 Task: Buy 5 Tank Tops of size Medium for Boys from Clothing section under best seller category for shipping address: Brooke Phillips, 425 Callison Lane, Wilmington, Delaware 19801, Cell Number 3024323748. Pay from credit card ending with 6759, CVV 506
Action: Mouse moved to (278, 67)
Screenshot: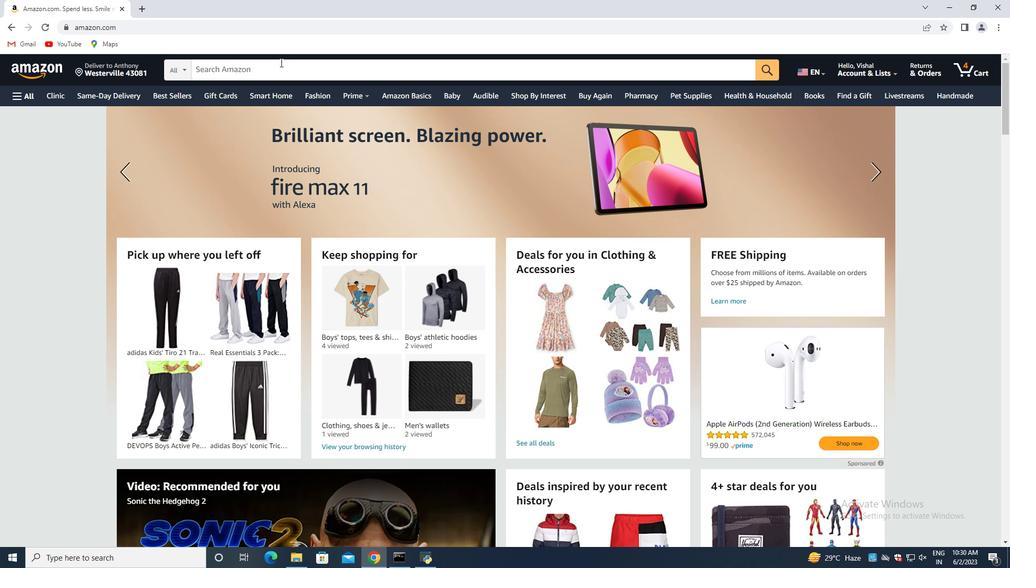 
Action: Mouse pressed left at (278, 67)
Screenshot: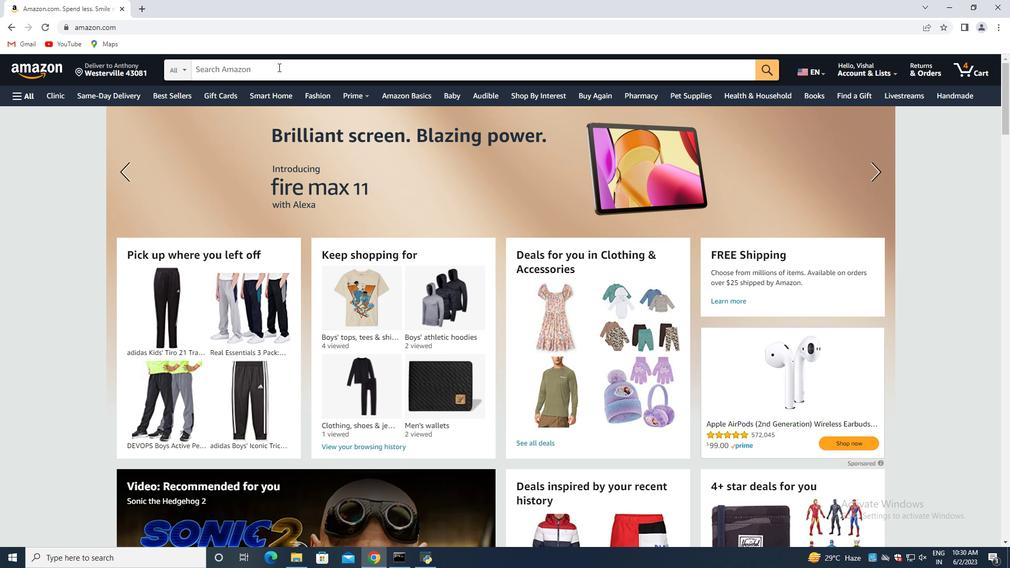 
Action: Key pressed <Key.shift>Tank<Key.space><Key.shift>Tops<Key.space>of<Key.space>size<Key.space><Key.shift>Medium<Key.space>for<Key.space><Key.shift>Boys<Key.enter>
Screenshot: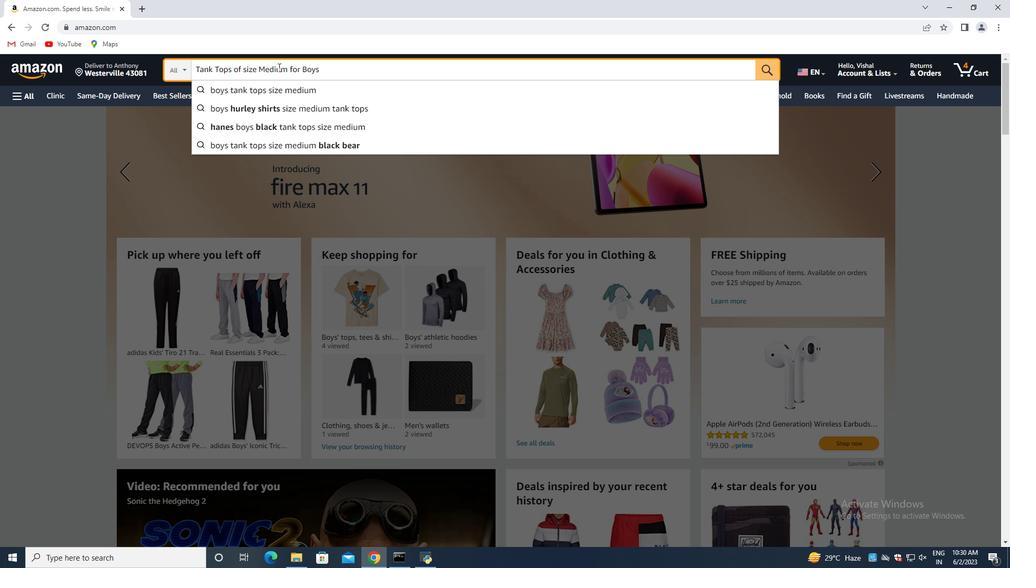 
Action: Mouse moved to (294, 112)
Screenshot: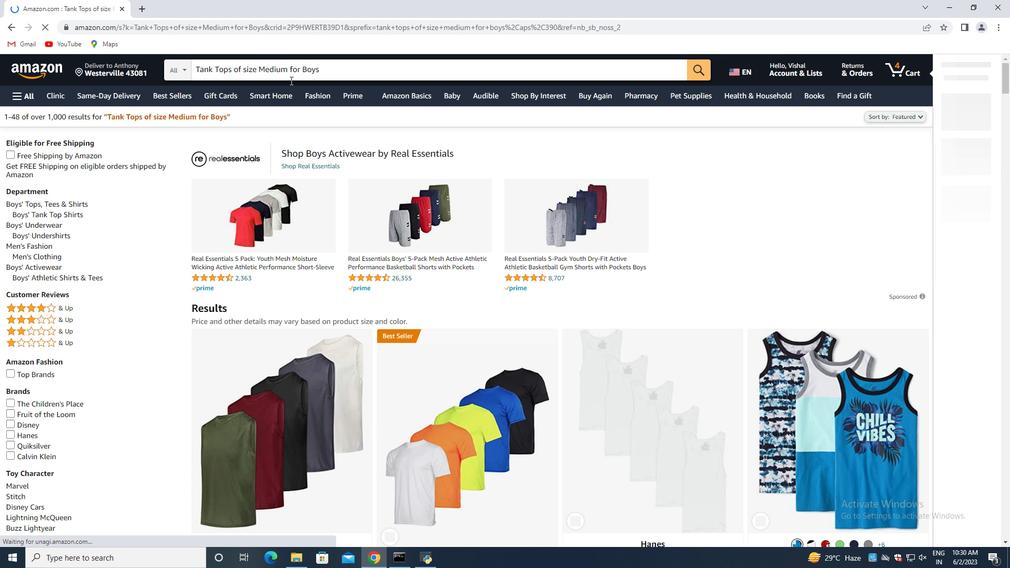
Action: Mouse scrolled (294, 112) with delta (0, 0)
Screenshot: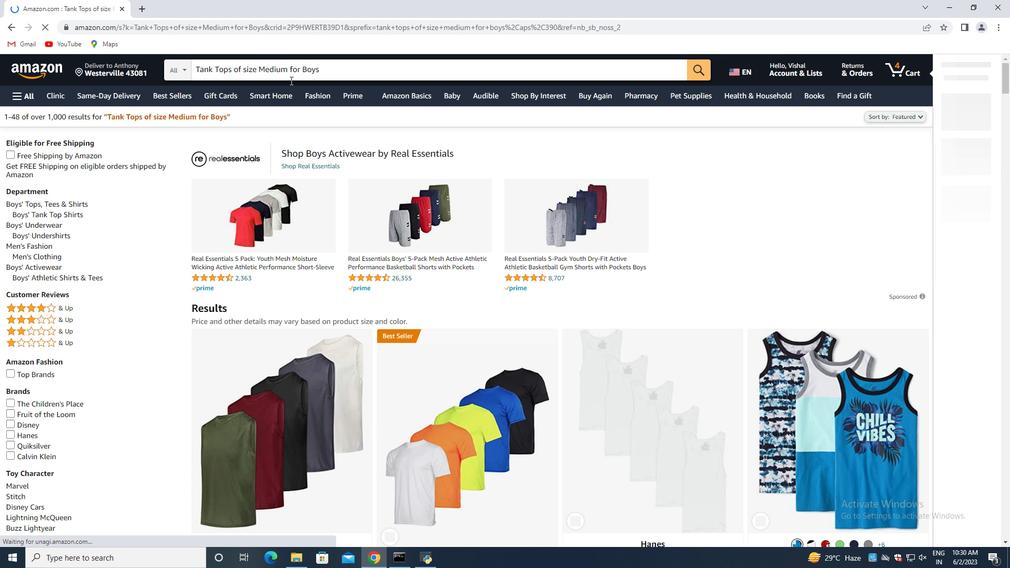 
Action: Mouse moved to (119, 155)
Screenshot: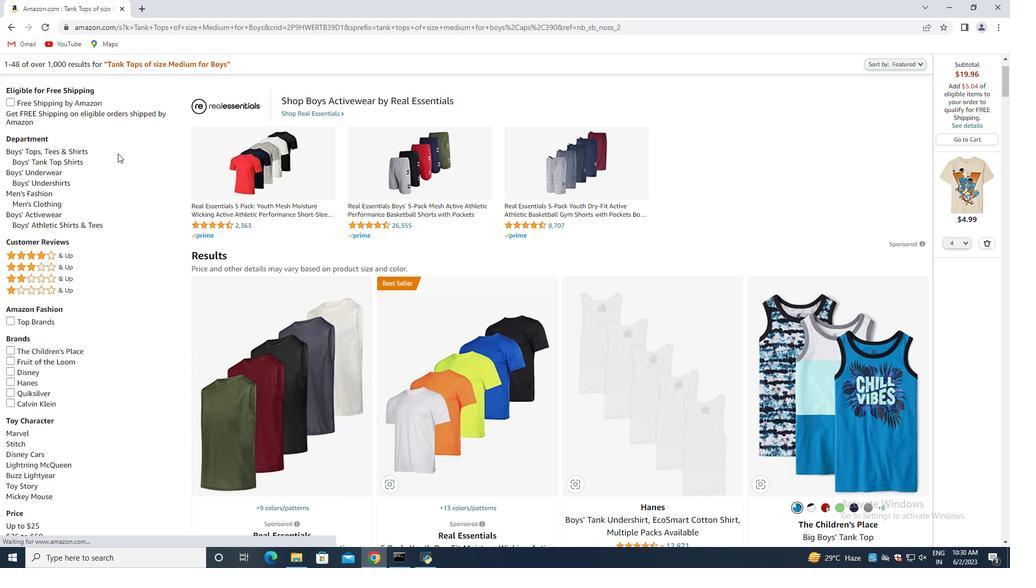
Action: Mouse scrolled (119, 155) with delta (0, 0)
Screenshot: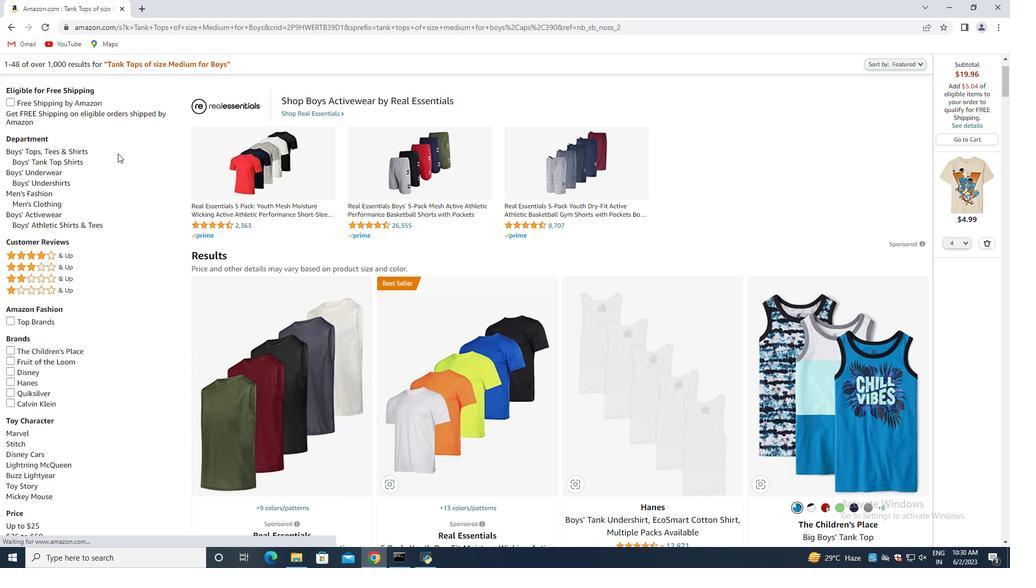
Action: Mouse moved to (121, 155)
Screenshot: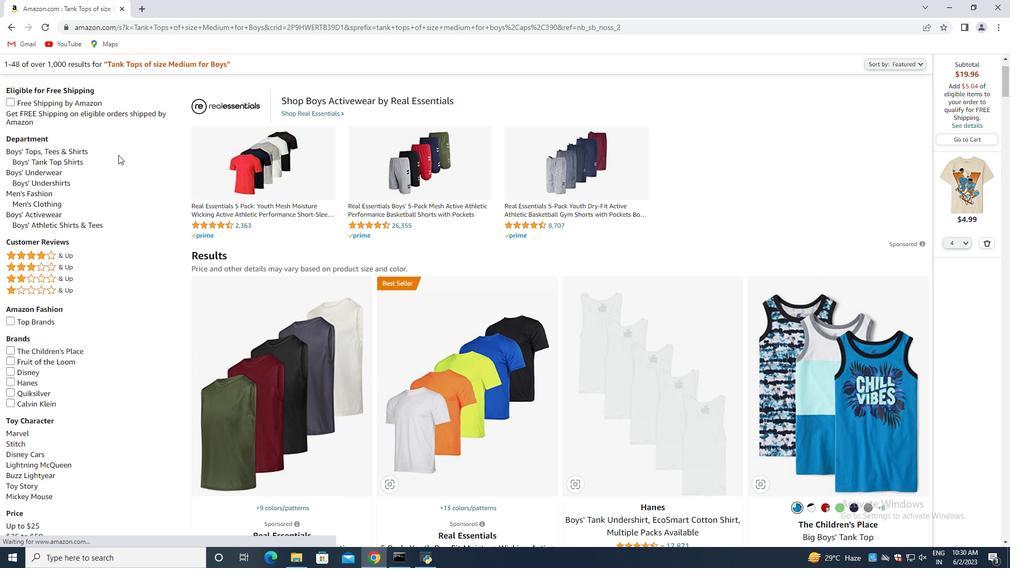 
Action: Mouse scrolled (121, 155) with delta (0, 0)
Screenshot: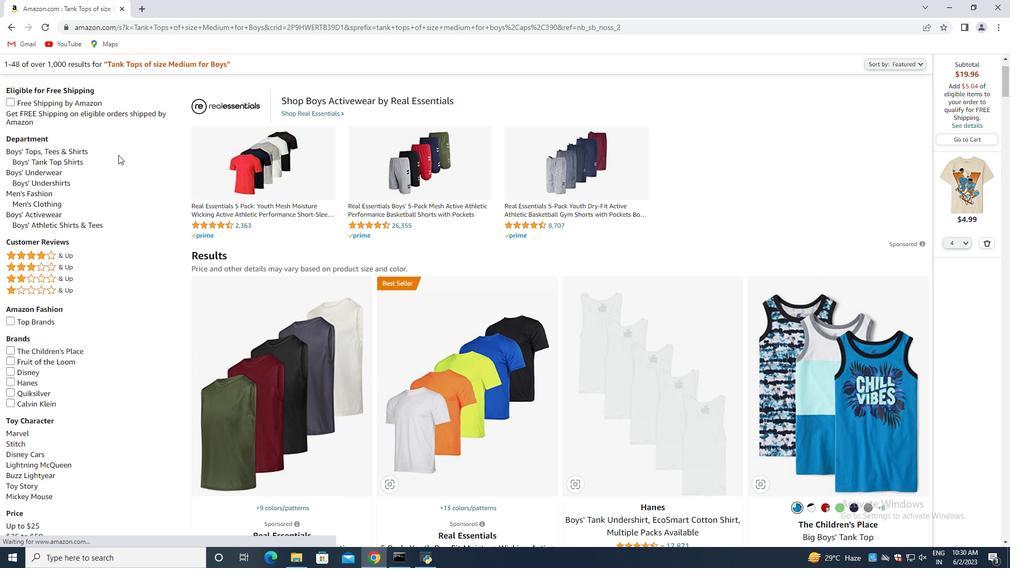 
Action: Mouse moved to (127, 193)
Screenshot: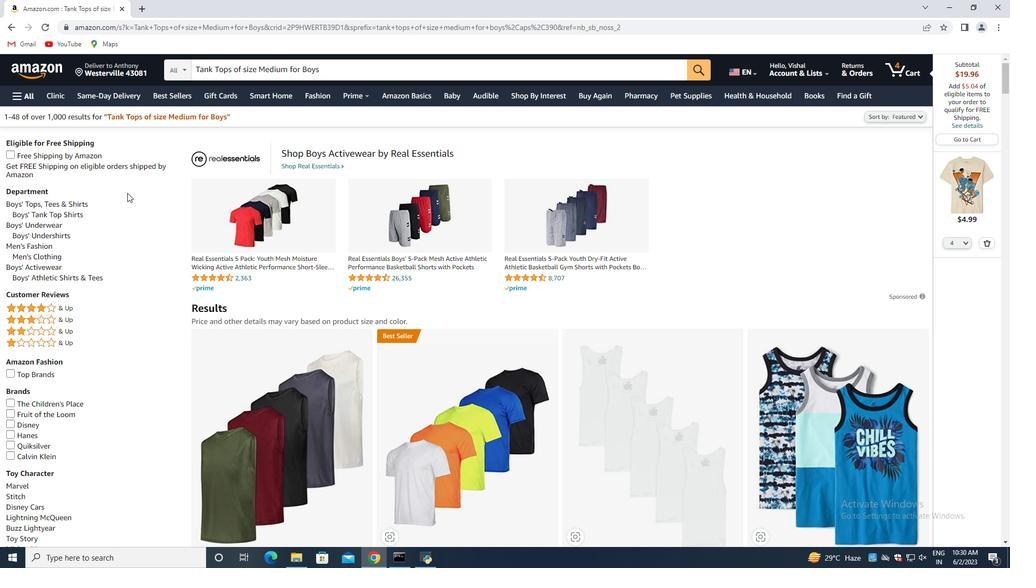 
Action: Mouse scrolled (127, 192) with delta (0, 0)
Screenshot: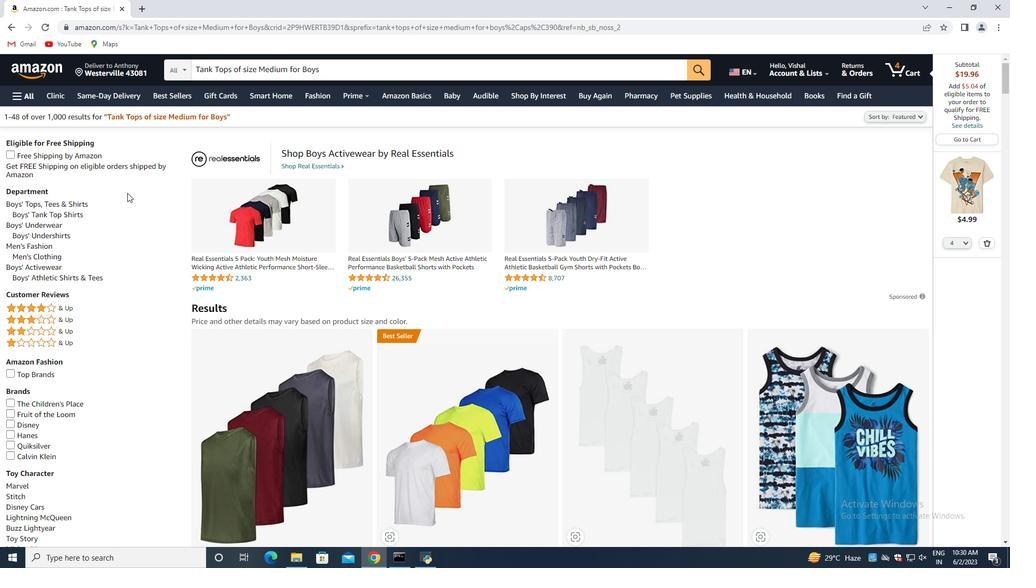 
Action: Mouse moved to (127, 193)
Screenshot: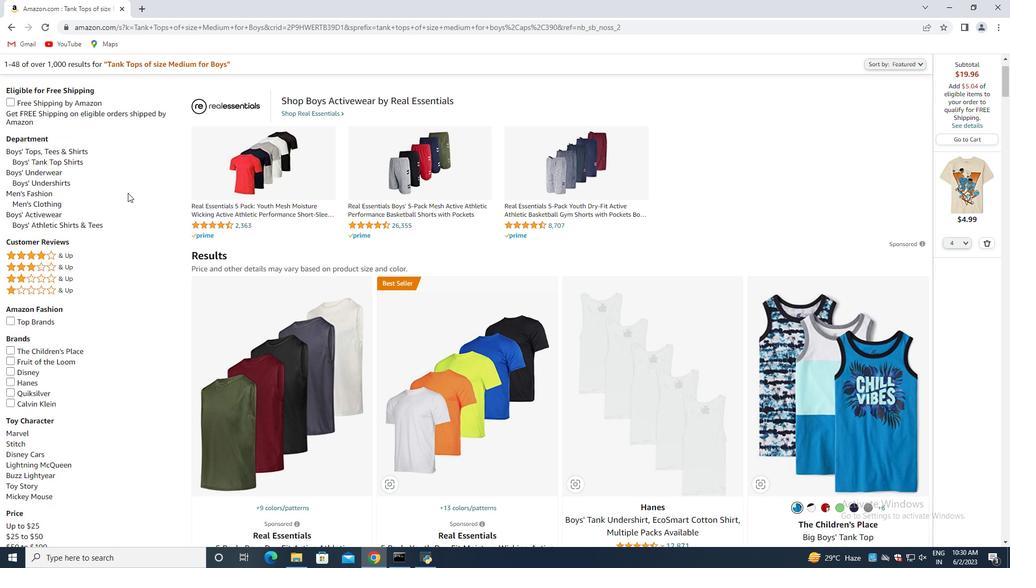 
Action: Mouse scrolled (127, 193) with delta (0, 0)
Screenshot: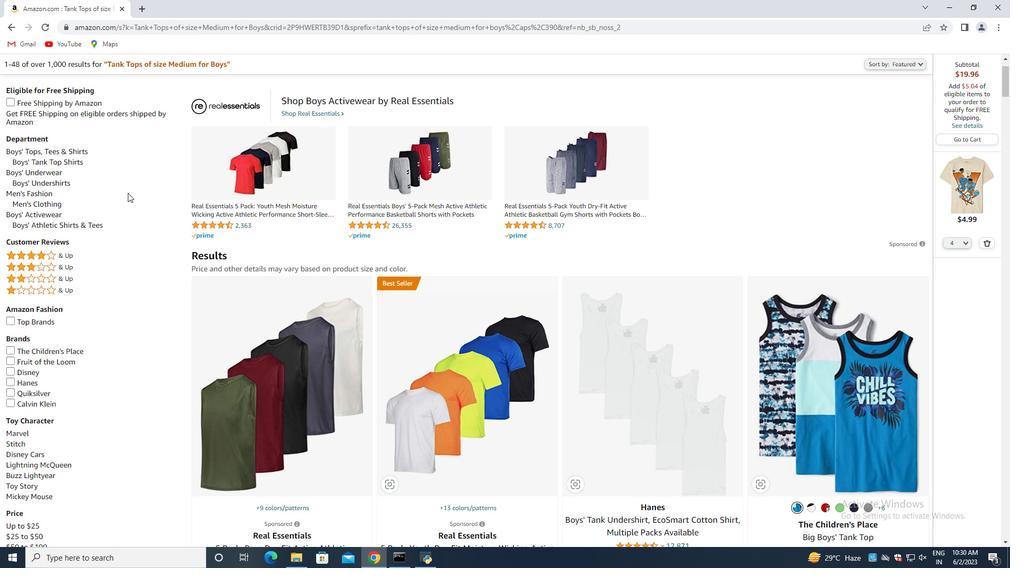
Action: Mouse moved to (127, 194)
Screenshot: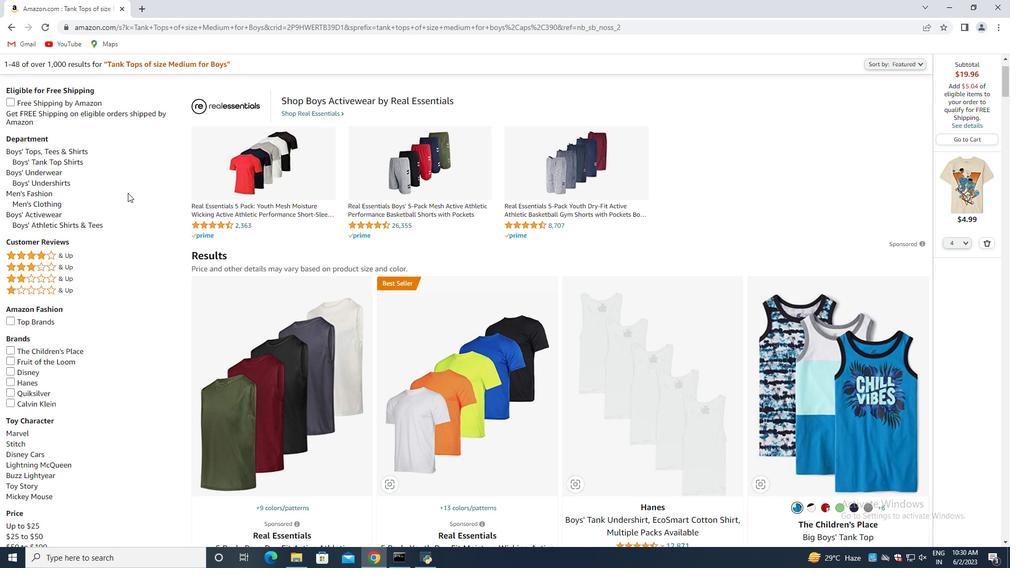 
Action: Mouse scrolled (127, 193) with delta (0, 0)
Screenshot: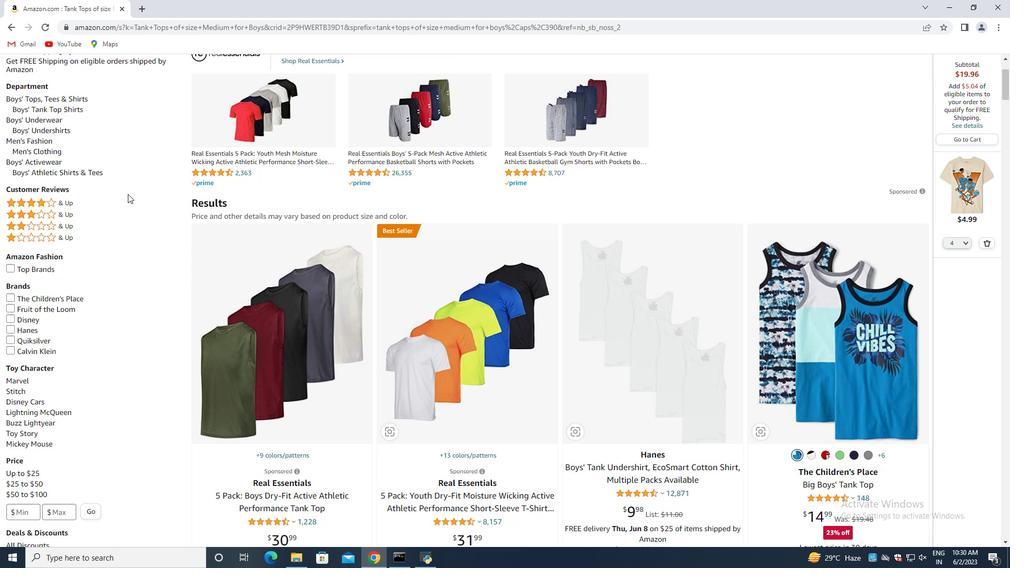 
Action: Mouse moved to (131, 196)
Screenshot: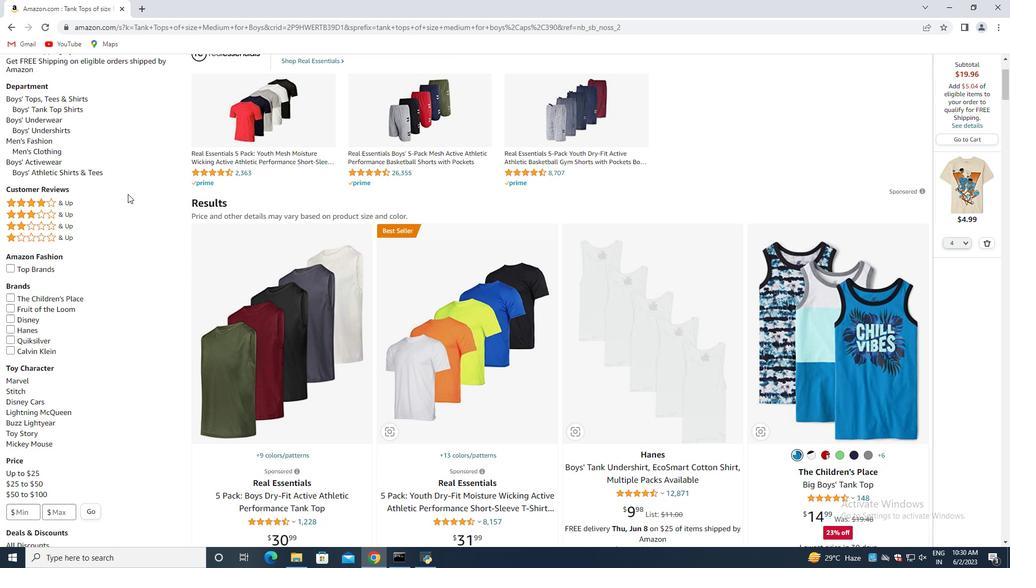 
Action: Mouse scrolled (131, 196) with delta (0, 0)
Screenshot: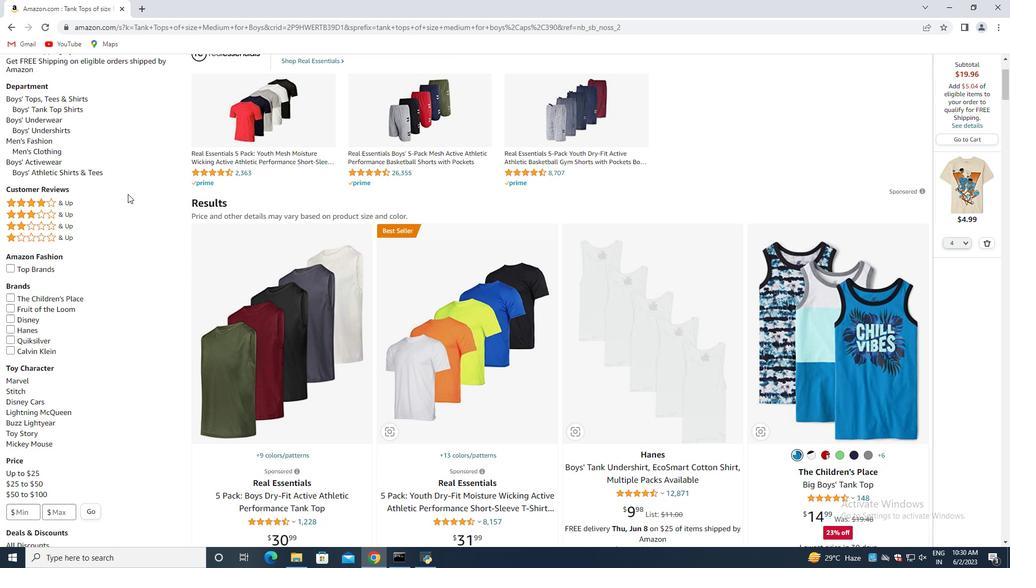 
Action: Mouse moved to (990, 241)
Screenshot: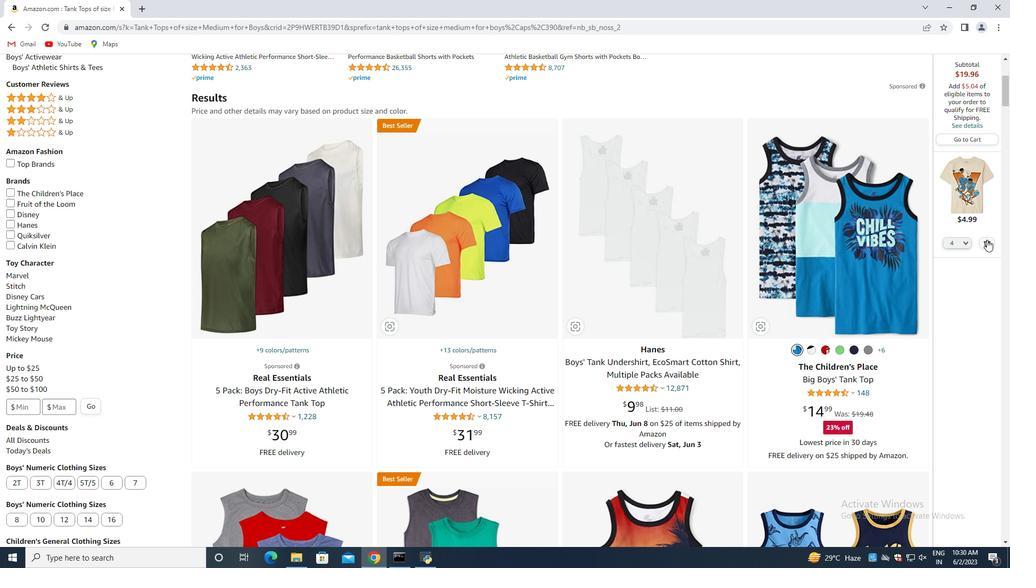 
Action: Mouse pressed left at (990, 241)
Screenshot: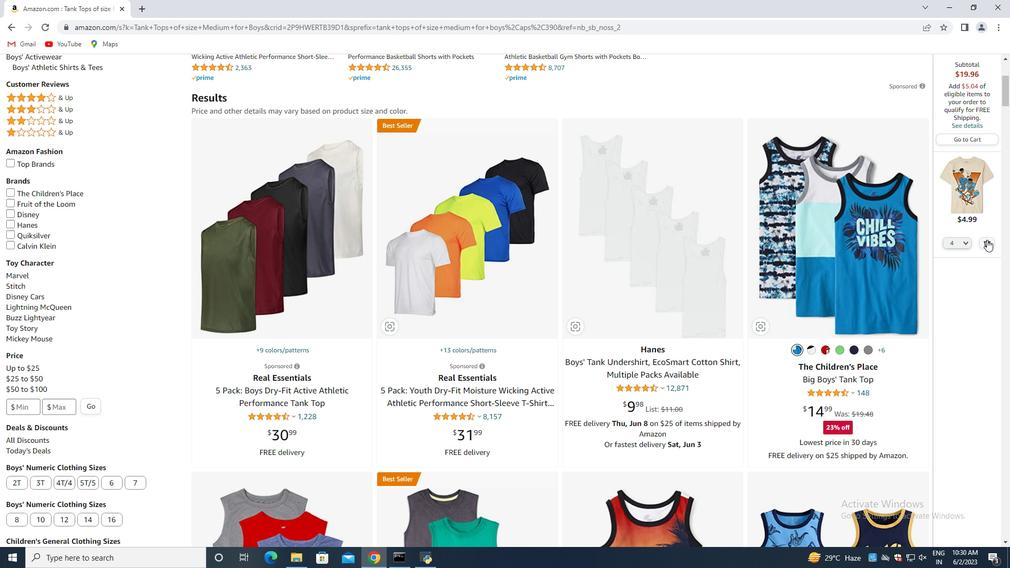 
Action: Mouse moved to (436, 274)
Screenshot: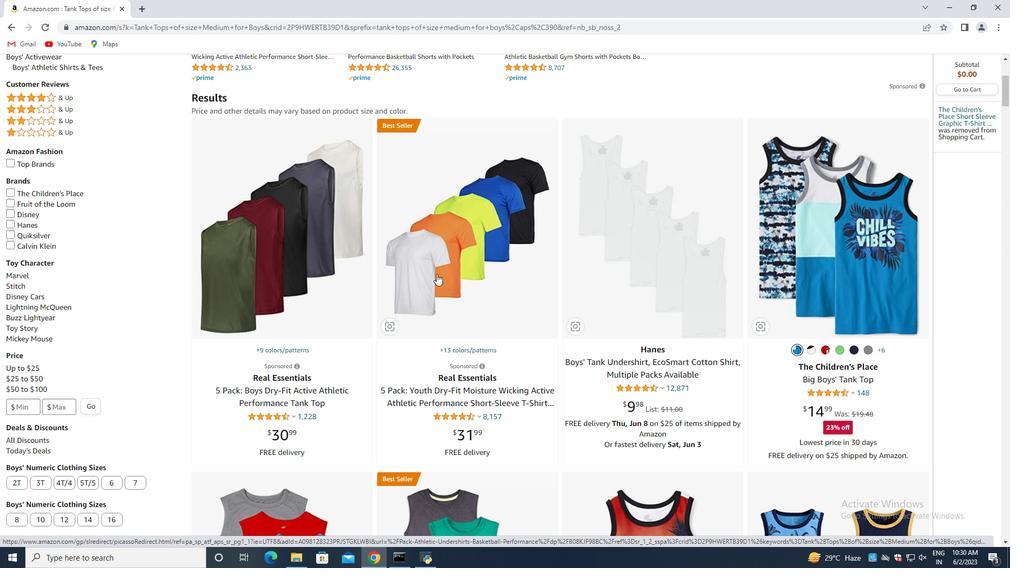 
Action: Mouse scrolled (436, 274) with delta (0, 0)
Screenshot: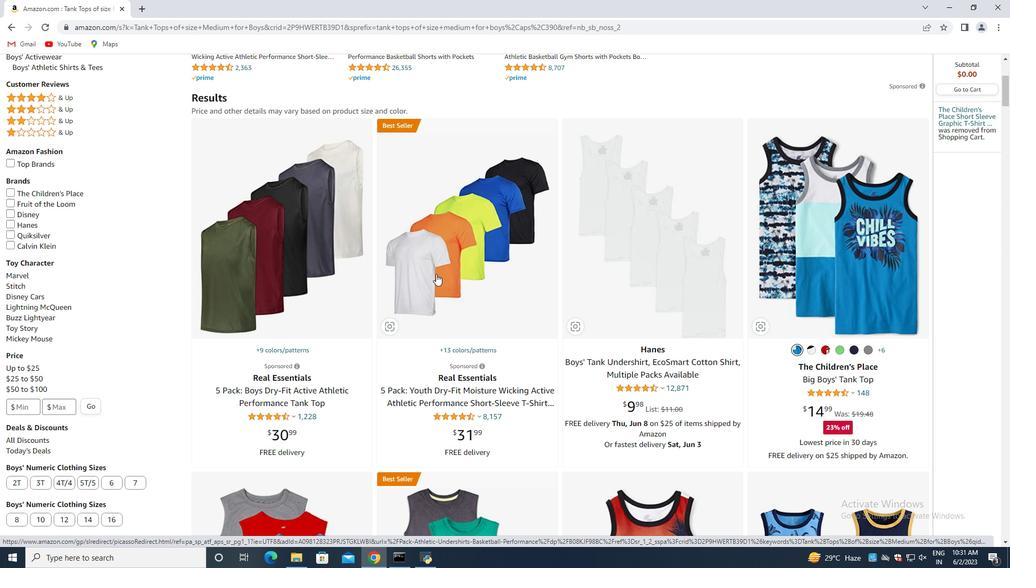 
Action: Mouse scrolled (436, 274) with delta (0, 0)
Screenshot: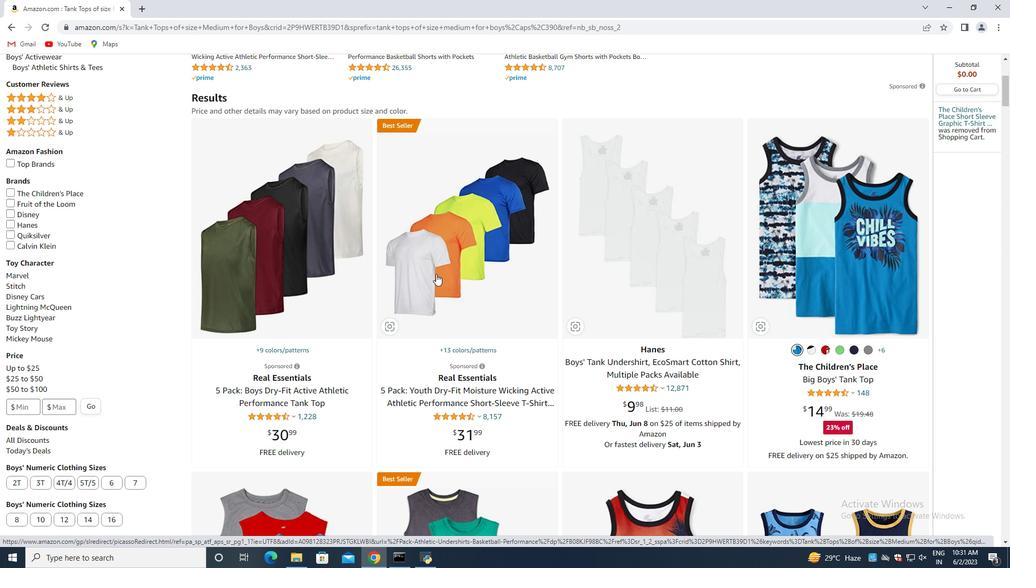 
Action: Mouse moved to (66, 107)
Screenshot: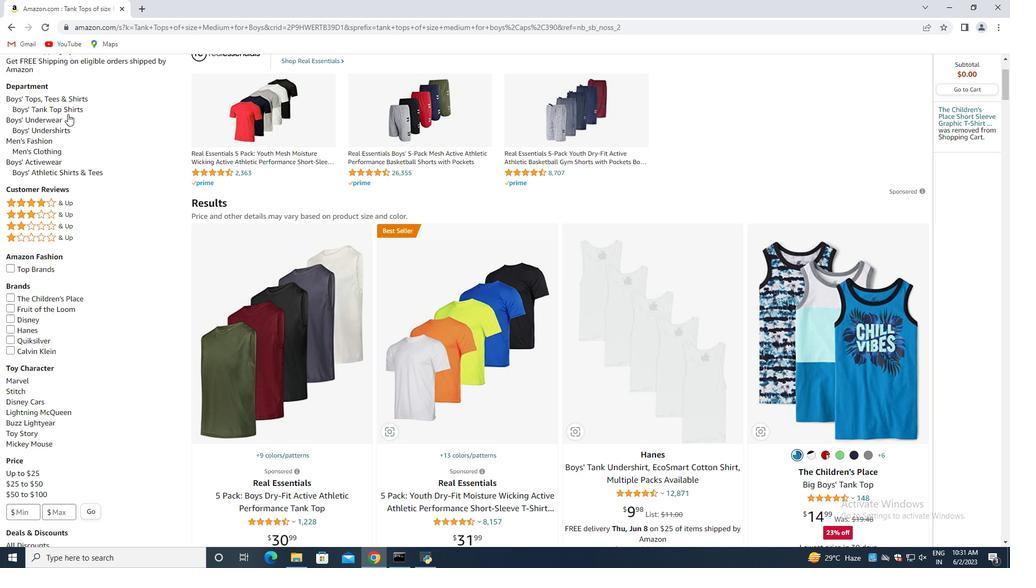 
Action: Mouse pressed left at (66, 107)
Screenshot: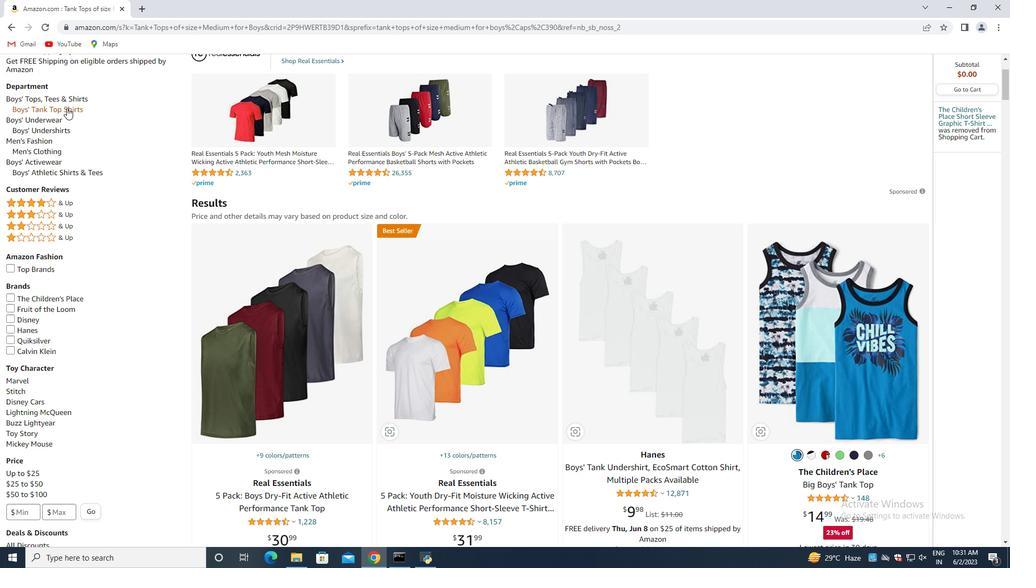 
Action: Mouse moved to (83, 123)
Screenshot: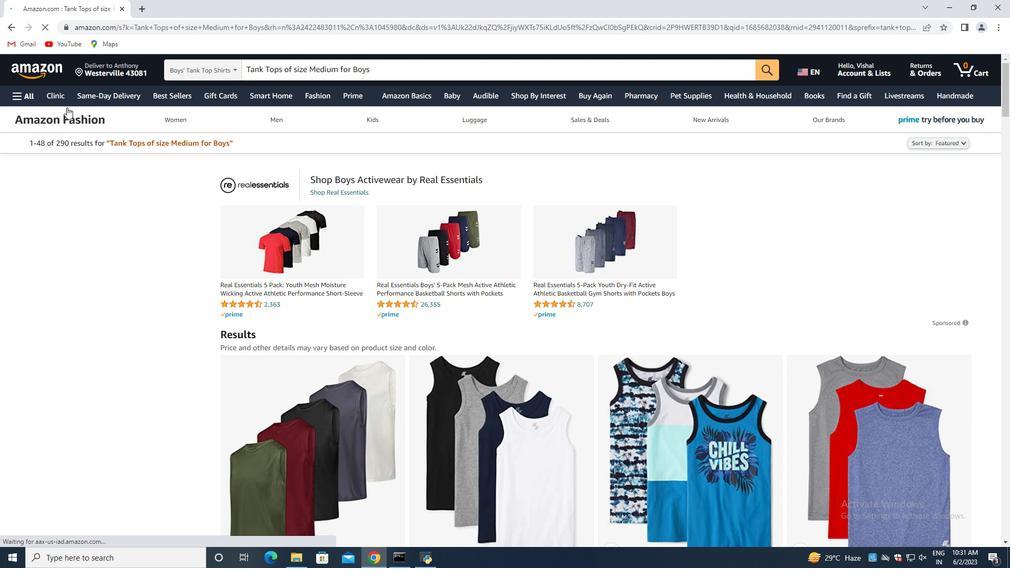 
Action: Mouse scrolled (83, 123) with delta (0, 0)
Screenshot: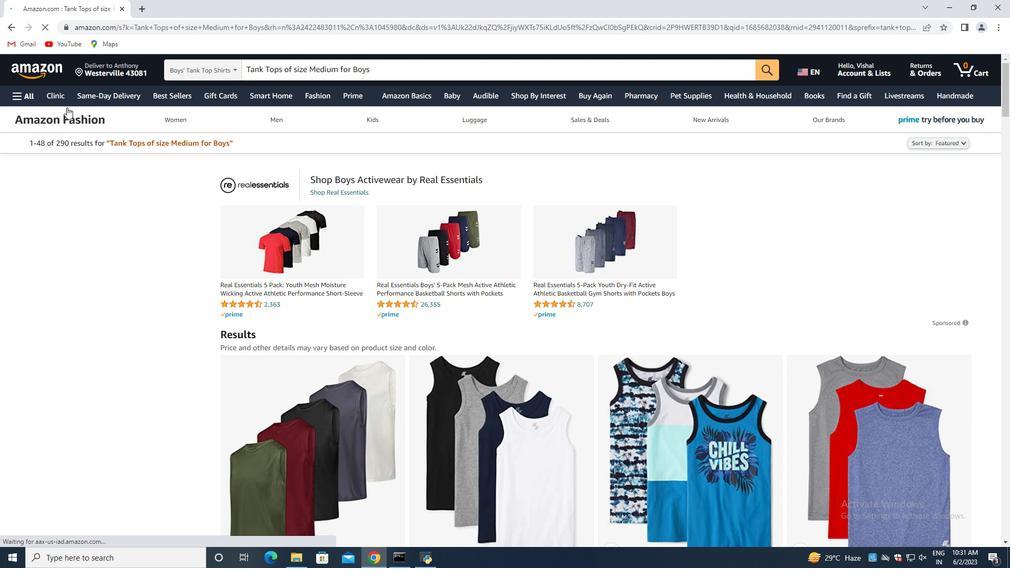 
Action: Mouse moved to (93, 135)
Screenshot: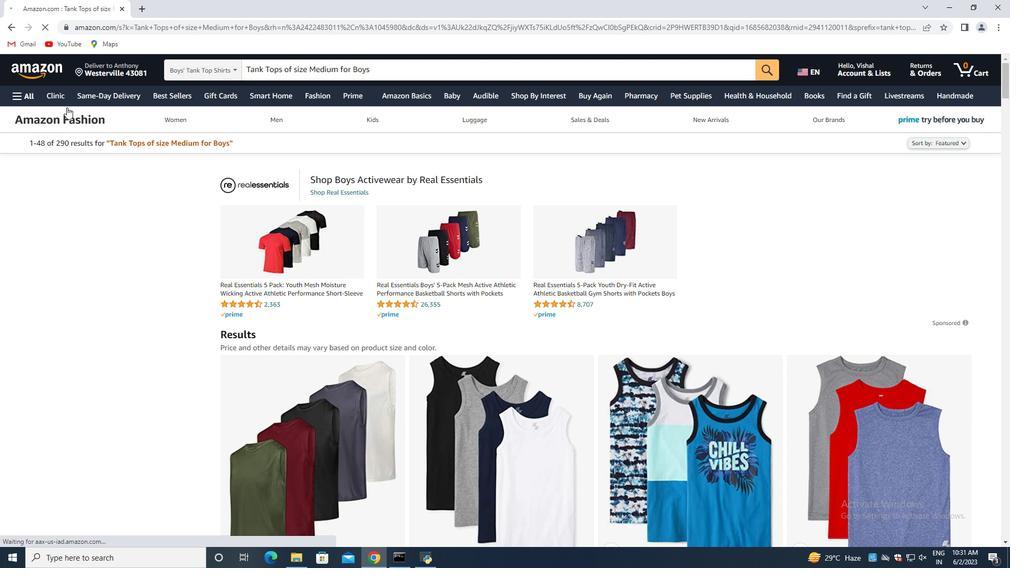 
Action: Mouse scrolled (93, 135) with delta (0, 0)
Screenshot: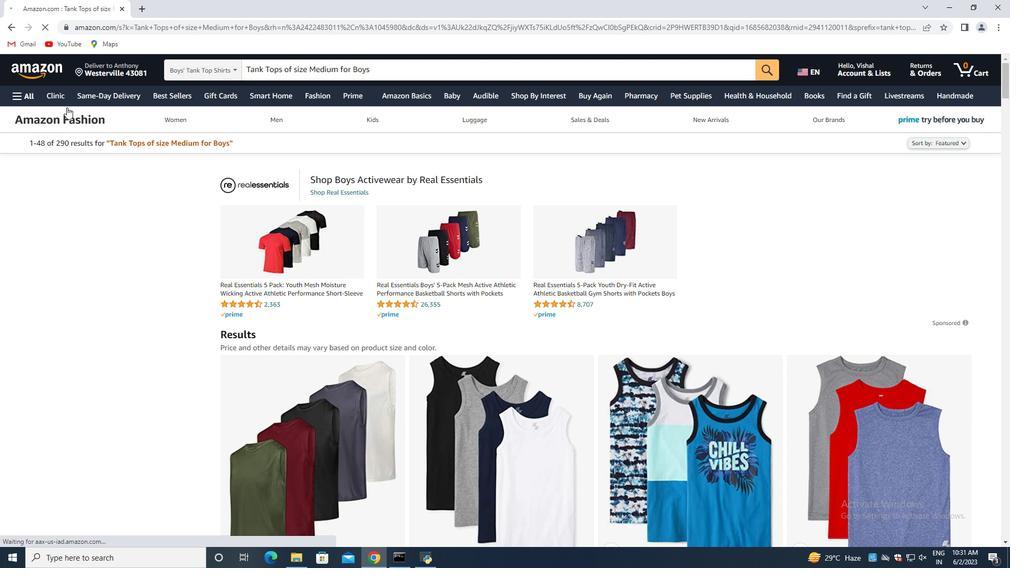 
Action: Mouse moved to (116, 153)
Screenshot: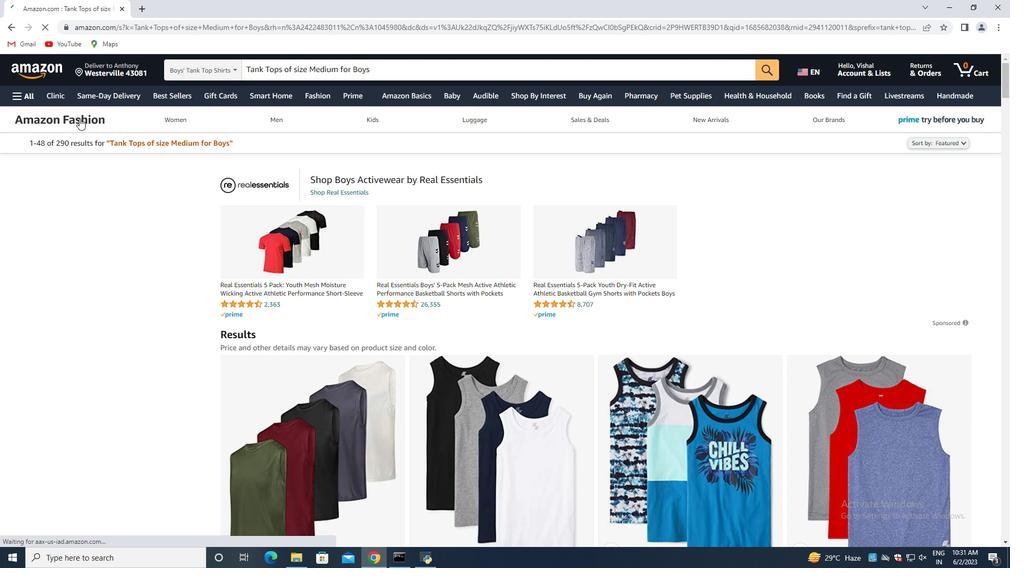 
Action: Mouse scrolled (111, 149) with delta (0, 0)
Screenshot: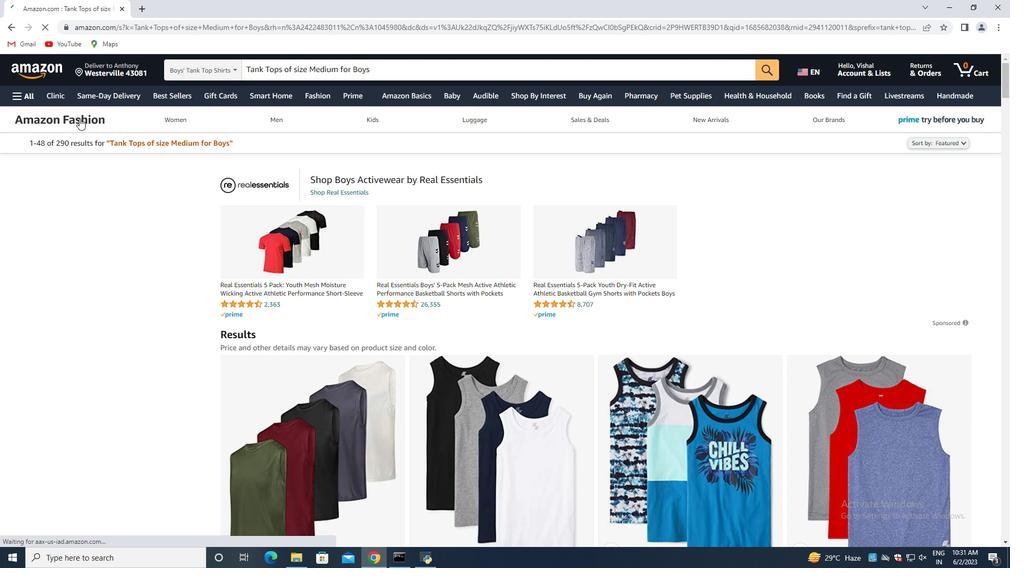 
Action: Mouse moved to (187, 173)
Screenshot: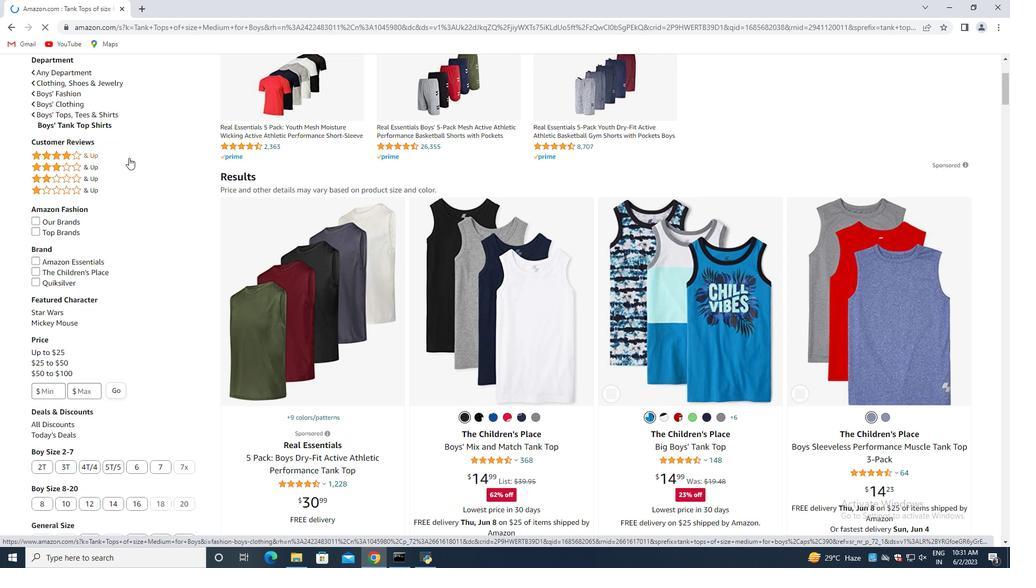 
Action: Mouse scrolled (187, 173) with delta (0, 0)
Screenshot: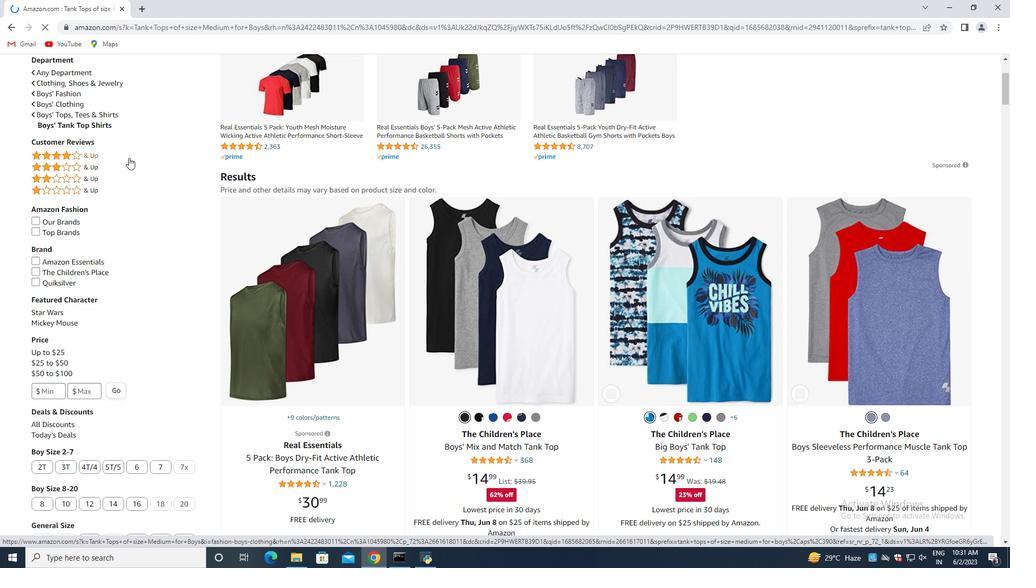 
Action: Mouse moved to (355, 216)
Screenshot: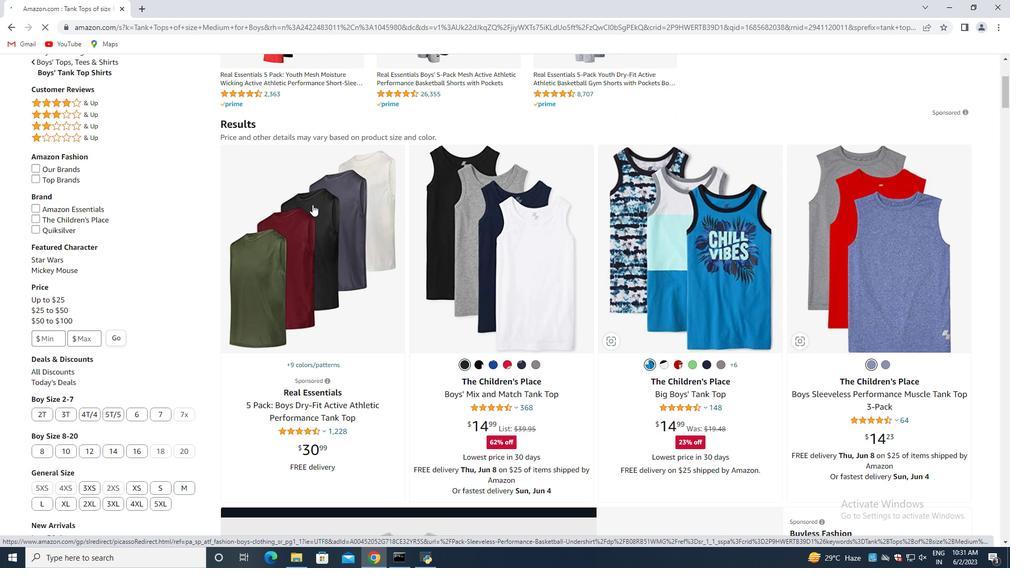 
Action: Mouse scrolled (355, 217) with delta (0, 0)
Screenshot: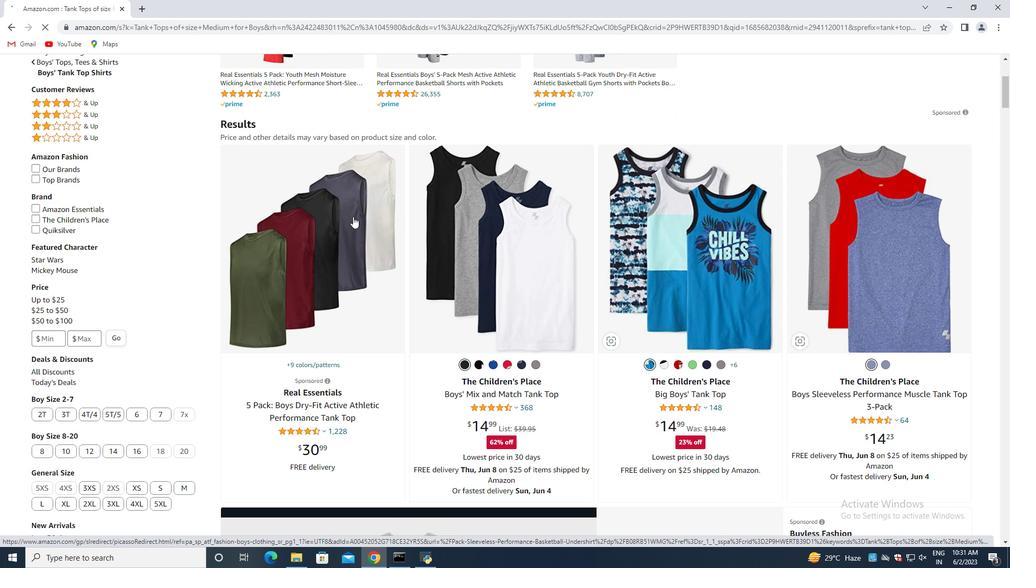 
Action: Mouse moved to (356, 217)
Screenshot: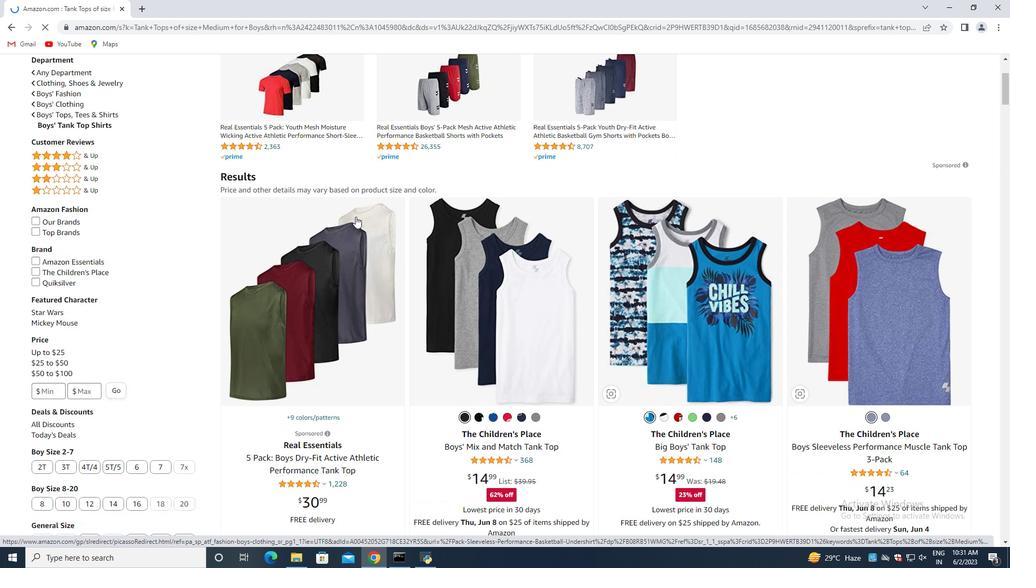
Action: Mouse scrolled (355, 217) with delta (0, 0)
Screenshot: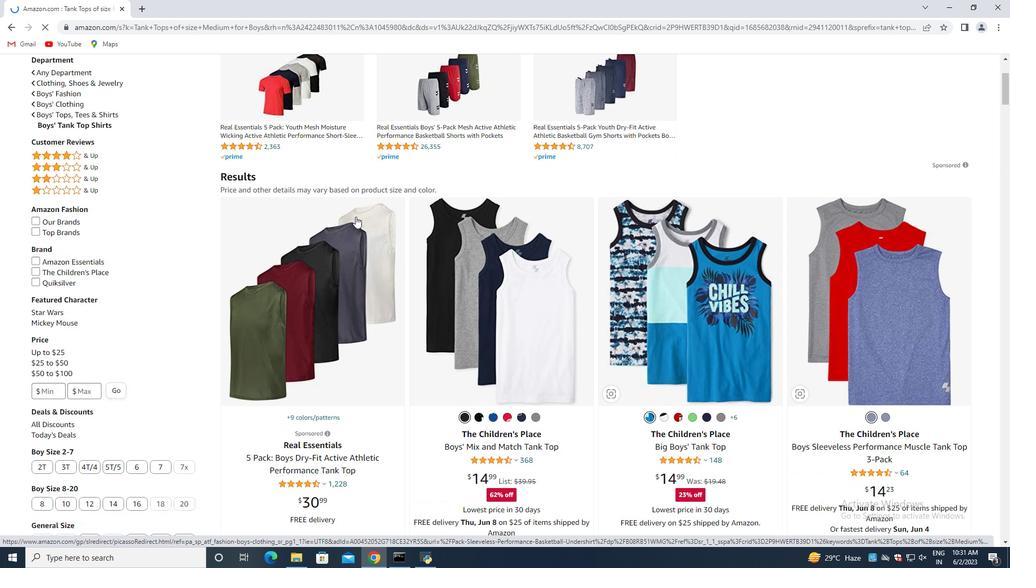 
Action: Mouse scrolled (356, 217) with delta (0, 0)
Screenshot: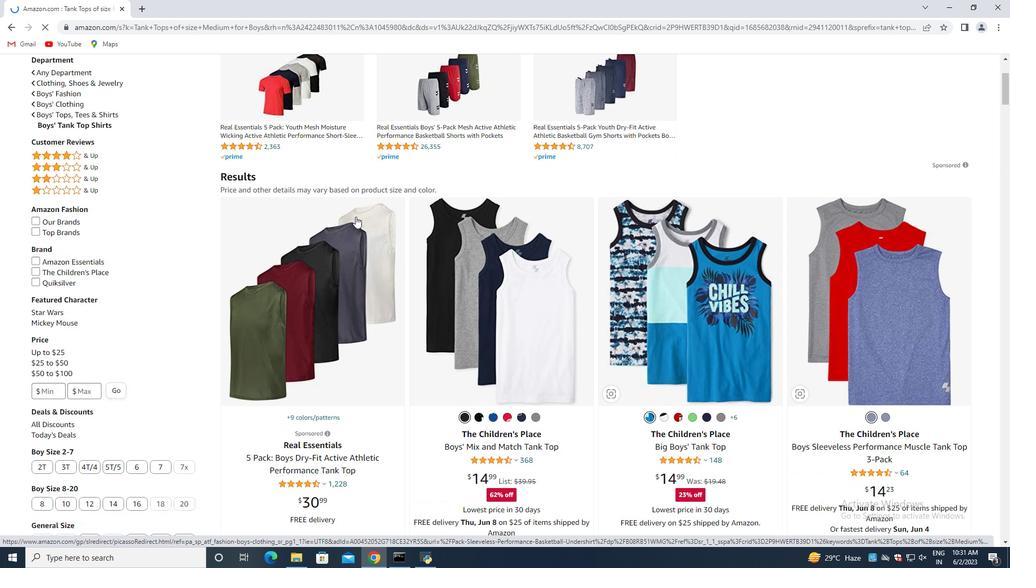 
Action: Mouse moved to (356, 217)
Screenshot: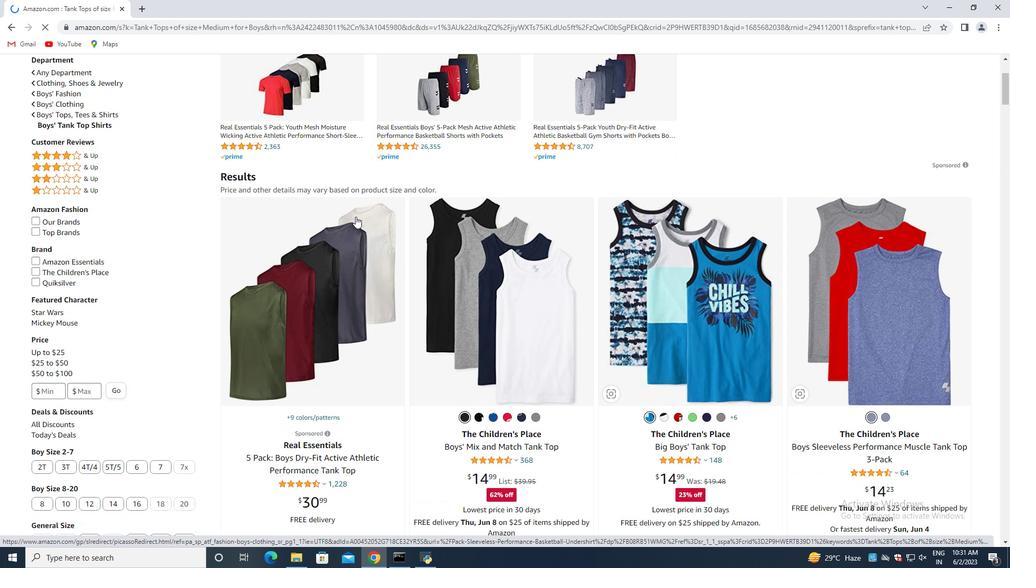
Action: Mouse scrolled (356, 217) with delta (0, 0)
Screenshot: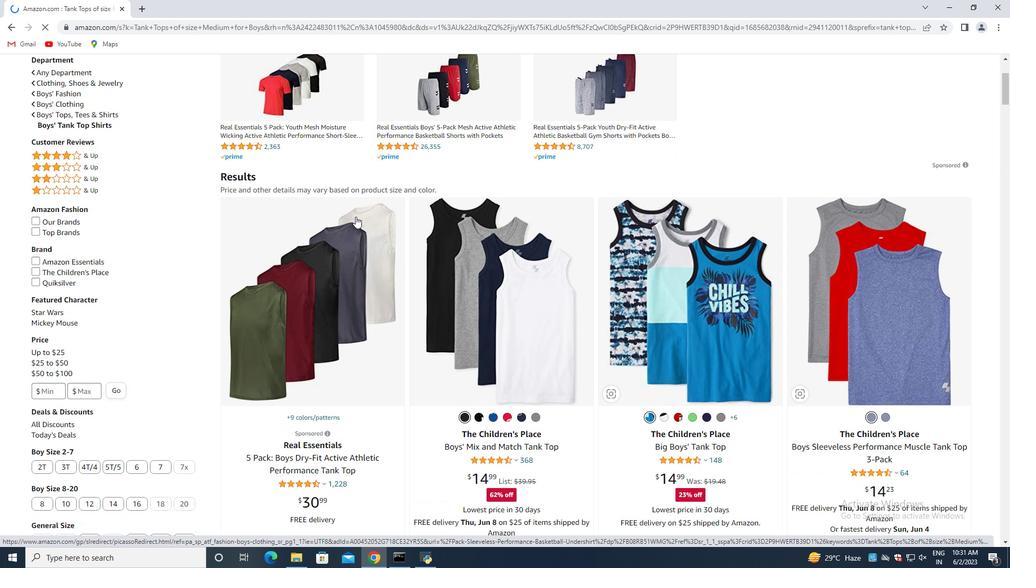 
Action: Mouse moved to (356, 219)
Screenshot: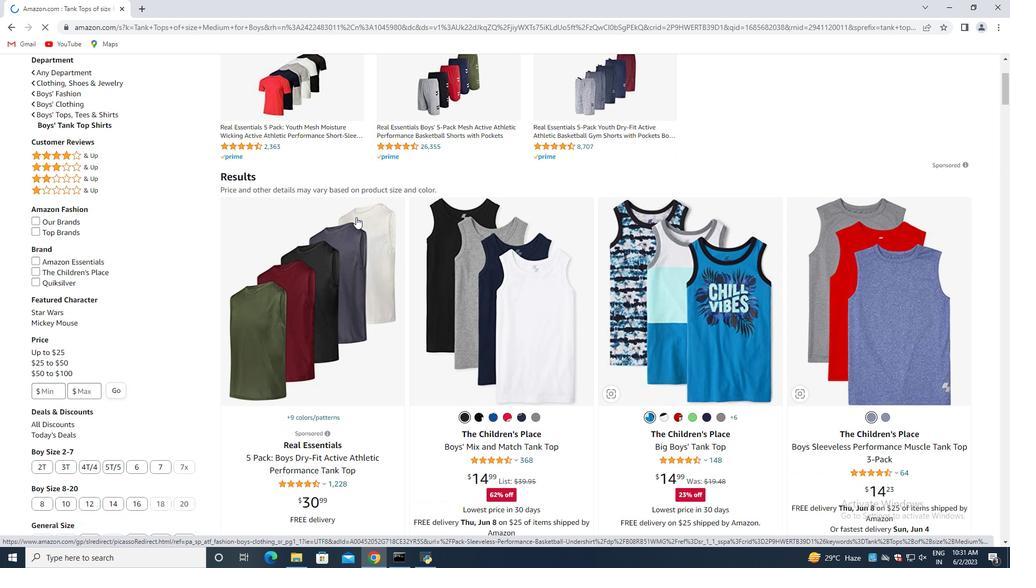 
Action: Mouse scrolled (356, 218) with delta (0, 0)
Screenshot: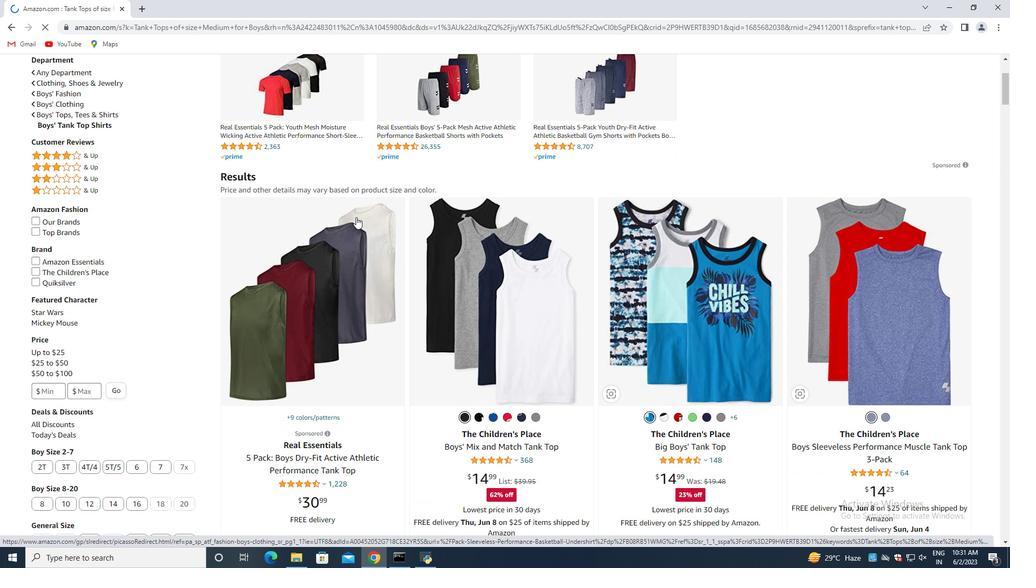 
Action: Mouse moved to (356, 219)
Screenshot: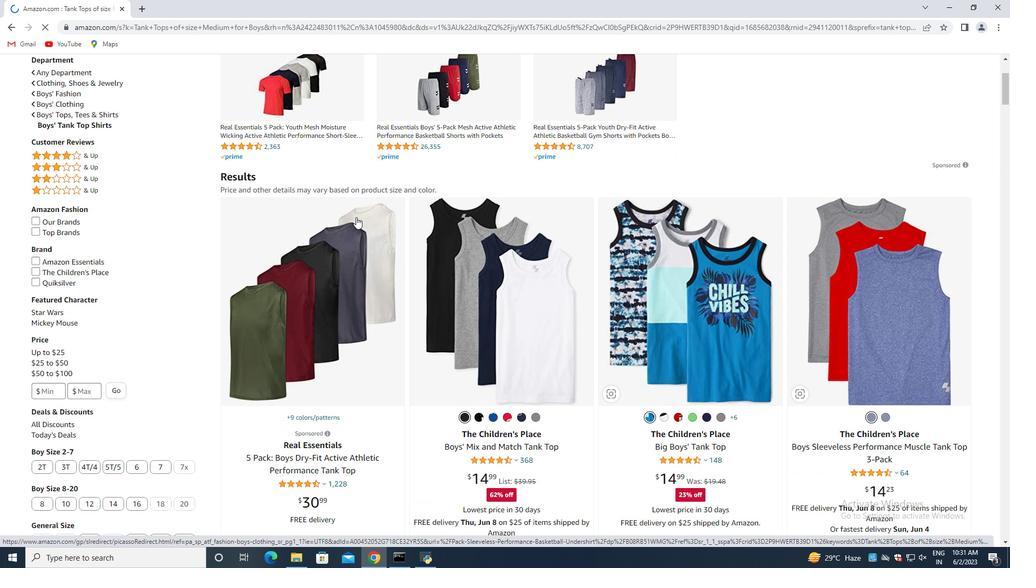
Action: Mouse scrolled (356, 219) with delta (0, 0)
Screenshot: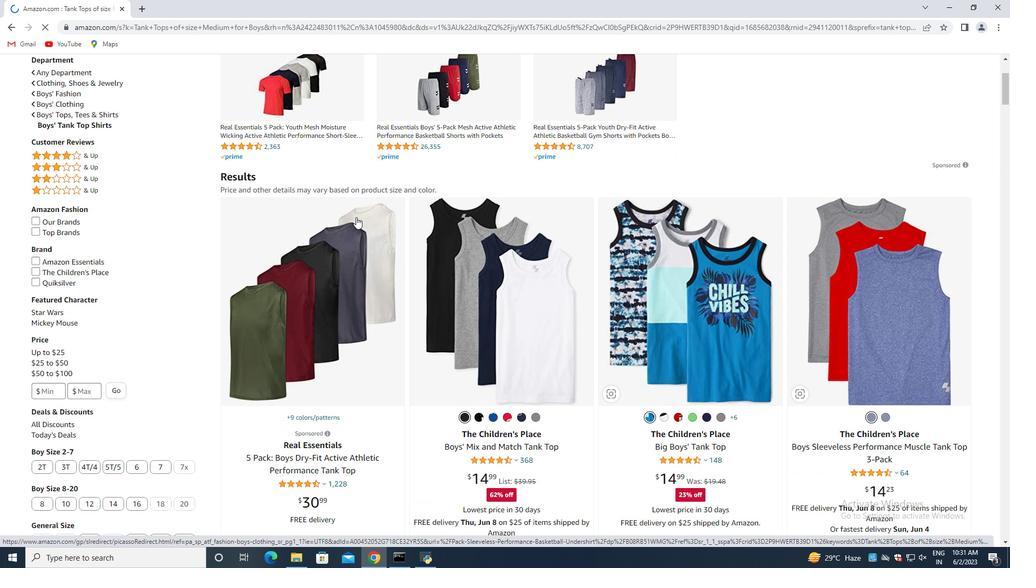 
Action: Mouse moved to (634, 278)
Screenshot: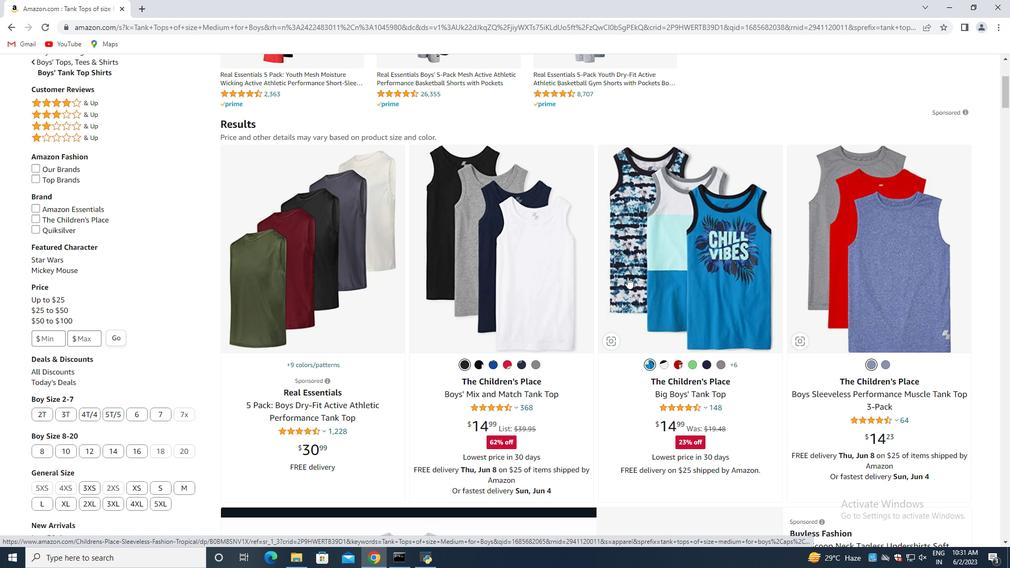 
Action: Mouse scrolled (634, 277) with delta (0, 0)
Screenshot: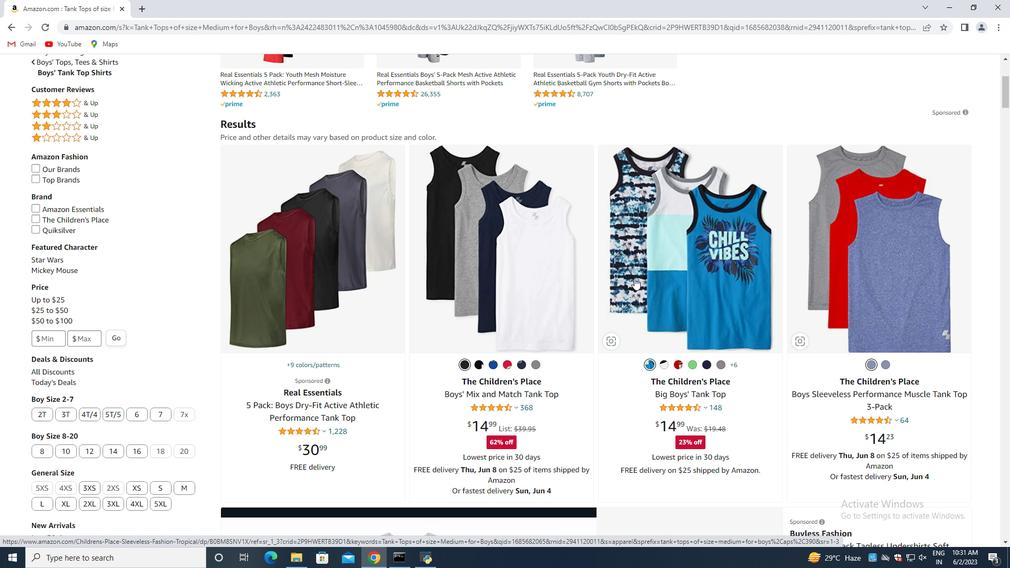 
Action: Mouse scrolled (634, 277) with delta (0, 0)
Screenshot: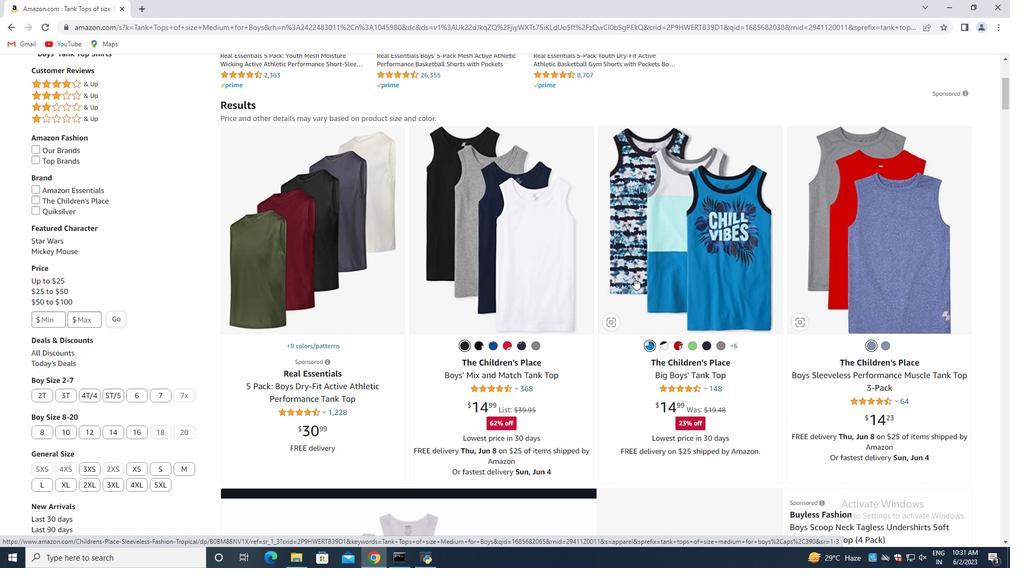 
Action: Mouse moved to (611, 285)
Screenshot: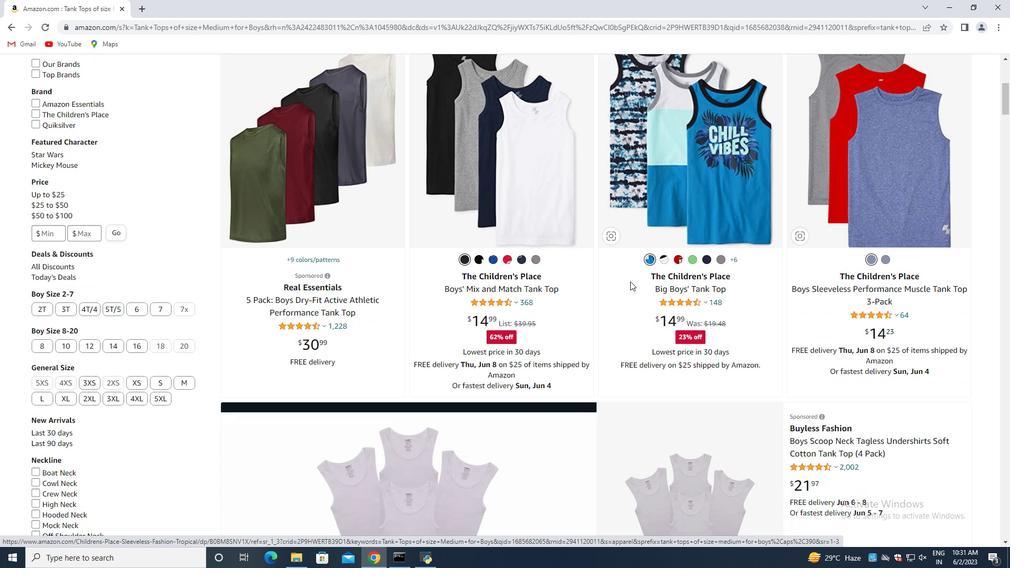 
Action: Mouse scrolled (611, 284) with delta (0, 0)
Screenshot: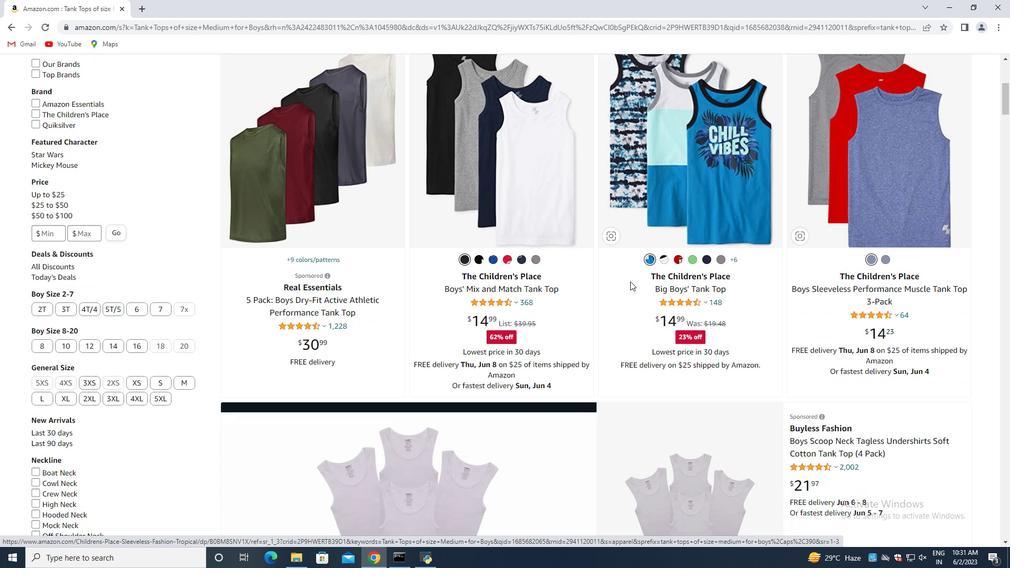 
Action: Mouse moved to (593, 287)
Screenshot: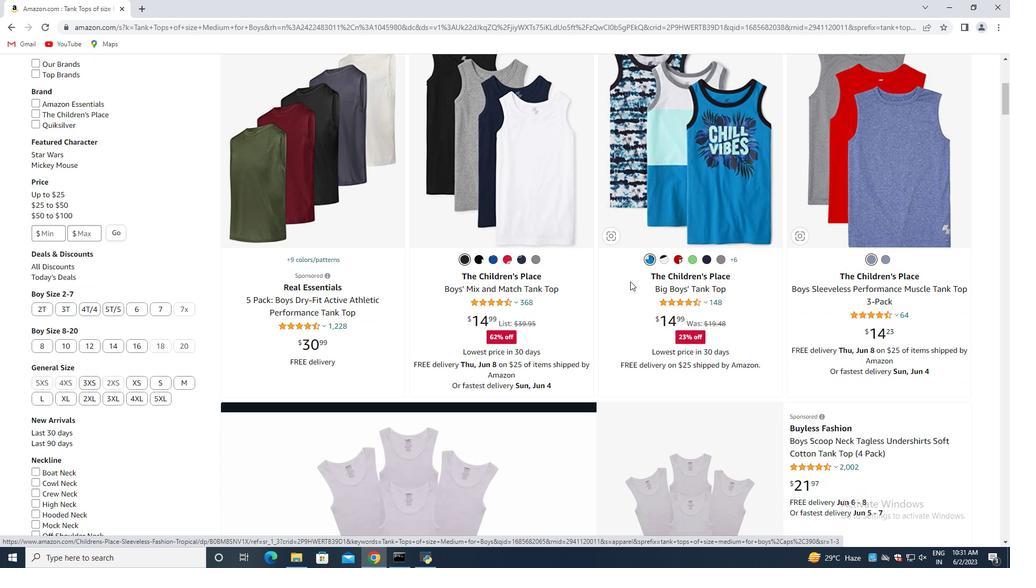 
Action: Mouse scrolled (593, 287) with delta (0, 0)
Screenshot: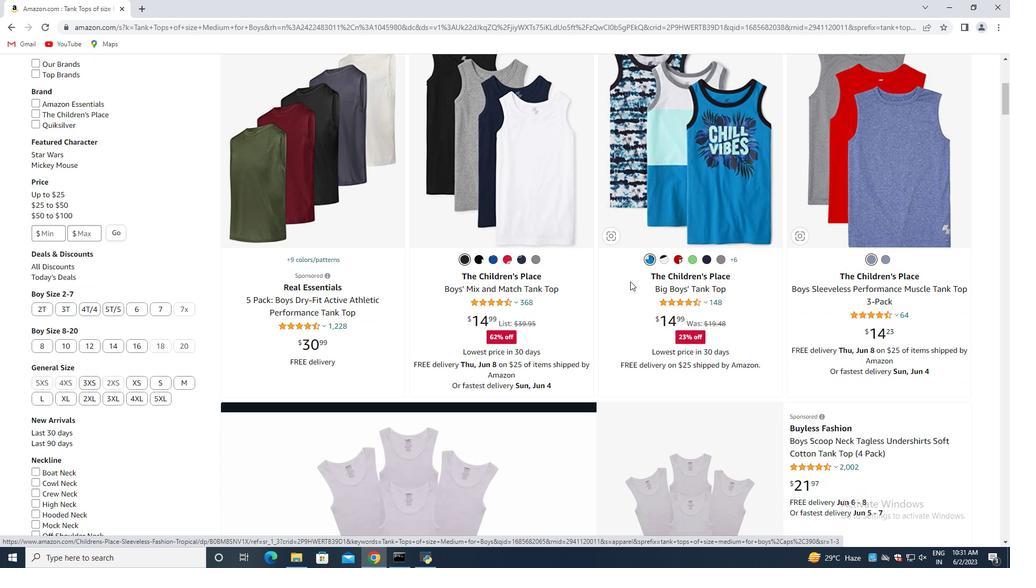 
Action: Mouse moved to (573, 289)
Screenshot: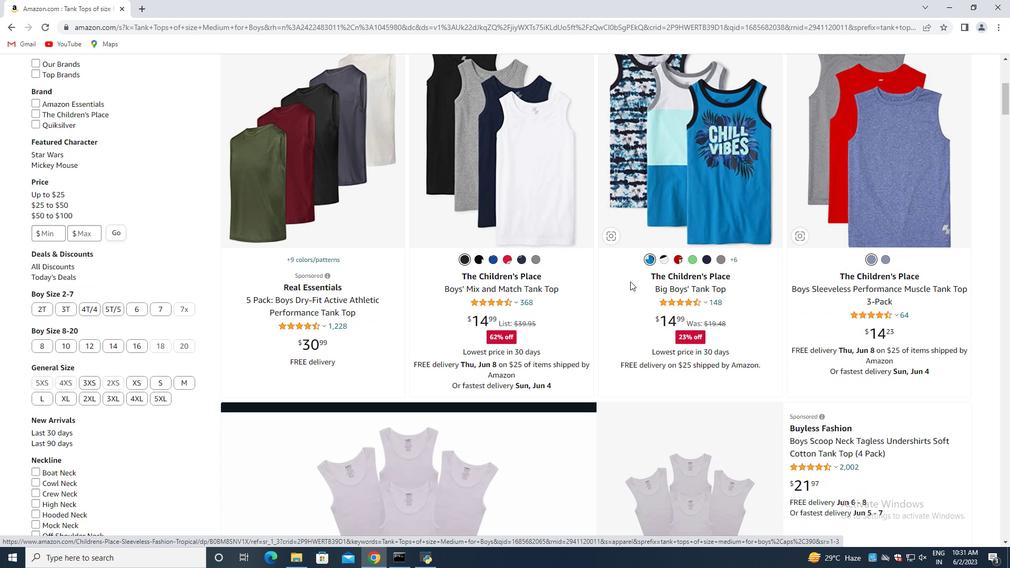
Action: Mouse scrolled (573, 289) with delta (0, 0)
Screenshot: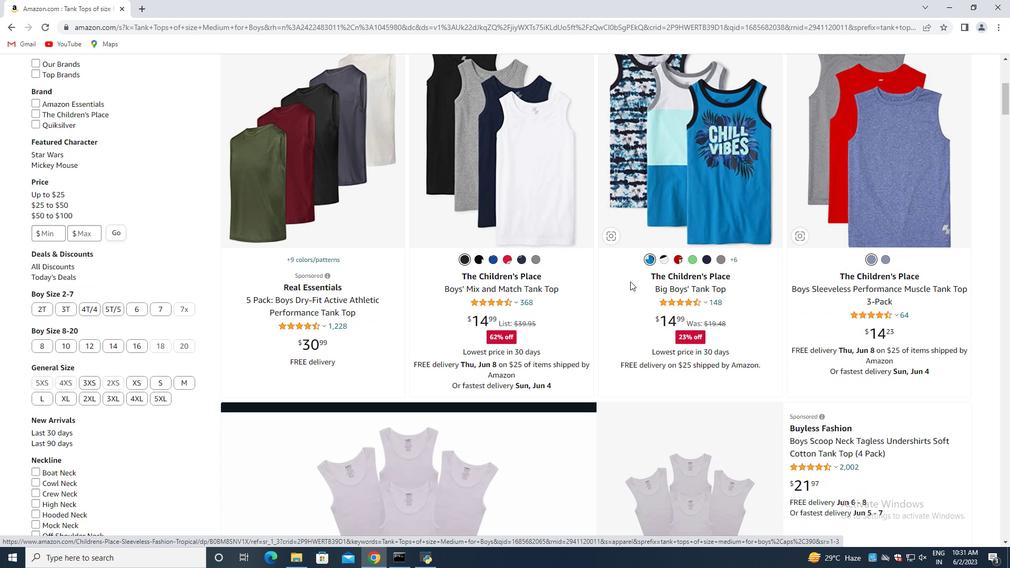 
Action: Mouse moved to (560, 289)
Screenshot: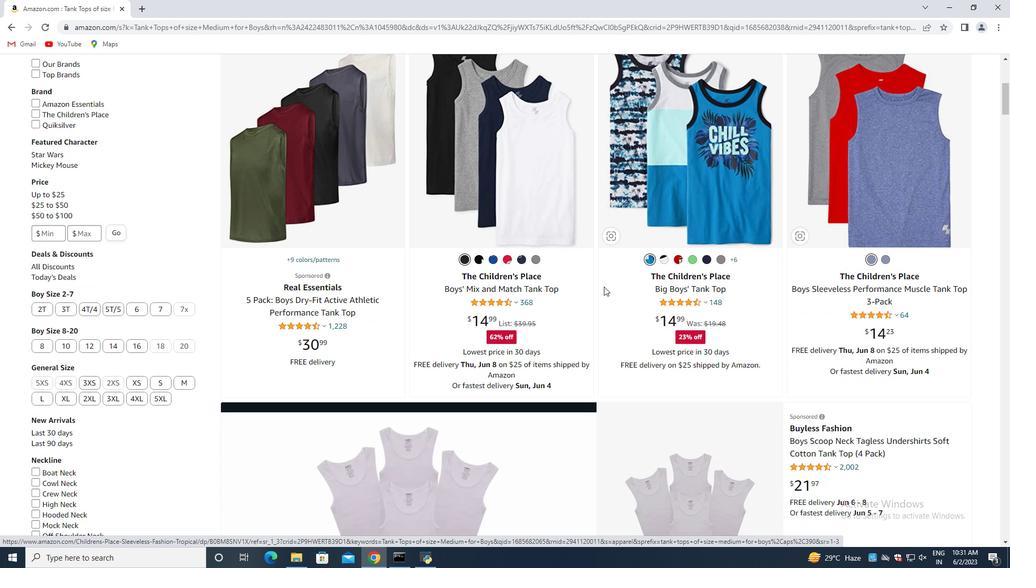 
Action: Mouse scrolled (560, 289) with delta (0, 0)
Screenshot: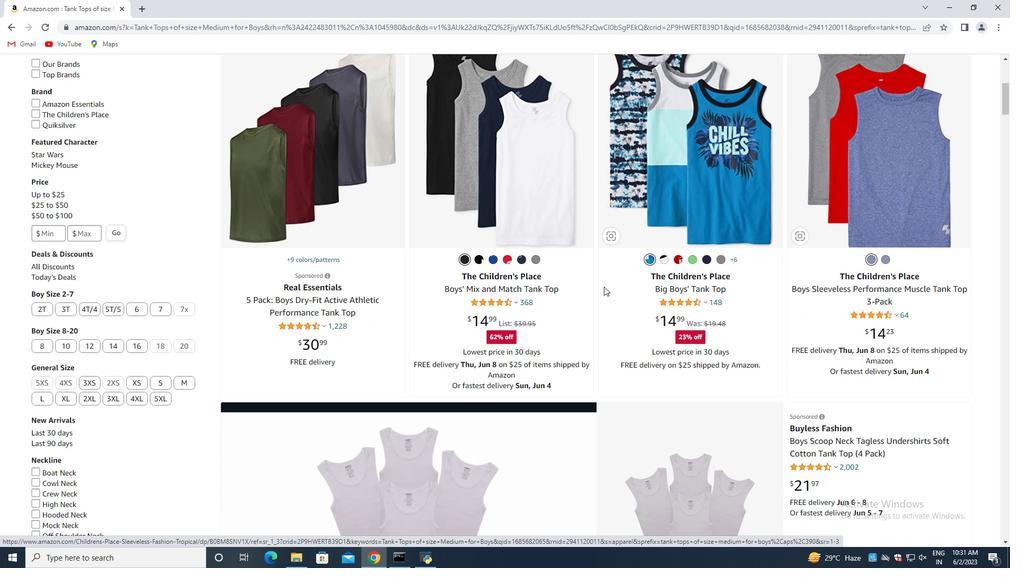 
Action: Mouse moved to (546, 285)
Screenshot: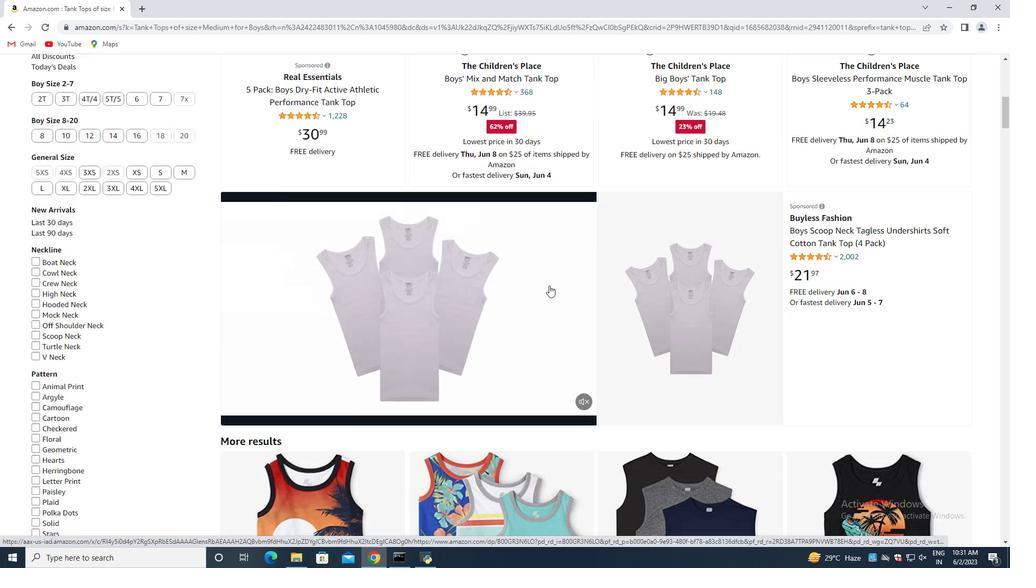 
Action: Mouse scrolled (546, 285) with delta (0, 0)
Screenshot: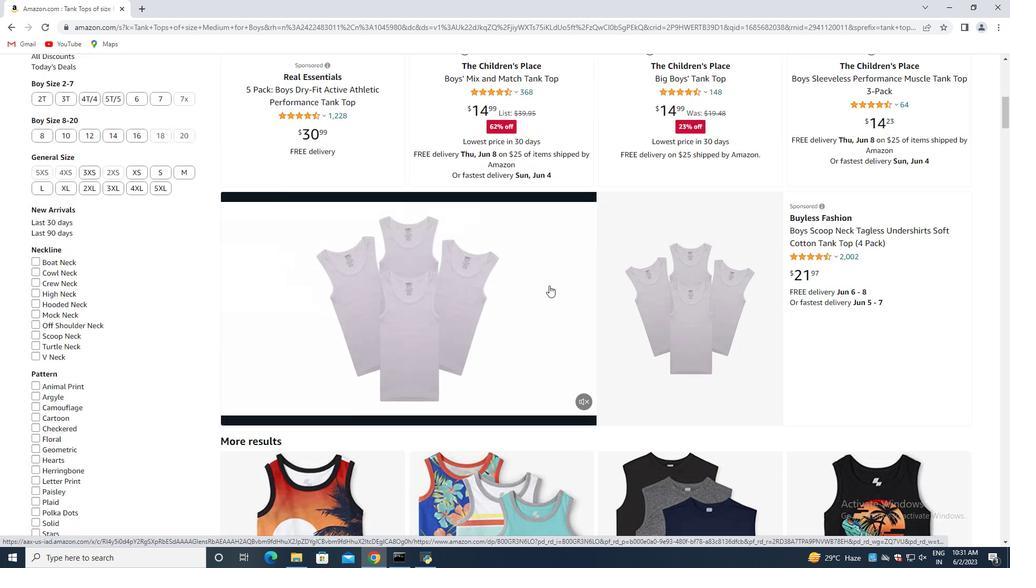
Action: Mouse moved to (543, 285)
Screenshot: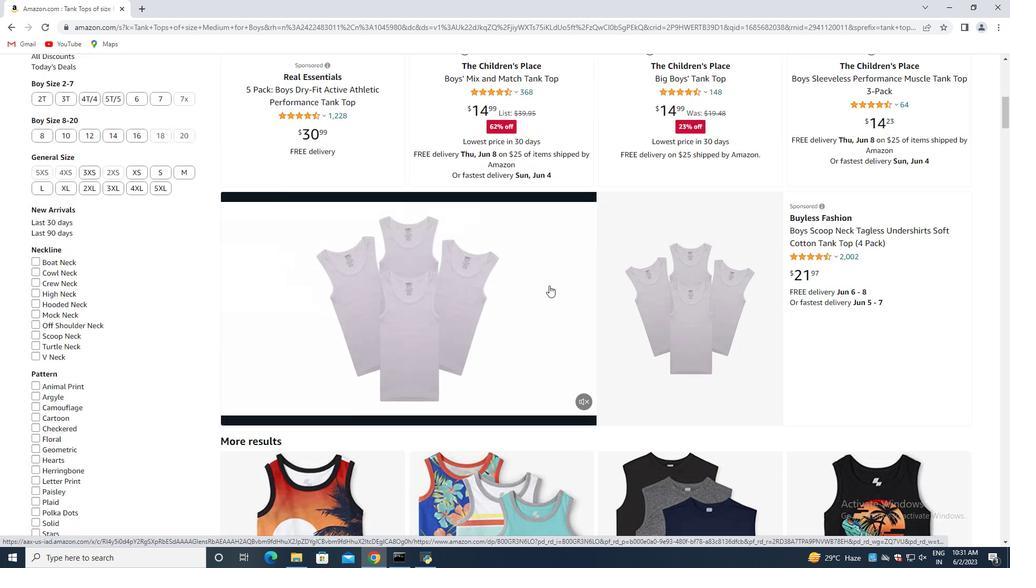 
Action: Mouse scrolled (543, 285) with delta (0, 0)
Screenshot: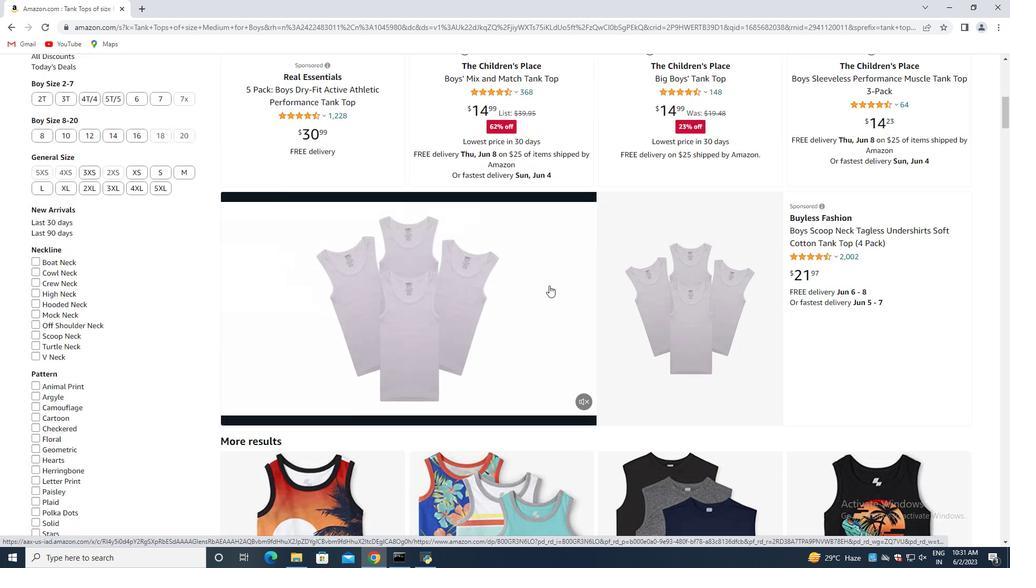 
Action: Mouse moved to (541, 285)
Screenshot: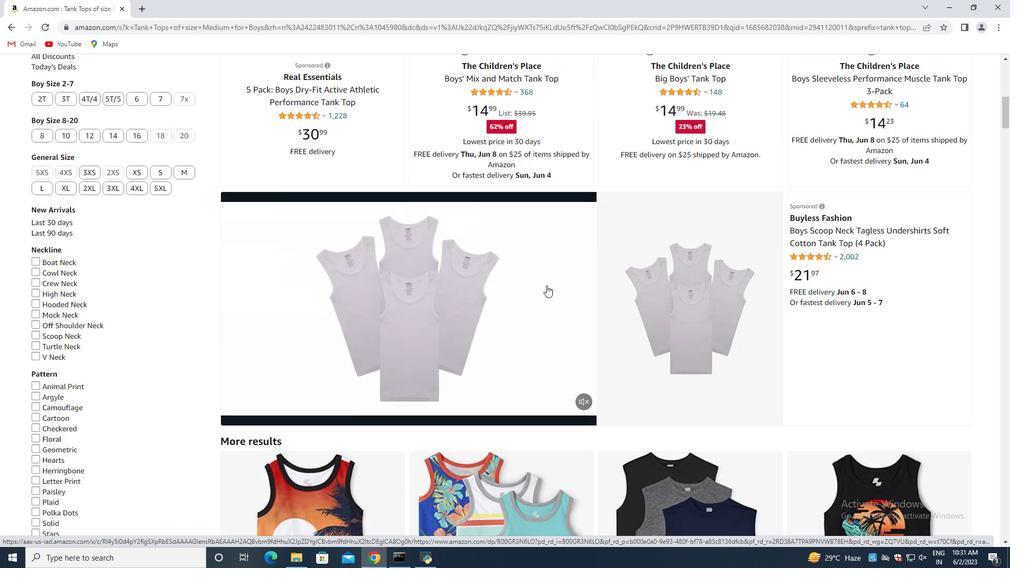 
Action: Mouse scrolled (541, 285) with delta (0, 0)
Screenshot: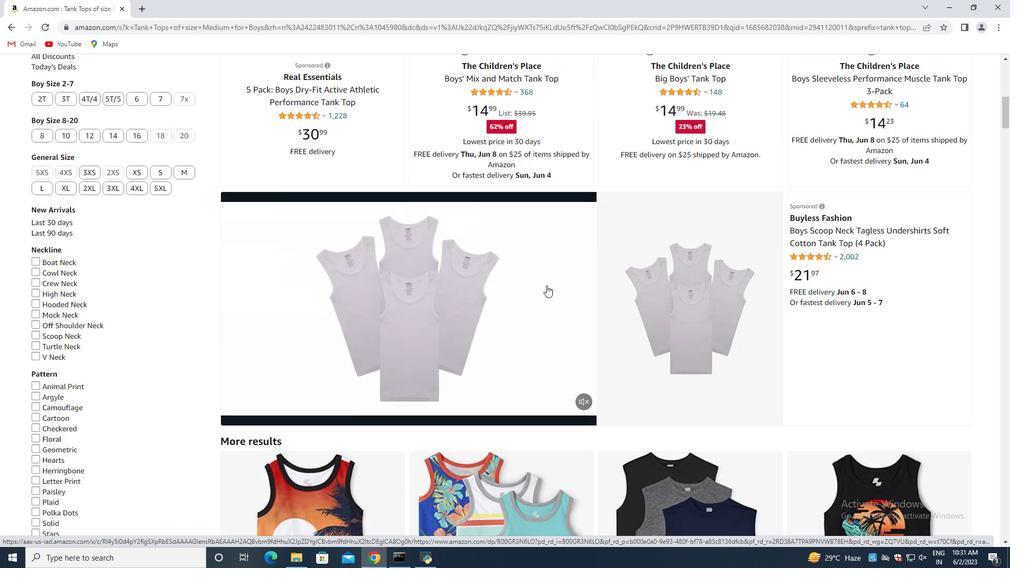 
Action: Mouse moved to (402, 264)
Screenshot: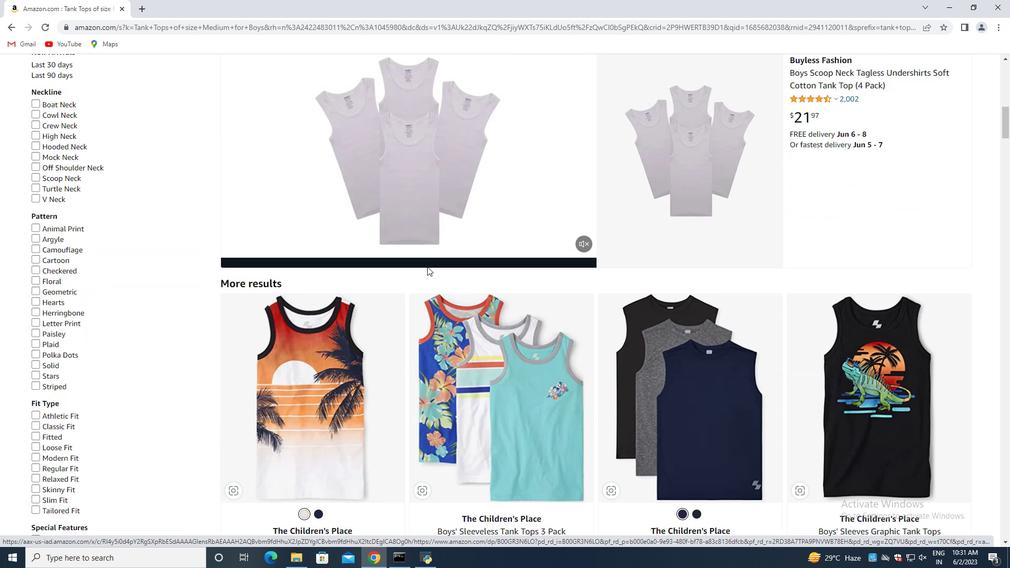 
Action: Mouse scrolled (402, 263) with delta (0, 0)
Screenshot: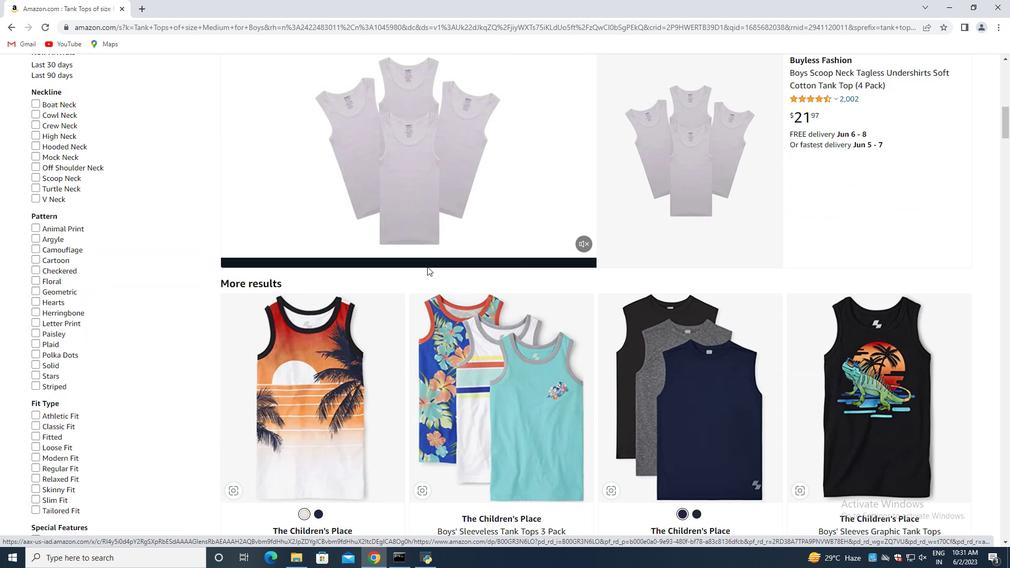 
Action: Mouse moved to (399, 264)
Screenshot: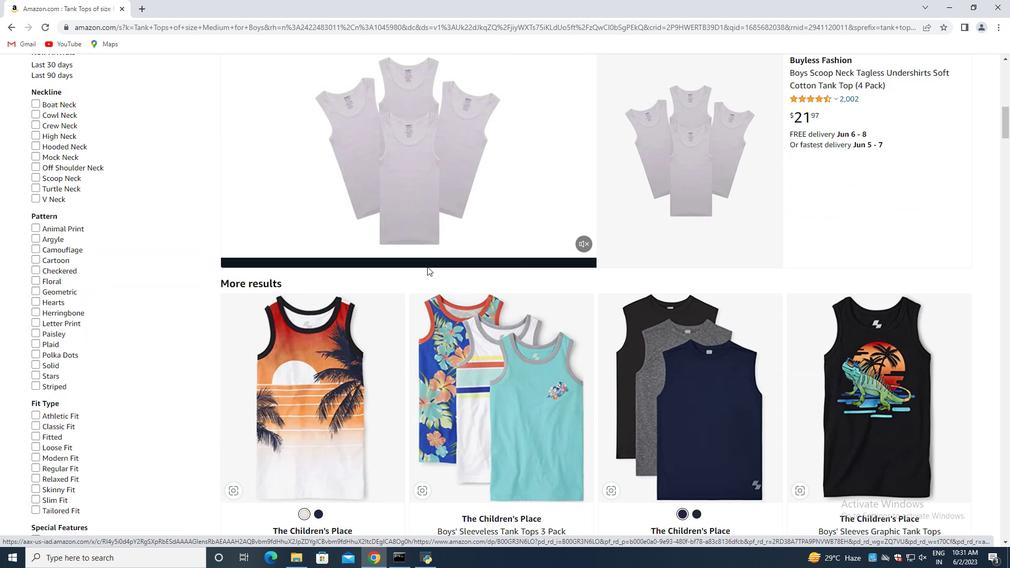 
Action: Mouse scrolled (399, 263) with delta (0, 0)
Screenshot: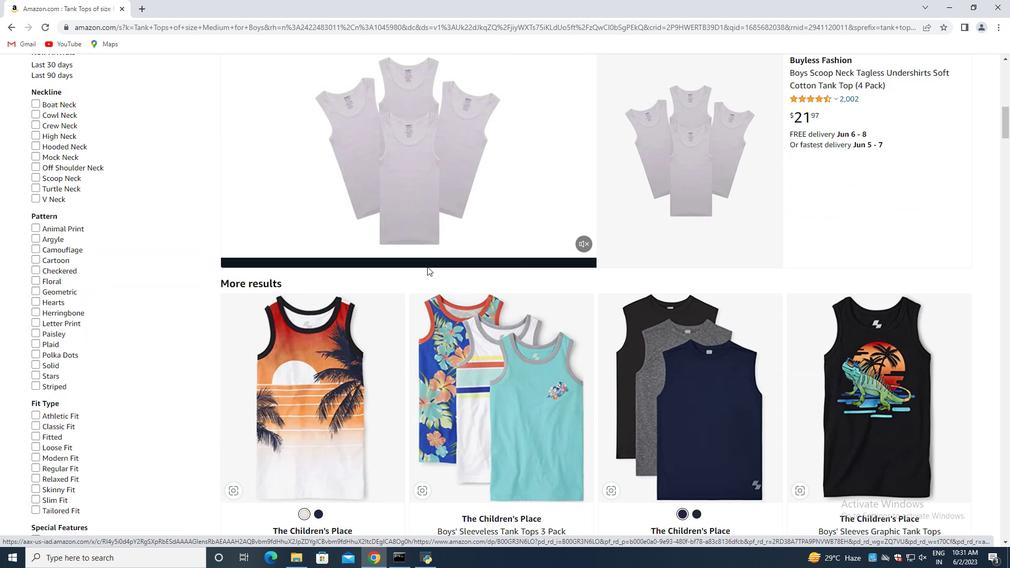 
Action: Mouse scrolled (399, 263) with delta (0, 0)
Screenshot: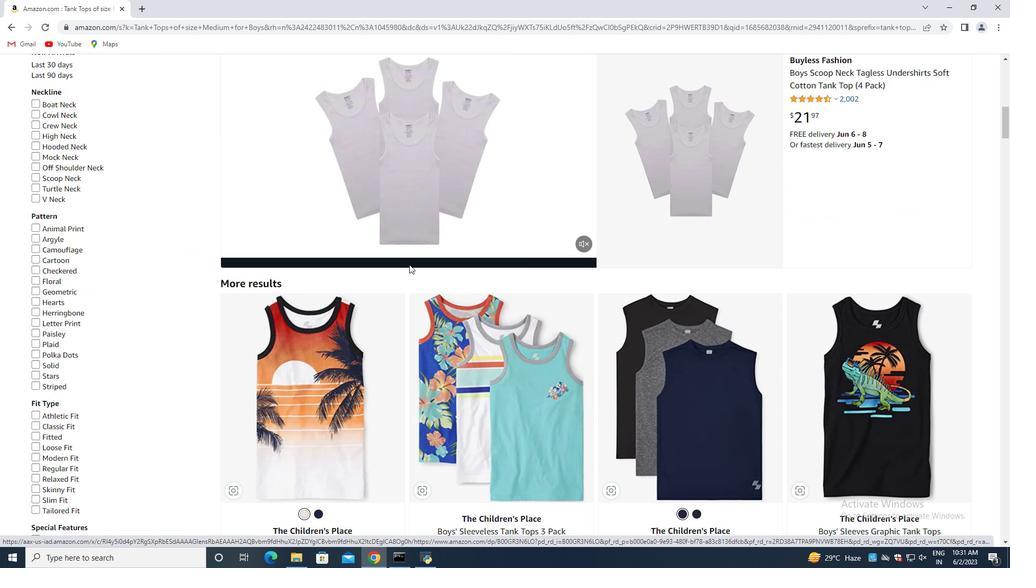 
Action: Mouse moved to (790, 262)
Screenshot: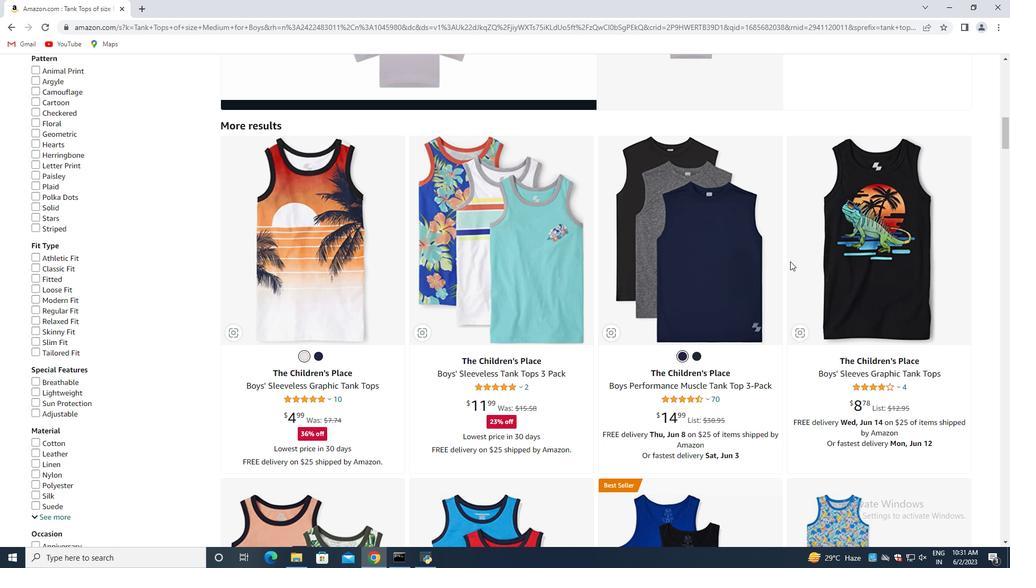 
Action: Mouse scrolled (790, 262) with delta (0, 0)
Screenshot: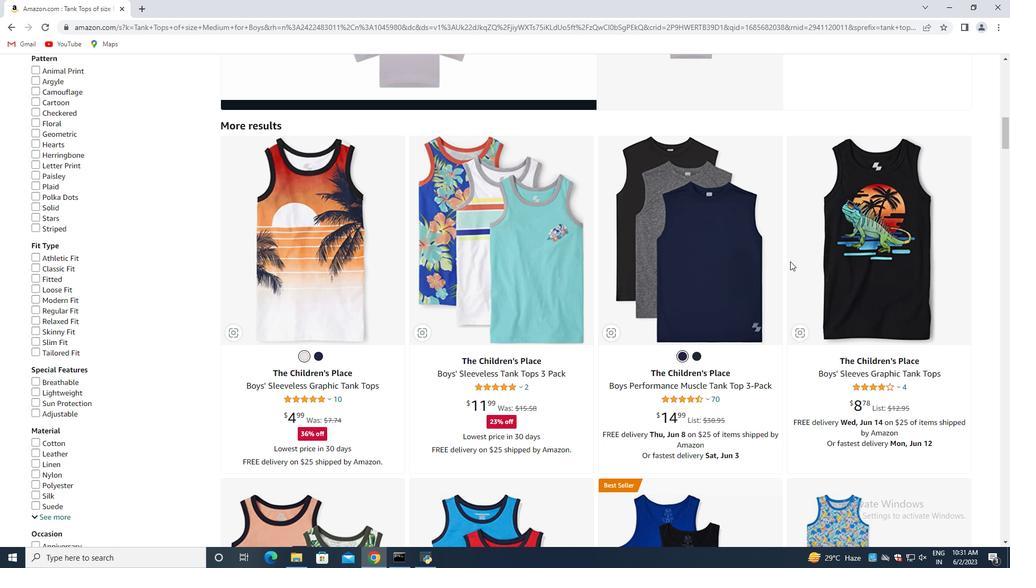 
Action: Mouse moved to (790, 262)
Screenshot: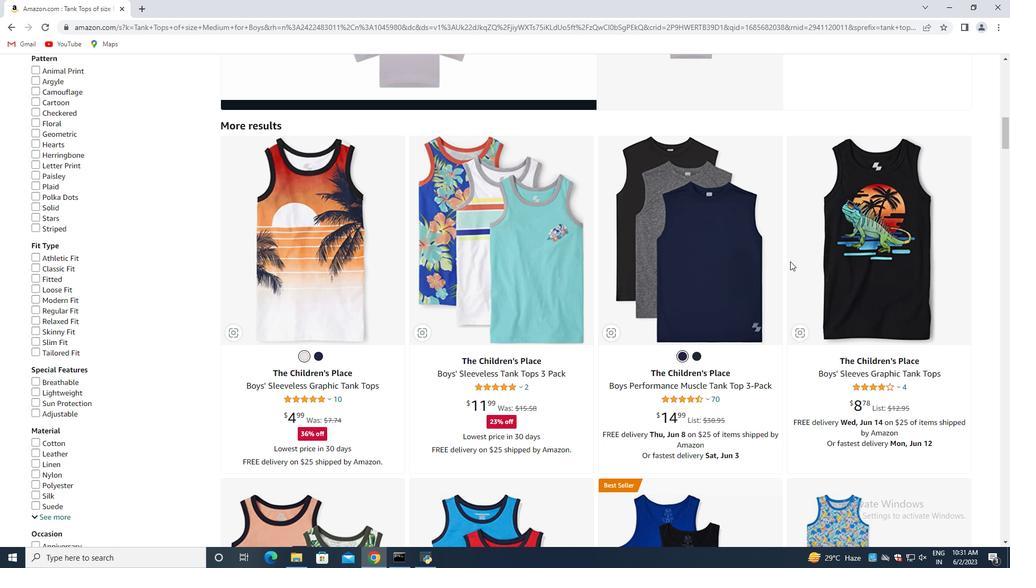 
Action: Mouse scrolled (790, 262) with delta (0, 0)
Screenshot: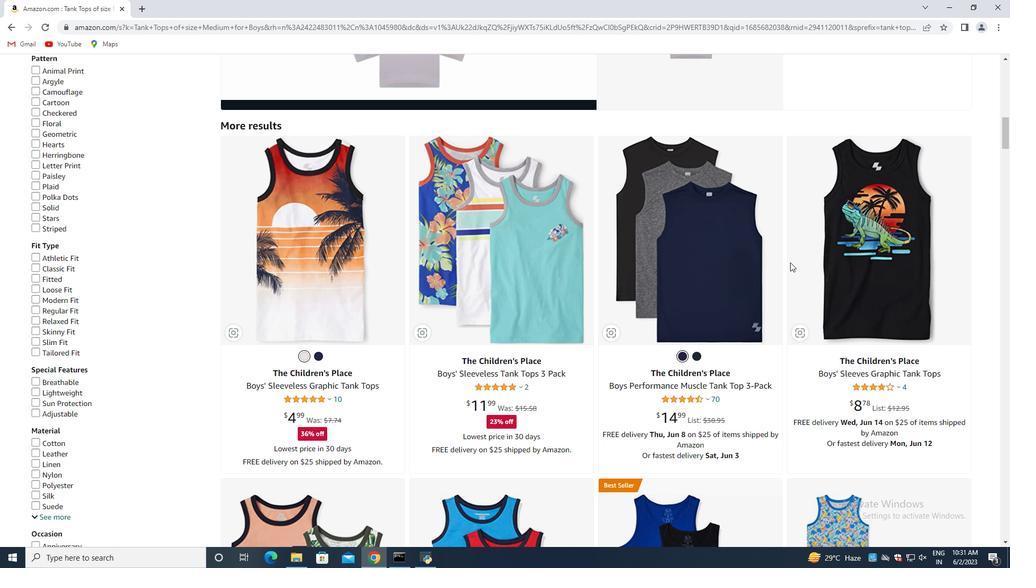 
Action: Mouse scrolled (790, 262) with delta (0, 0)
Screenshot: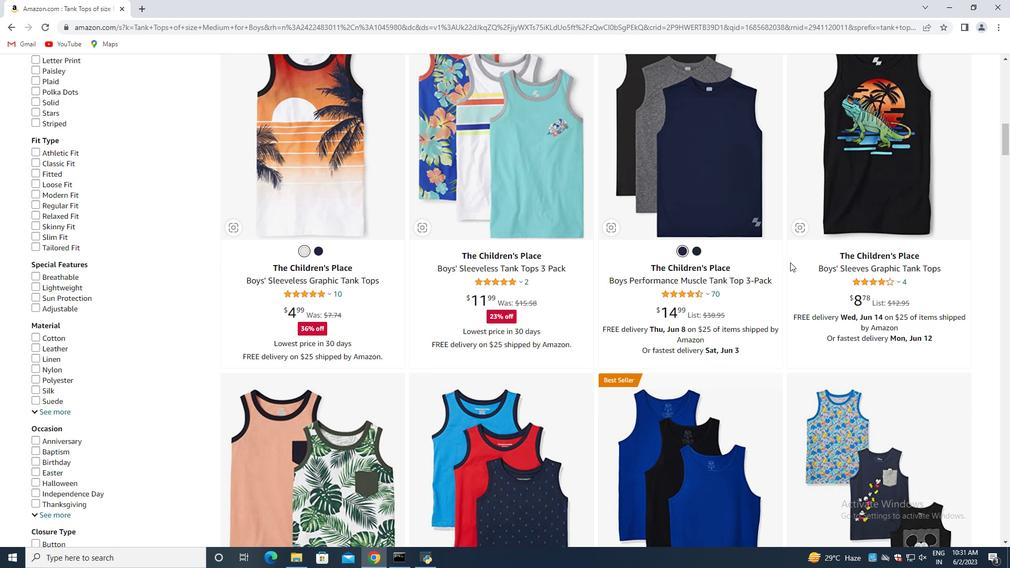 
Action: Mouse moved to (790, 263)
Screenshot: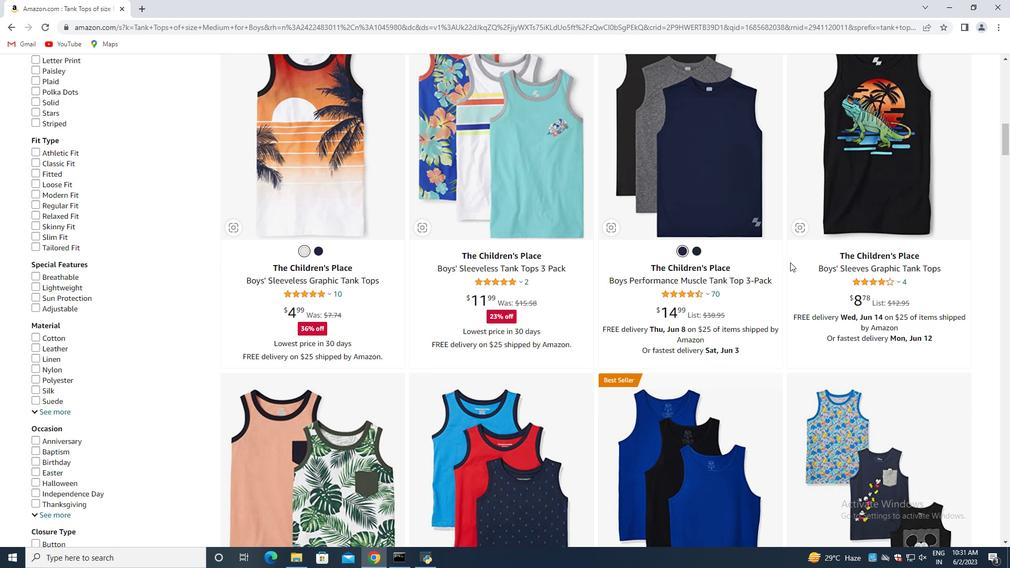
Action: Mouse scrolled (790, 262) with delta (0, 0)
Screenshot: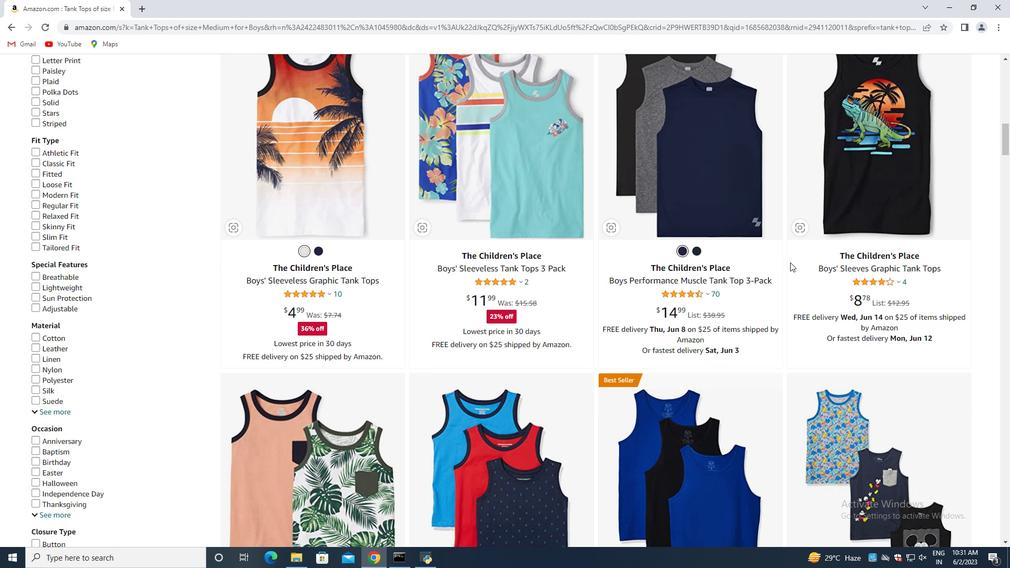 
Action: Mouse moved to (790, 264)
Screenshot: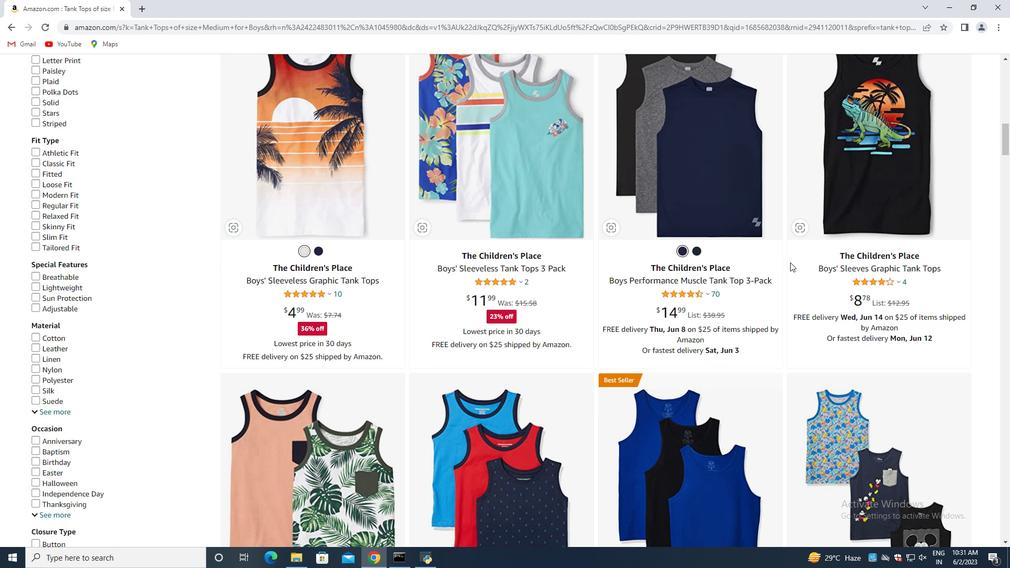 
Action: Mouse scrolled (790, 264) with delta (0, 0)
Screenshot: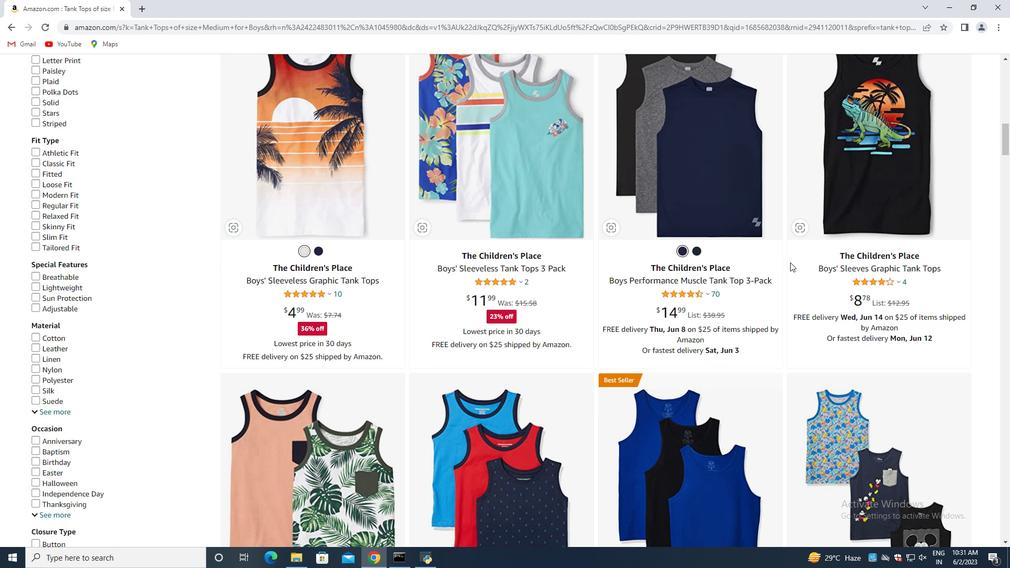
Action: Mouse moved to (661, 264)
Screenshot: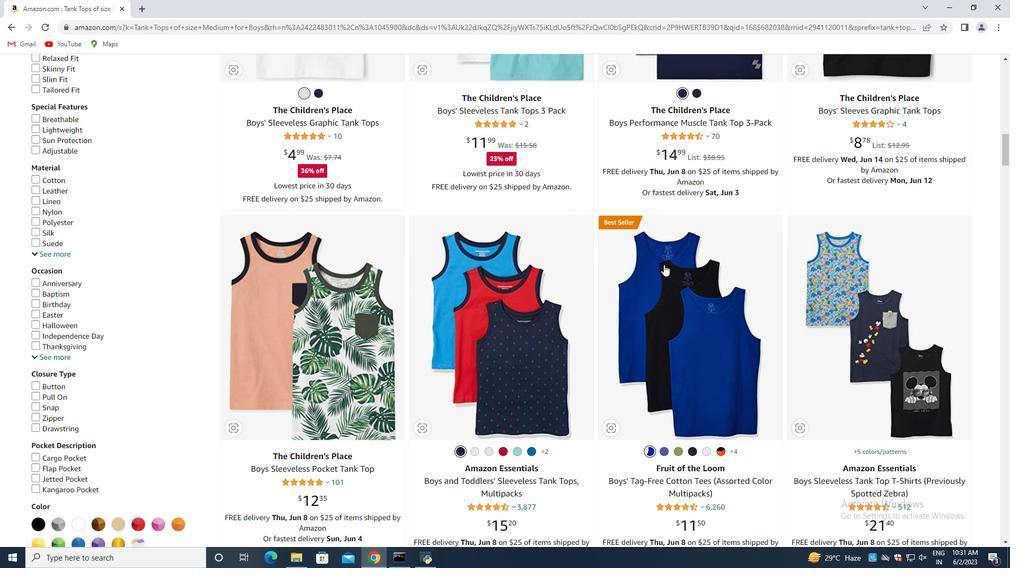 
Action: Mouse scrolled (661, 264) with delta (0, 0)
Screenshot: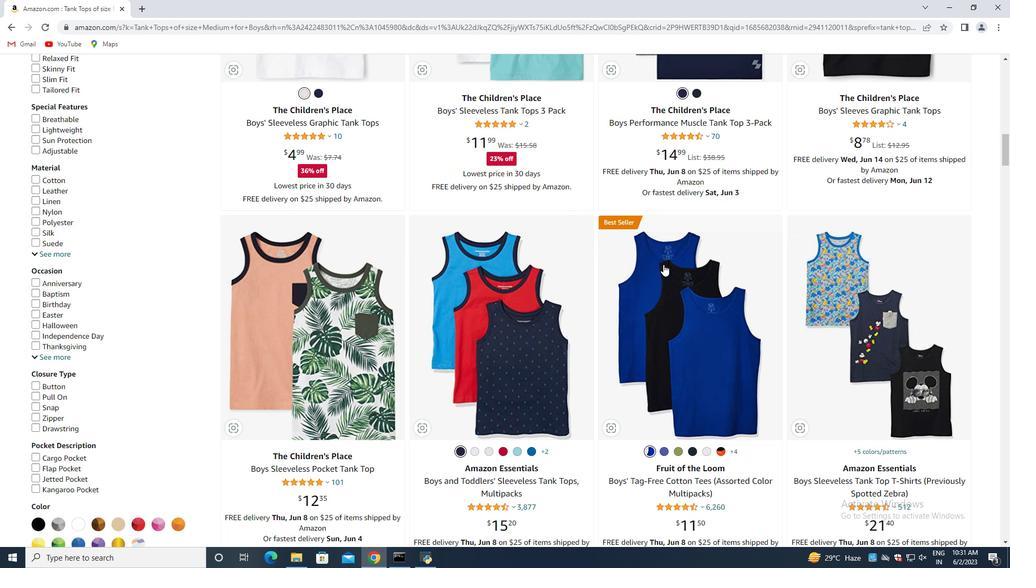 
Action: Mouse scrolled (661, 264) with delta (0, 0)
Screenshot: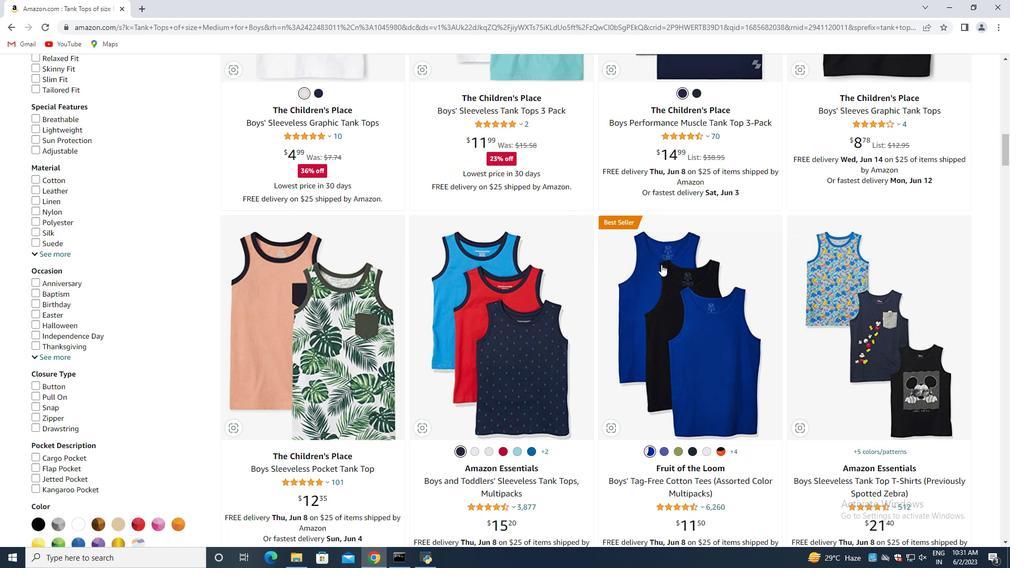 
Action: Mouse moved to (657, 264)
Screenshot: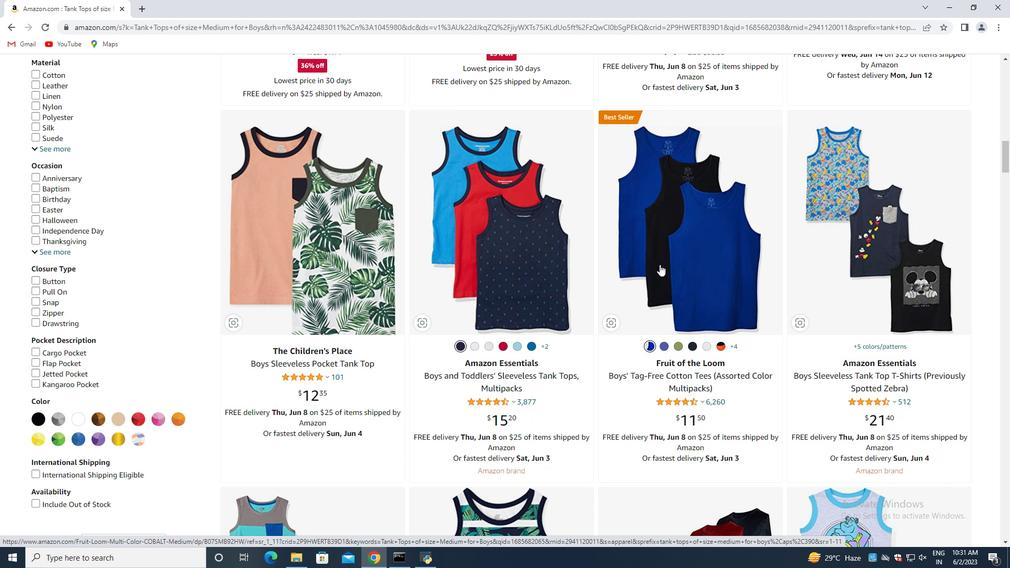 
Action: Mouse scrolled (657, 264) with delta (0, 0)
Screenshot: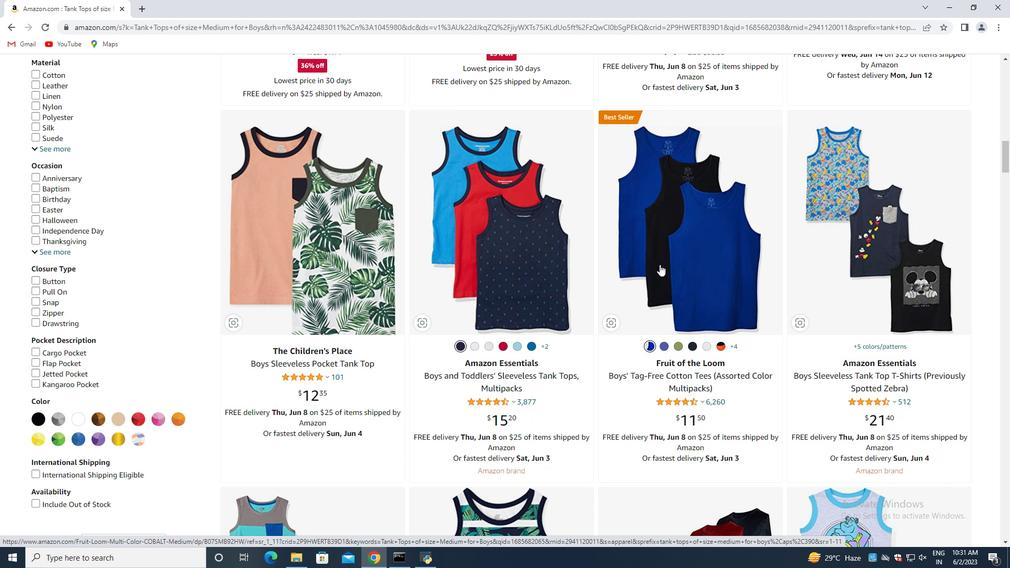 
Action: Mouse moved to (653, 265)
Screenshot: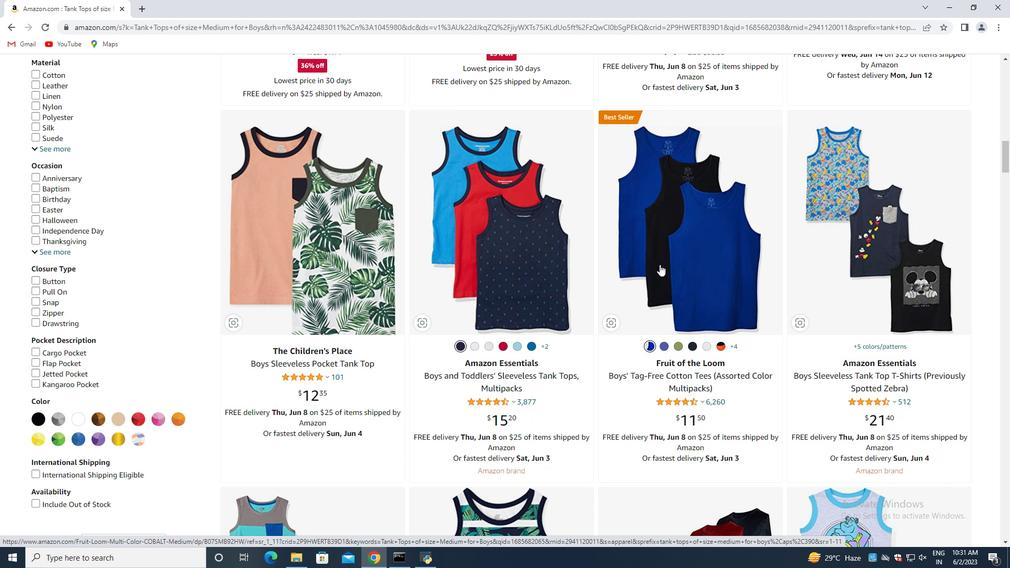 
Action: Mouse scrolled (653, 265) with delta (0, 0)
Screenshot: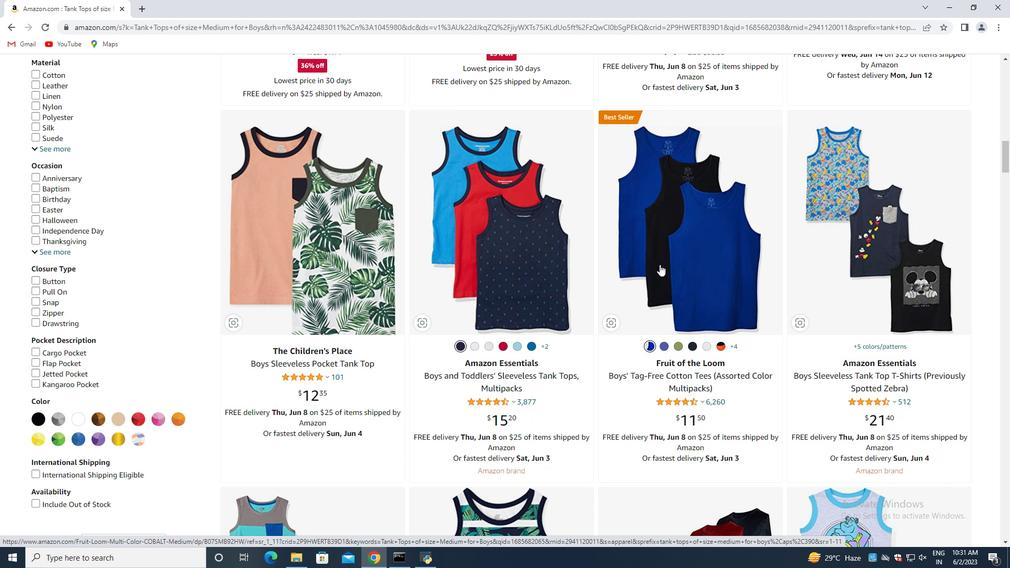 
Action: Mouse moved to (649, 265)
Screenshot: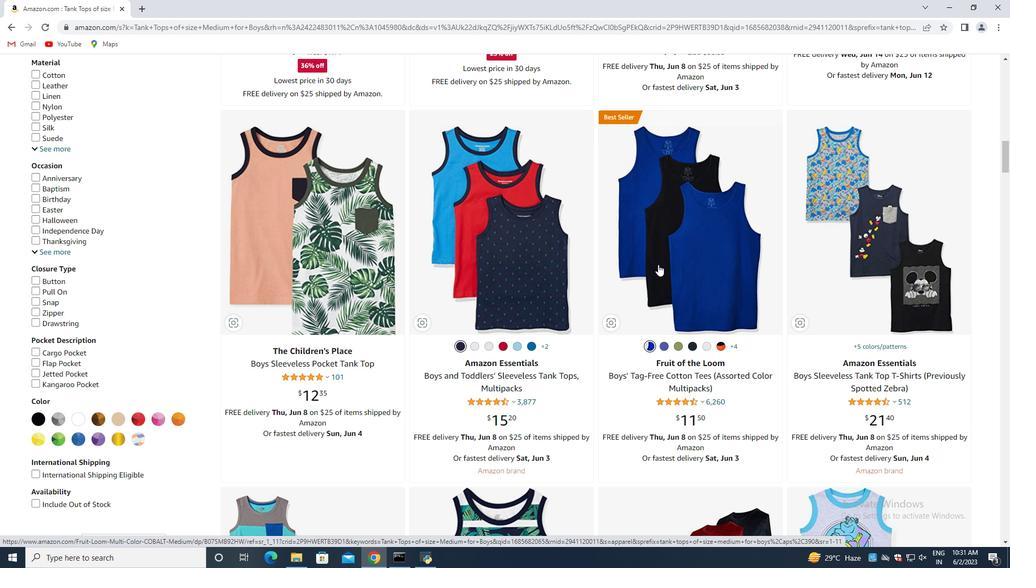 
Action: Mouse scrolled (649, 265) with delta (0, 0)
Screenshot: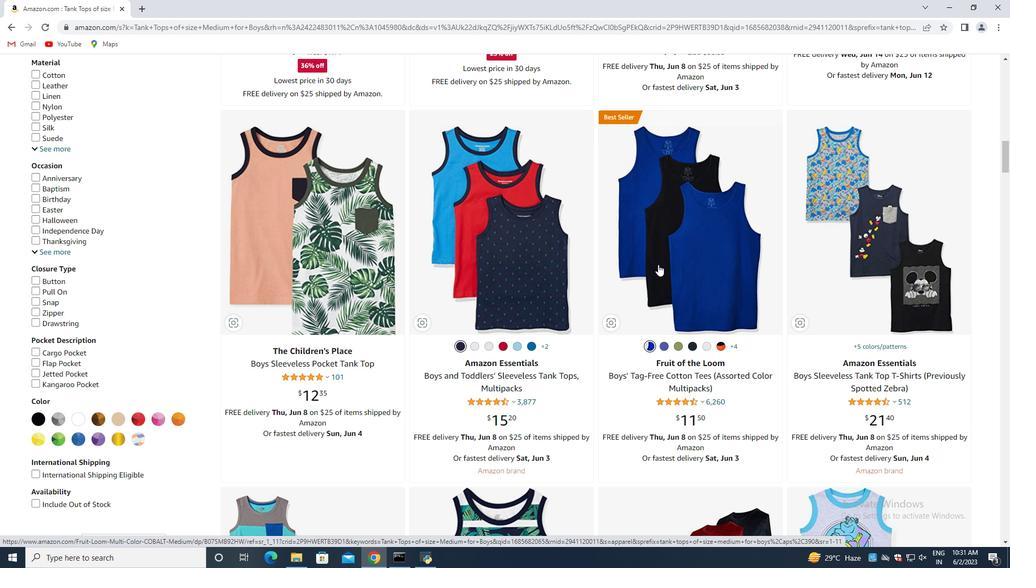 
Action: Mouse moved to (573, 258)
Screenshot: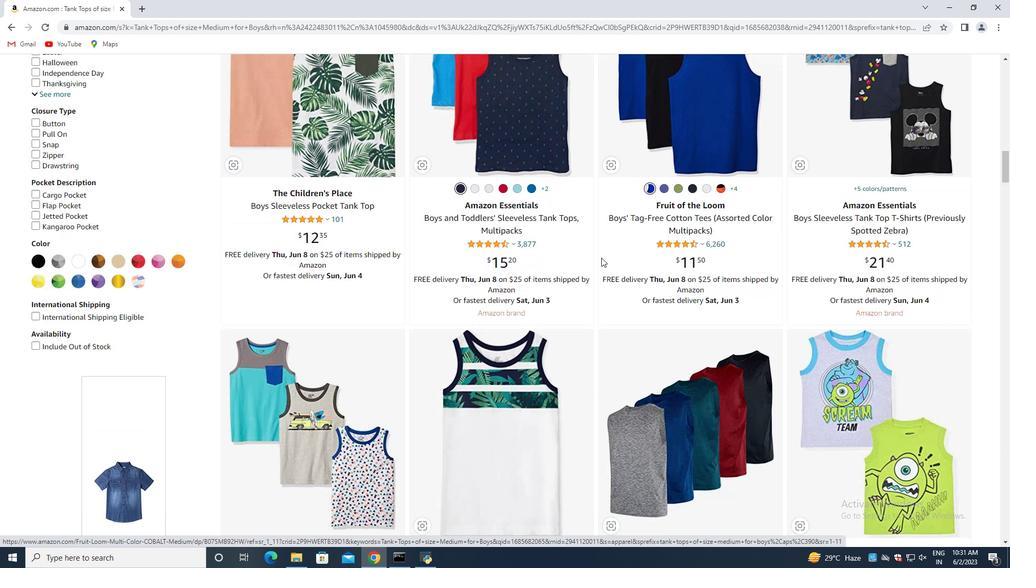 
Action: Mouse scrolled (575, 257) with delta (0, 0)
Screenshot: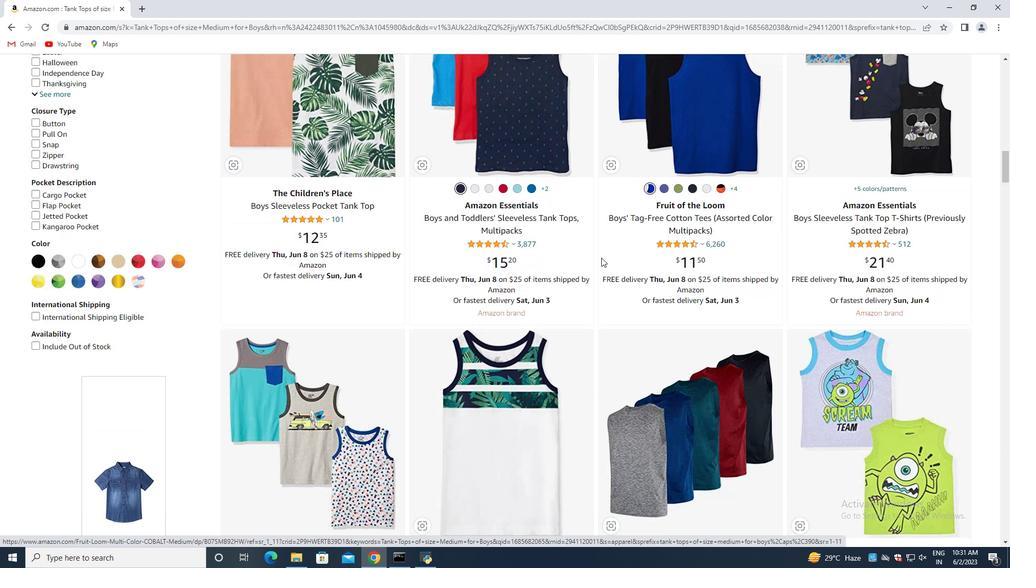 
Action: Mouse moved to (564, 261)
Screenshot: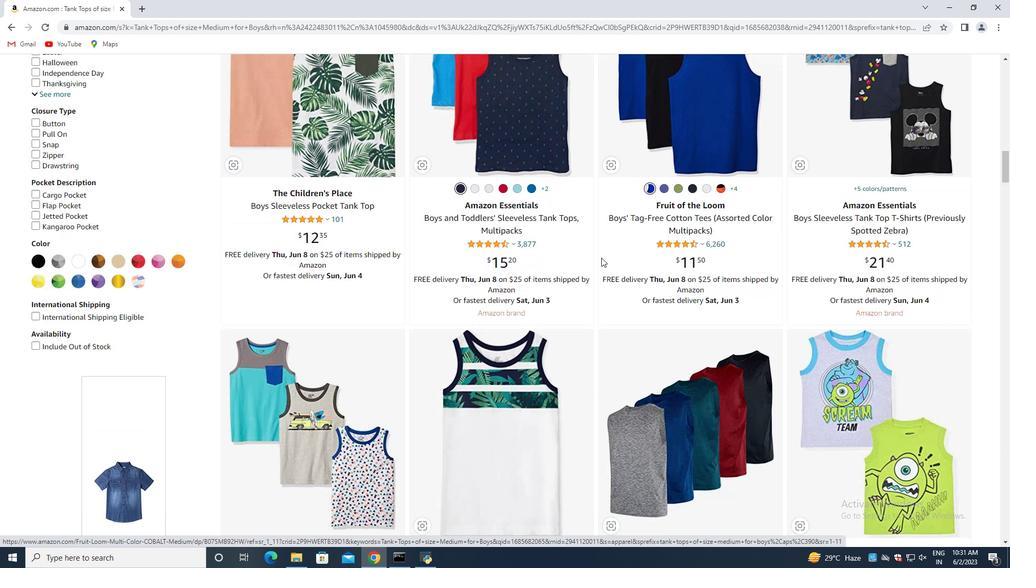 
Action: Mouse scrolled (565, 259) with delta (0, 0)
Screenshot: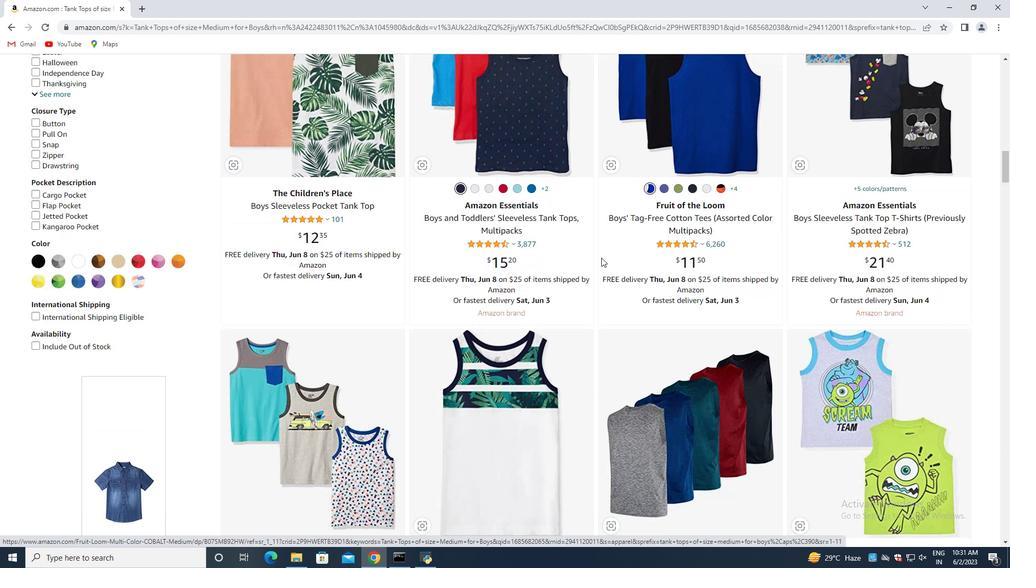 
Action: Mouse moved to (560, 261)
Screenshot: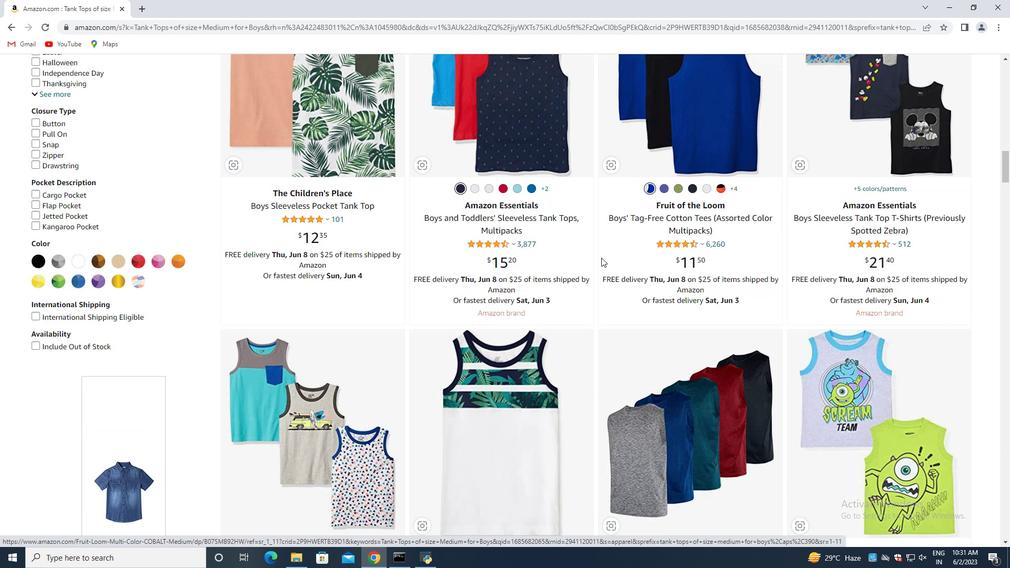 
Action: Mouse scrolled (560, 260) with delta (0, 0)
Screenshot: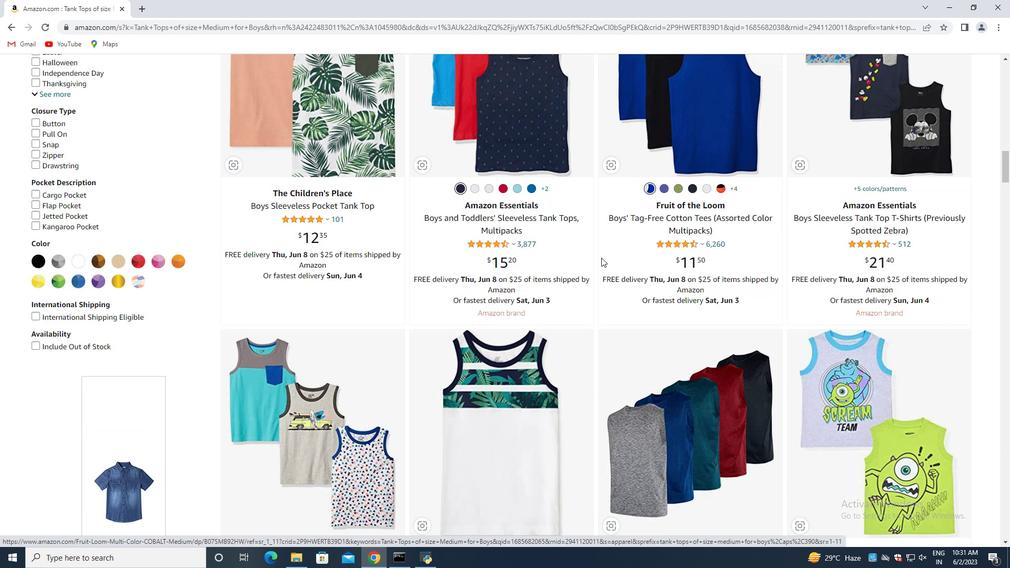 
Action: Mouse moved to (554, 261)
Screenshot: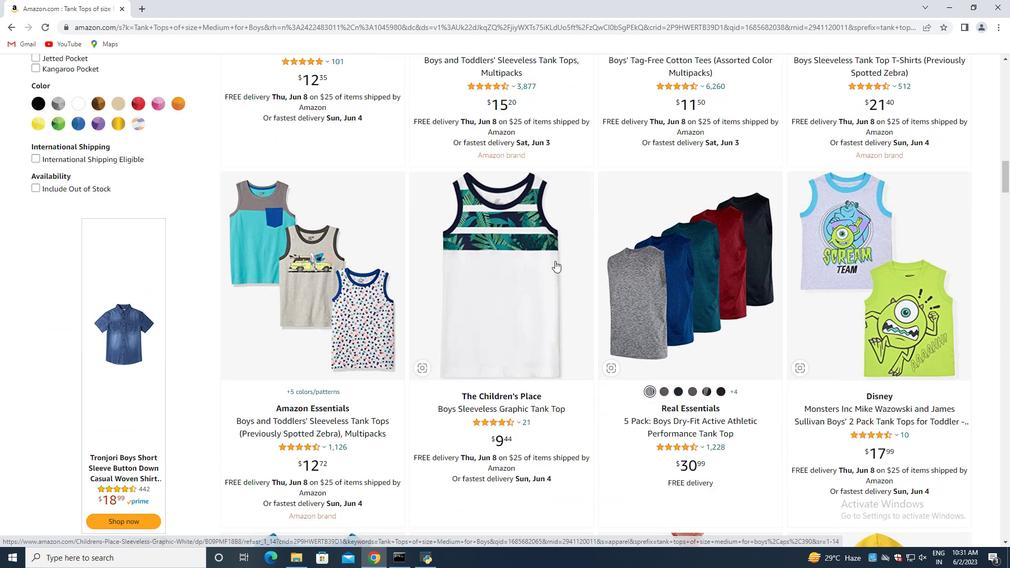 
Action: Mouse scrolled (554, 260) with delta (0, 0)
Screenshot: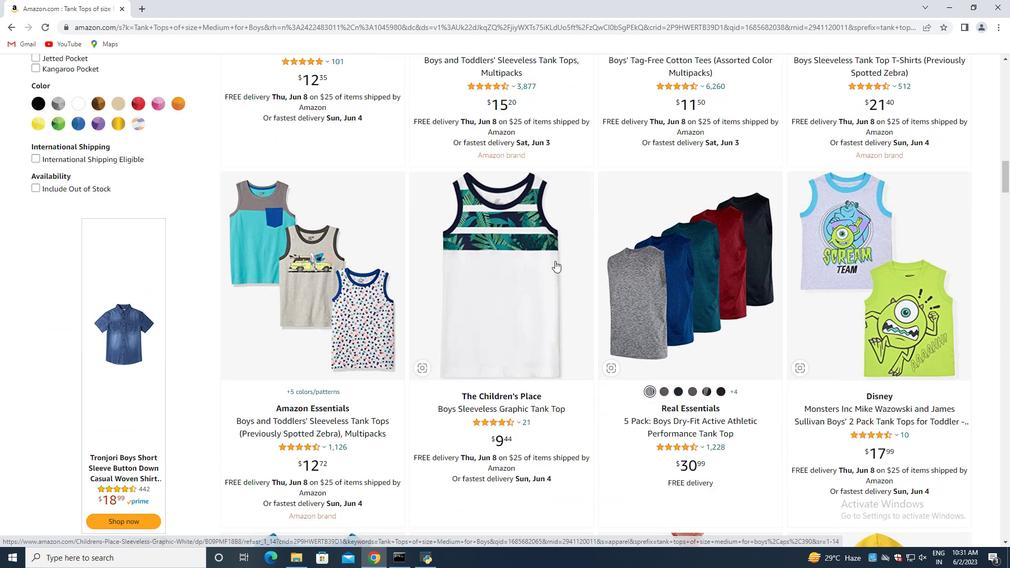 
Action: Mouse moved to (553, 261)
Screenshot: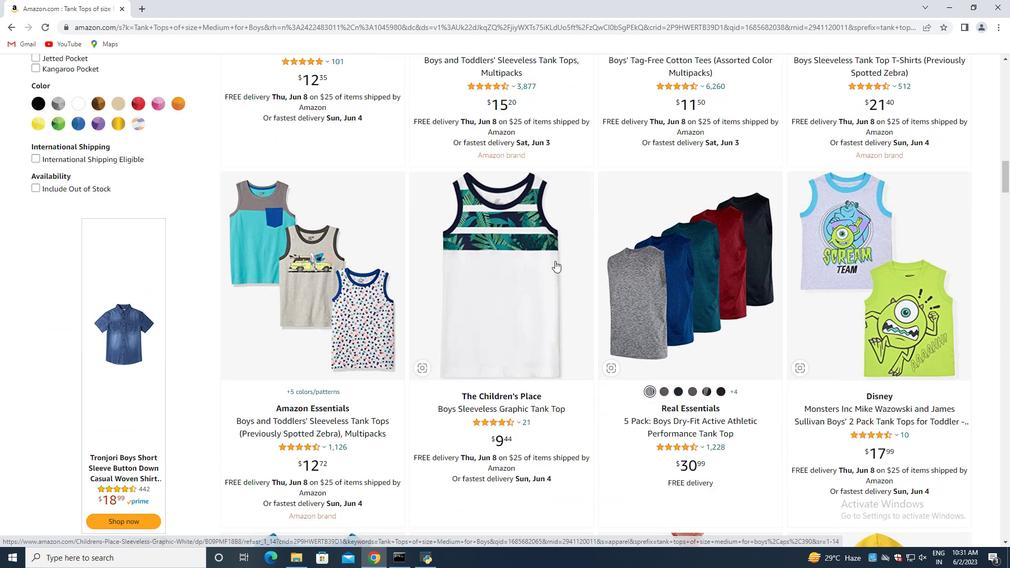 
Action: Mouse scrolled (553, 260) with delta (0, 0)
Screenshot: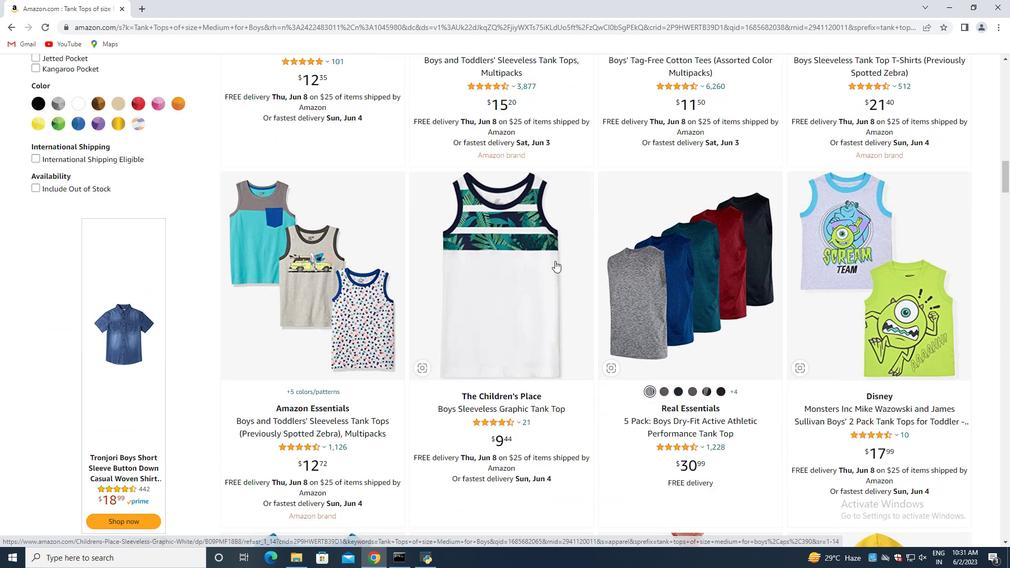 
Action: Mouse moved to (549, 261)
Screenshot: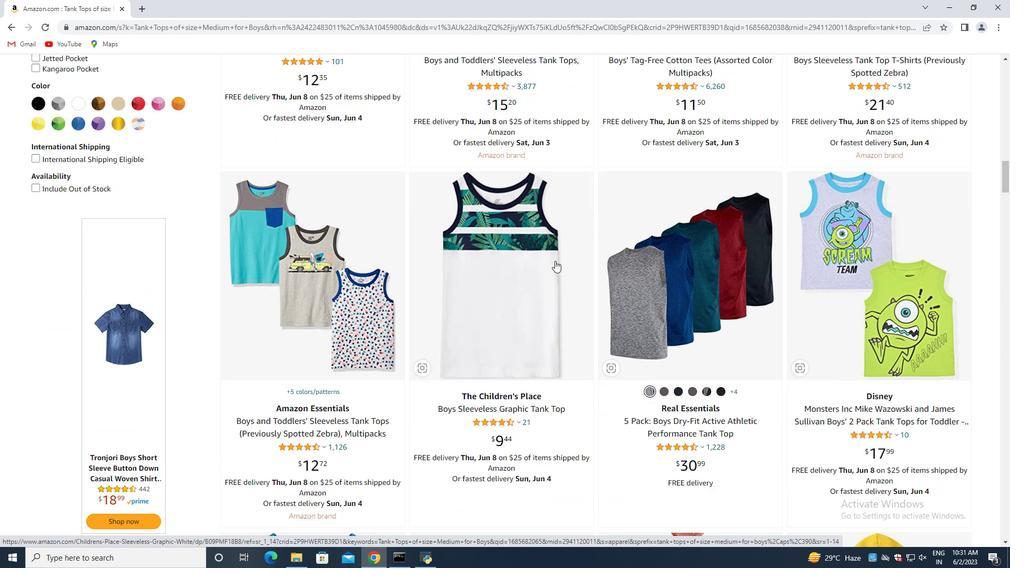 
Action: Mouse scrolled (549, 261) with delta (0, 0)
Screenshot: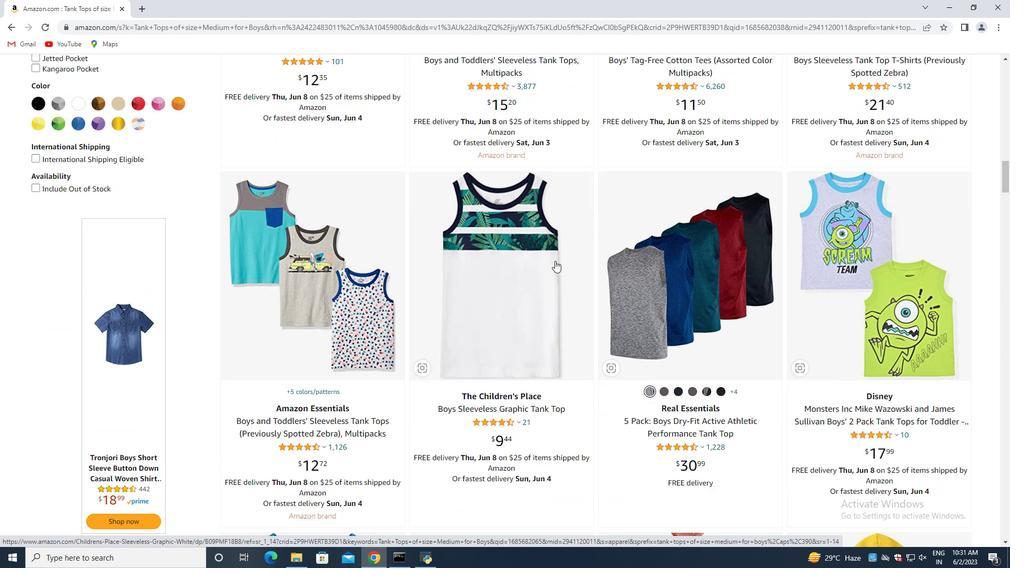 
Action: Mouse moved to (546, 262)
Screenshot: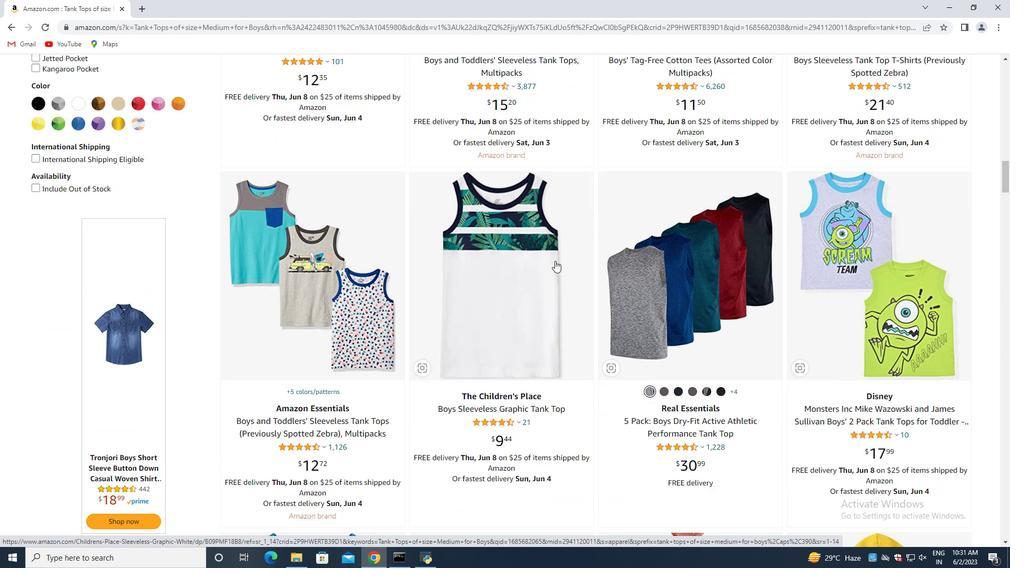 
Action: Mouse scrolled (546, 262) with delta (0, 0)
Screenshot: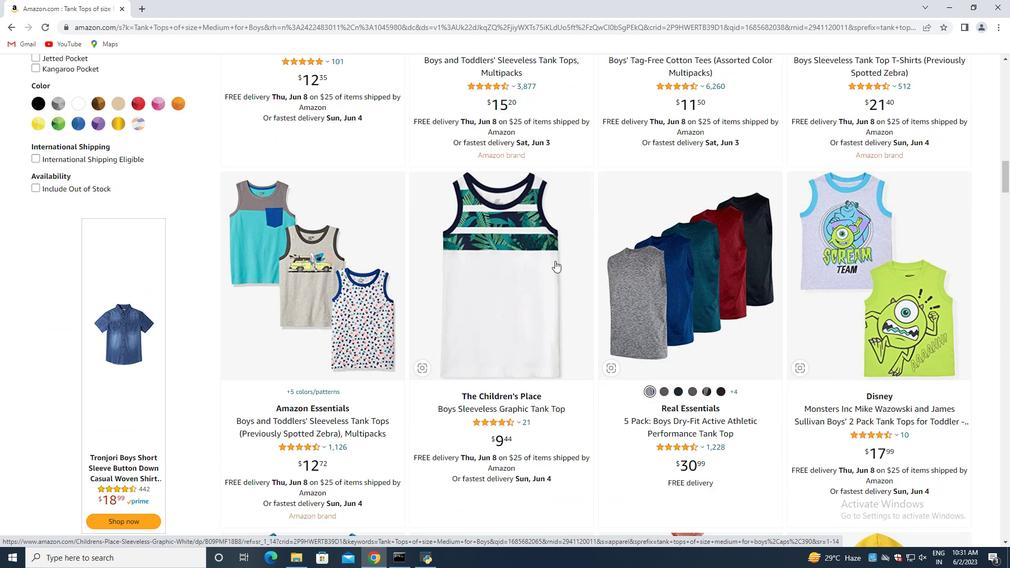
Action: Mouse moved to (541, 262)
Screenshot: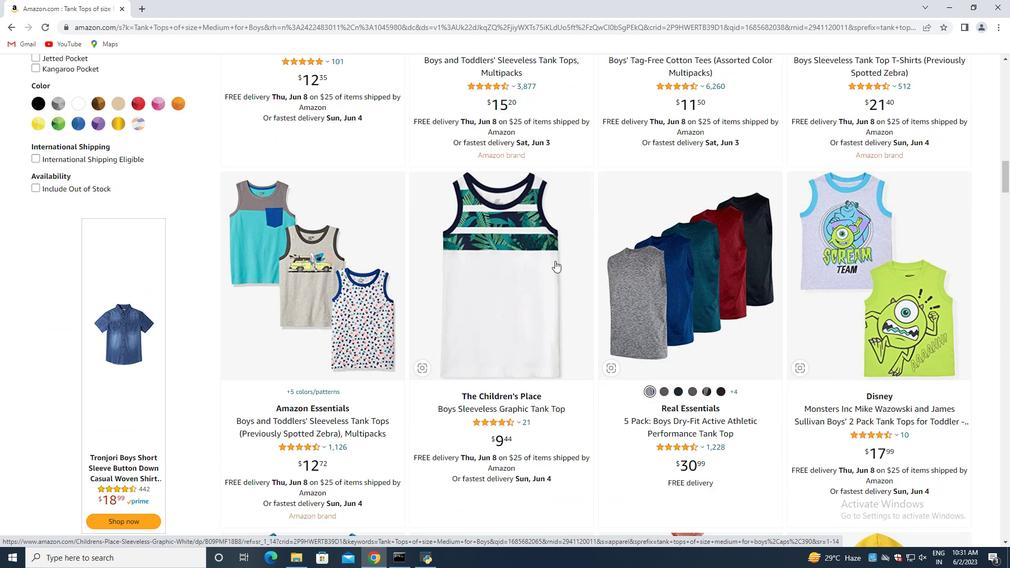 
Action: Mouse scrolled (541, 262) with delta (0, 0)
Screenshot: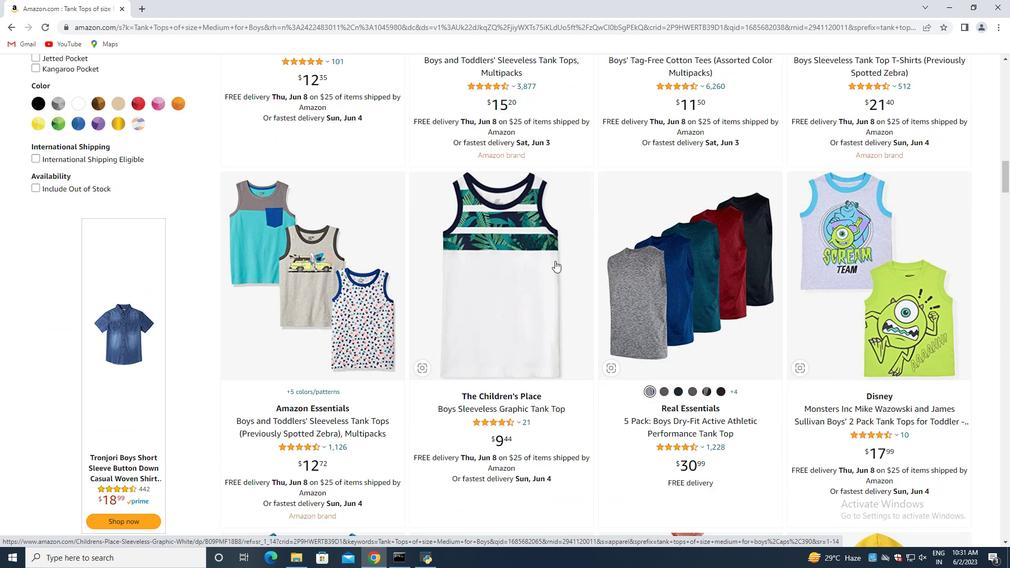 
Action: Mouse moved to (539, 262)
Screenshot: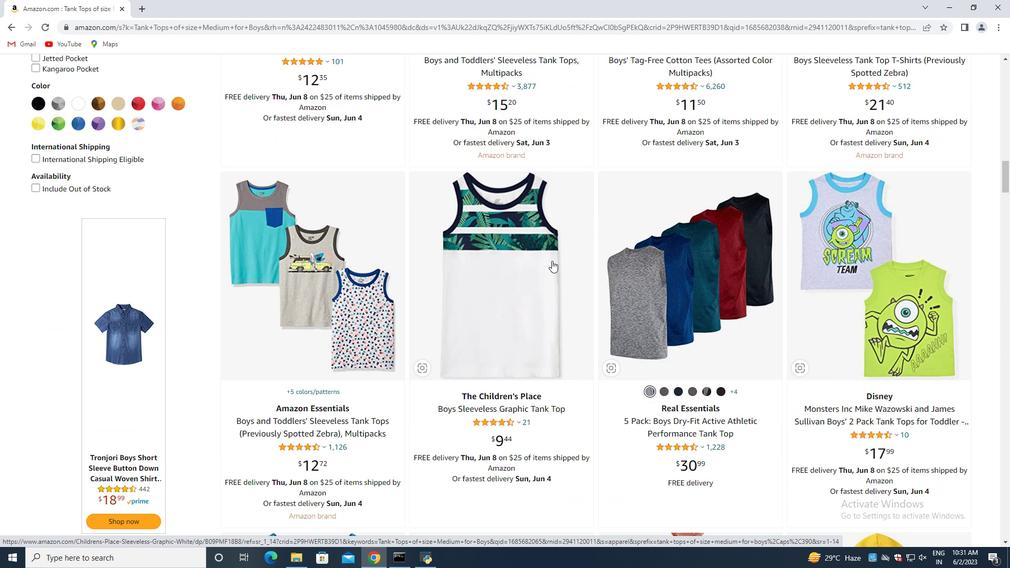 
Action: Mouse scrolled (539, 262) with delta (0, 0)
Screenshot: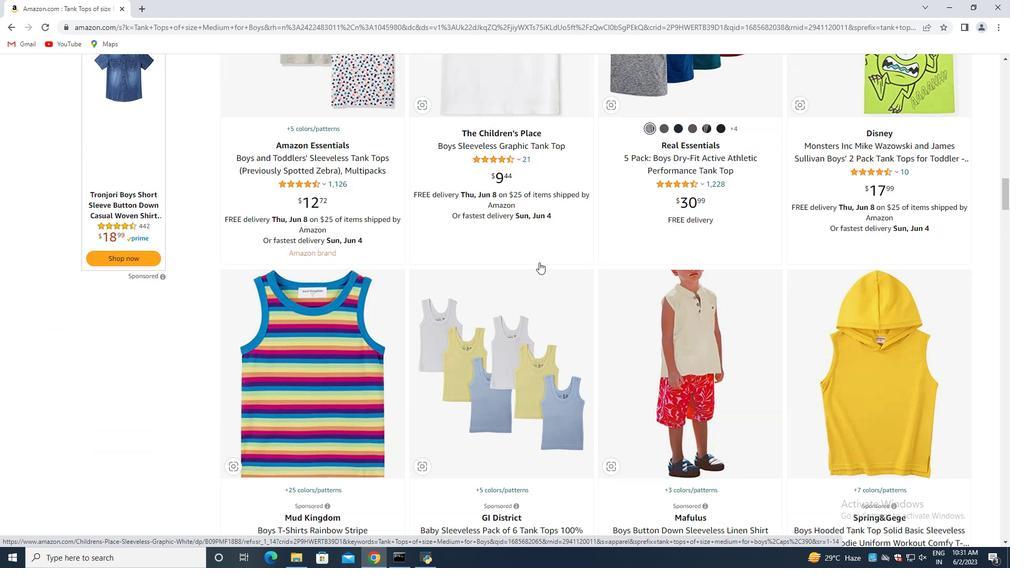 
Action: Mouse scrolled (539, 262) with delta (0, 0)
Screenshot: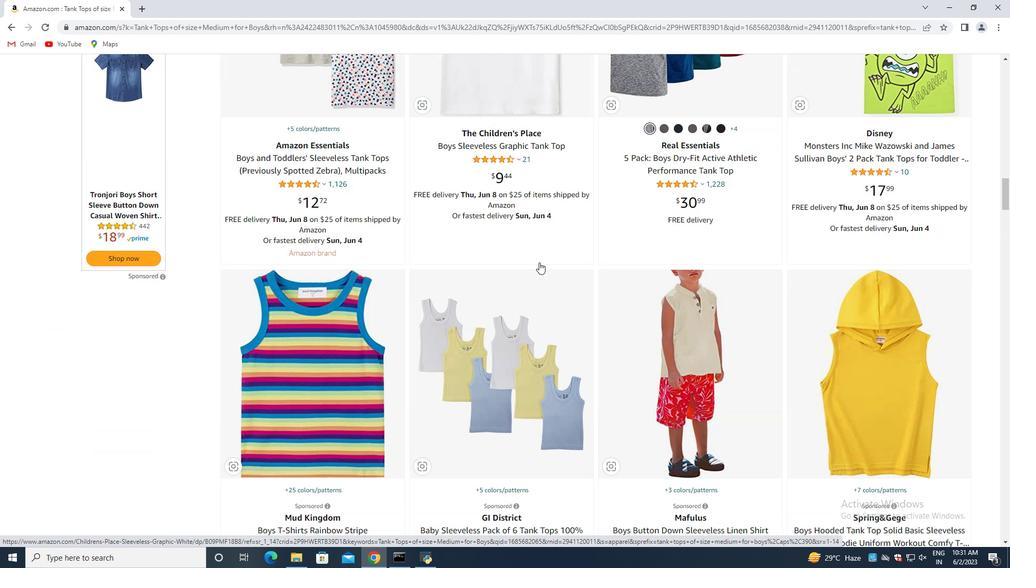 
Action: Mouse scrolled (539, 262) with delta (0, 0)
Screenshot: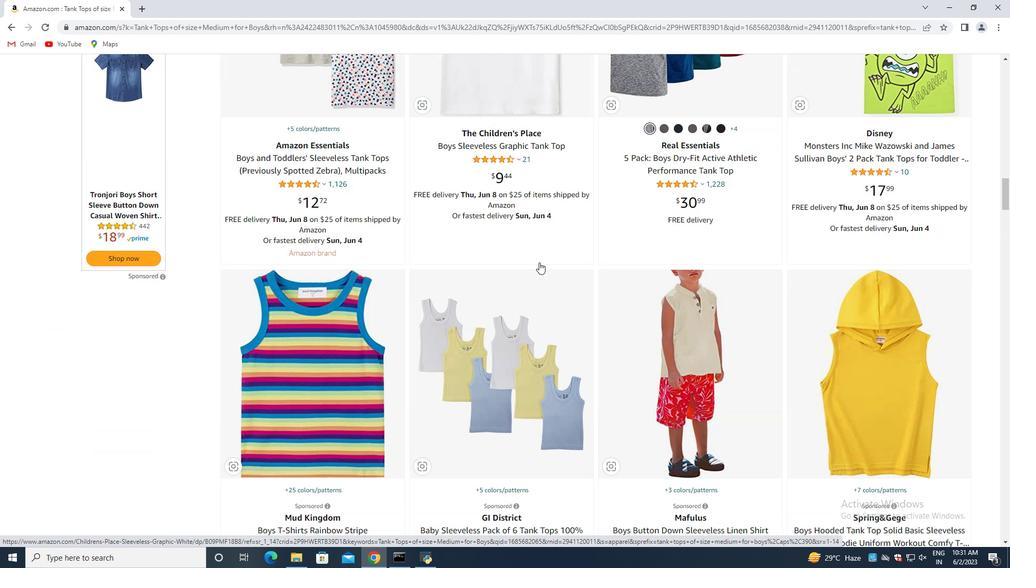 
Action: Mouse scrolled (539, 262) with delta (0, 0)
Screenshot: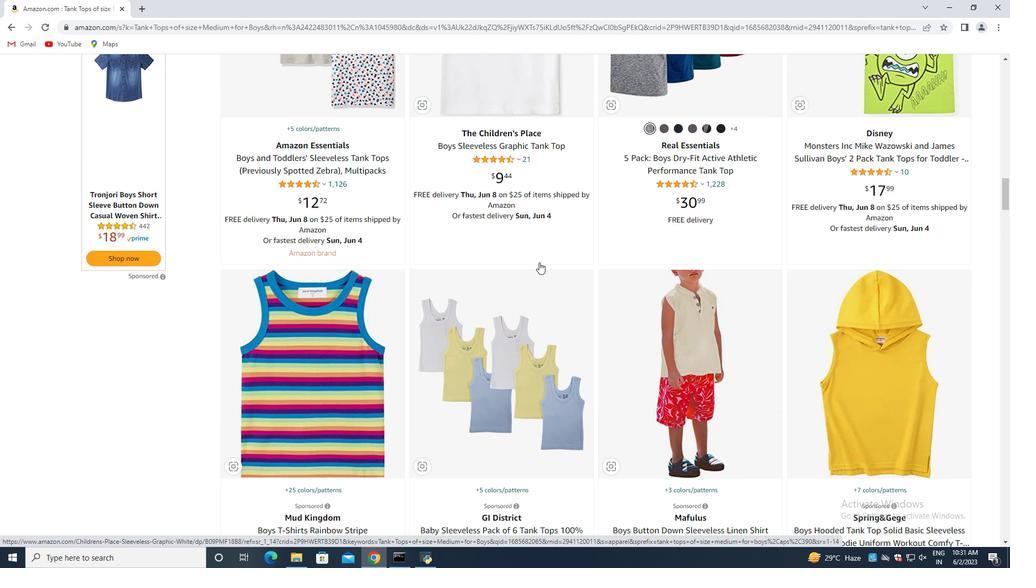 
Action: Mouse moved to (538, 262)
Screenshot: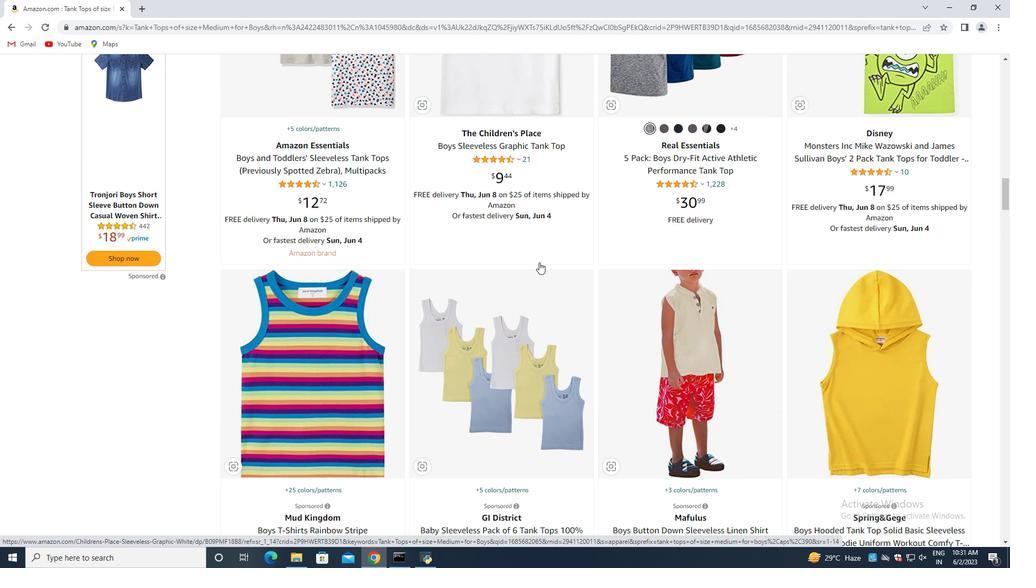 
Action: Mouse scrolled (538, 262) with delta (0, 0)
Screenshot: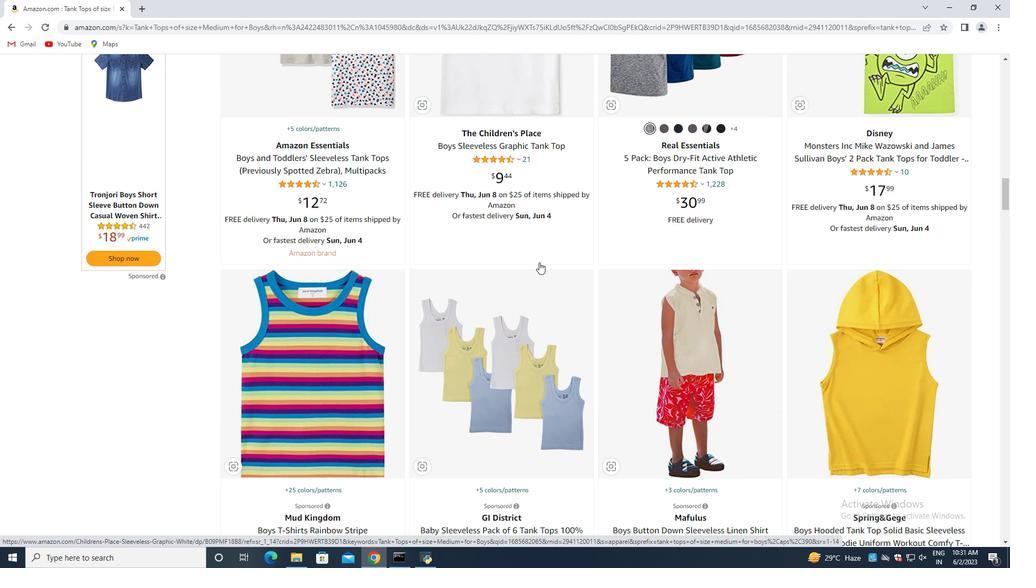 
Action: Mouse scrolled (538, 262) with delta (0, 0)
Screenshot: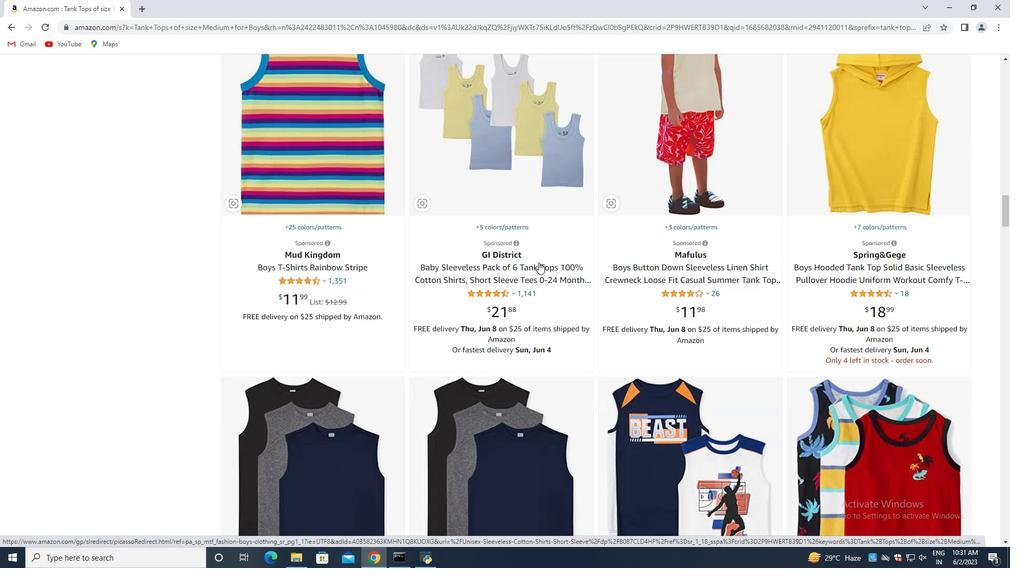 
Action: Mouse scrolled (538, 262) with delta (0, 0)
Screenshot: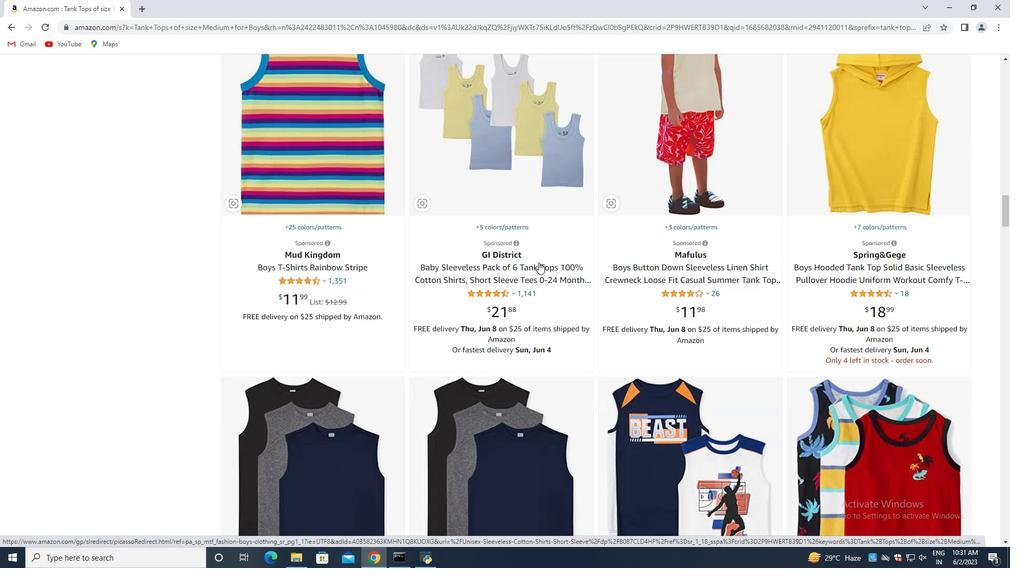 
Action: Mouse scrolled (538, 262) with delta (0, 0)
Screenshot: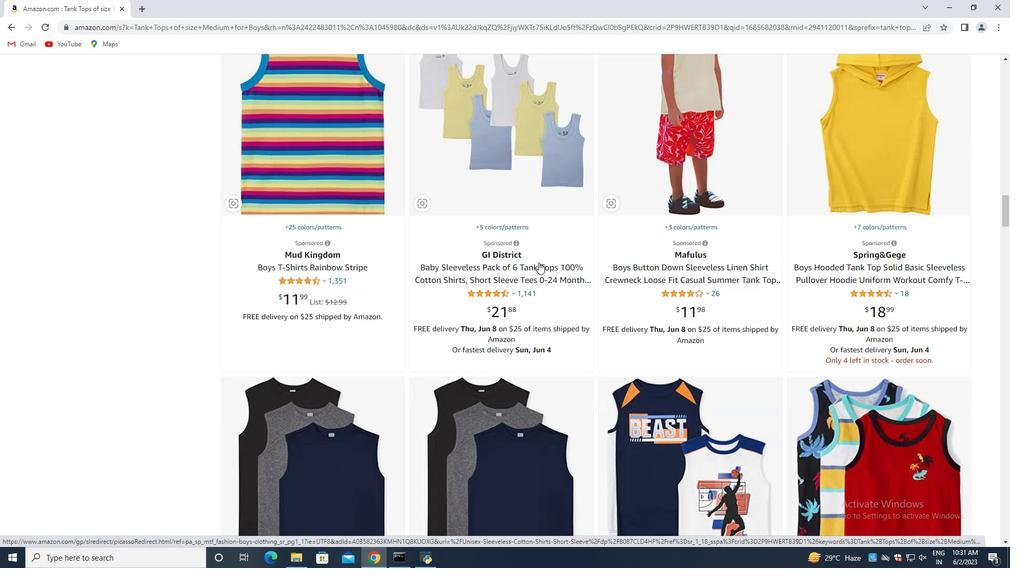 
Action: Mouse scrolled (538, 262) with delta (0, 0)
Screenshot: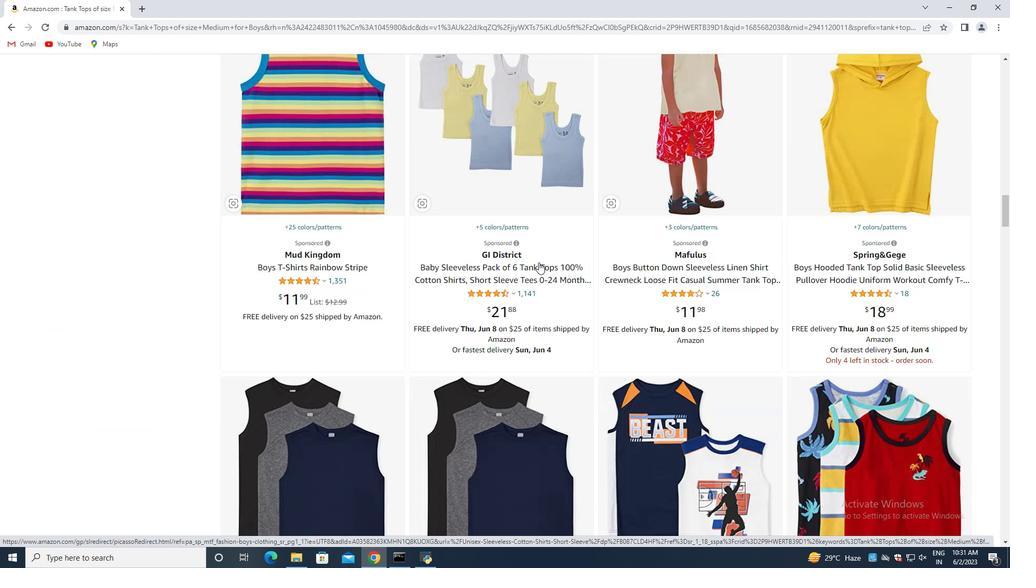
Action: Mouse scrolled (538, 262) with delta (0, 0)
Screenshot: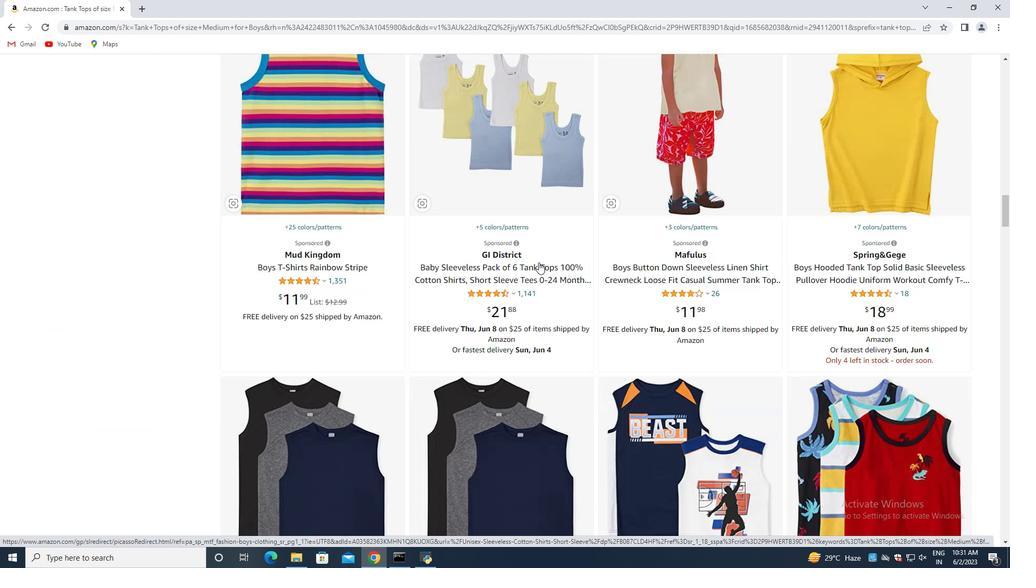 
Action: Mouse scrolled (538, 262) with delta (0, 0)
Screenshot: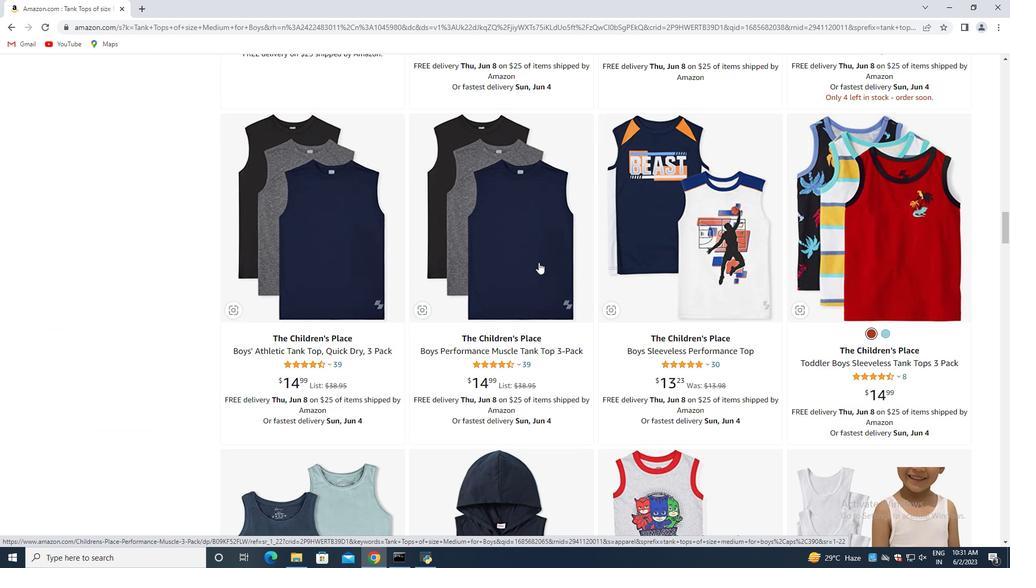 
Action: Mouse scrolled (538, 262) with delta (0, 0)
Screenshot: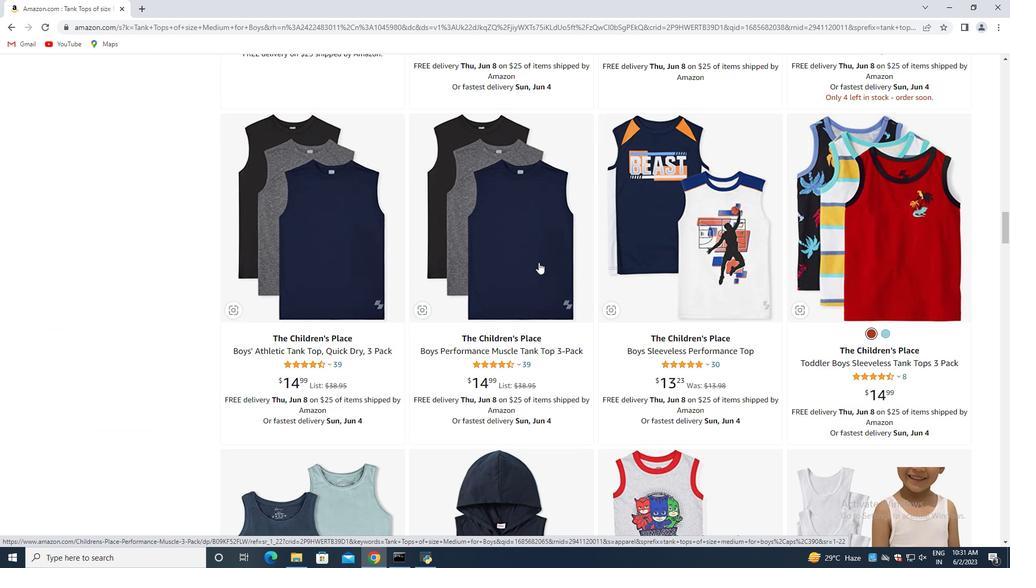 
Action: Mouse scrolled (538, 262) with delta (0, 0)
Screenshot: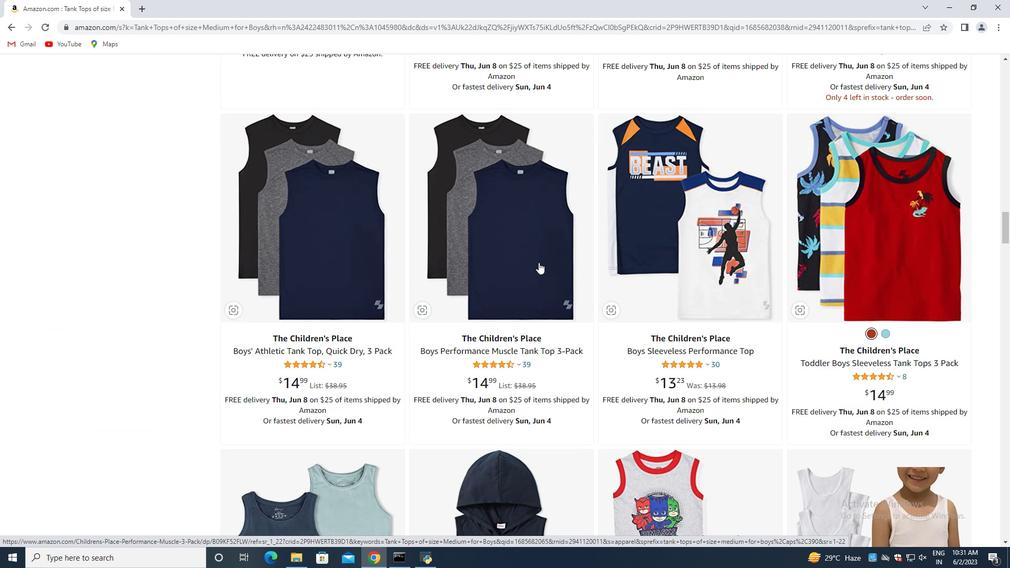 
Action: Mouse scrolled (538, 262) with delta (0, 0)
Screenshot: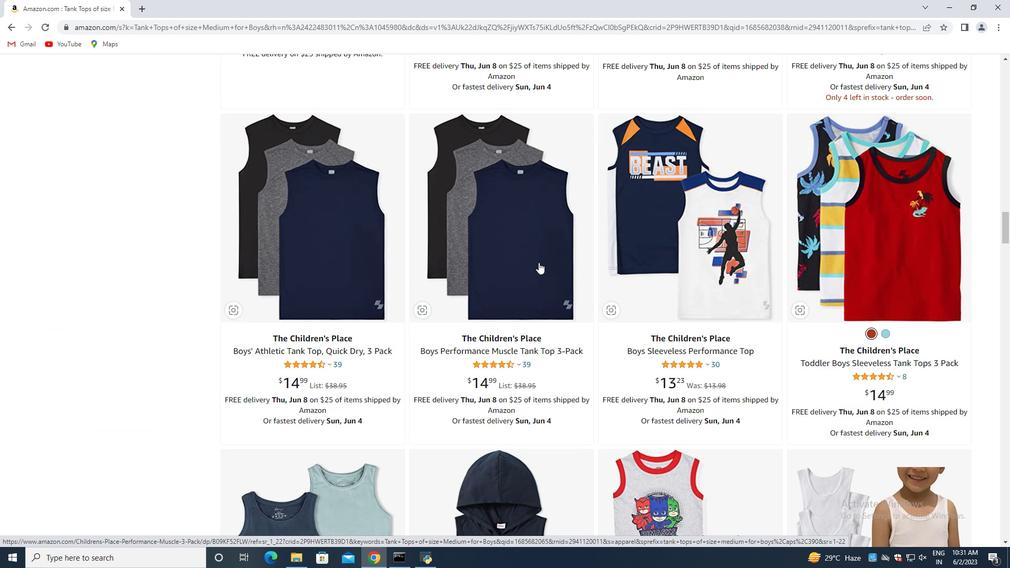 
Action: Mouse scrolled (538, 262) with delta (0, 0)
Screenshot: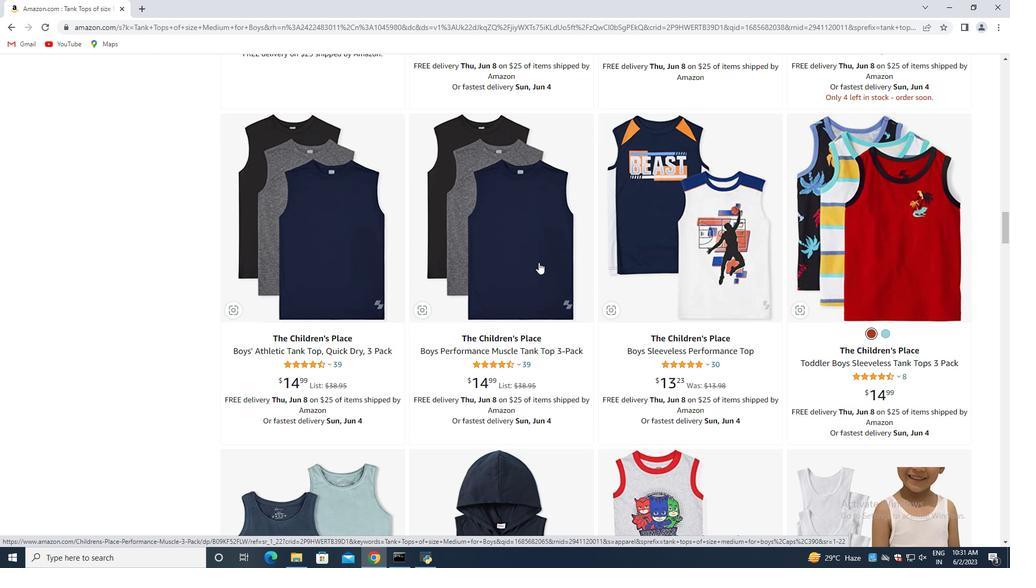 
Action: Mouse scrolled (538, 263) with delta (0, 0)
Screenshot: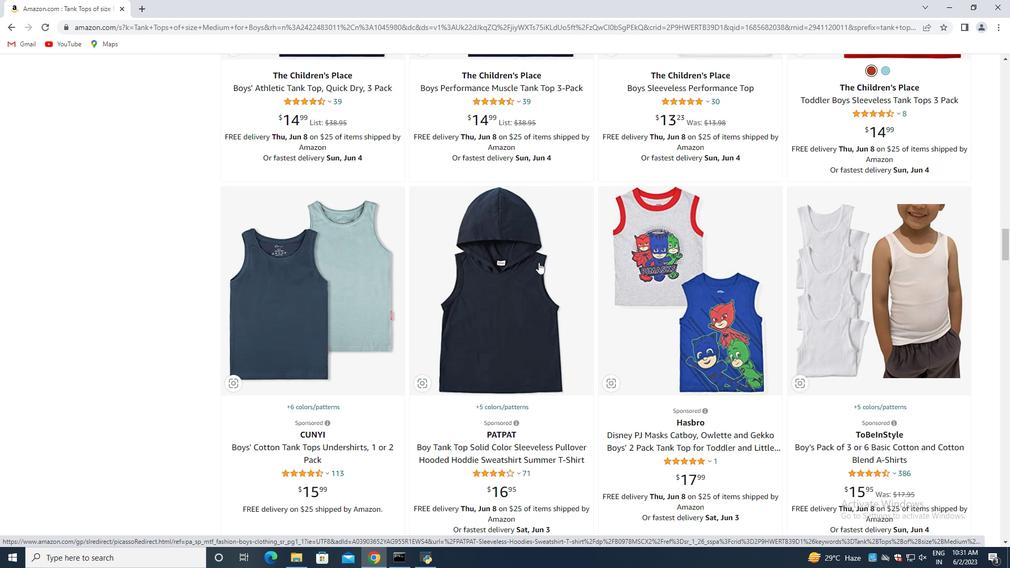 
Action: Mouse scrolled (538, 263) with delta (0, 0)
Screenshot: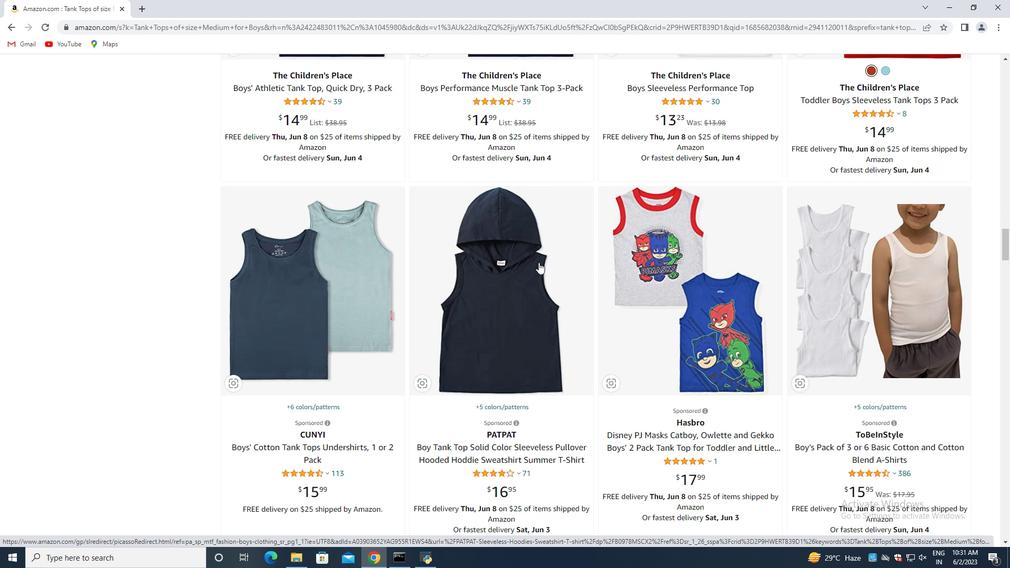 
Action: Mouse scrolled (538, 263) with delta (0, 0)
Screenshot: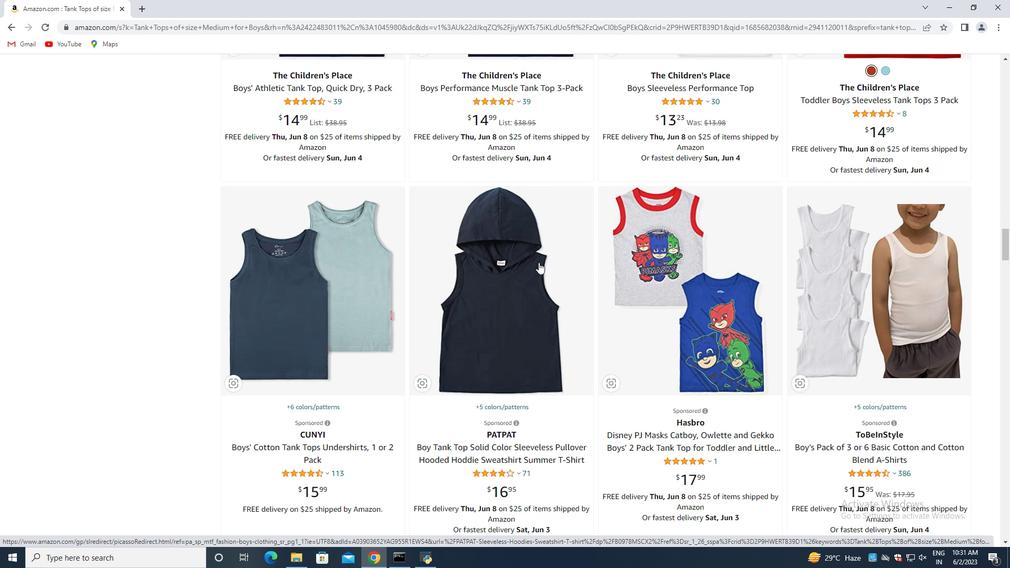 
Action: Mouse scrolled (538, 263) with delta (0, 0)
Screenshot: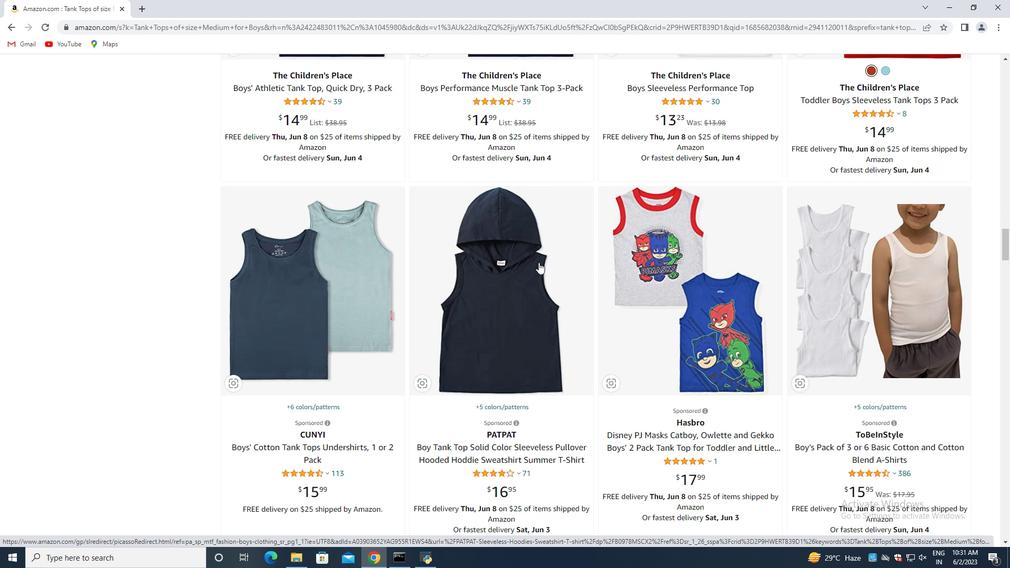 
Action: Mouse scrolled (538, 263) with delta (0, 0)
Screenshot: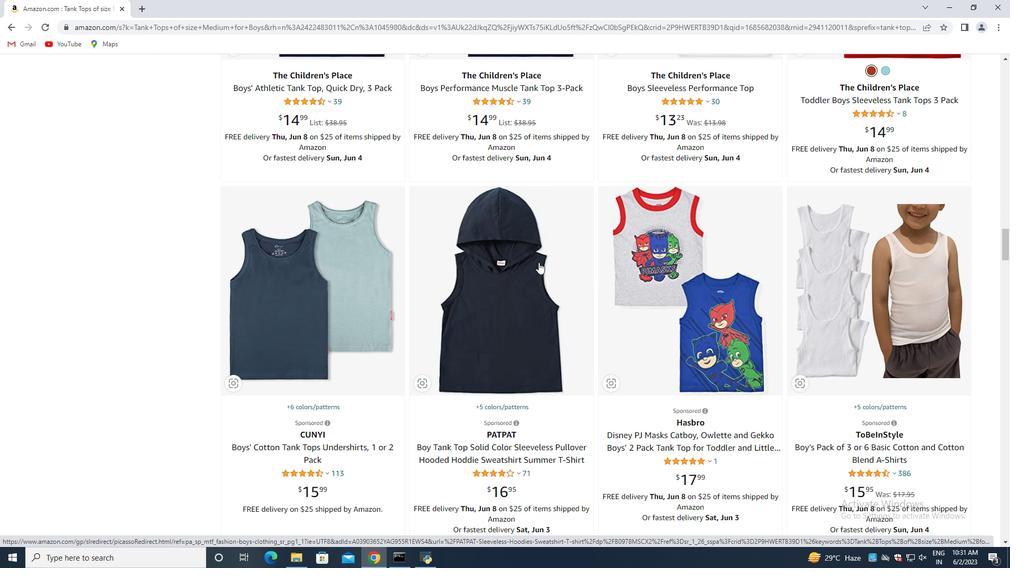 
Action: Mouse scrolled (538, 263) with delta (0, 0)
Screenshot: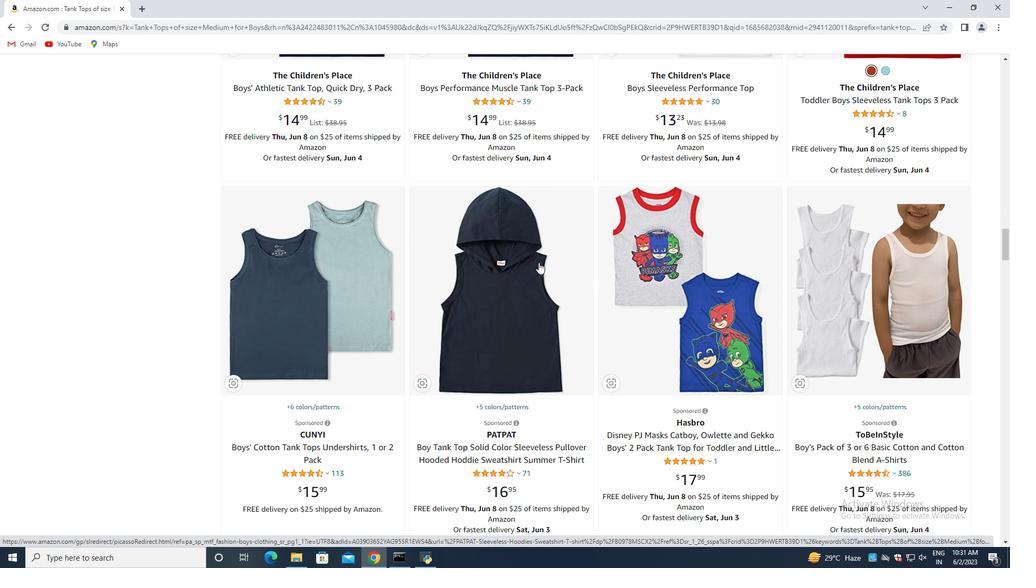 
Action: Mouse scrolled (538, 263) with delta (0, 0)
Screenshot: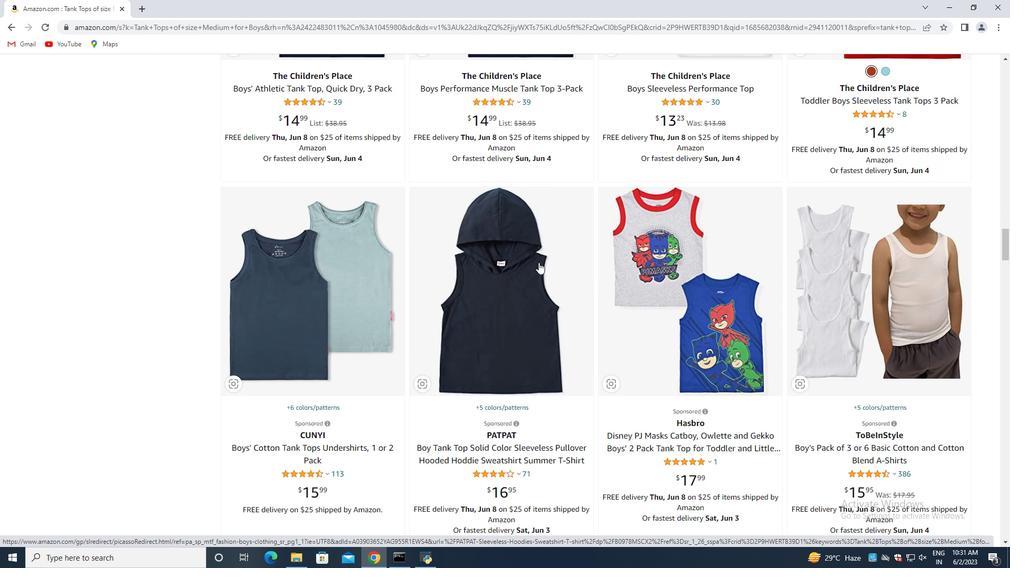 
Action: Mouse moved to (538, 262)
Screenshot: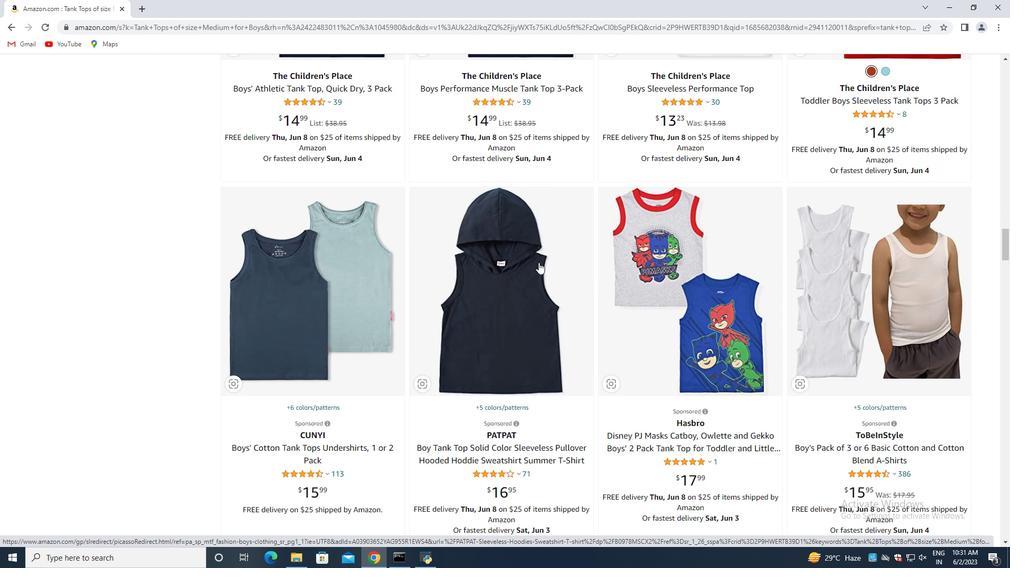 
Action: Mouse scrolled (538, 262) with delta (0, 0)
Screenshot: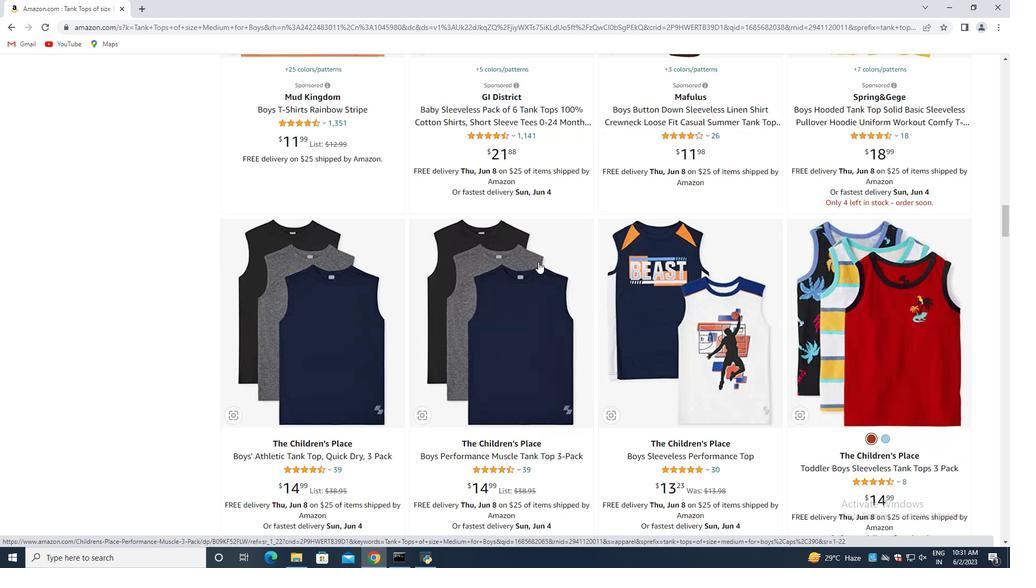 
Action: Mouse scrolled (538, 262) with delta (0, 0)
Screenshot: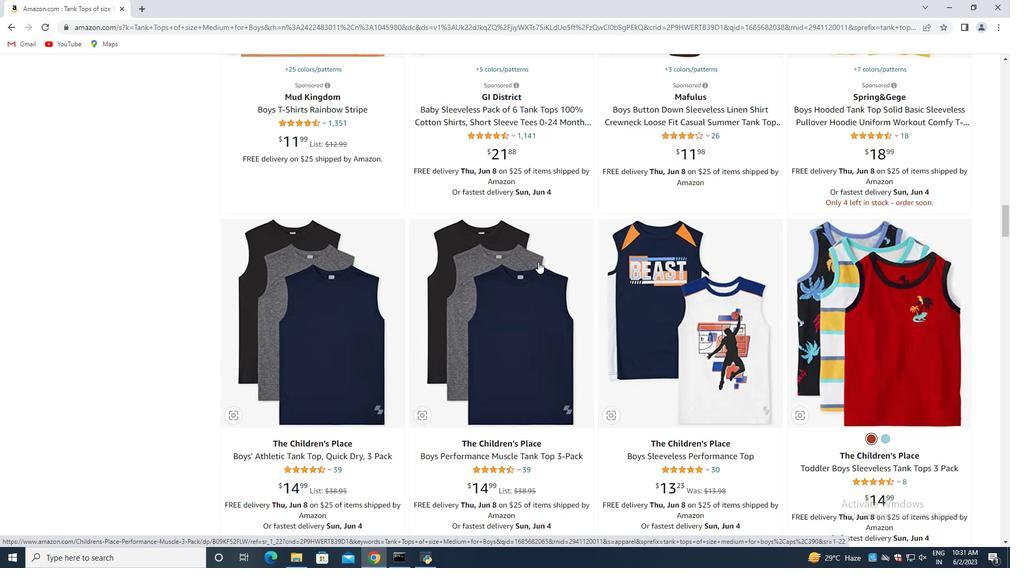 
Action: Mouse moved to (538, 261)
Screenshot: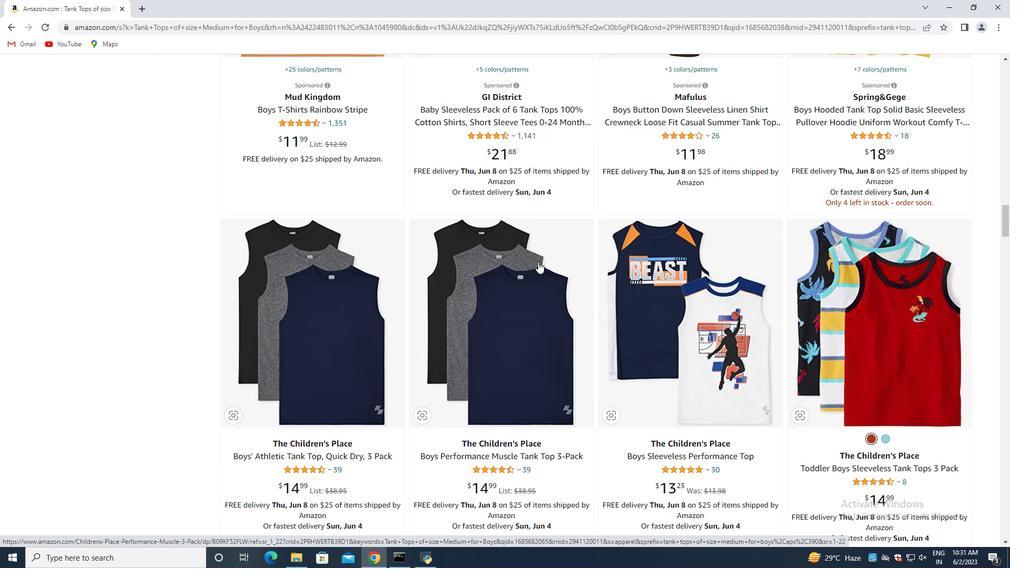 
Action: Mouse scrolled (538, 262) with delta (0, 0)
Screenshot: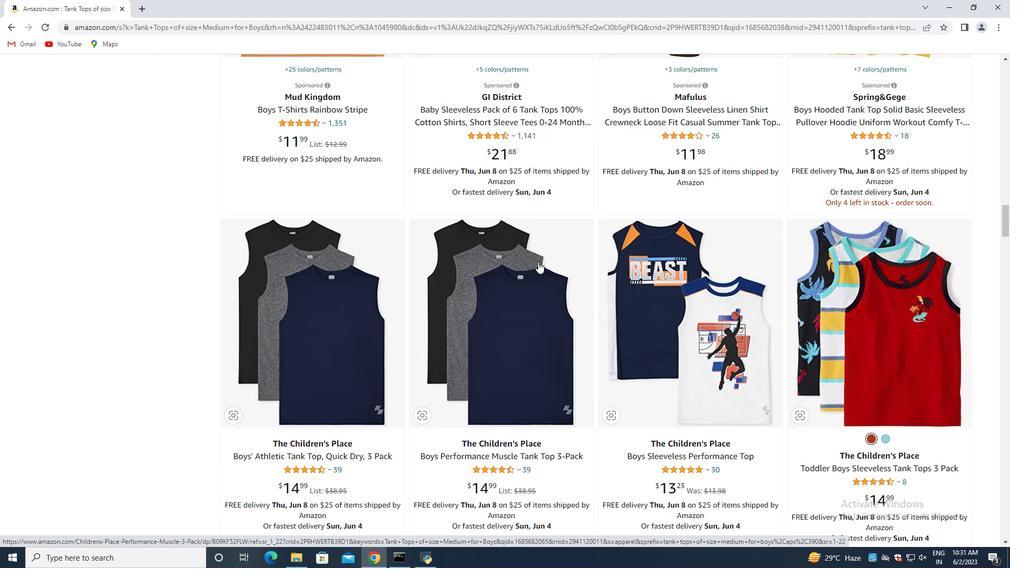 
Action: Mouse scrolled (538, 262) with delta (0, 0)
Screenshot: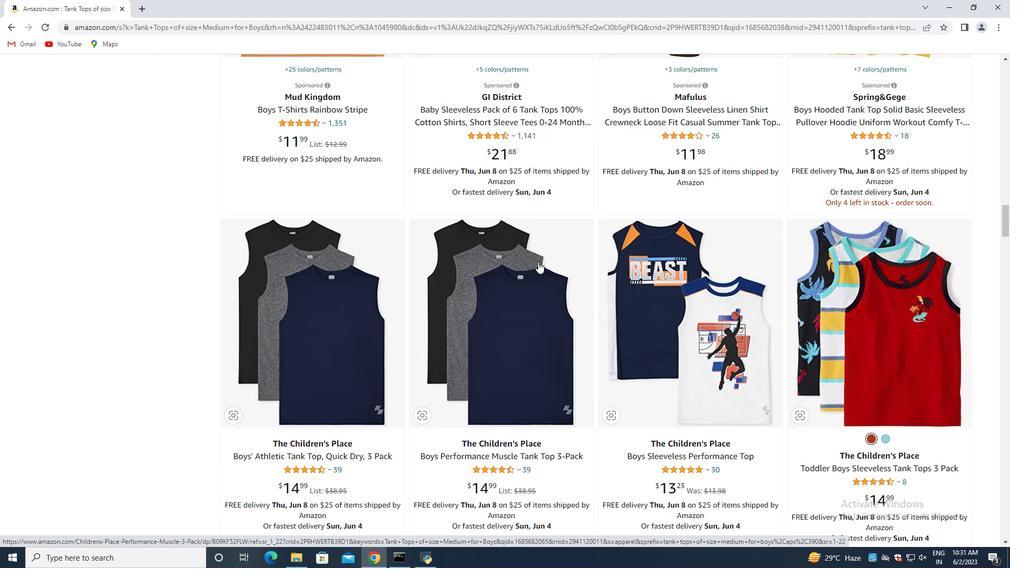 
Action: Mouse scrolled (538, 262) with delta (0, 0)
Screenshot: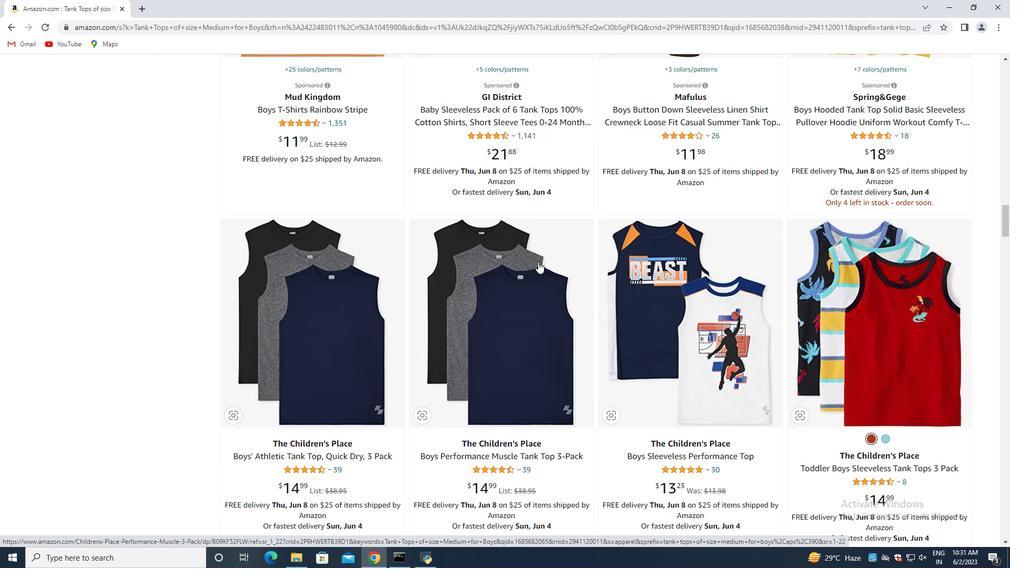 
Action: Mouse scrolled (538, 262) with delta (0, 0)
Screenshot: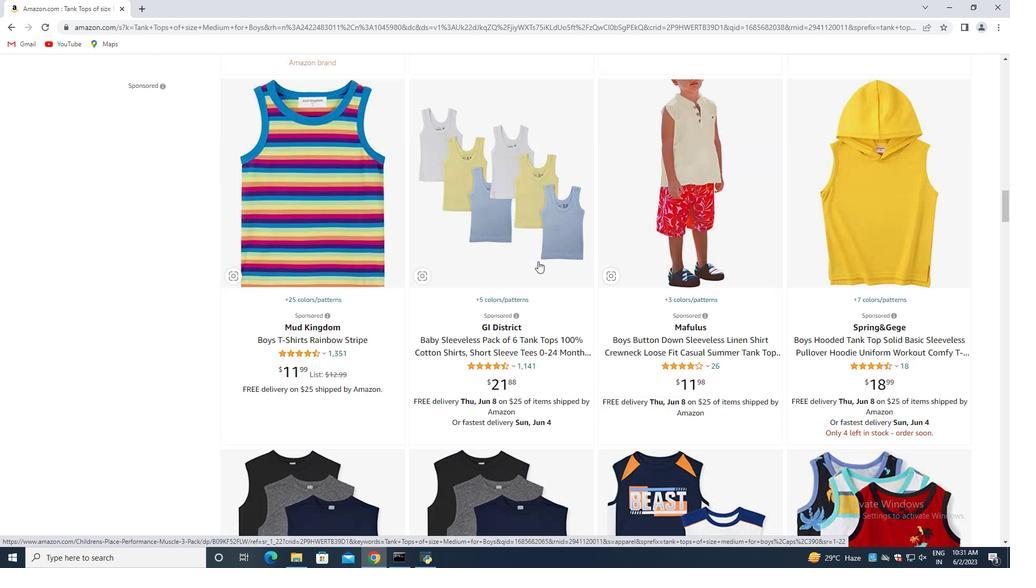 
Action: Mouse scrolled (538, 262) with delta (0, 0)
Screenshot: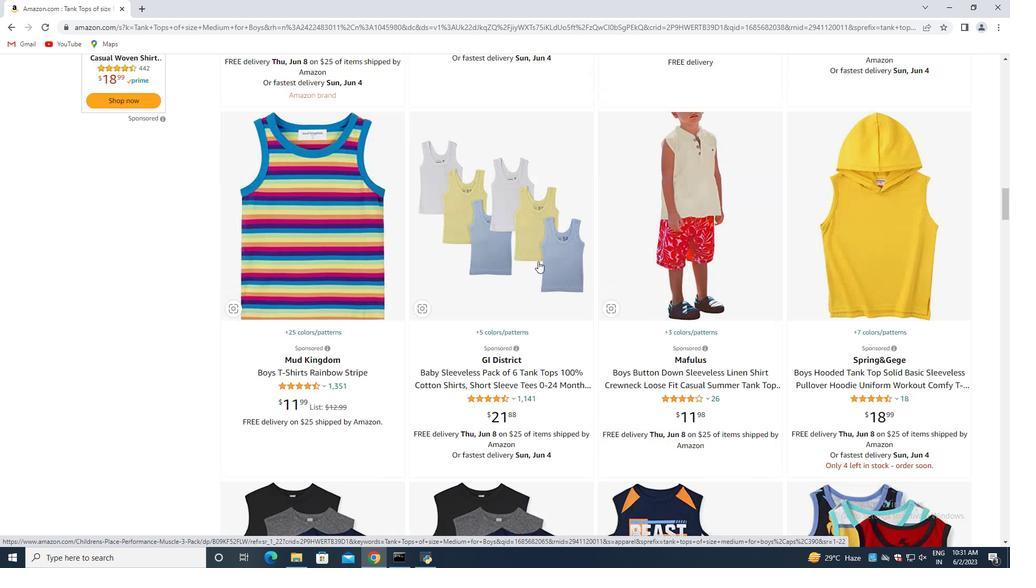 
Action: Mouse scrolled (538, 262) with delta (0, 0)
Screenshot: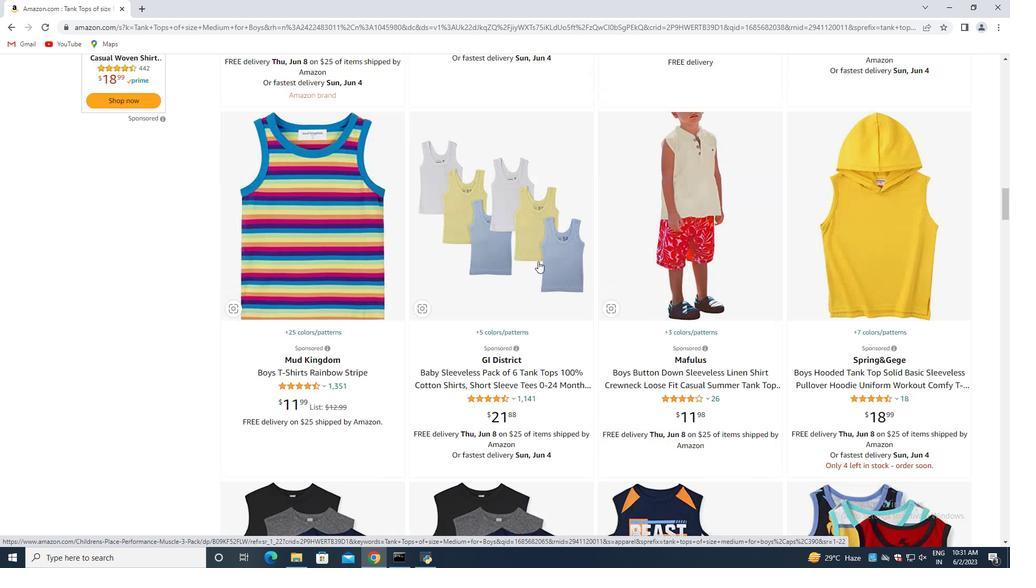 
Action: Mouse scrolled (538, 262) with delta (0, 0)
Screenshot: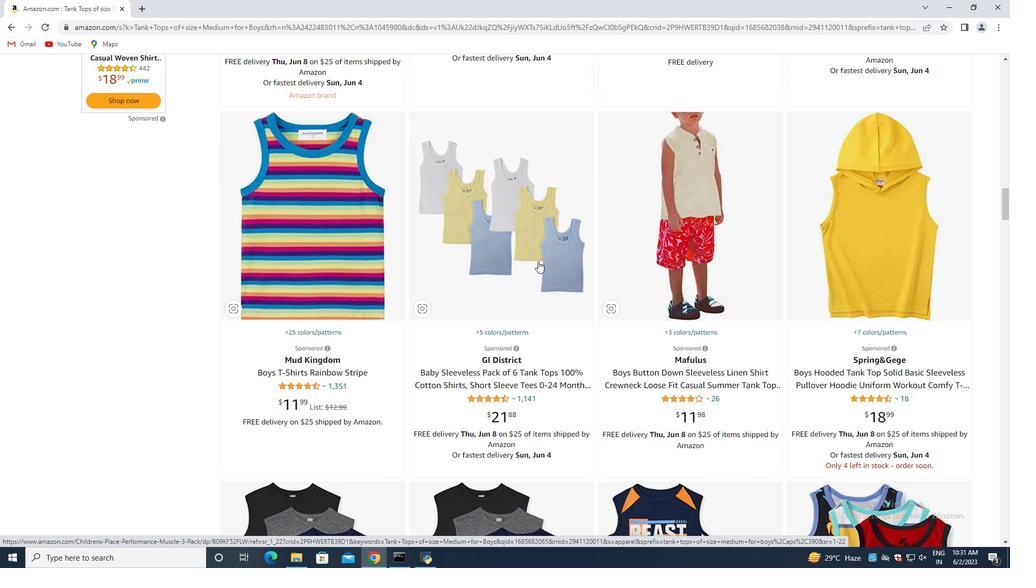 
Action: Mouse scrolled (538, 262) with delta (0, 0)
Screenshot: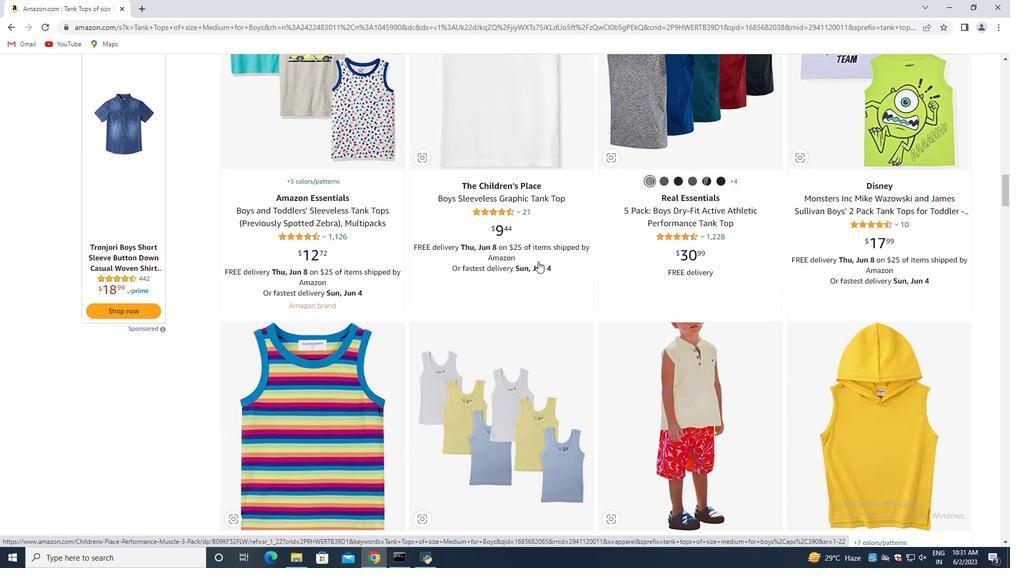 
Action: Mouse scrolled (538, 262) with delta (0, 0)
Screenshot: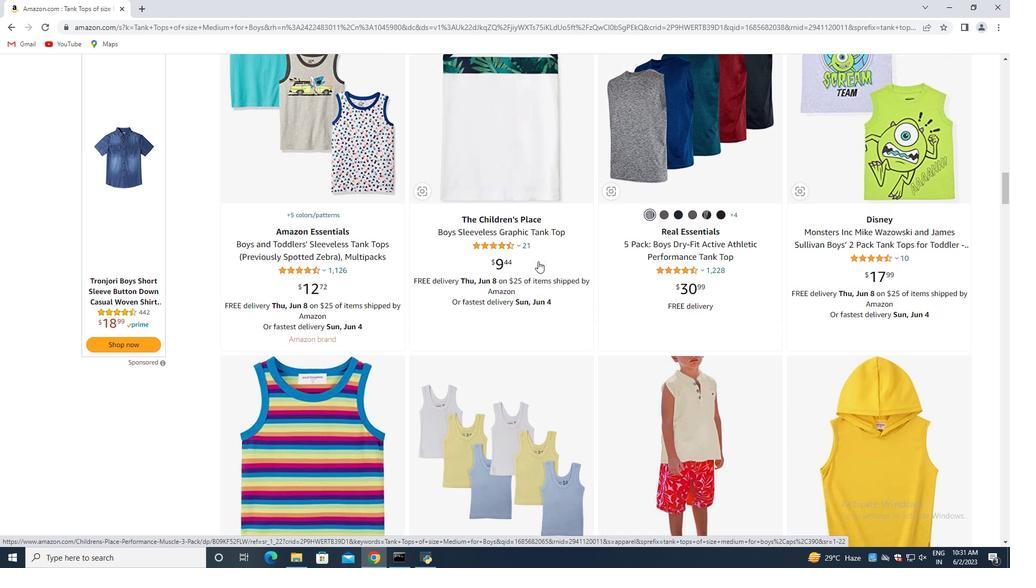
Action: Mouse scrolled (538, 262) with delta (0, 0)
Screenshot: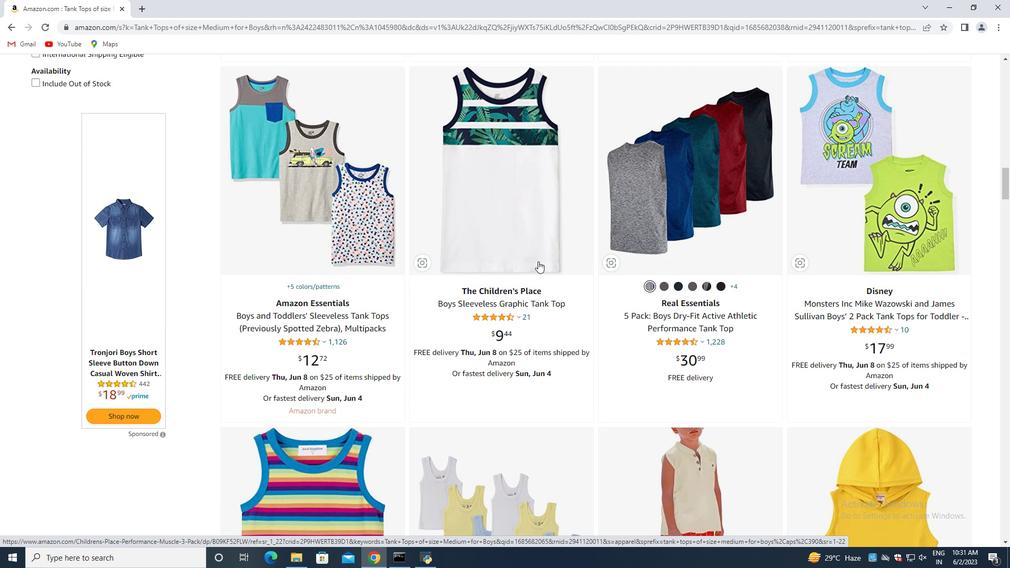 
Action: Mouse scrolled (538, 262) with delta (0, 0)
Screenshot: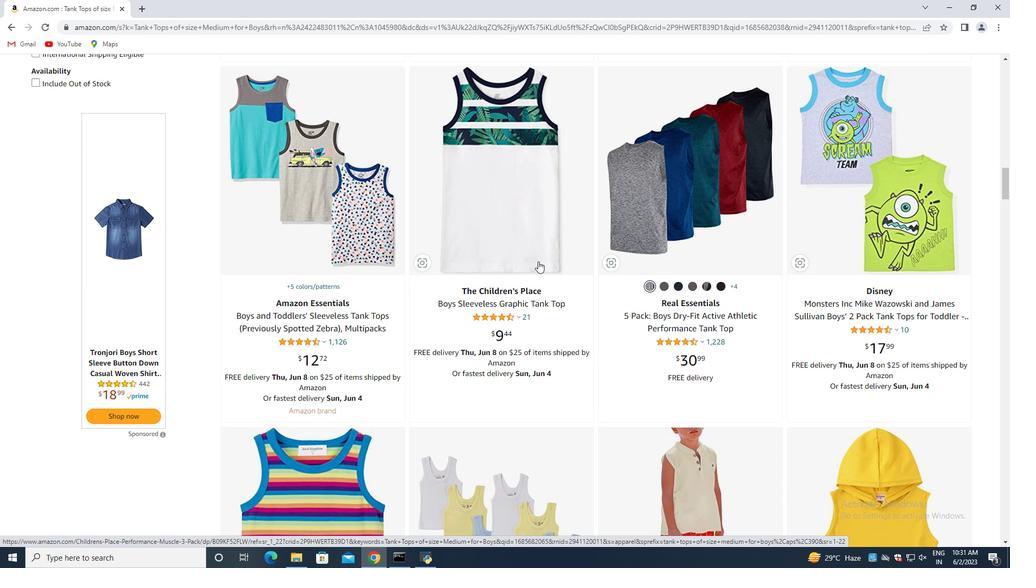 
Action: Mouse scrolled (538, 262) with delta (0, 0)
Screenshot: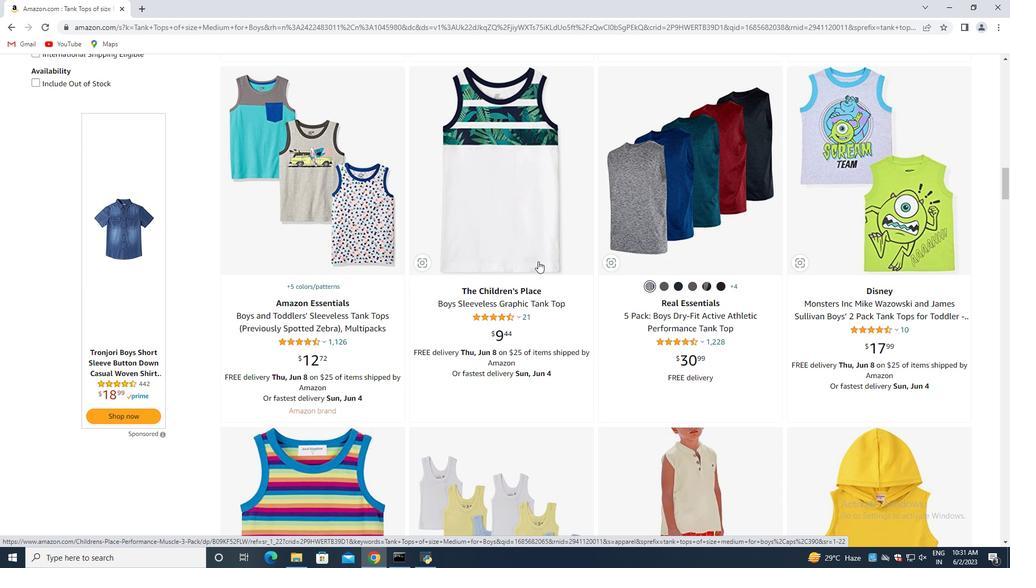 
Action: Mouse scrolled (538, 262) with delta (0, 0)
Screenshot: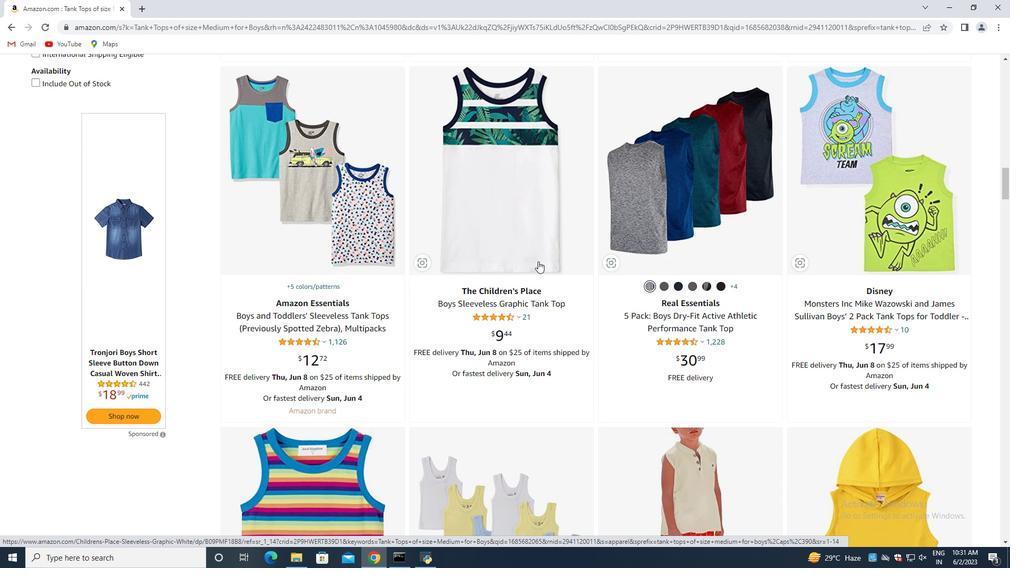 
Action: Mouse scrolled (538, 262) with delta (0, 0)
Screenshot: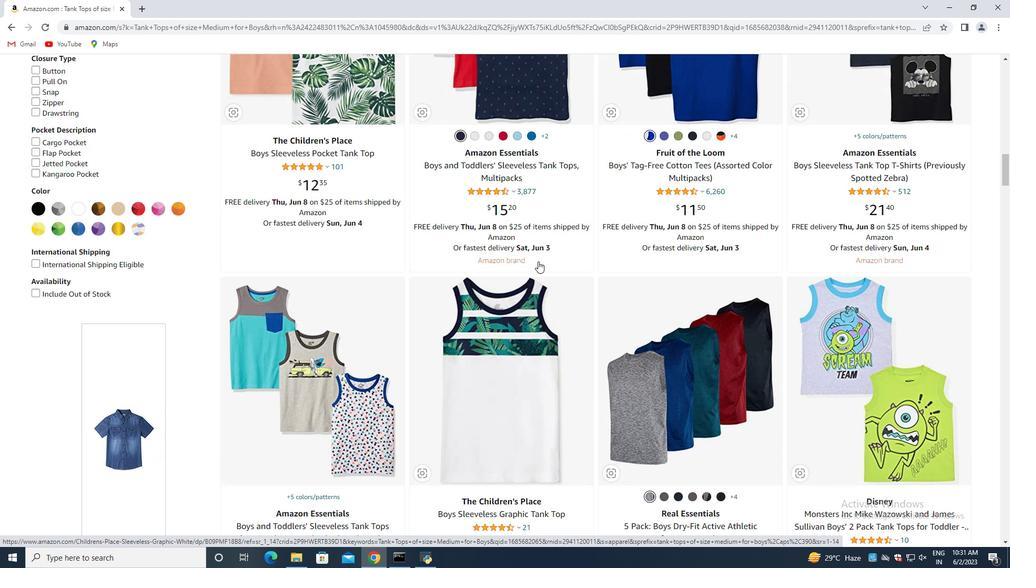 
Action: Mouse moved to (538, 261)
Screenshot: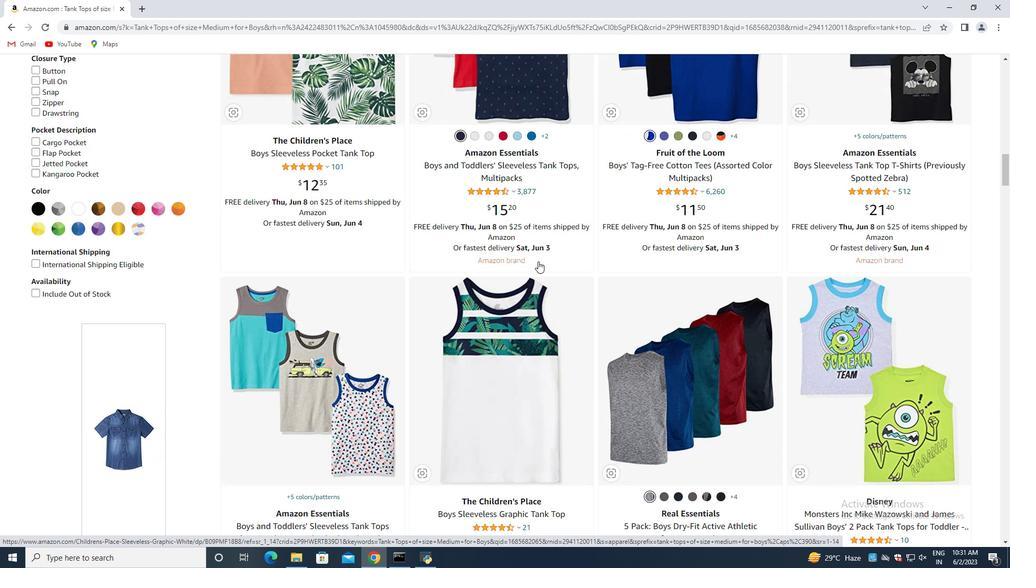 
Action: Mouse scrolled (538, 262) with delta (0, 0)
Screenshot: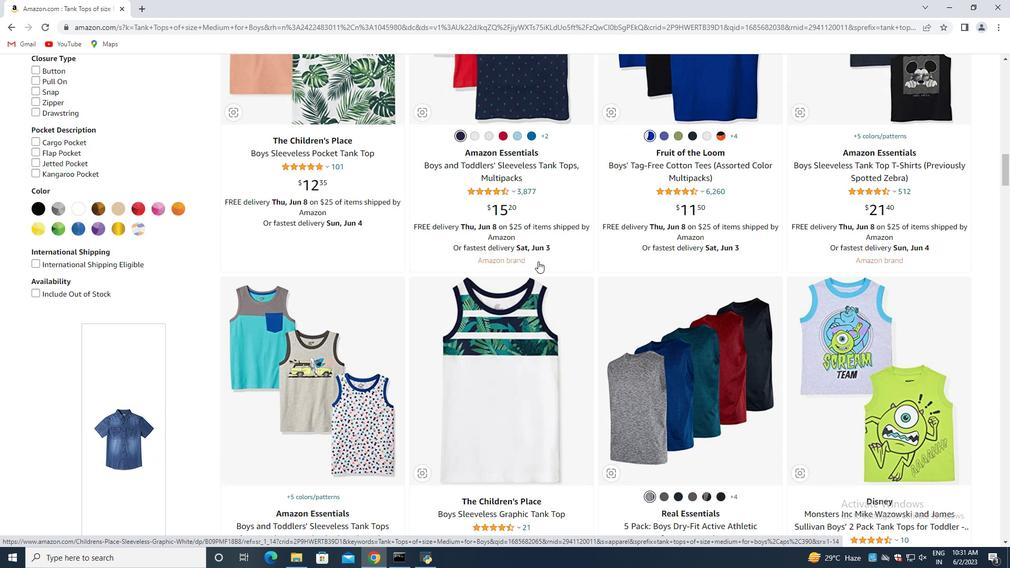 
Action: Mouse scrolled (538, 262) with delta (0, 0)
Screenshot: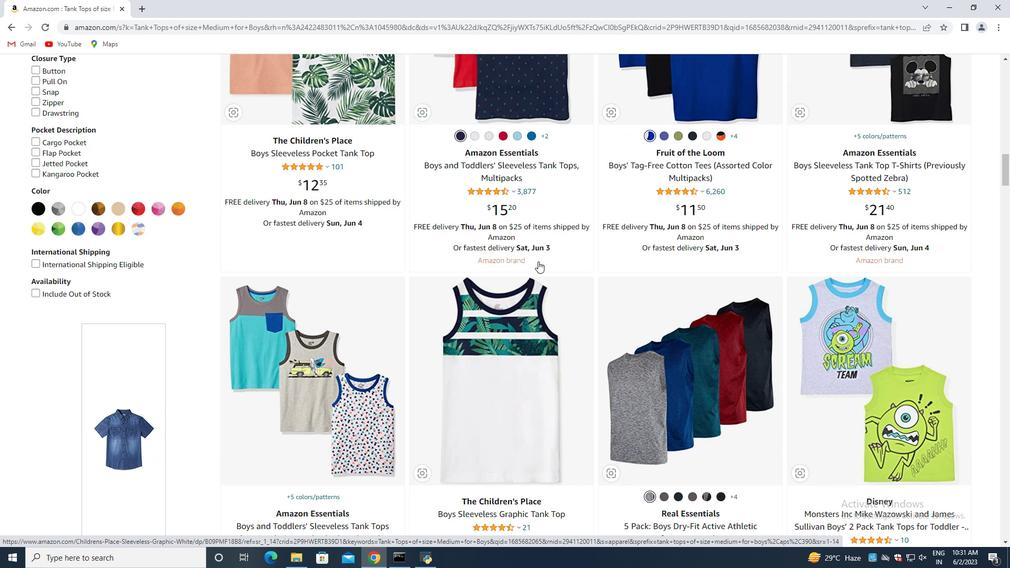 
Action: Mouse moved to (538, 260)
Screenshot: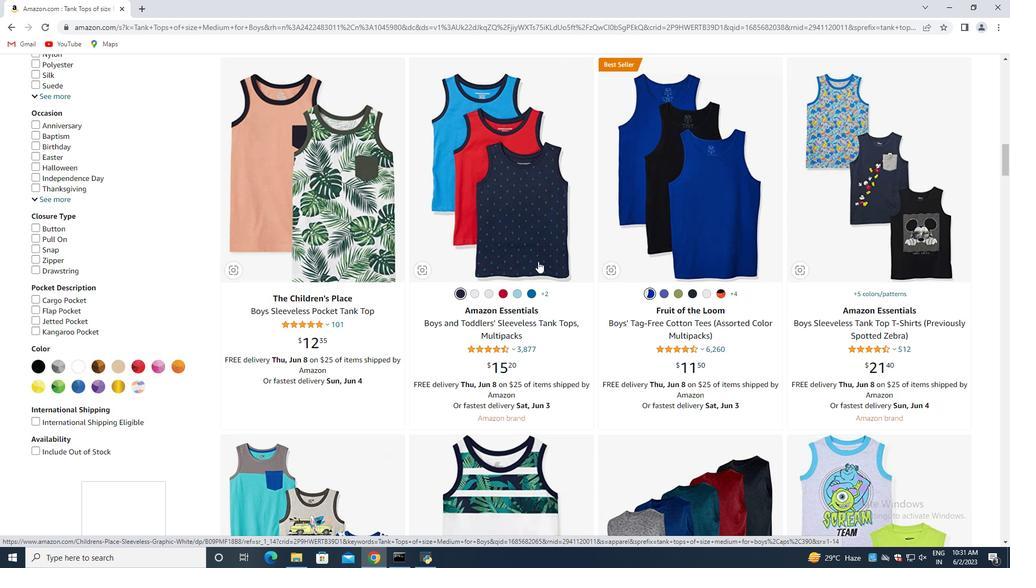 
Action: Mouse scrolled (538, 261) with delta (0, 0)
Screenshot: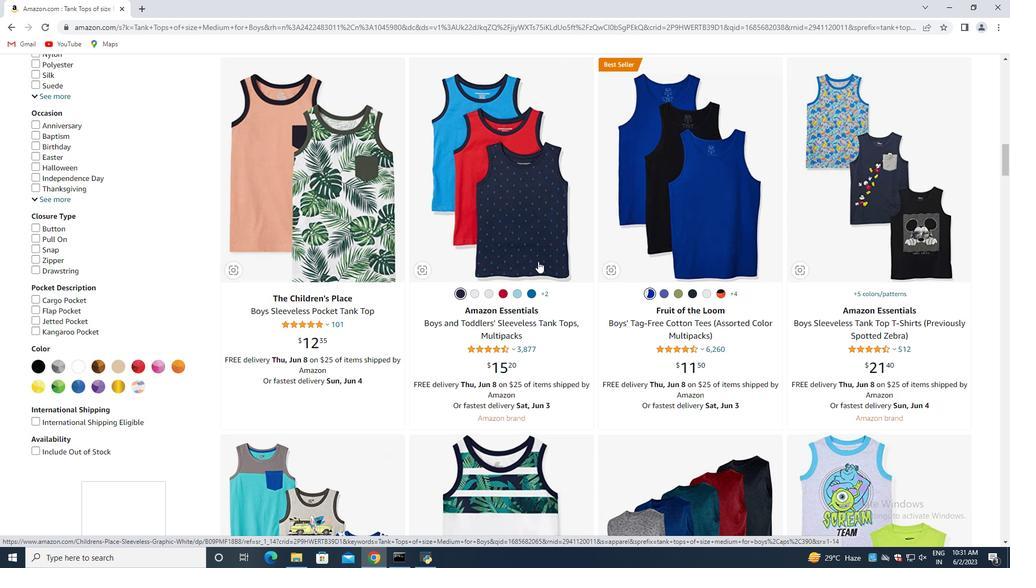 
Action: Mouse moved to (538, 259)
Screenshot: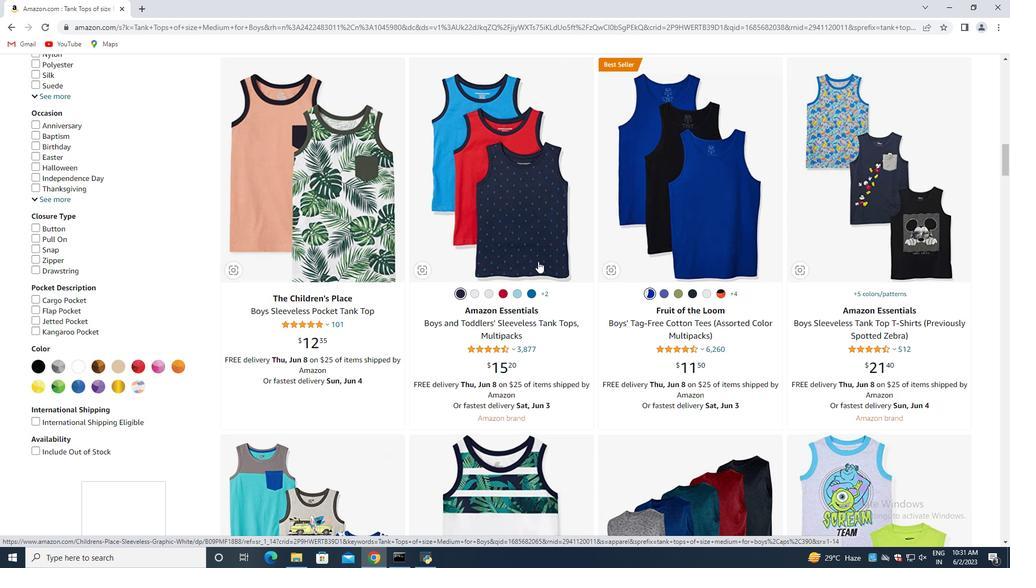 
Action: Mouse scrolled (538, 260) with delta (0, 0)
Screenshot: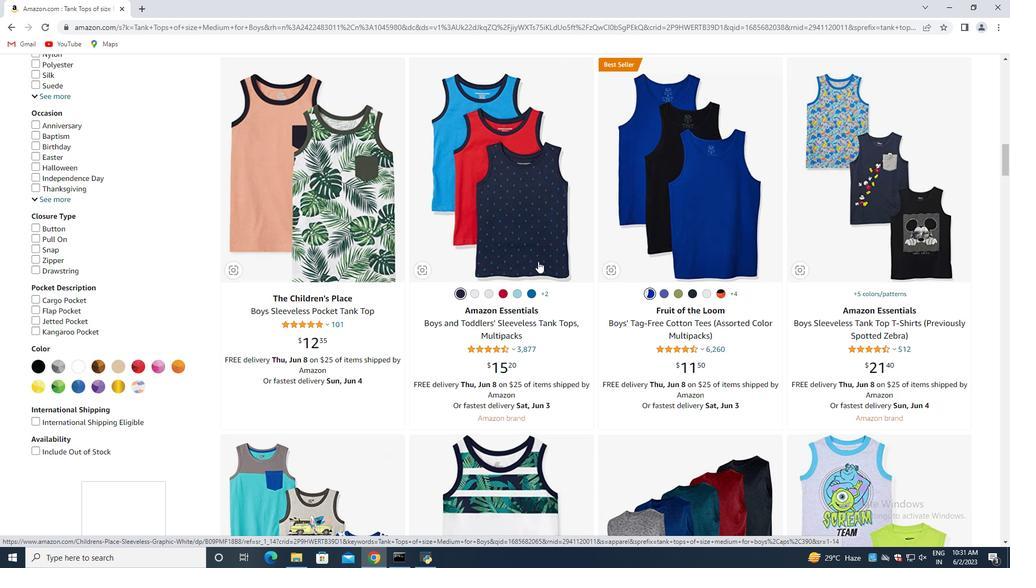 
Action: Mouse moved to (675, 274)
Screenshot: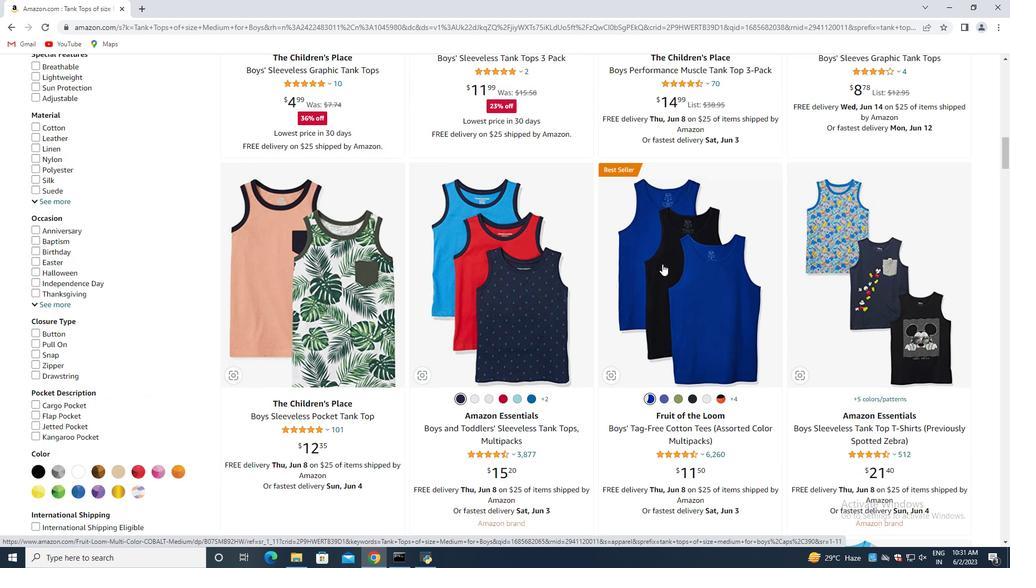 
Action: Mouse pressed left at (675, 274)
Screenshot: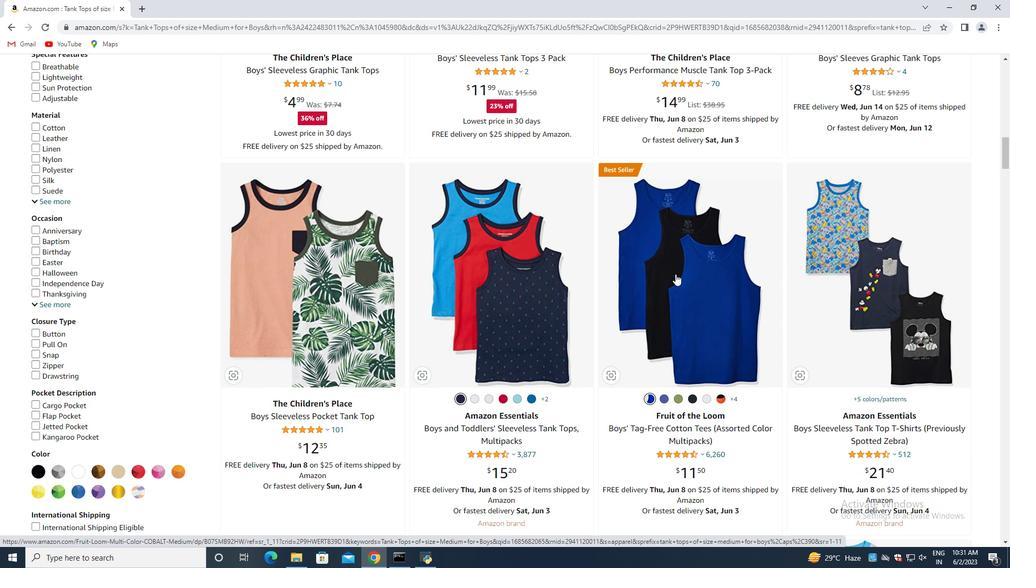 
Action: Mouse moved to (11, 27)
Screenshot: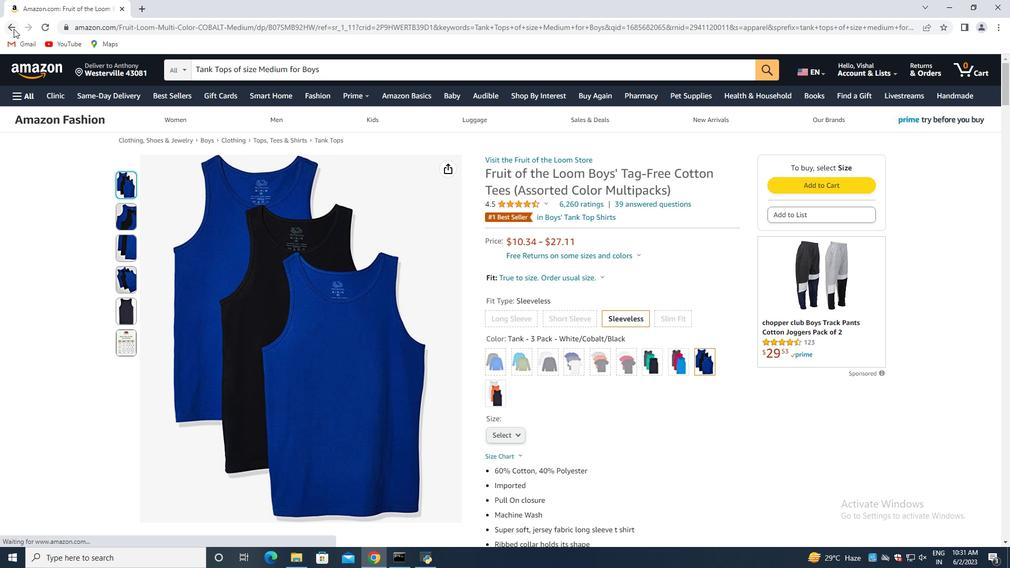 
Action: Mouse pressed left at (11, 27)
Screenshot: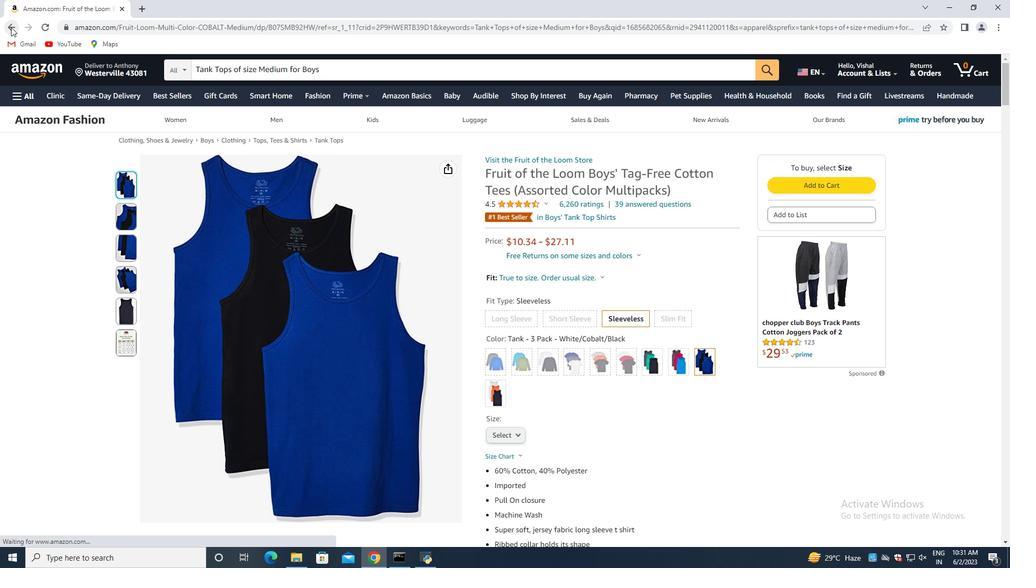 
Action: Mouse moved to (548, 274)
Screenshot: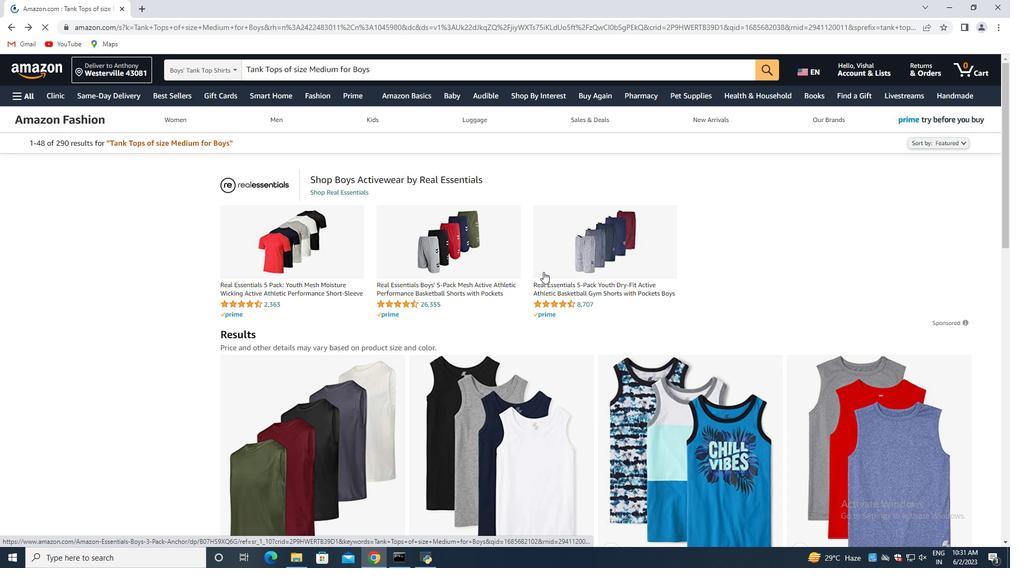 
Action: Mouse scrolled (548, 273) with delta (0, 0)
Screenshot: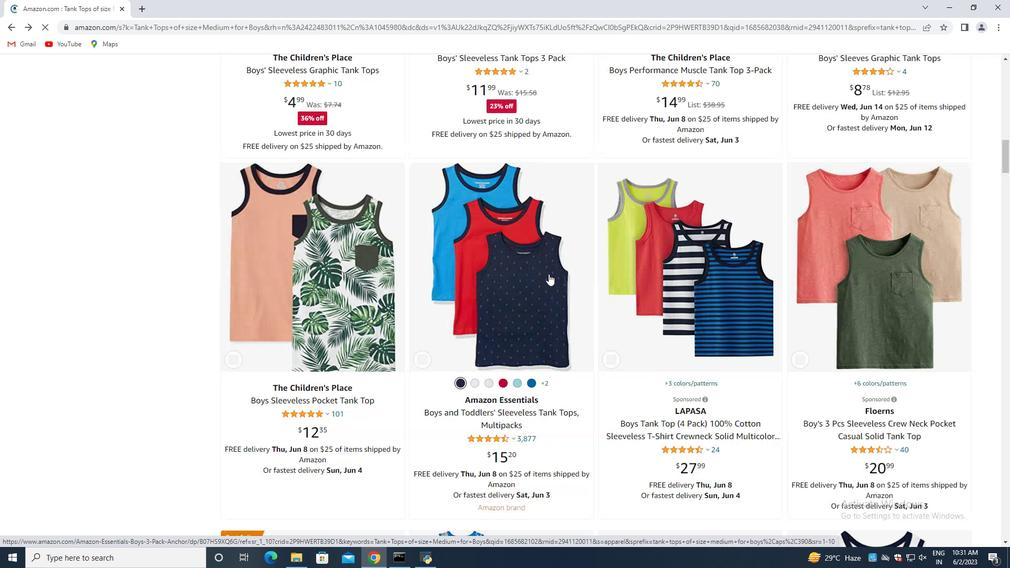 
Action: Mouse scrolled (548, 274) with delta (0, 0)
Screenshot: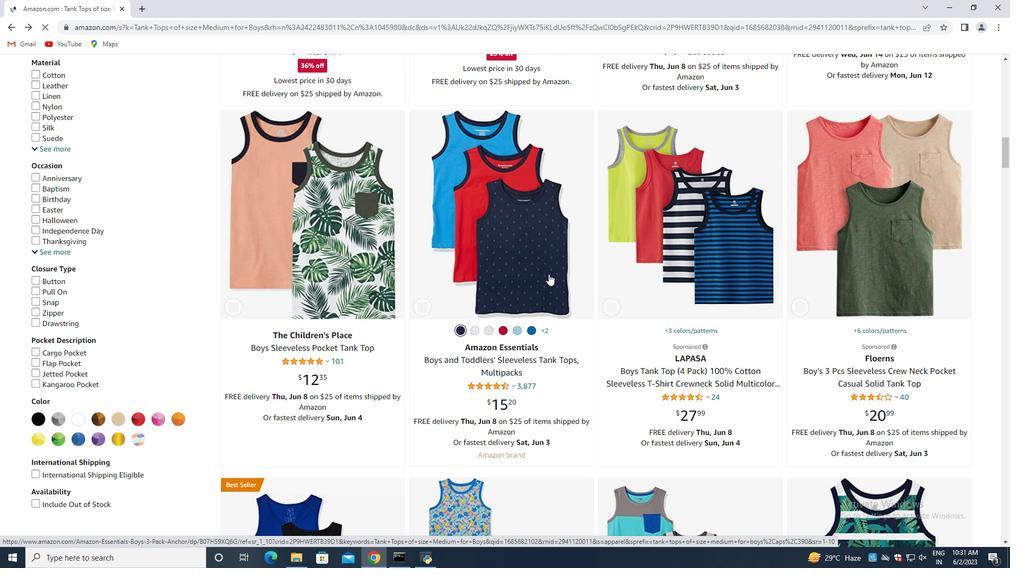
Action: Mouse scrolled (548, 273) with delta (0, 0)
Screenshot: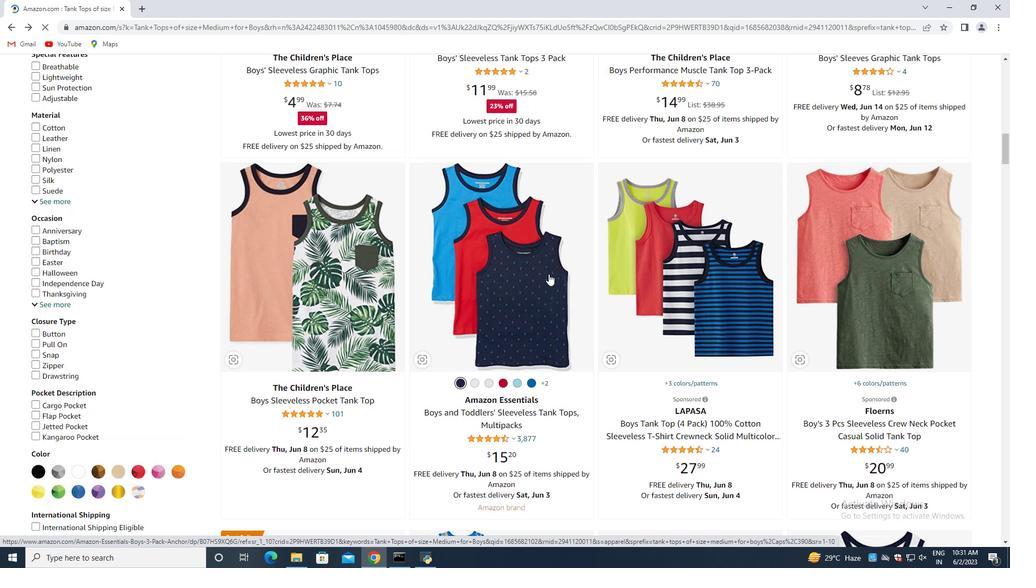 
Action: Mouse scrolled (548, 273) with delta (0, 0)
Screenshot: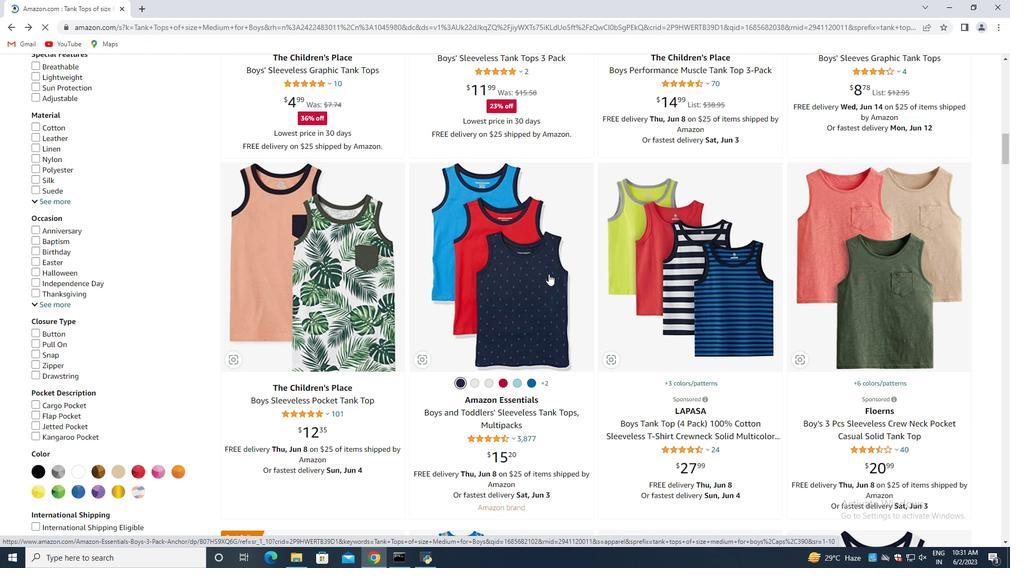 
Action: Mouse scrolled (548, 273) with delta (0, 0)
Screenshot: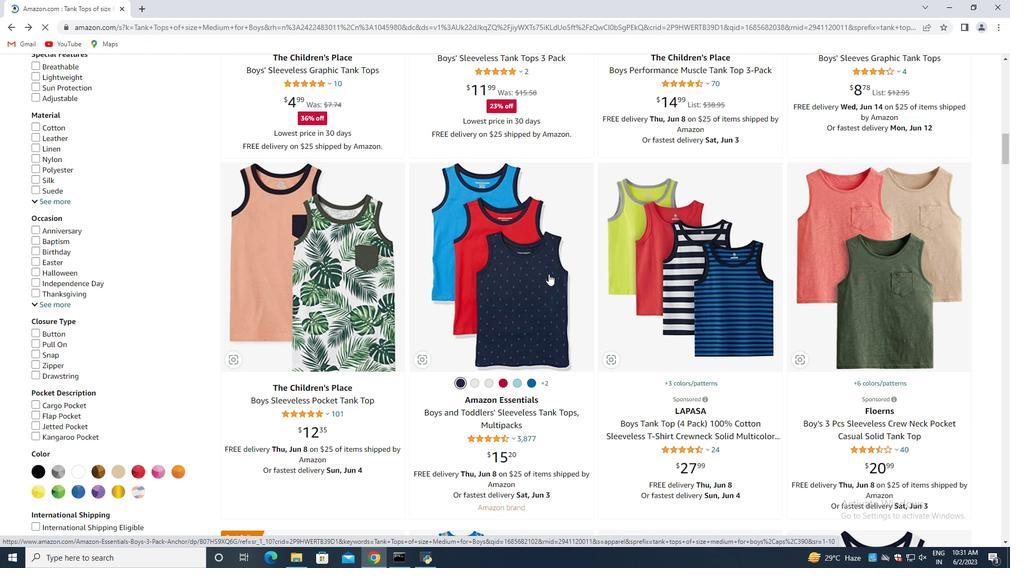 
Action: Mouse scrolled (548, 273) with delta (0, 0)
Screenshot: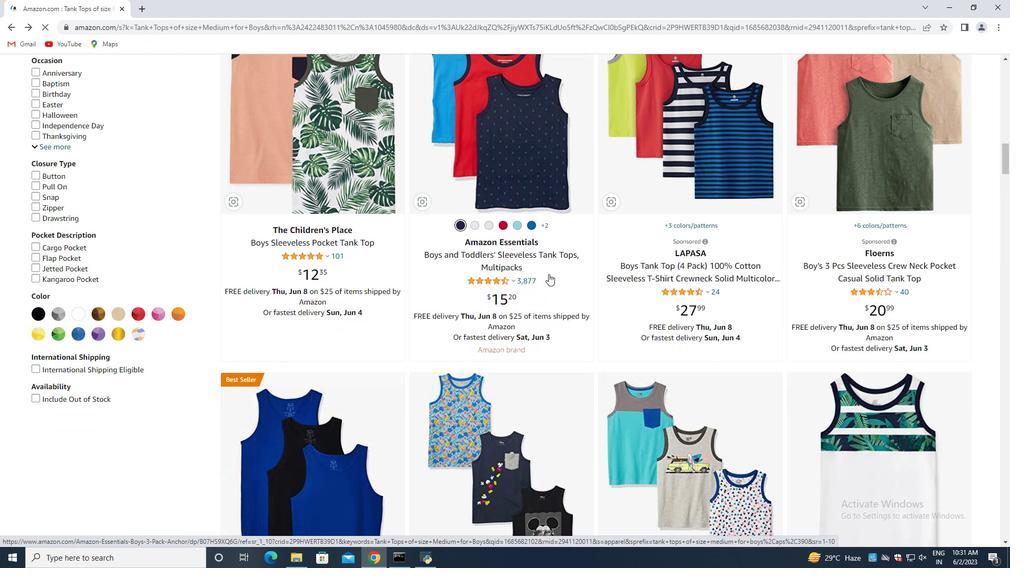 
Action: Mouse scrolled (548, 273) with delta (0, 0)
Screenshot: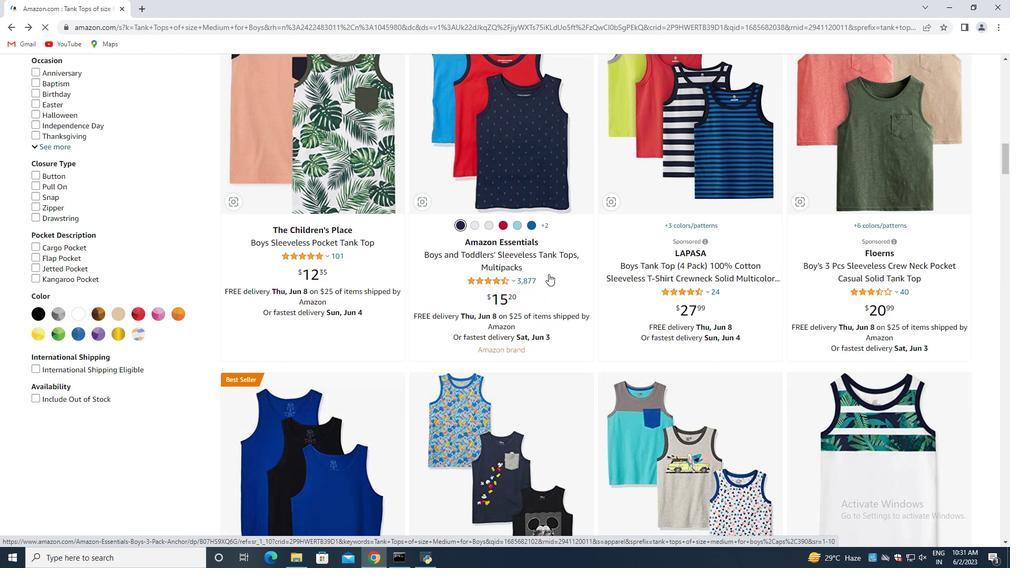 
Action: Mouse scrolled (548, 273) with delta (0, 0)
Screenshot: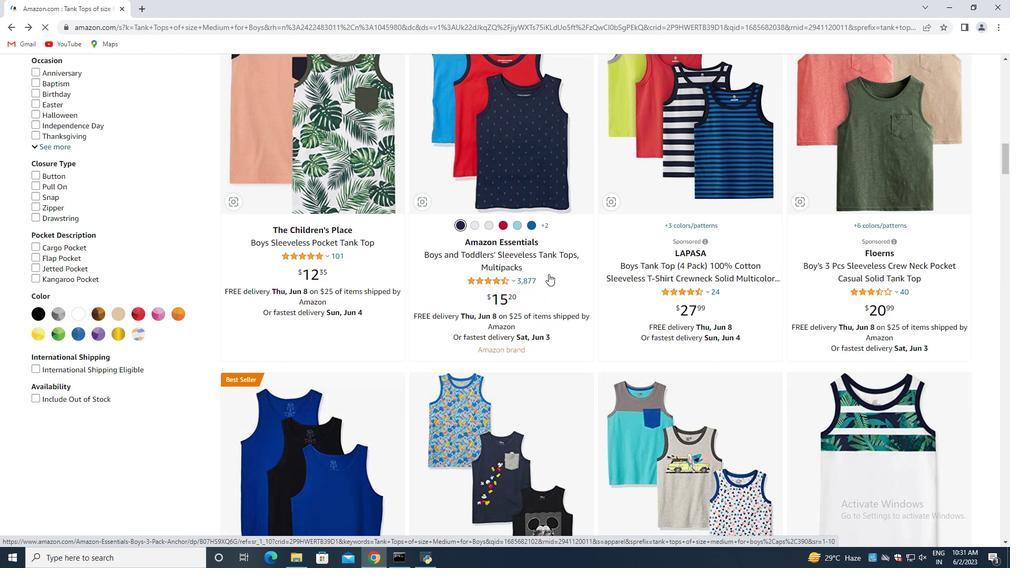 
Action: Mouse moved to (482, 270)
Screenshot: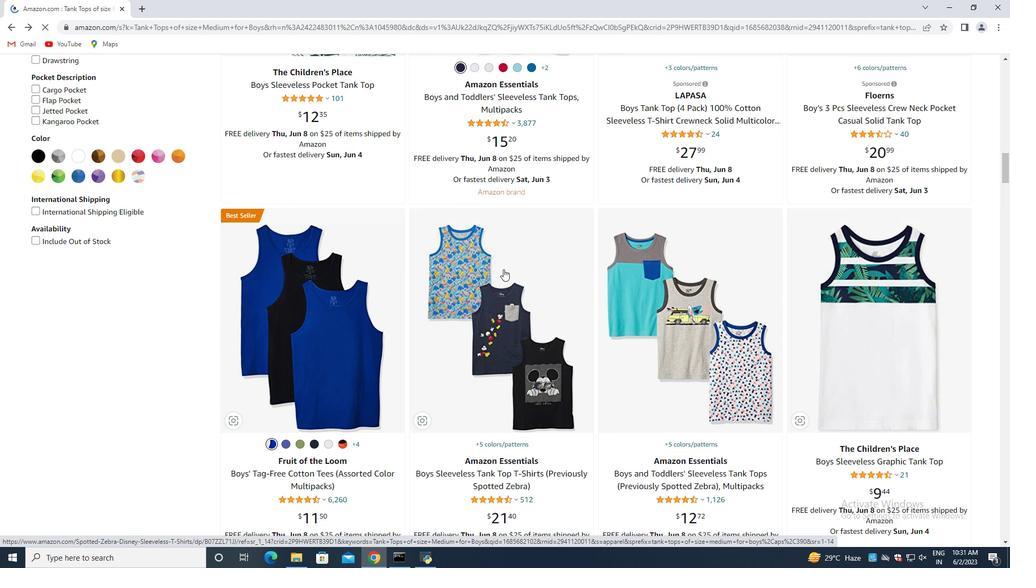 
Action: Mouse scrolled (482, 269) with delta (0, 0)
Screenshot: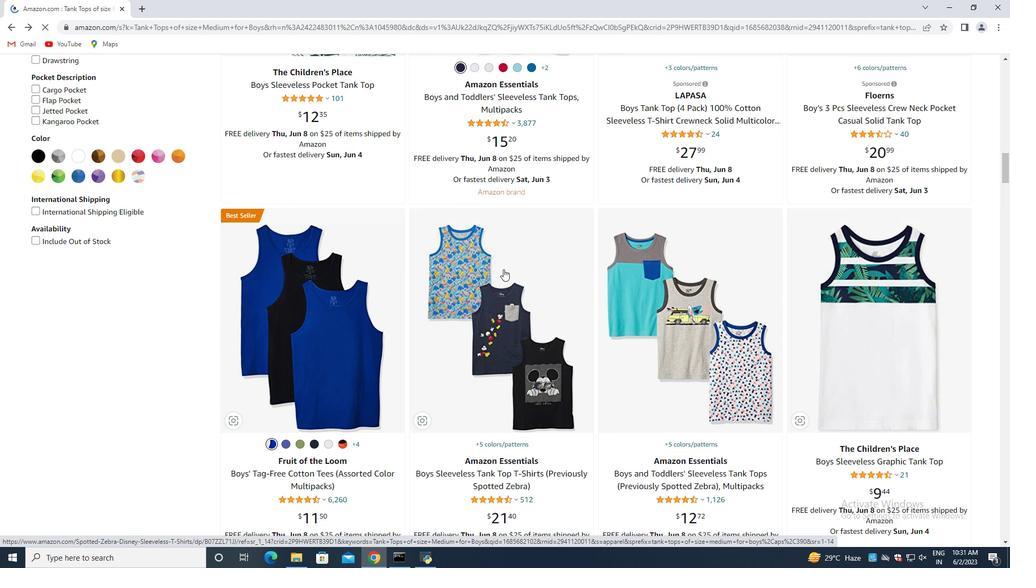 
Action: Mouse moved to (481, 271)
Screenshot: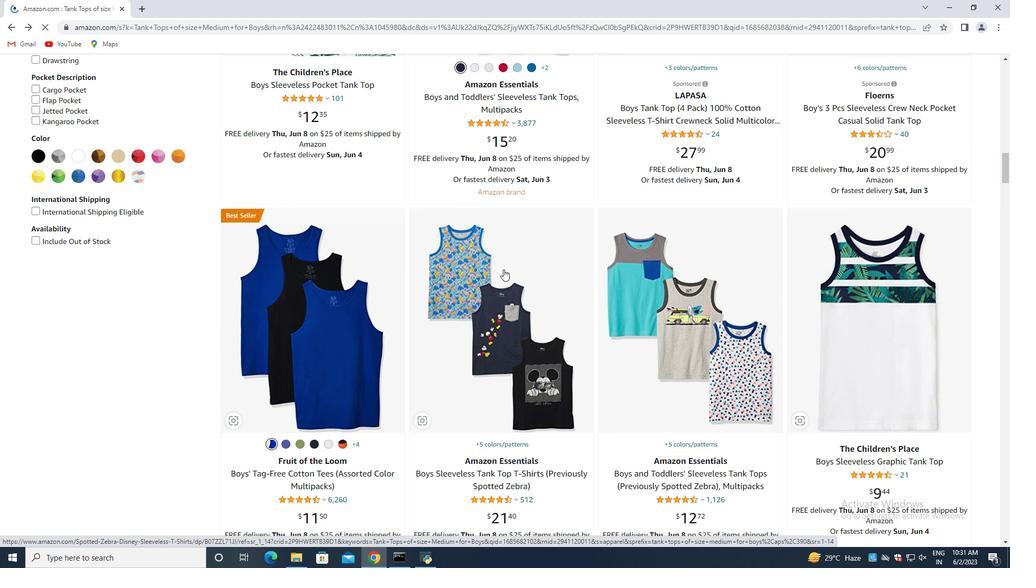 
Action: Mouse scrolled (481, 270) with delta (0, 0)
Screenshot: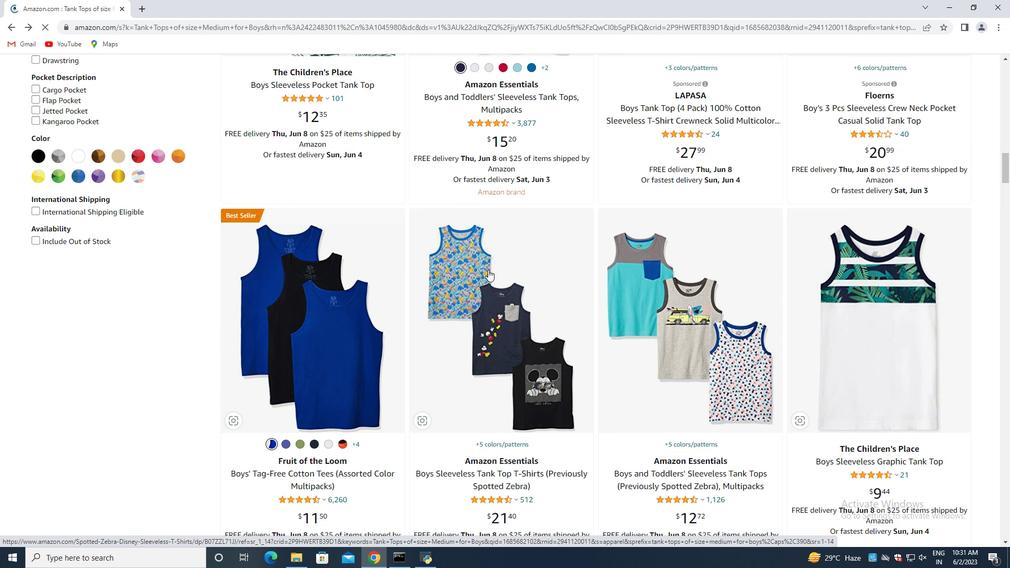 
Action: Mouse scrolled (481, 270) with delta (0, 0)
Screenshot: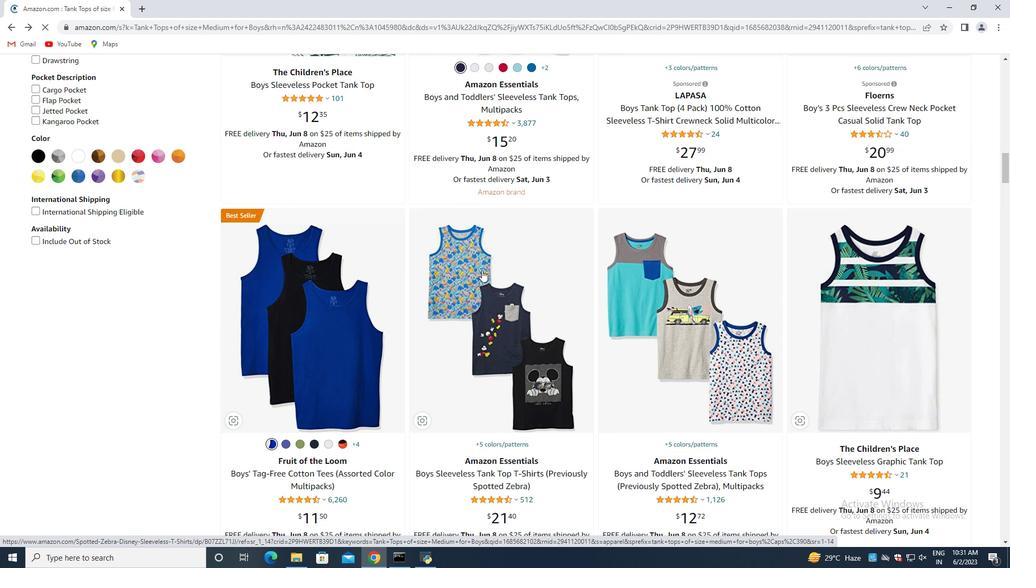 
Action: Mouse scrolled (481, 270) with delta (0, 0)
Screenshot: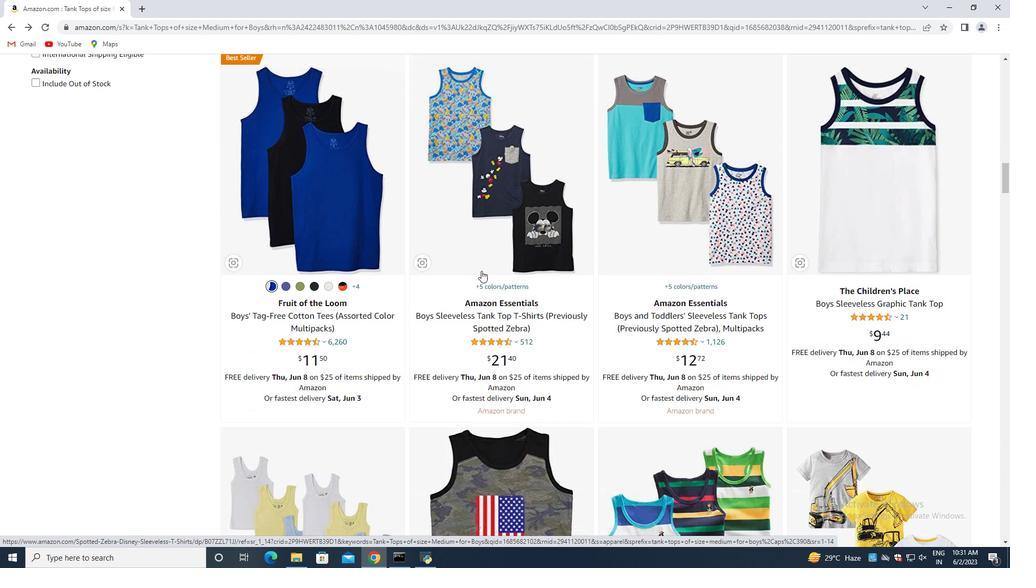 
Action: Mouse scrolled (481, 270) with delta (0, 0)
Screenshot: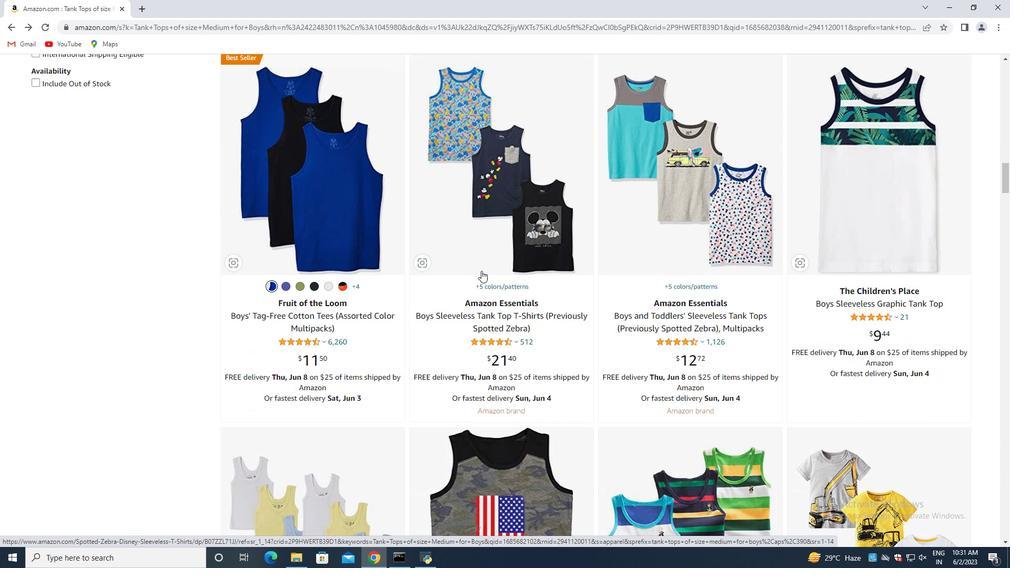 
Action: Mouse scrolled (481, 270) with delta (0, 0)
Screenshot: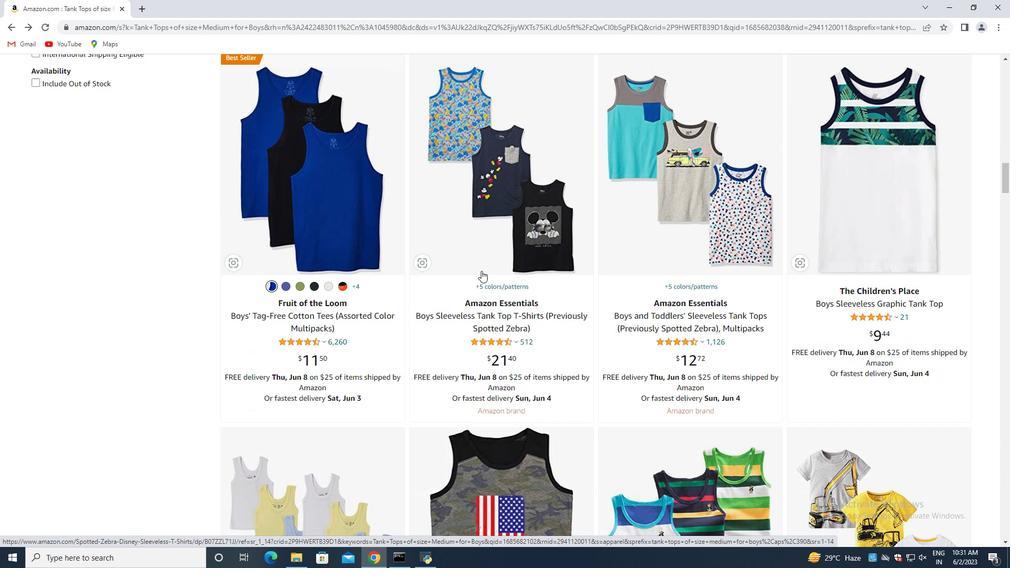 
Action: Mouse scrolled (481, 270) with delta (0, 0)
Screenshot: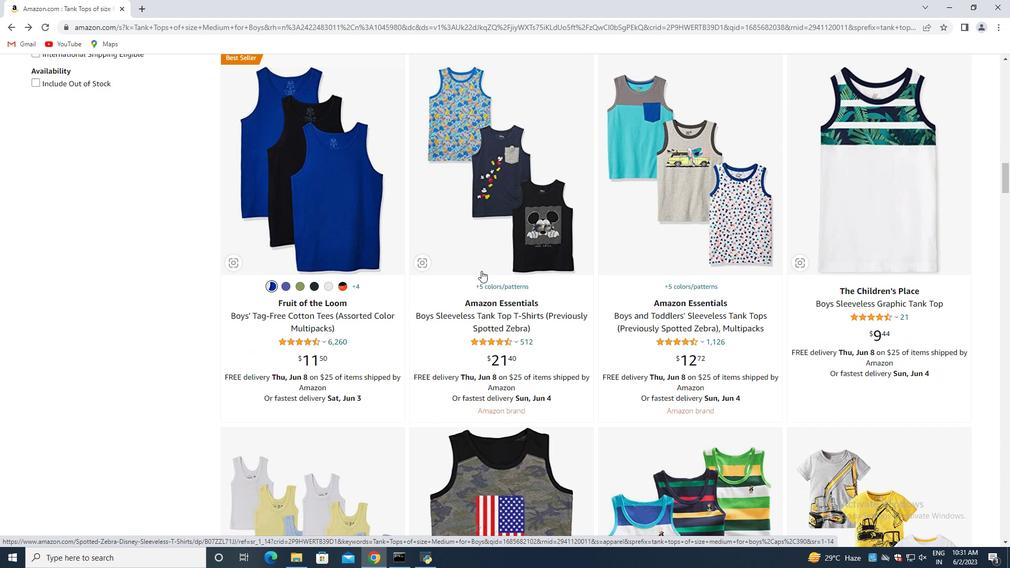 
Action: Mouse moved to (484, 271)
Screenshot: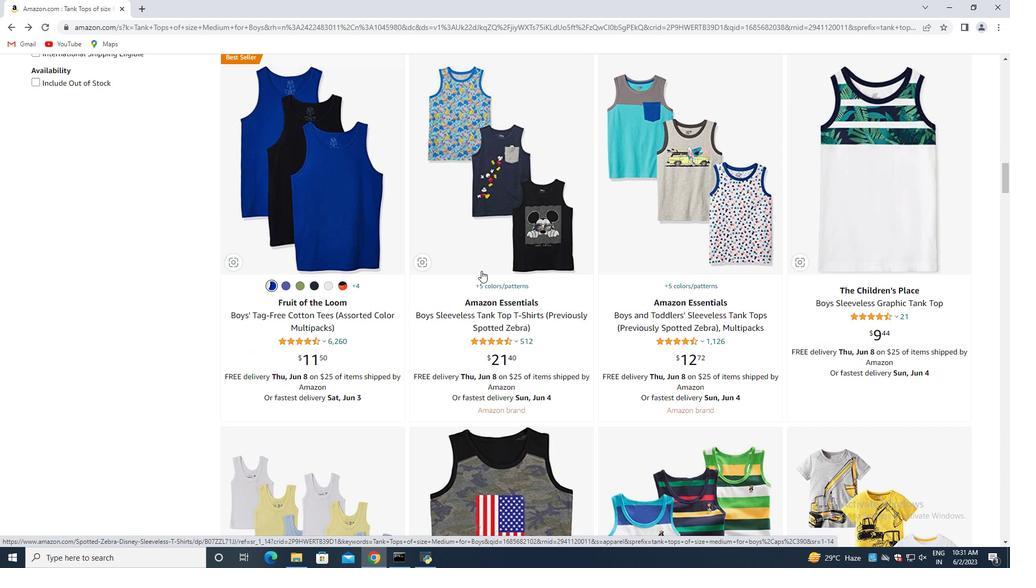
Action: Mouse scrolled (484, 270) with delta (0, 0)
Screenshot: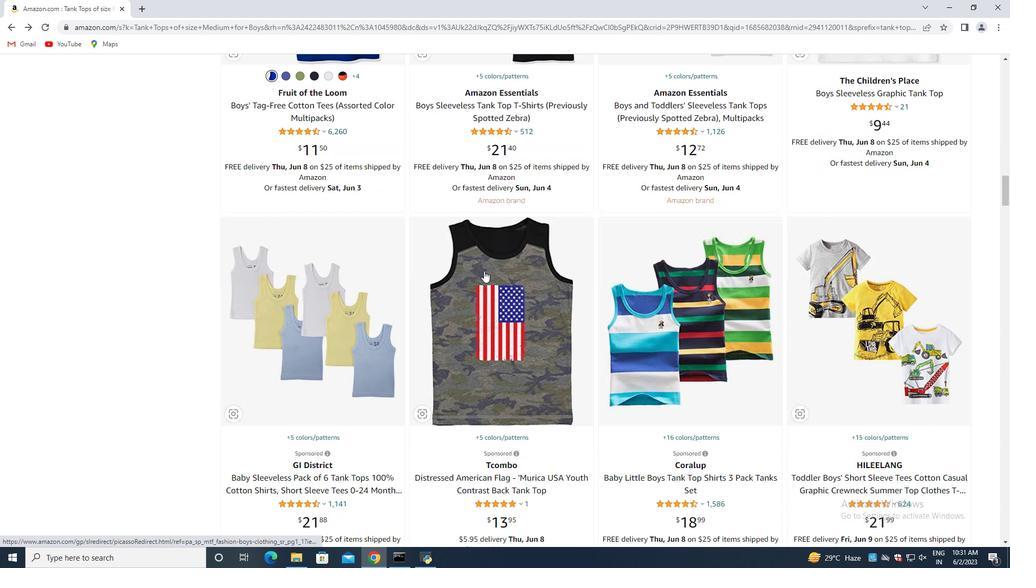 
Action: Mouse scrolled (484, 270) with delta (0, 0)
Screenshot: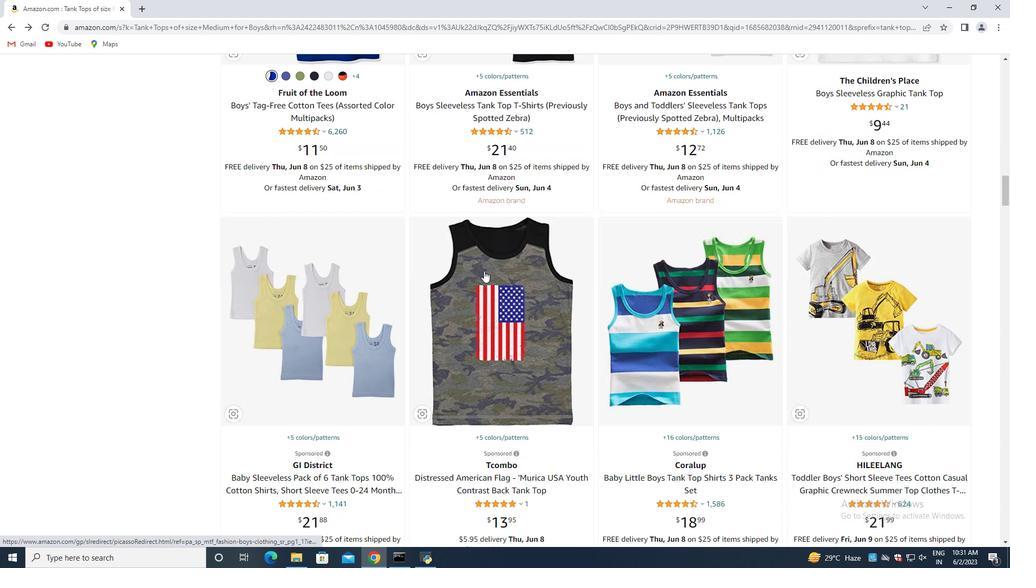 
Action: Mouse scrolled (484, 270) with delta (0, 0)
Screenshot: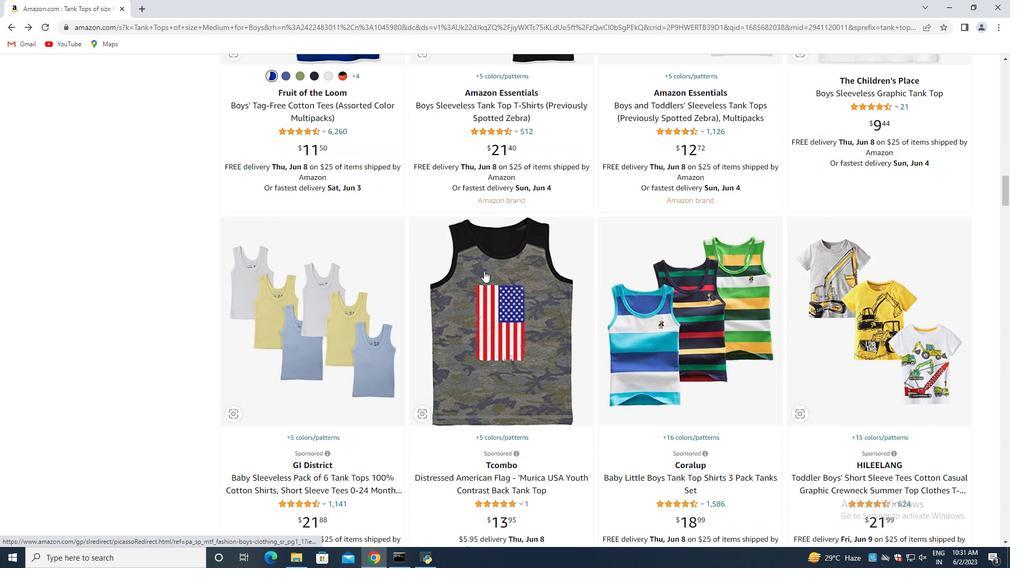 
Action: Mouse scrolled (484, 270) with delta (0, 0)
Screenshot: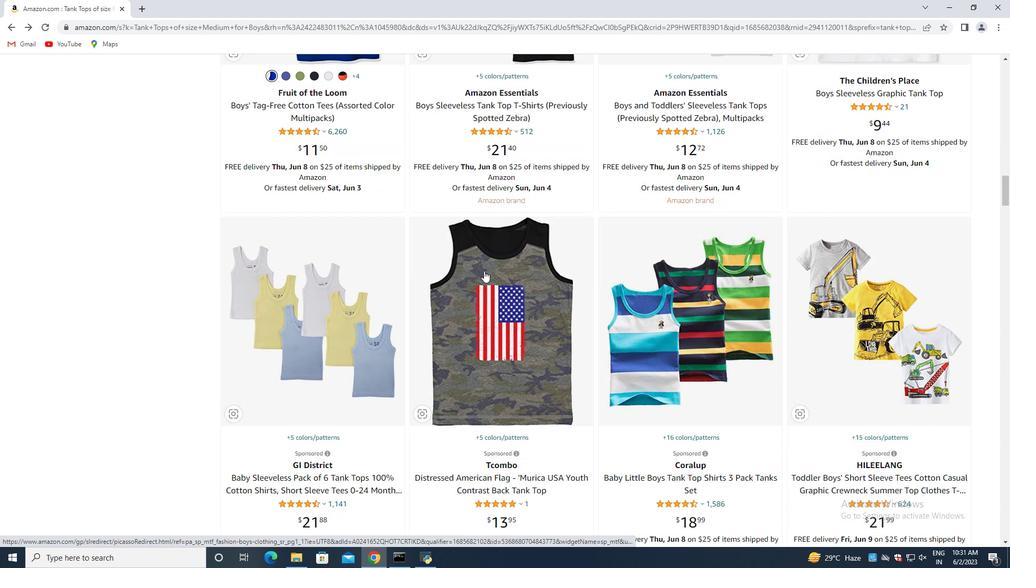 
Action: Mouse scrolled (484, 270) with delta (0, 0)
Screenshot: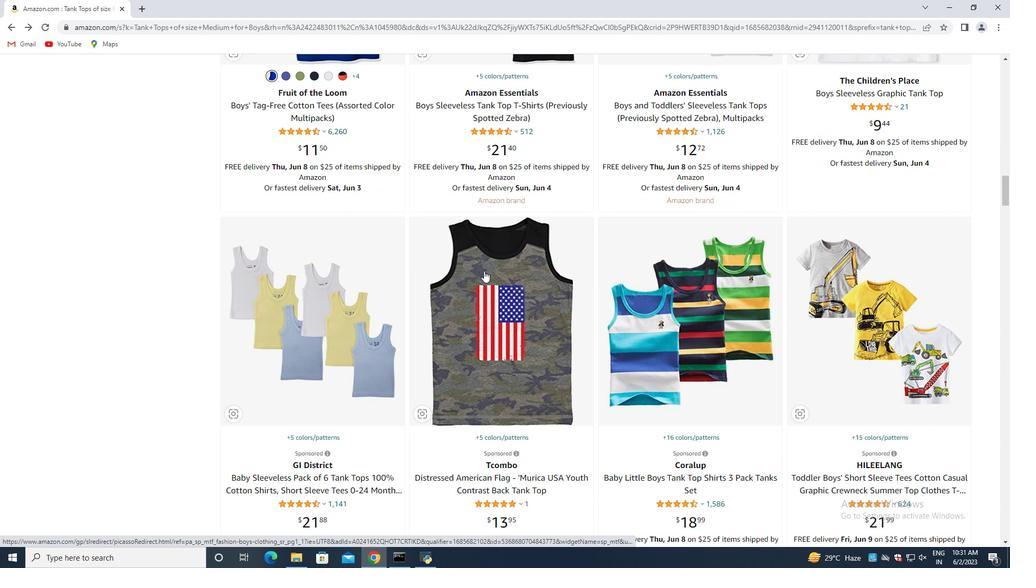 
Action: Mouse moved to (490, 271)
Screenshot: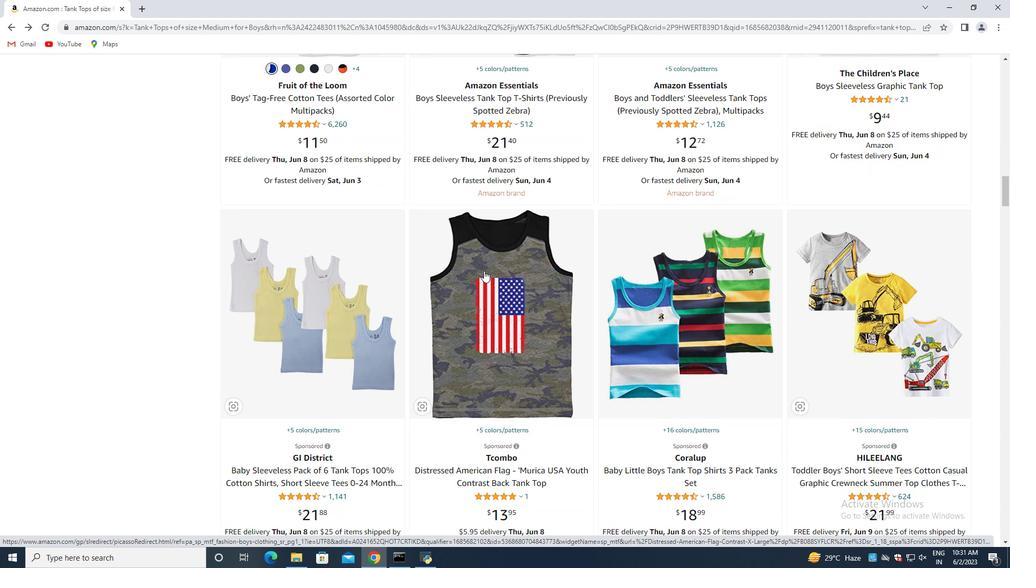 
Action: Mouse scrolled (490, 270) with delta (0, 0)
Screenshot: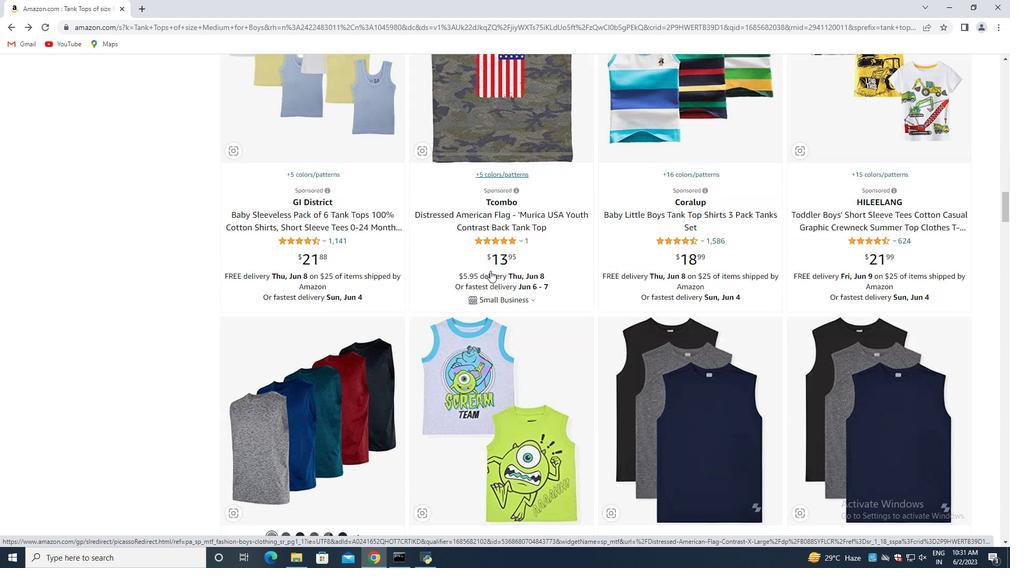 
Action: Mouse scrolled (490, 270) with delta (0, 0)
Screenshot: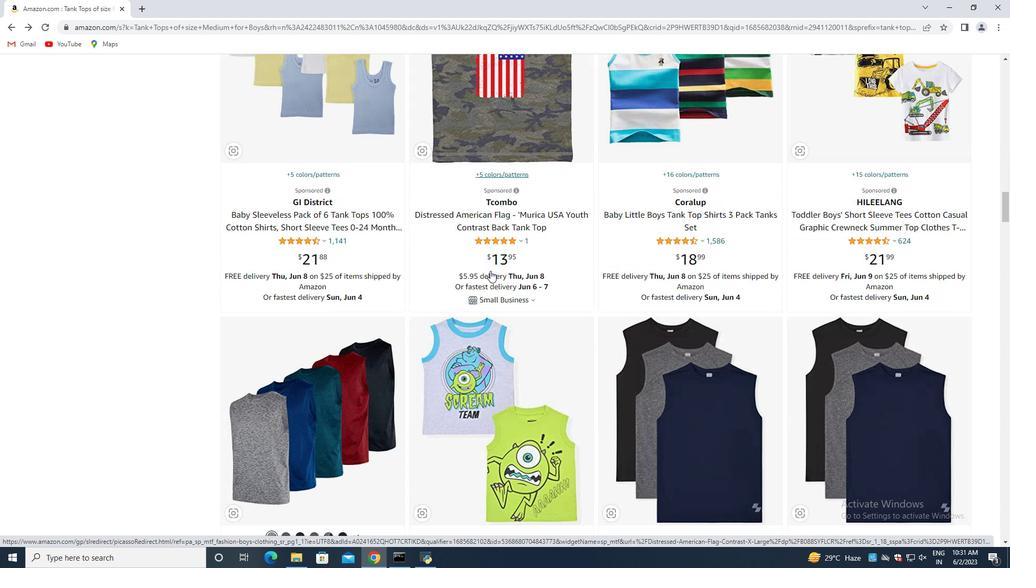 
Action: Mouse scrolled (490, 270) with delta (0, 0)
Screenshot: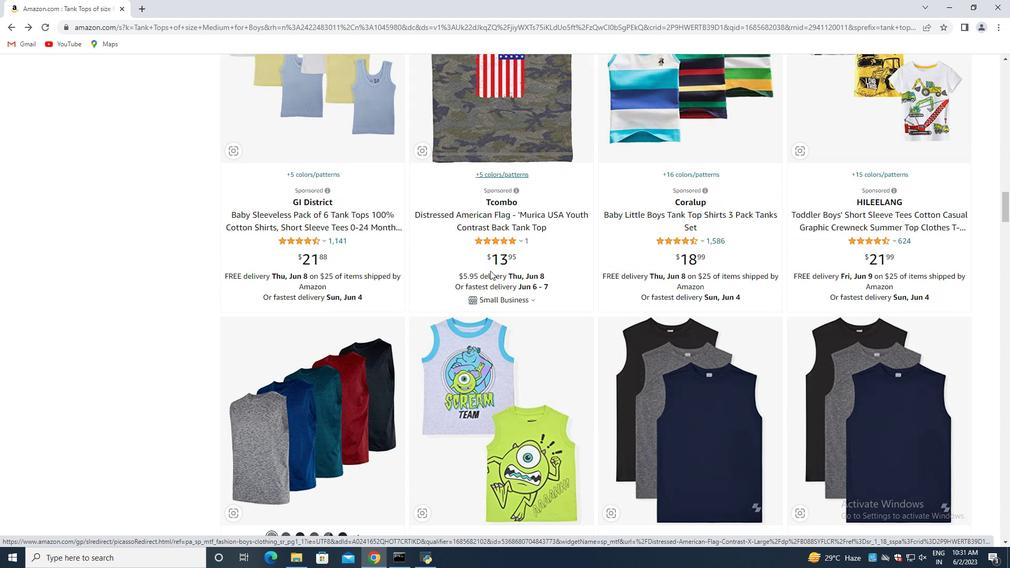 
Action: Mouse scrolled (490, 270) with delta (0, 0)
Screenshot: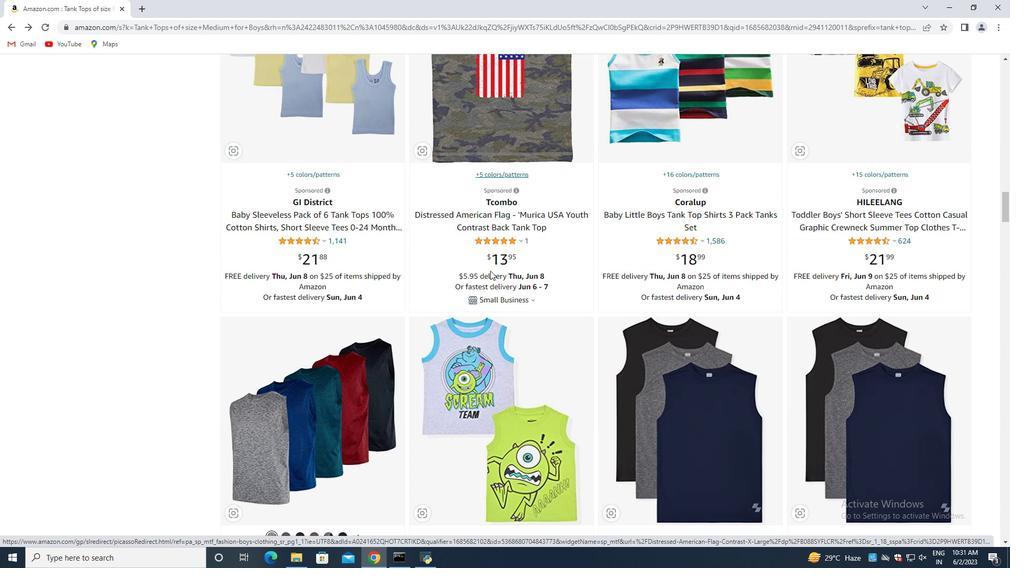 
Action: Mouse scrolled (490, 270) with delta (0, 0)
Screenshot: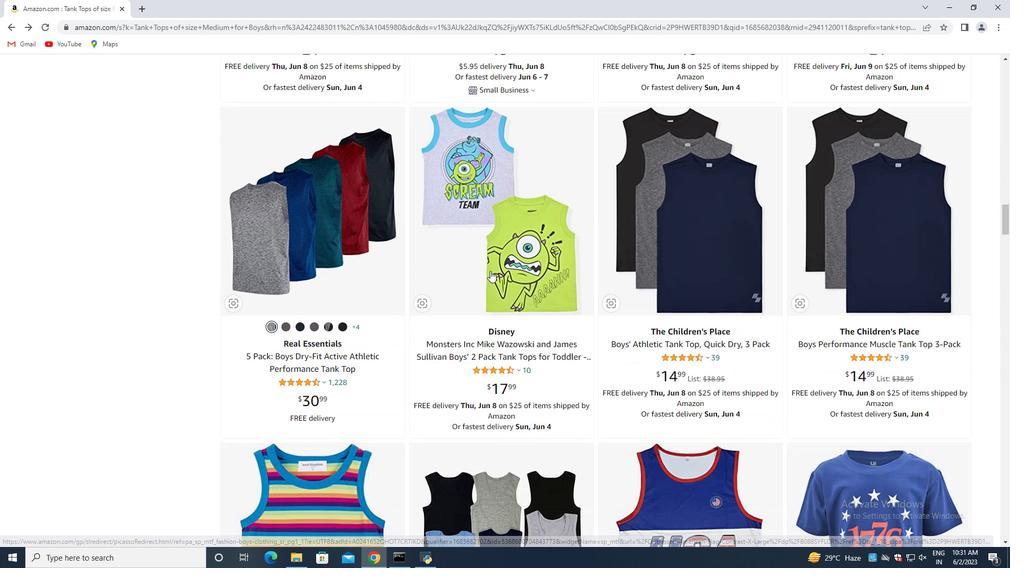 
Action: Mouse moved to (491, 271)
Screenshot: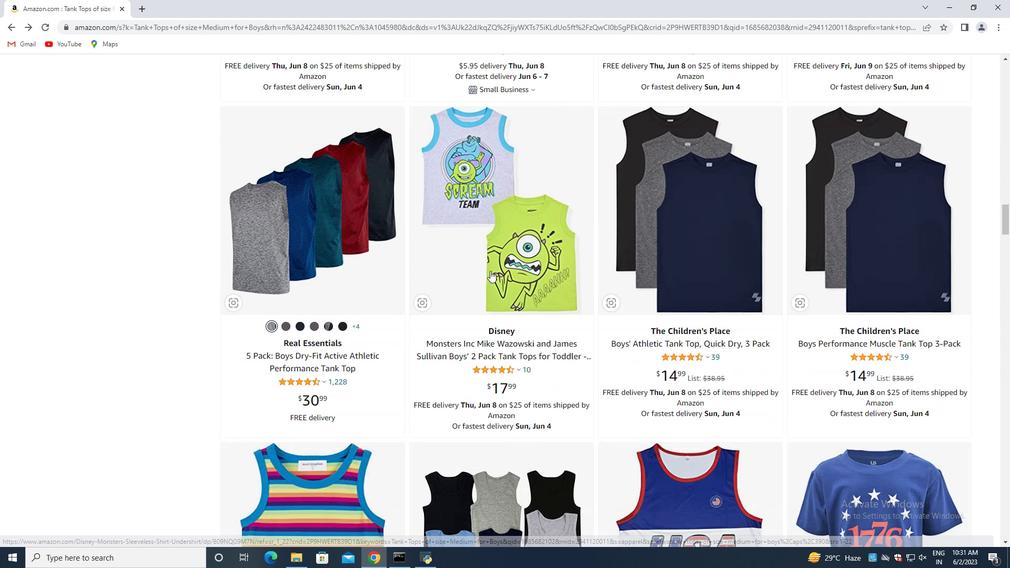 
Action: Mouse scrolled (491, 271) with delta (0, 0)
Screenshot: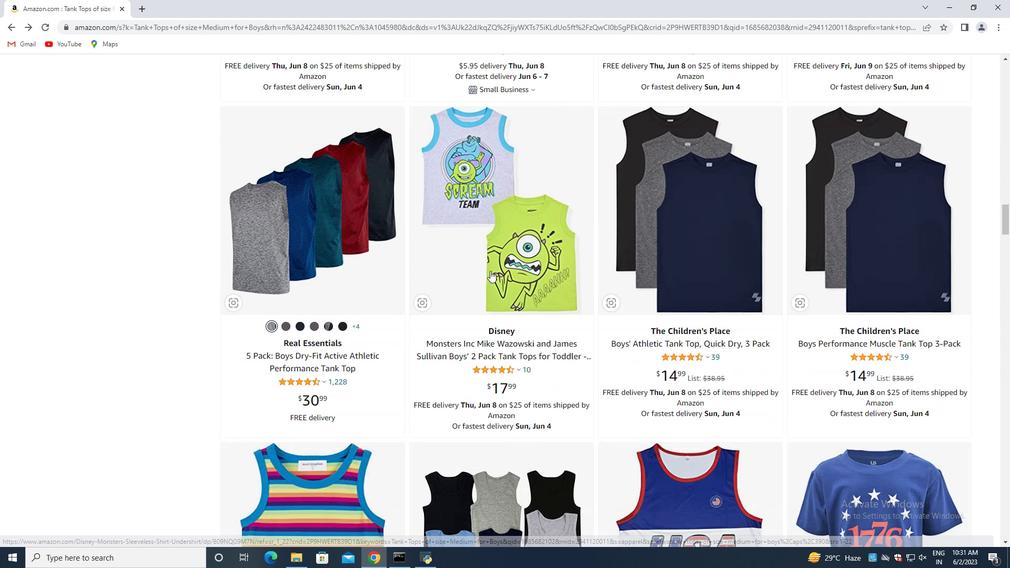 
Action: Mouse moved to (491, 272)
Screenshot: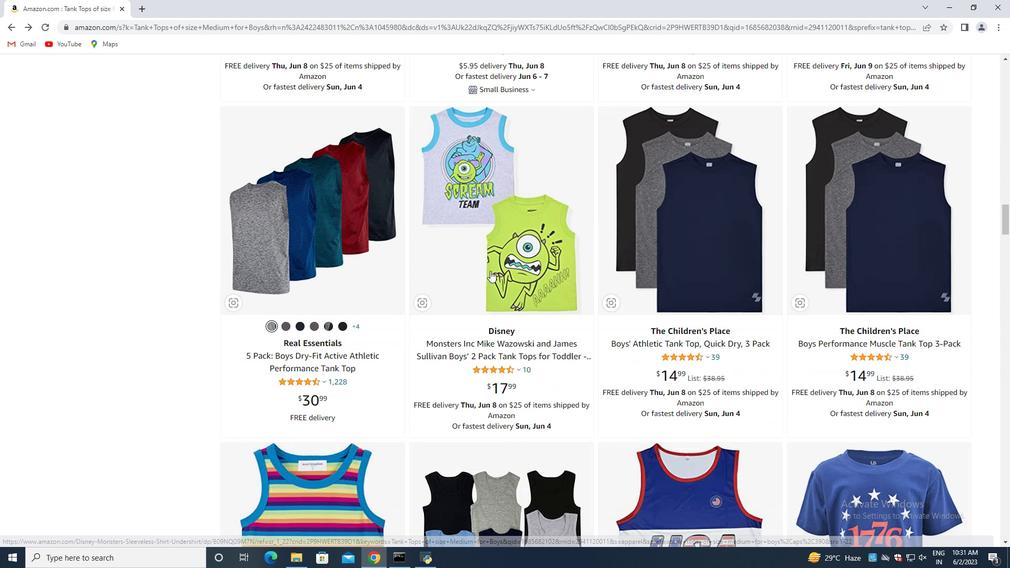 
Action: Mouse scrolled (491, 271) with delta (0, 0)
Screenshot: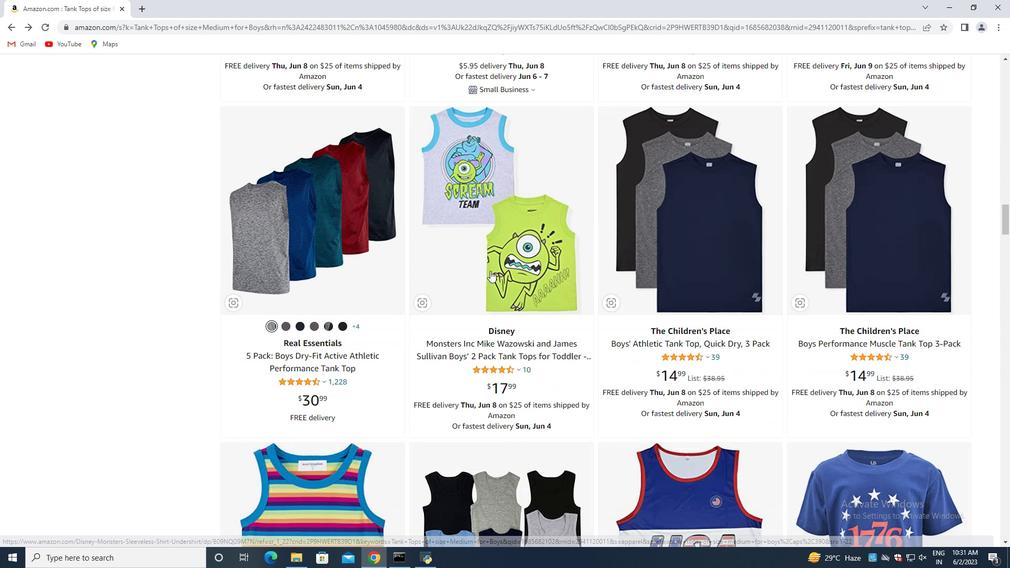 
Action: Mouse moved to (494, 273)
Screenshot: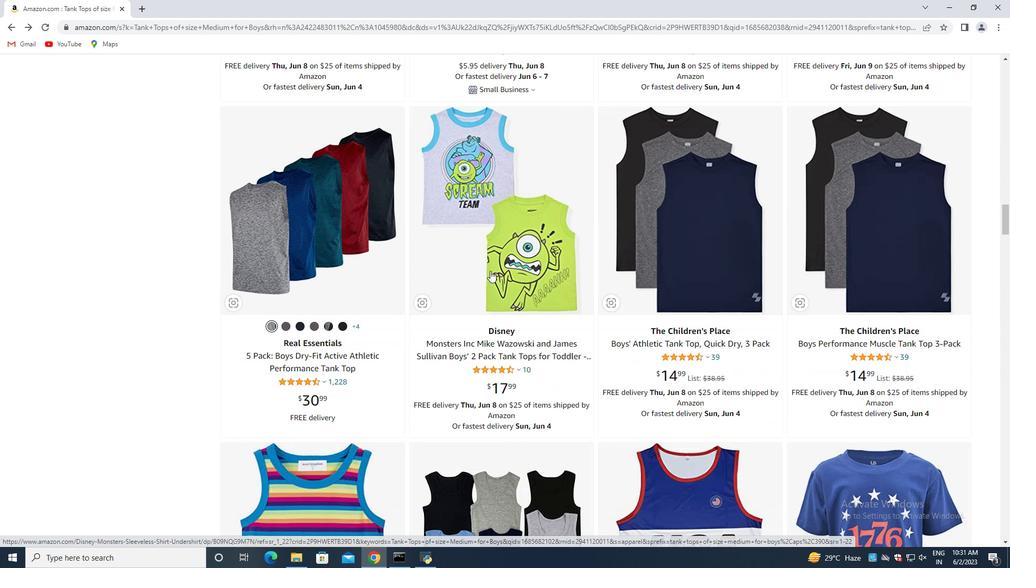 
Action: Mouse scrolled (494, 273) with delta (0, 0)
Screenshot: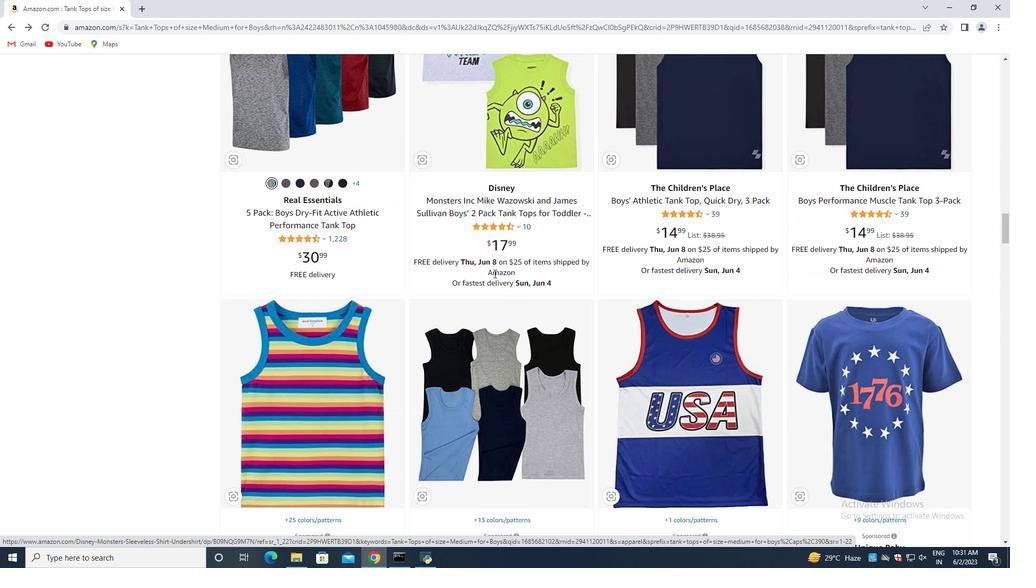 
Action: Mouse scrolled (494, 273) with delta (0, 0)
Screenshot: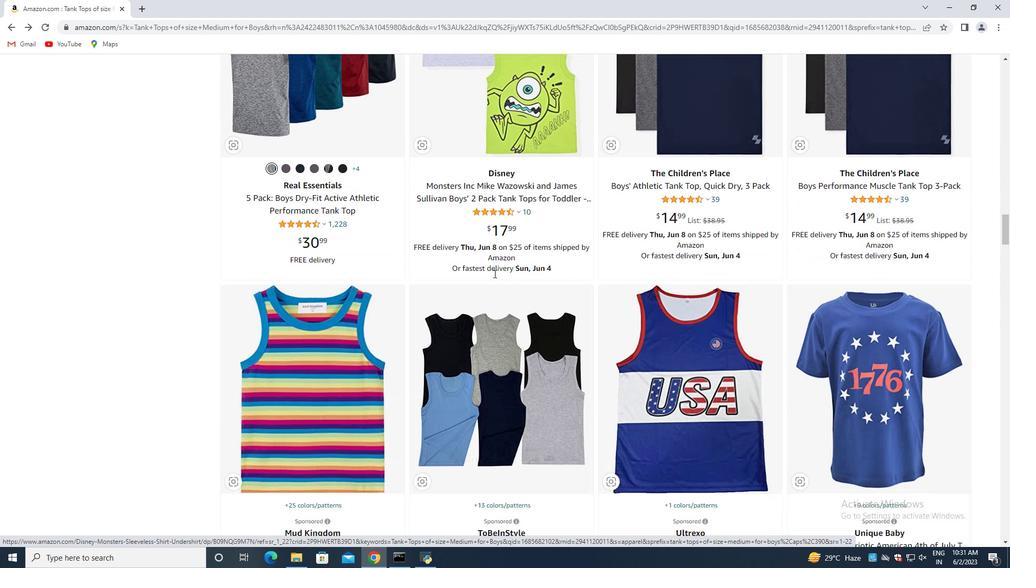 
Action: Mouse scrolled (494, 273) with delta (0, 0)
Screenshot: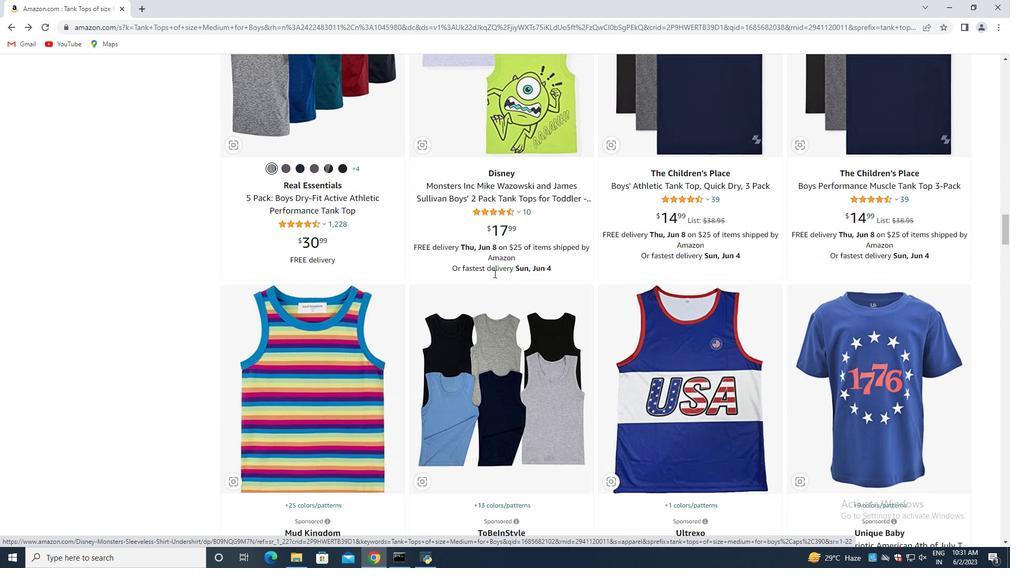 
Action: Mouse scrolled (494, 273) with delta (0, 0)
Screenshot: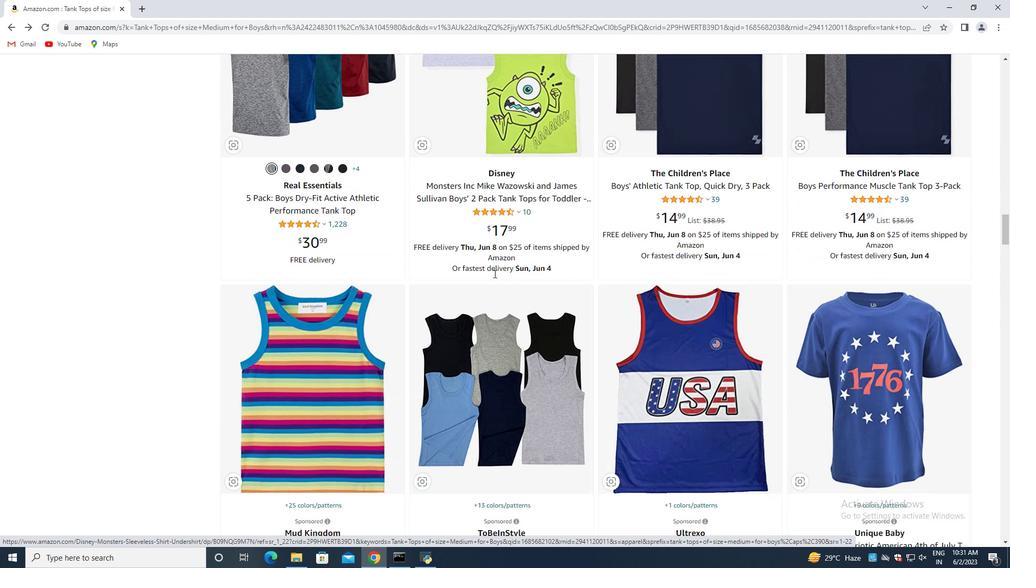 
Action: Mouse scrolled (494, 273) with delta (0, 0)
Screenshot: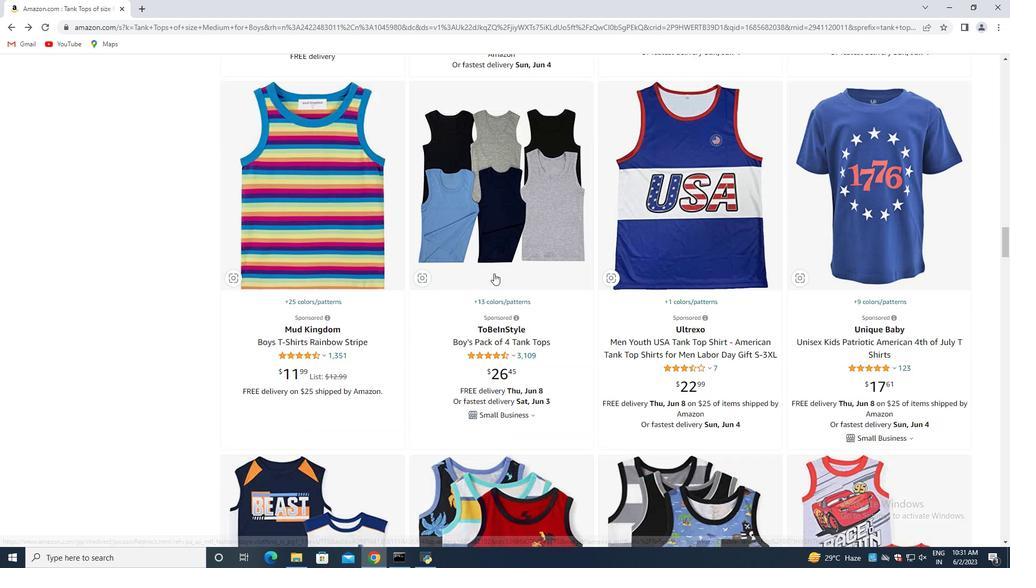 
Action: Mouse scrolled (494, 273) with delta (0, 0)
Screenshot: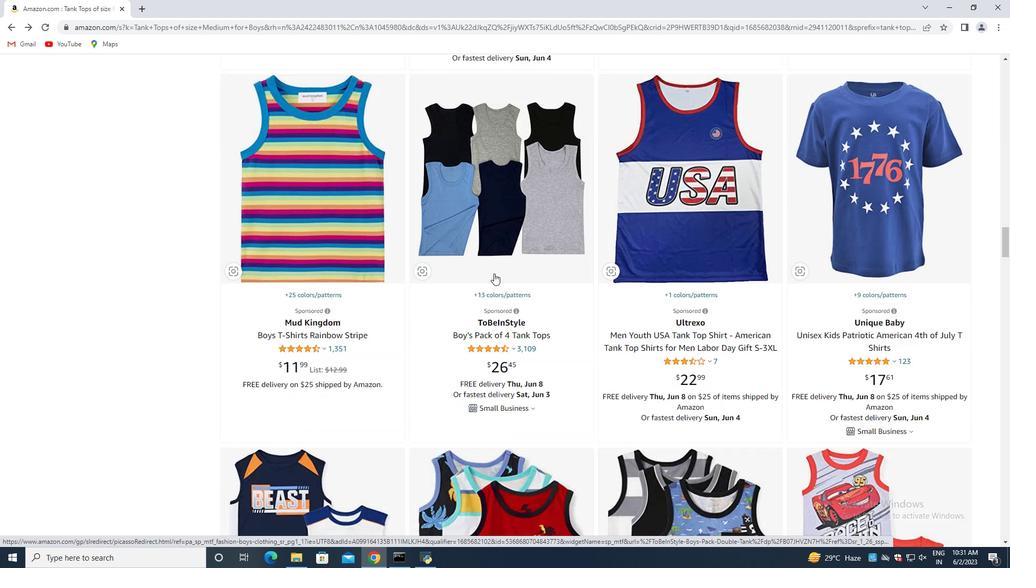
Action: Mouse scrolled (494, 273) with delta (0, 0)
Screenshot: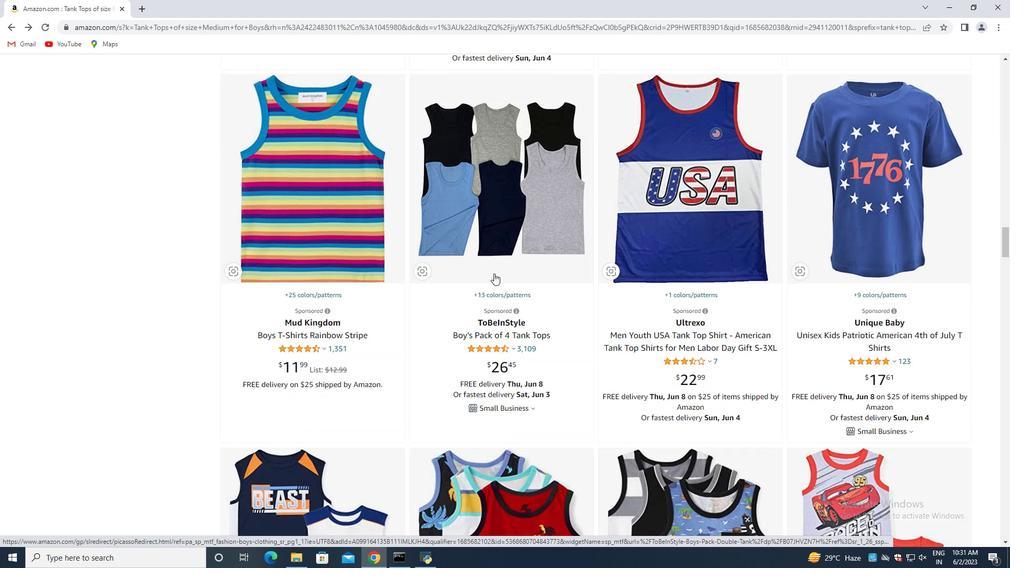
Action: Mouse scrolled (494, 273) with delta (0, 0)
Screenshot: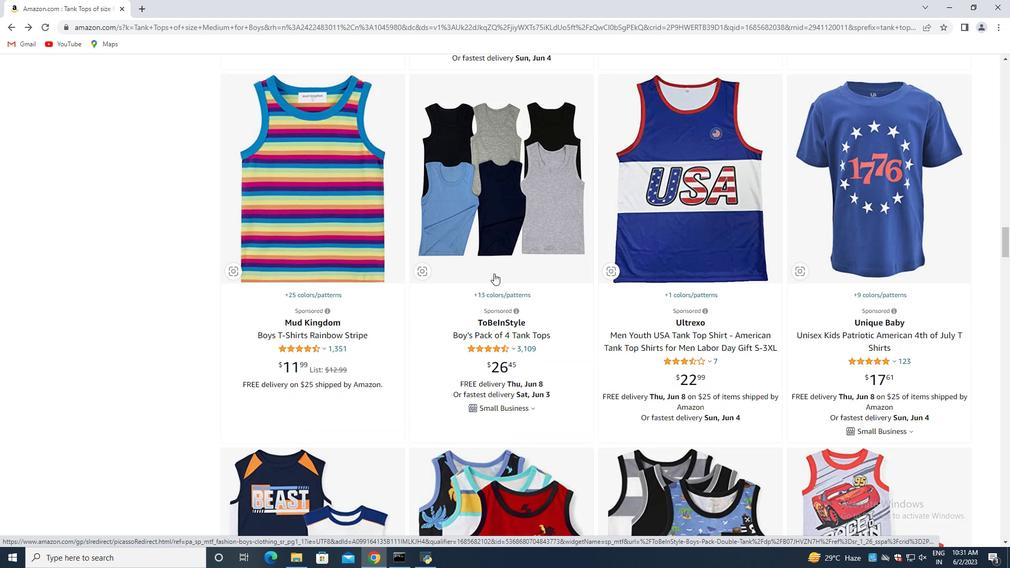 
Action: Mouse moved to (494, 273)
Screenshot: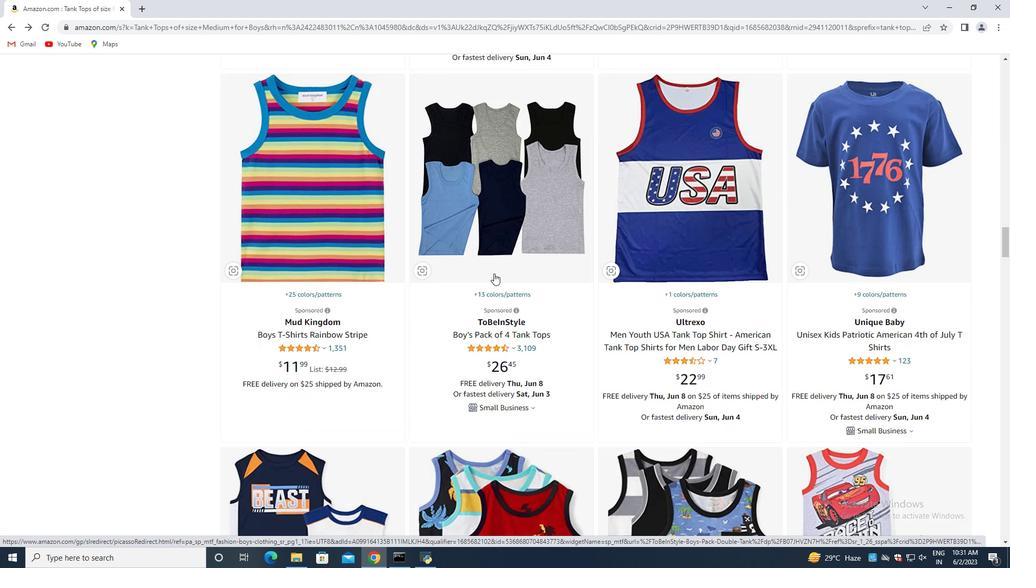 
Action: Mouse scrolled (494, 273) with delta (0, 0)
Screenshot: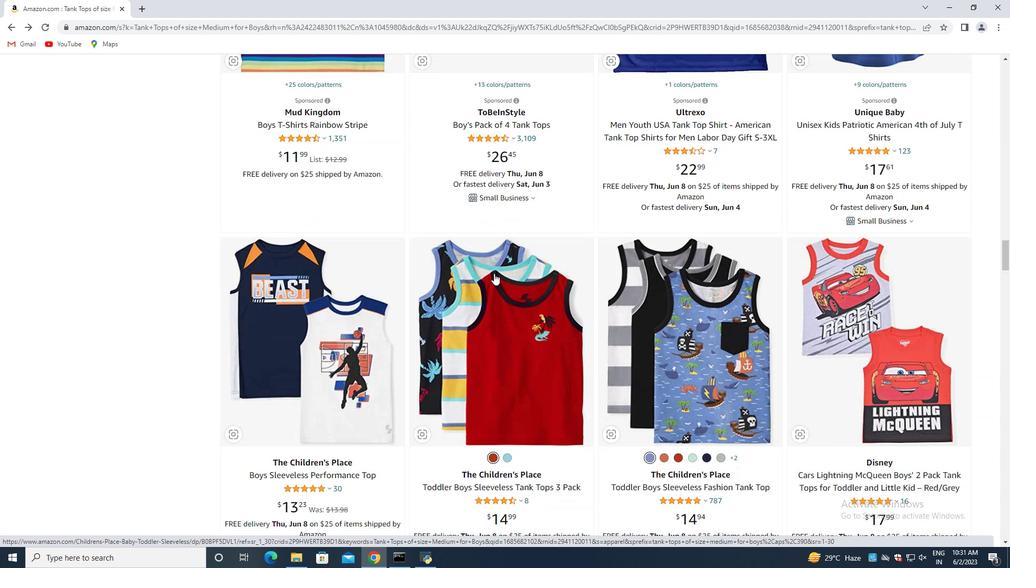 
Action: Mouse scrolled (494, 273) with delta (0, 0)
Screenshot: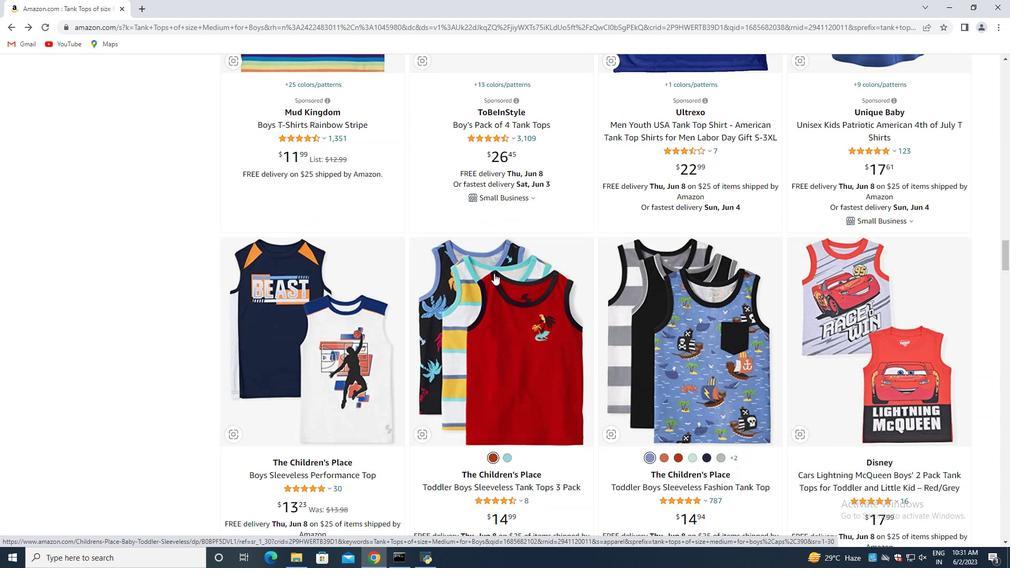 
Action: Mouse scrolled (494, 273) with delta (0, 0)
Screenshot: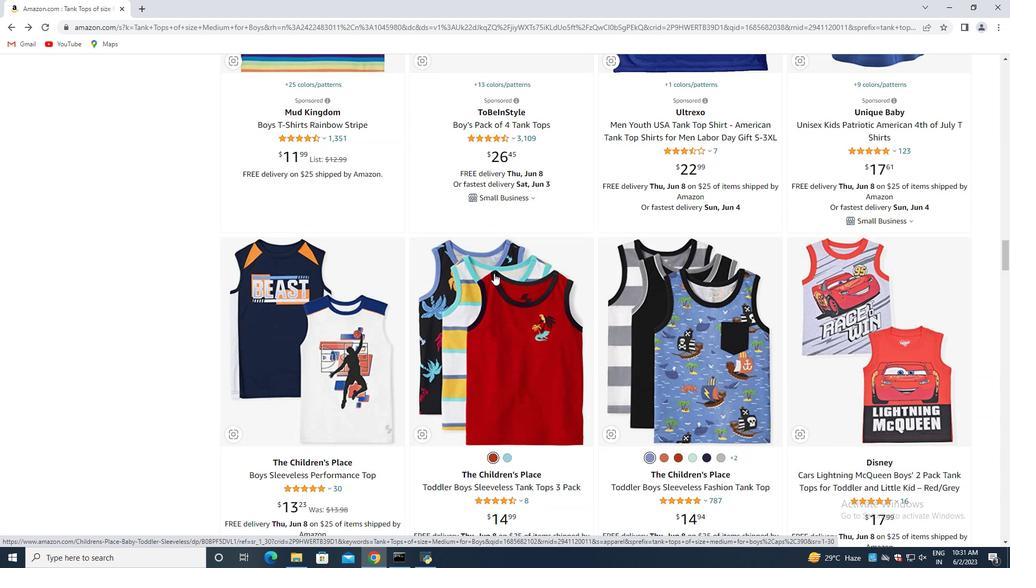 
Action: Mouse scrolled (494, 273) with delta (0, 0)
Screenshot: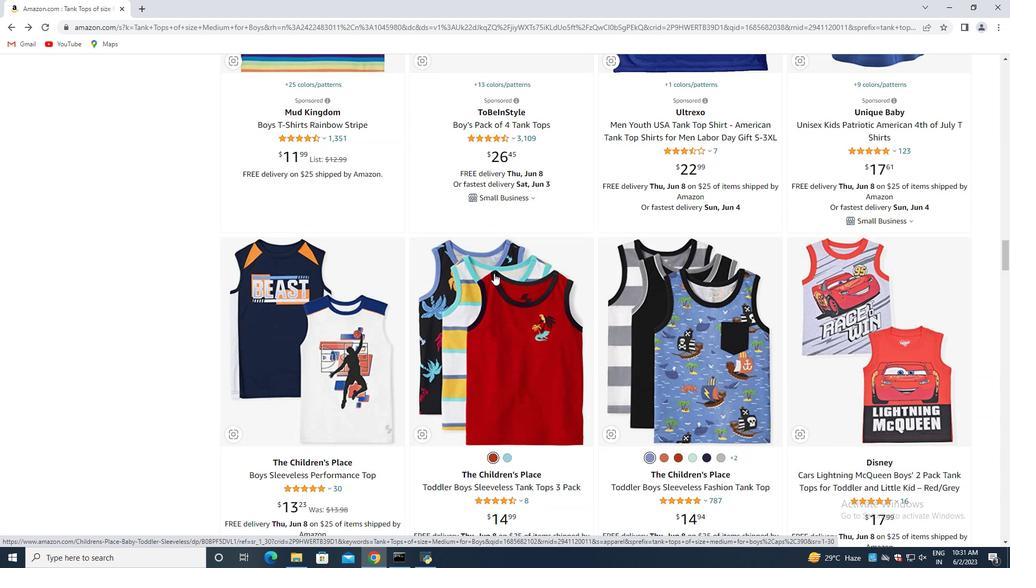 
Action: Mouse scrolled (494, 273) with delta (0, 0)
Screenshot: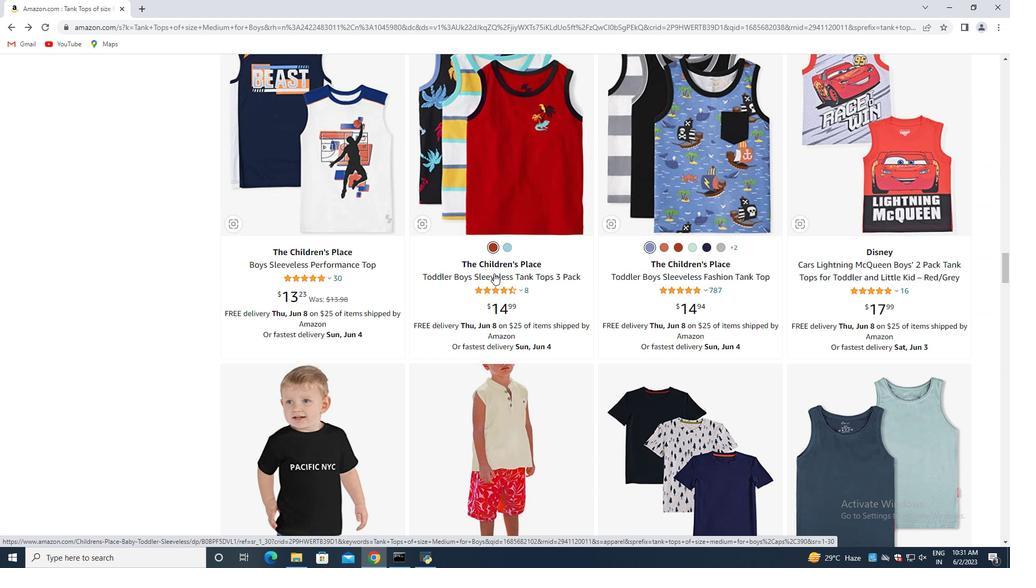 
Action: Mouse scrolled (494, 273) with delta (0, 0)
Screenshot: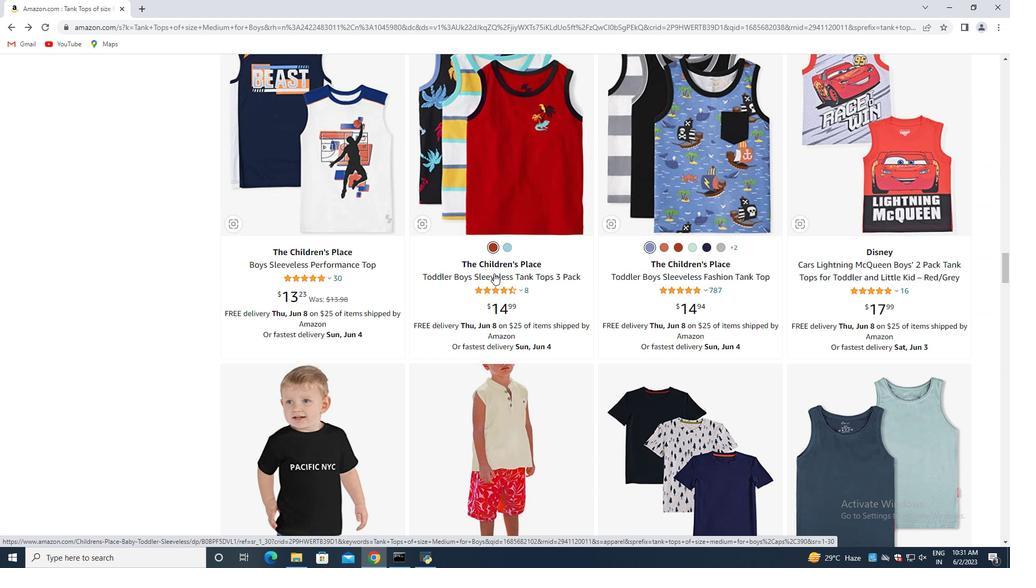 
Action: Mouse scrolled (494, 273) with delta (0, 0)
Screenshot: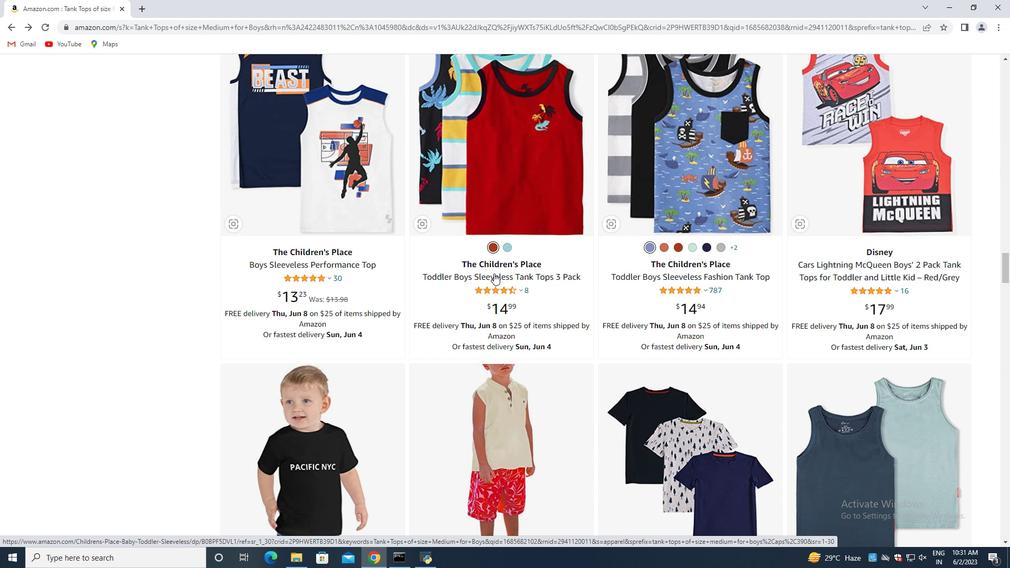 
Action: Mouse scrolled (494, 273) with delta (0, 0)
Screenshot: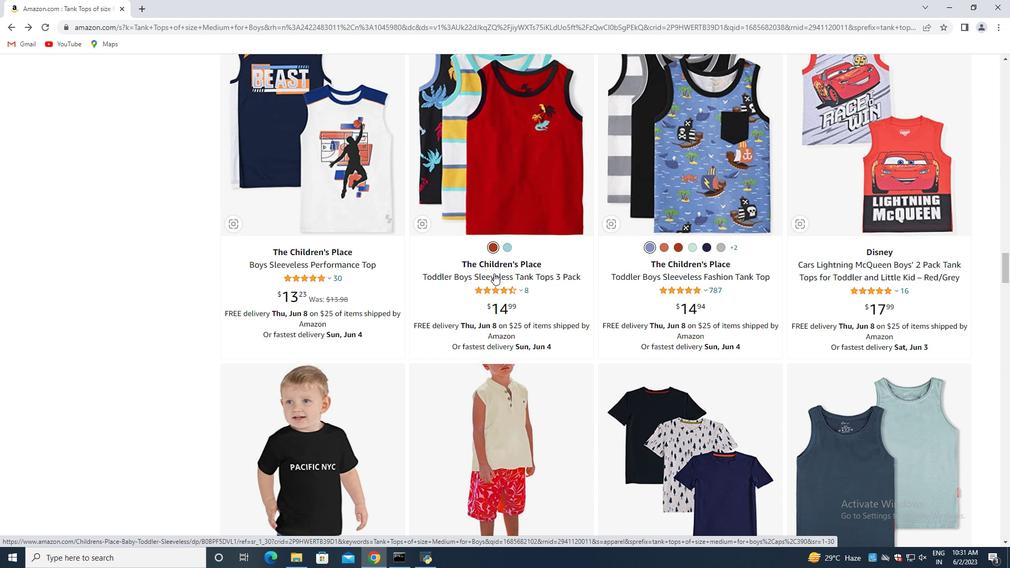 
Action: Mouse scrolled (494, 274) with delta (0, 0)
Screenshot: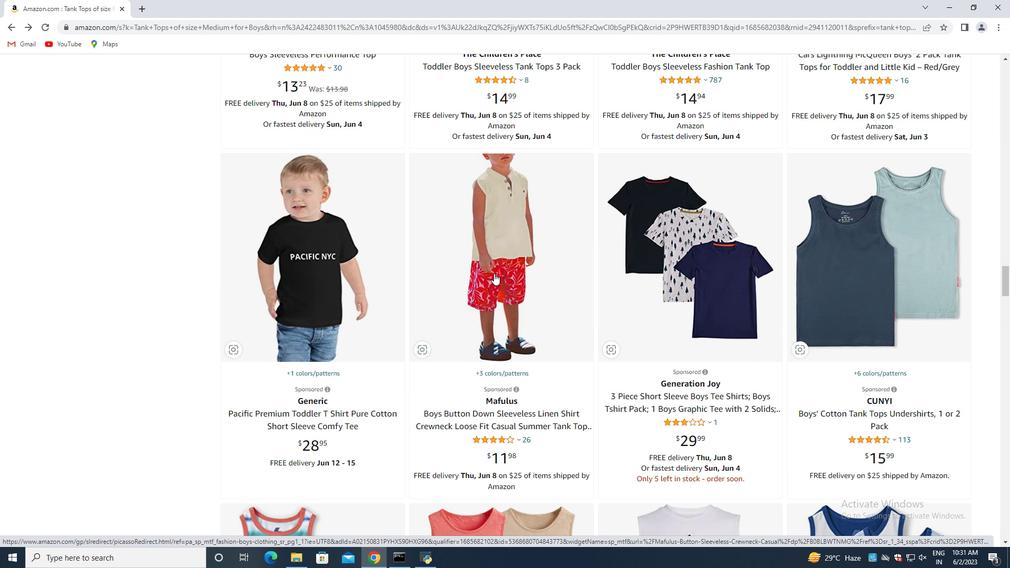 
Action: Mouse scrolled (494, 274) with delta (0, 0)
Screenshot: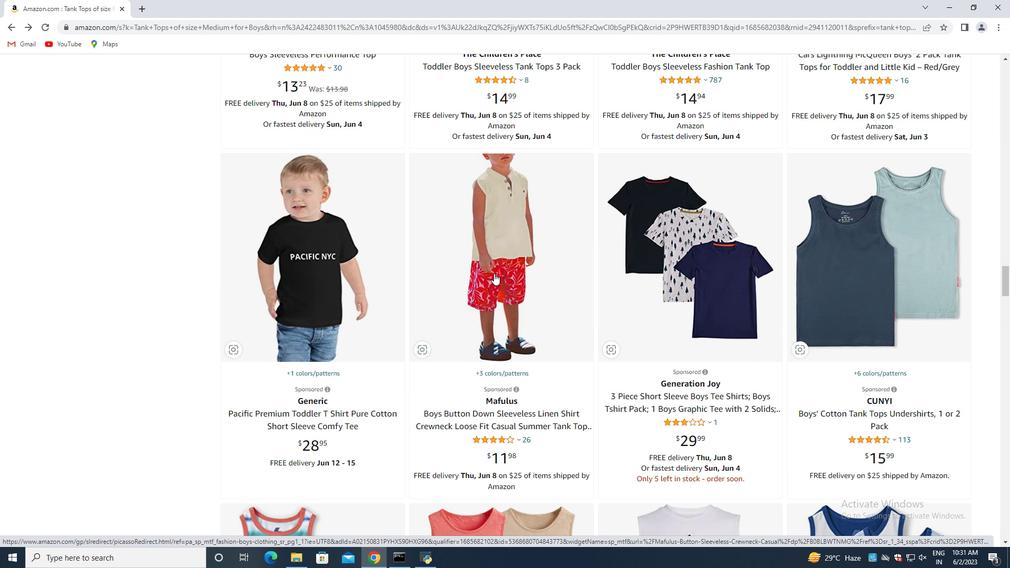 
Action: Mouse scrolled (494, 274) with delta (0, 0)
Screenshot: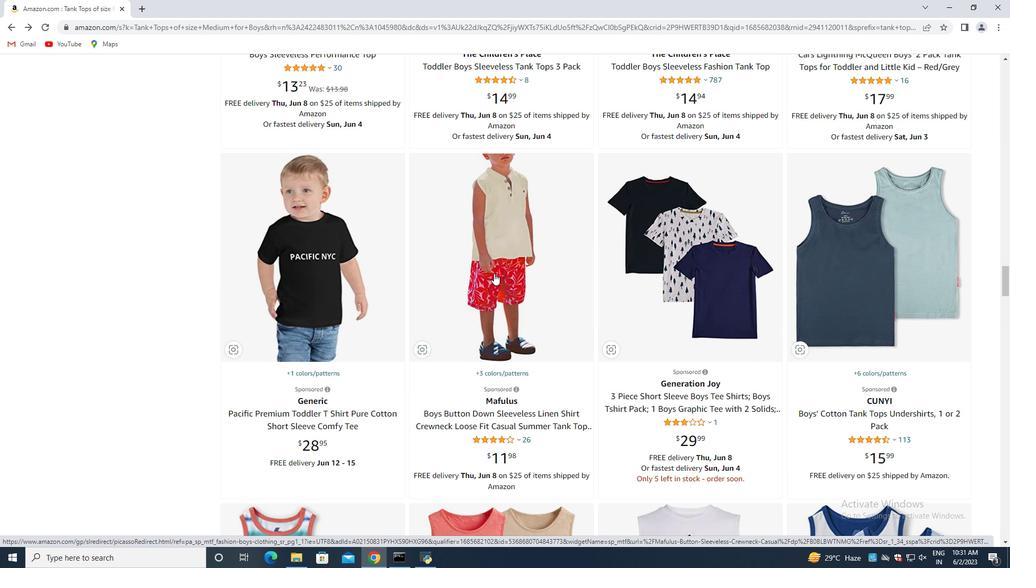 
Action: Mouse scrolled (494, 274) with delta (0, 0)
Screenshot: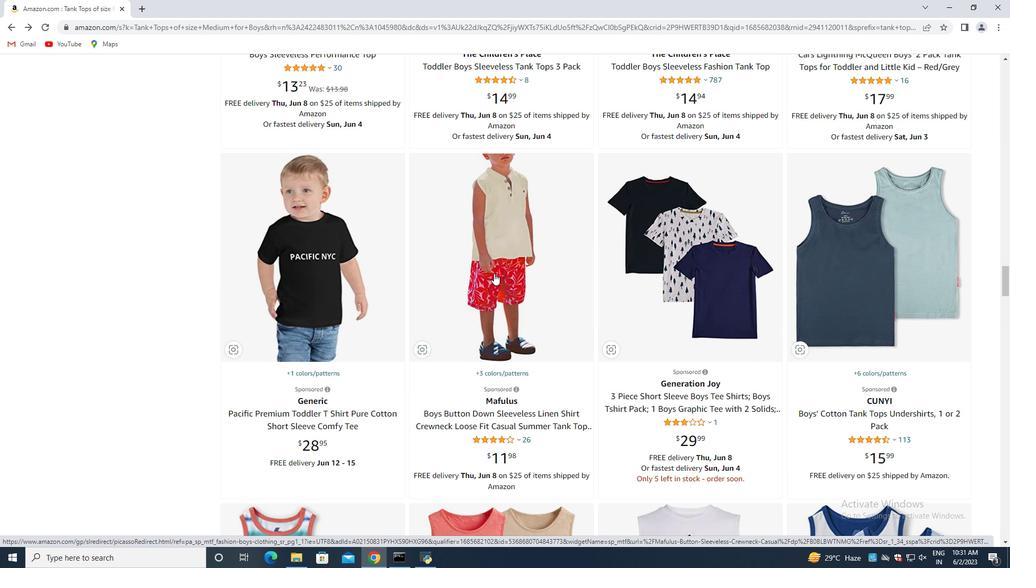
Action: Mouse scrolled (494, 274) with delta (0, 0)
Screenshot: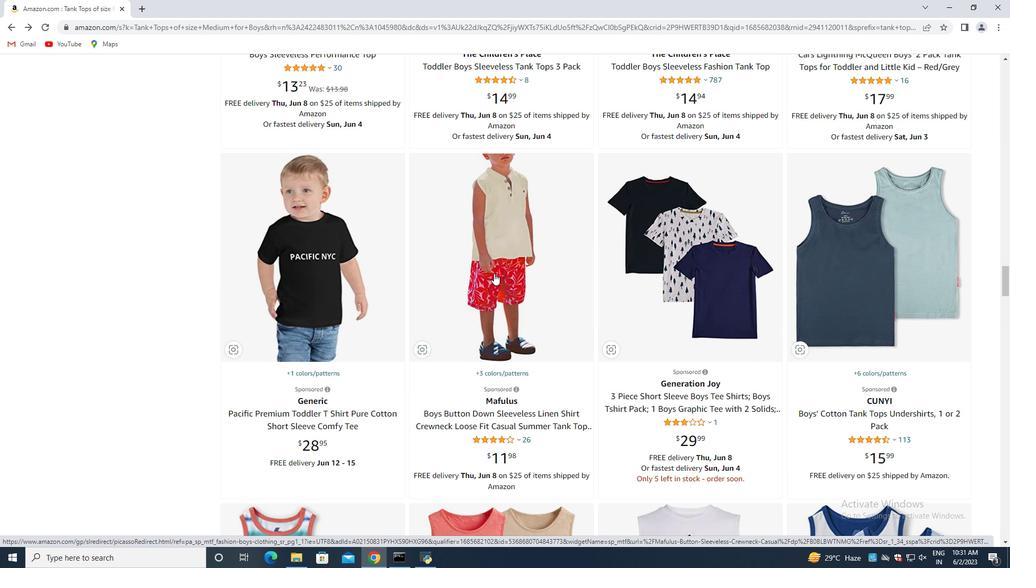 
Action: Mouse scrolled (494, 274) with delta (0, 0)
Screenshot: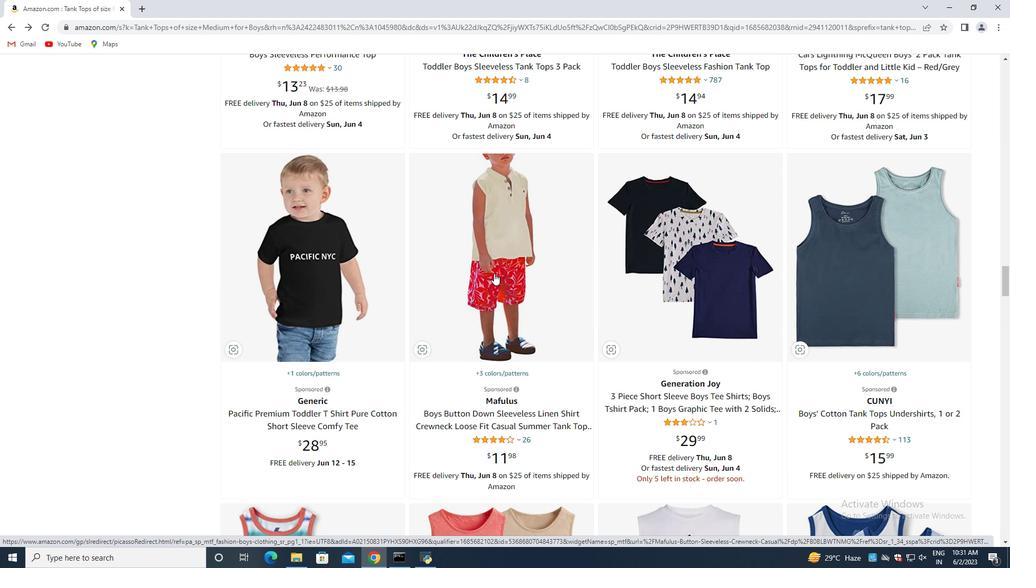 
Action: Mouse scrolled (494, 274) with delta (0, 0)
Screenshot: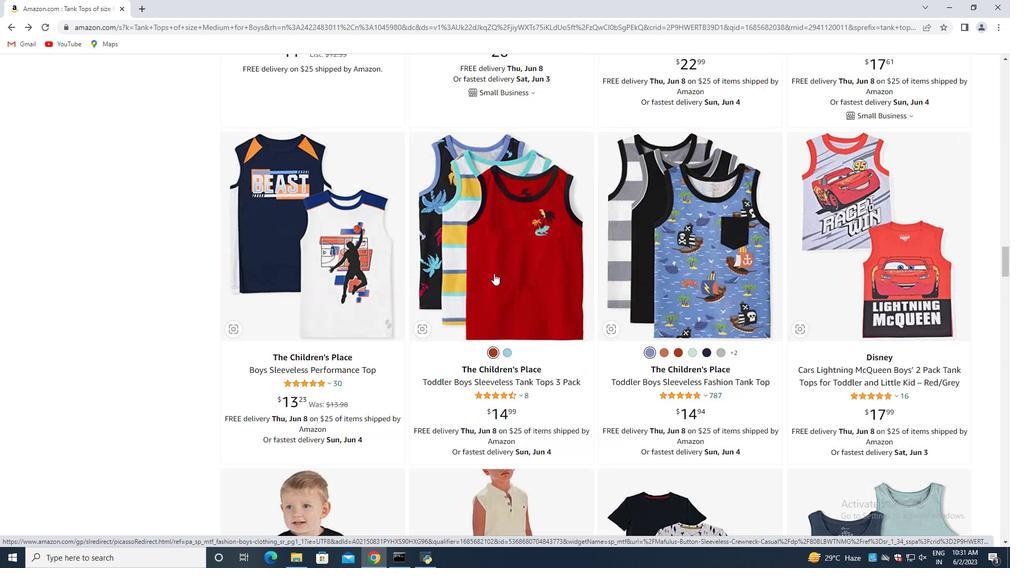
Action: Mouse scrolled (494, 274) with delta (0, 0)
Screenshot: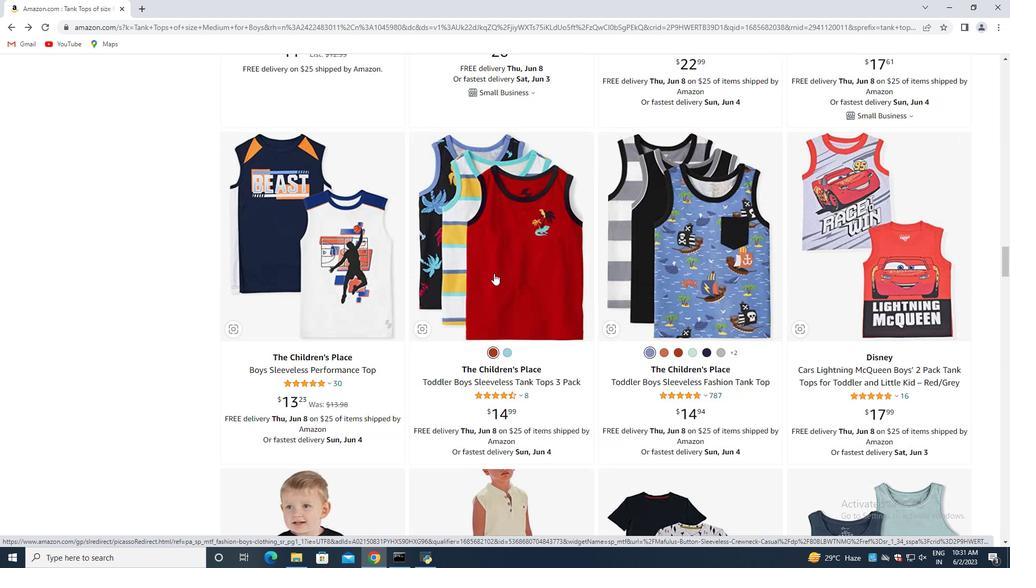 
Action: Mouse scrolled (494, 274) with delta (0, 0)
Screenshot: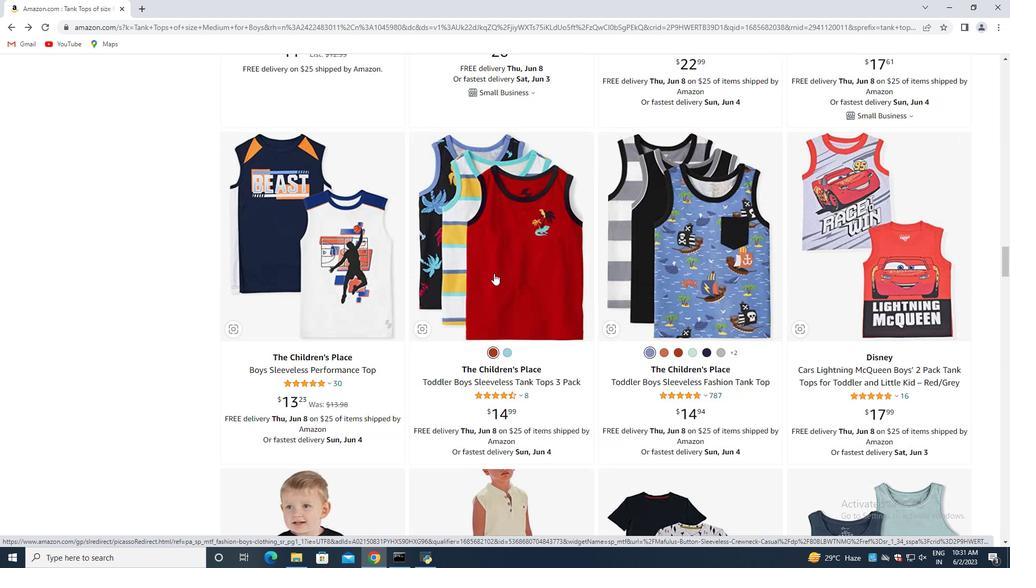 
Action: Mouse scrolled (494, 274) with delta (0, 0)
Screenshot: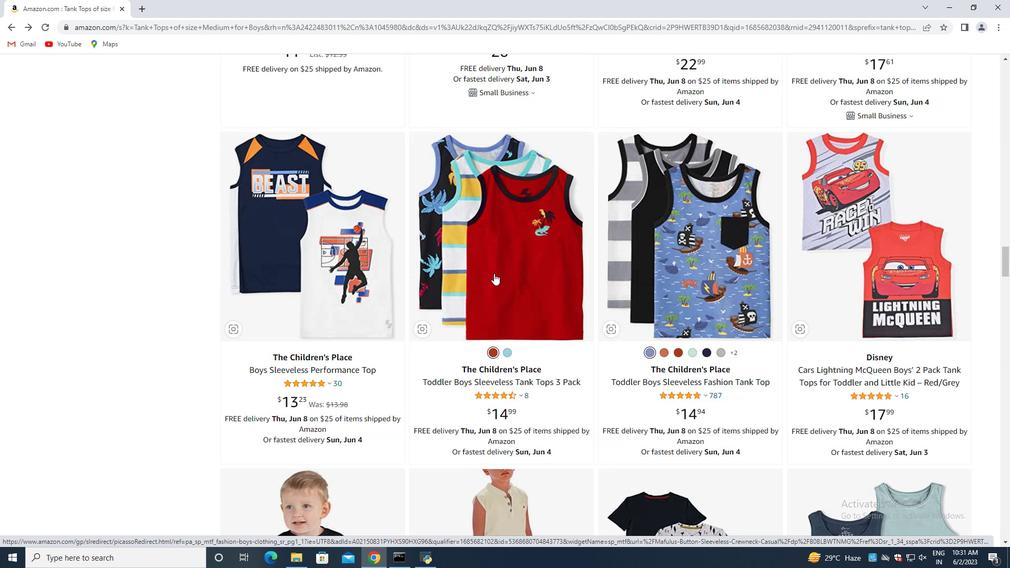 
Action: Mouse scrolled (494, 274) with delta (0, 0)
Screenshot: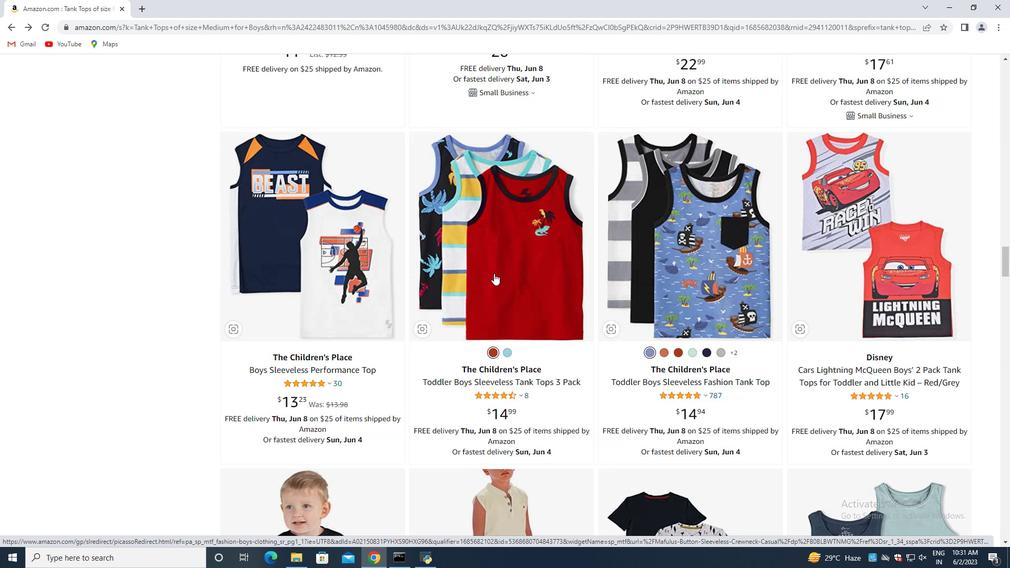 
Action: Mouse scrolled (494, 274) with delta (0, 0)
Screenshot: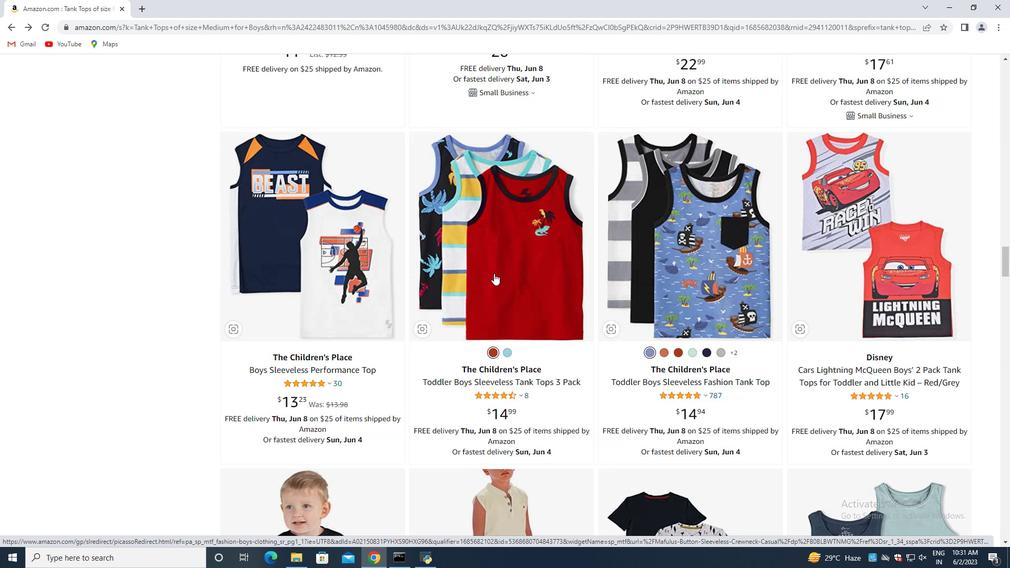 
Action: Mouse scrolled (494, 274) with delta (0, 0)
Screenshot: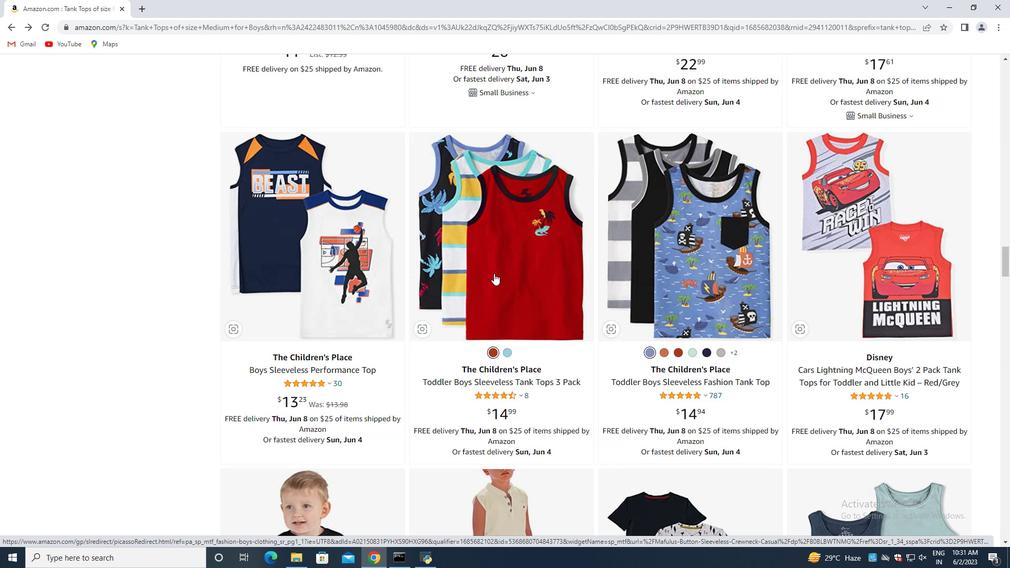 
Action: Mouse scrolled (494, 274) with delta (0, 0)
Screenshot: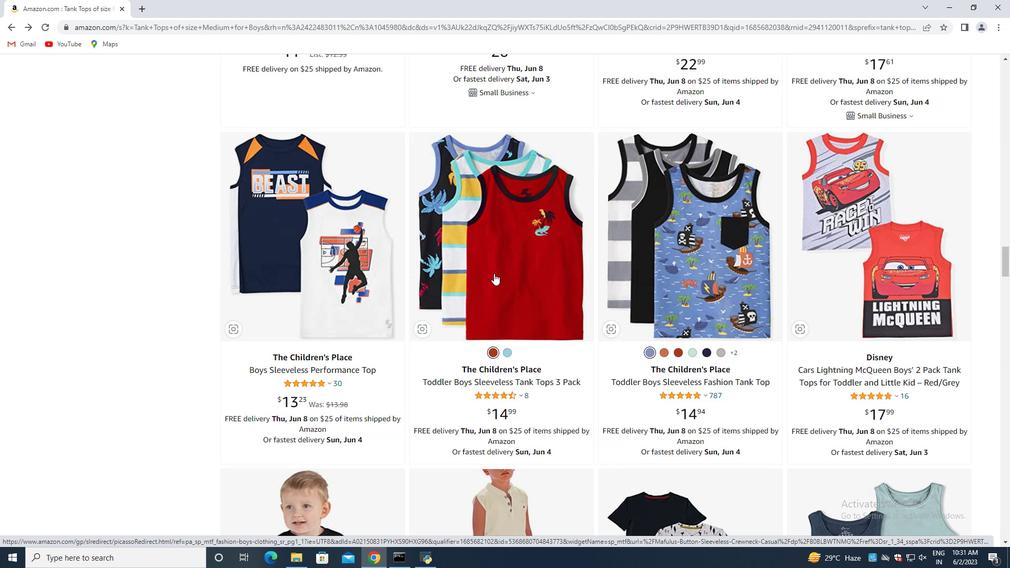 
Action: Mouse scrolled (494, 274) with delta (0, 0)
Screenshot: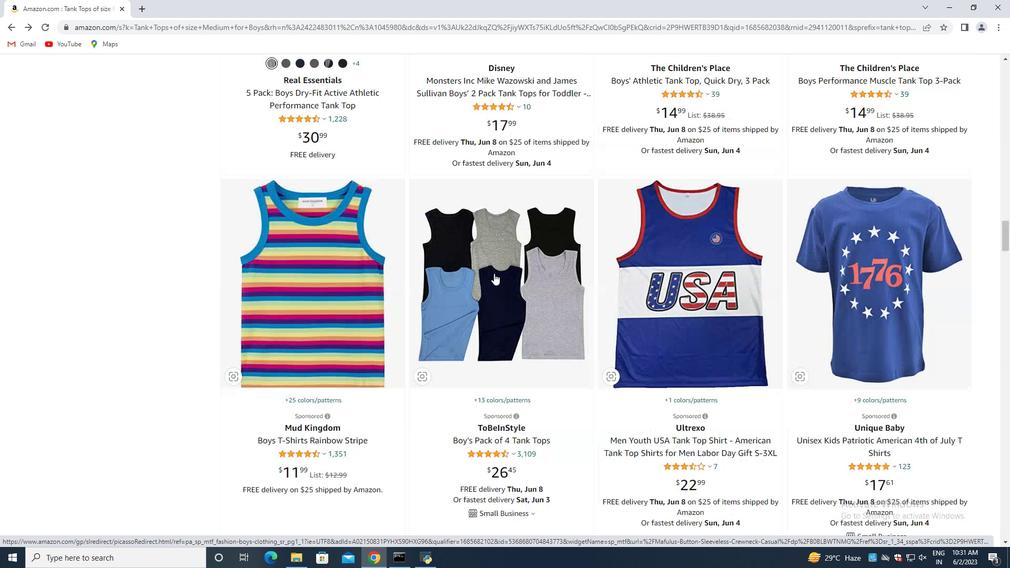 
Action: Mouse scrolled (494, 274) with delta (0, 0)
Screenshot: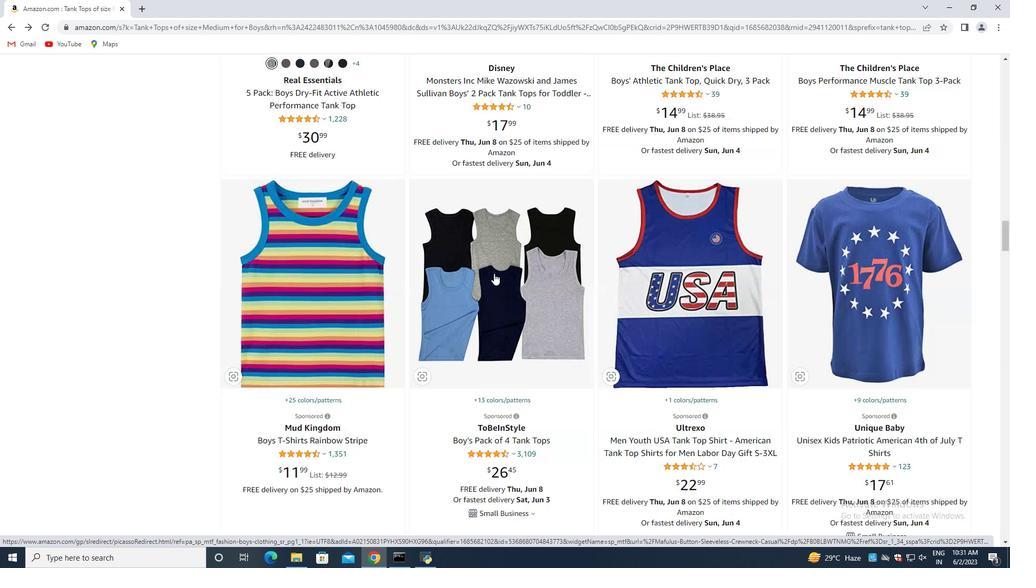 
Action: Mouse scrolled (494, 274) with delta (0, 0)
Screenshot: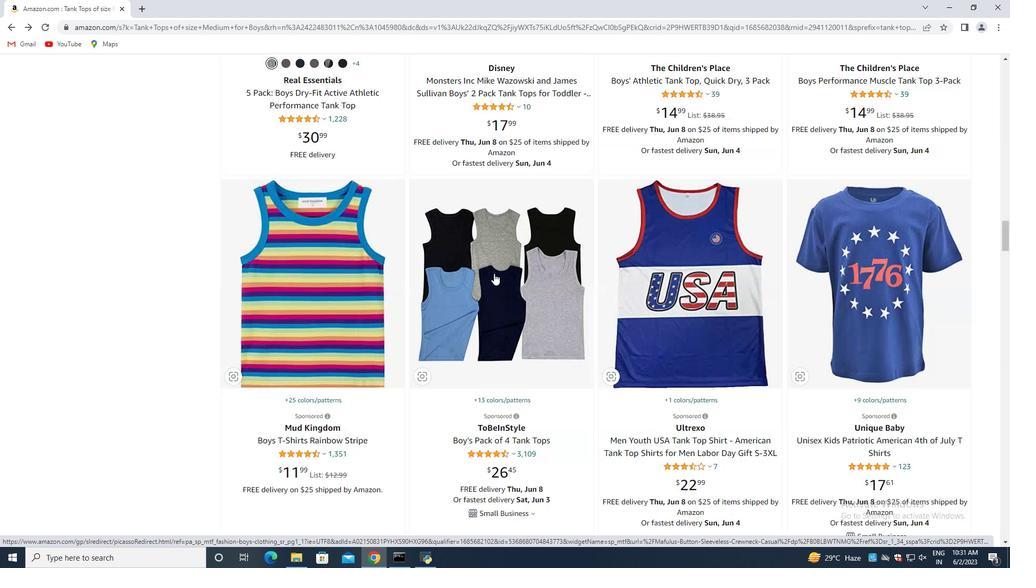 
Action: Mouse scrolled (494, 274) with delta (0, 0)
Screenshot: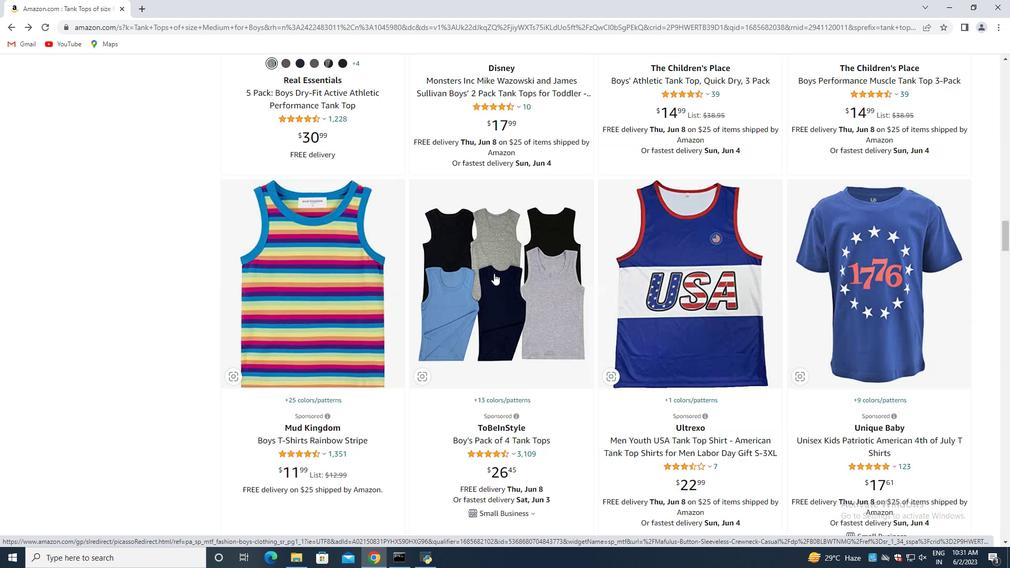 
Action: Mouse scrolled (494, 274) with delta (0, 0)
Screenshot: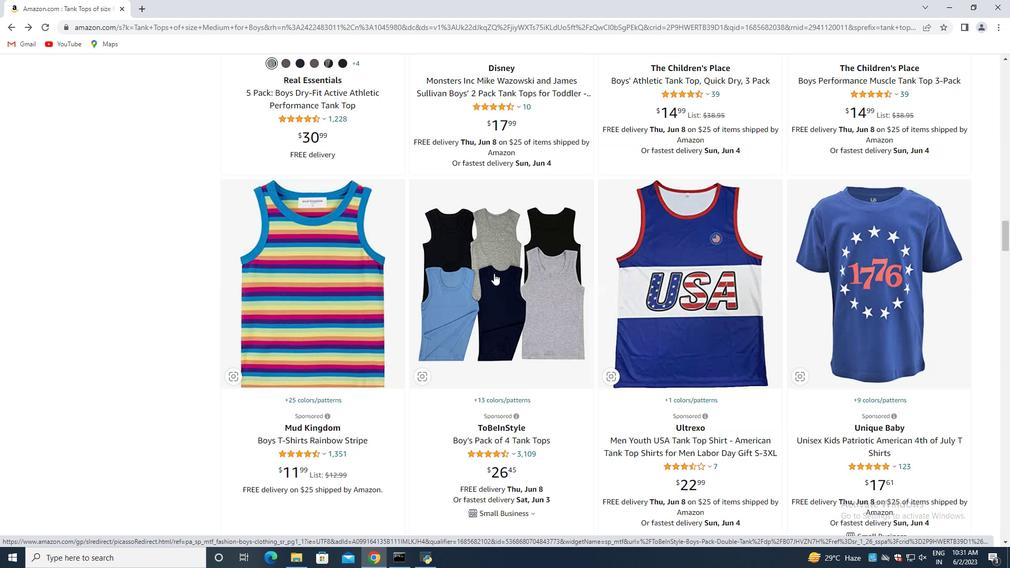 
Action: Mouse scrolled (494, 274) with delta (0, 0)
Screenshot: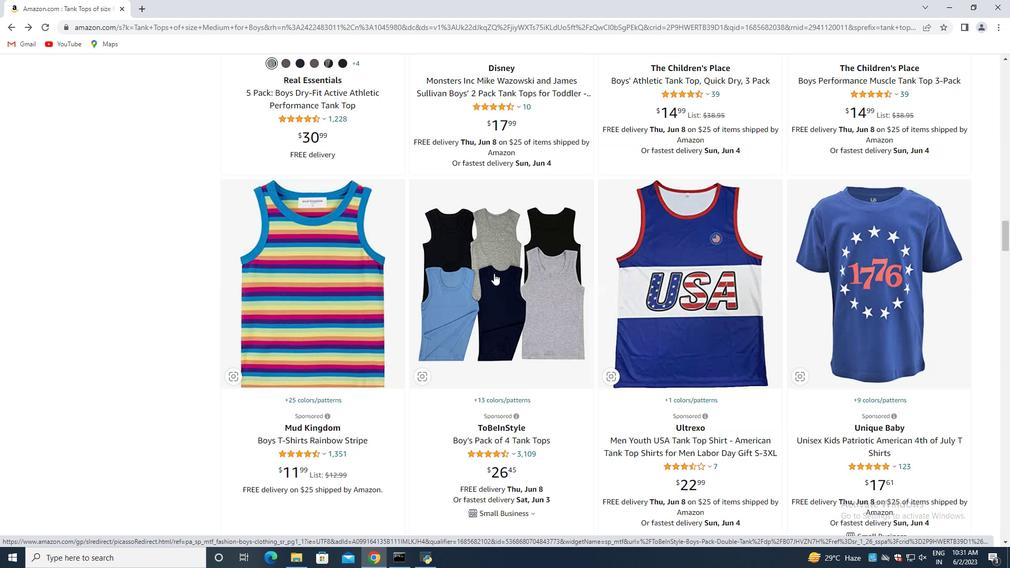 
Action: Mouse scrolled (494, 274) with delta (0, 0)
Screenshot: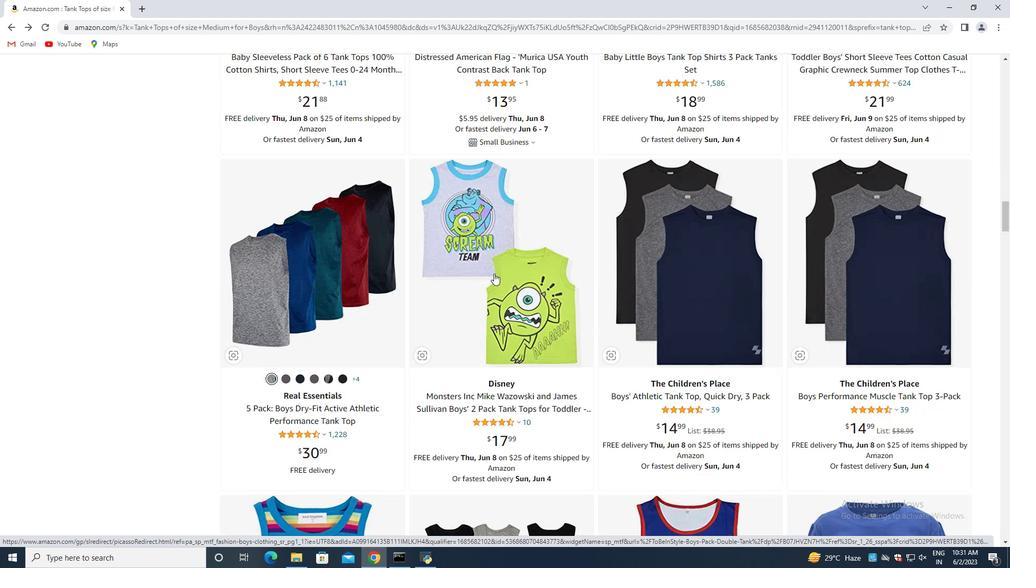 
Action: Mouse scrolled (494, 274) with delta (0, 0)
Screenshot: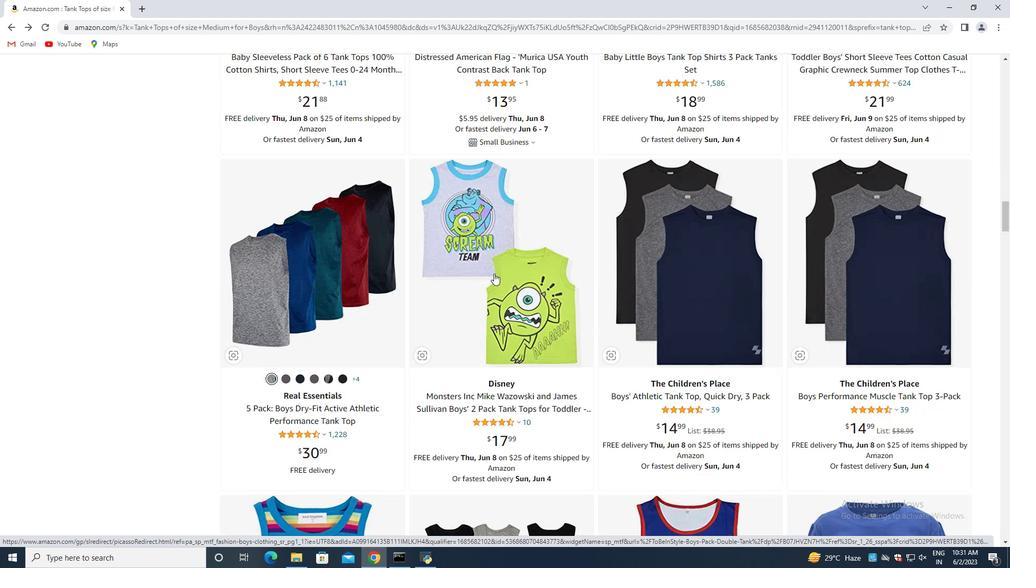
Action: Mouse scrolled (494, 274) with delta (0, 0)
Screenshot: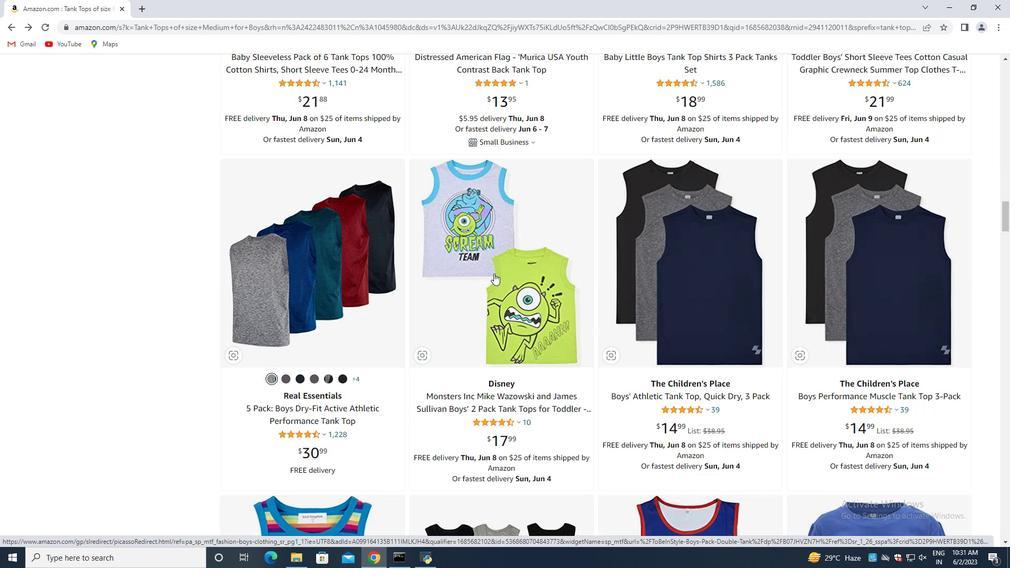 
Action: Mouse scrolled (494, 274) with delta (0, 0)
Screenshot: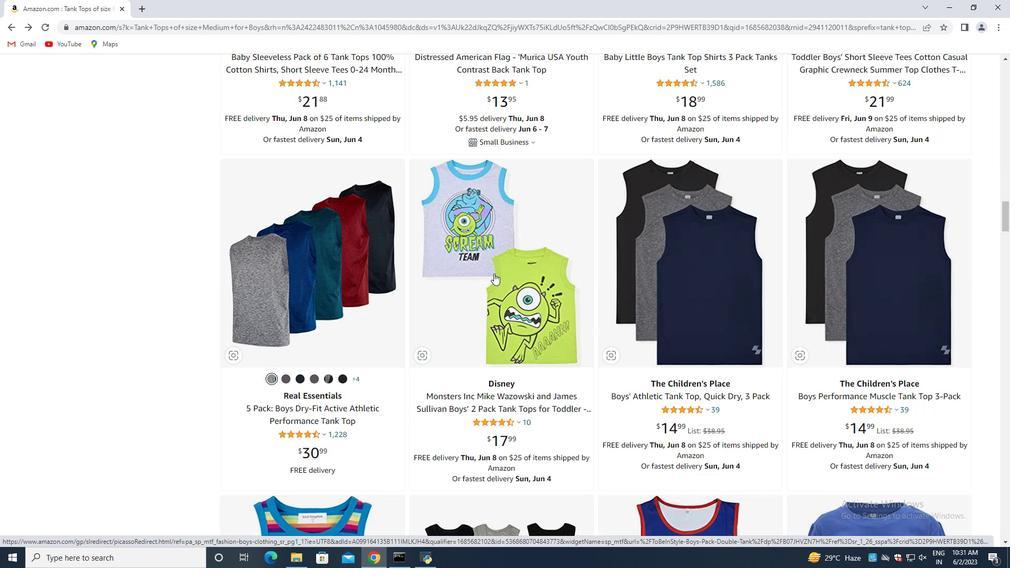 
Action: Mouse scrolled (494, 274) with delta (0, 0)
Screenshot: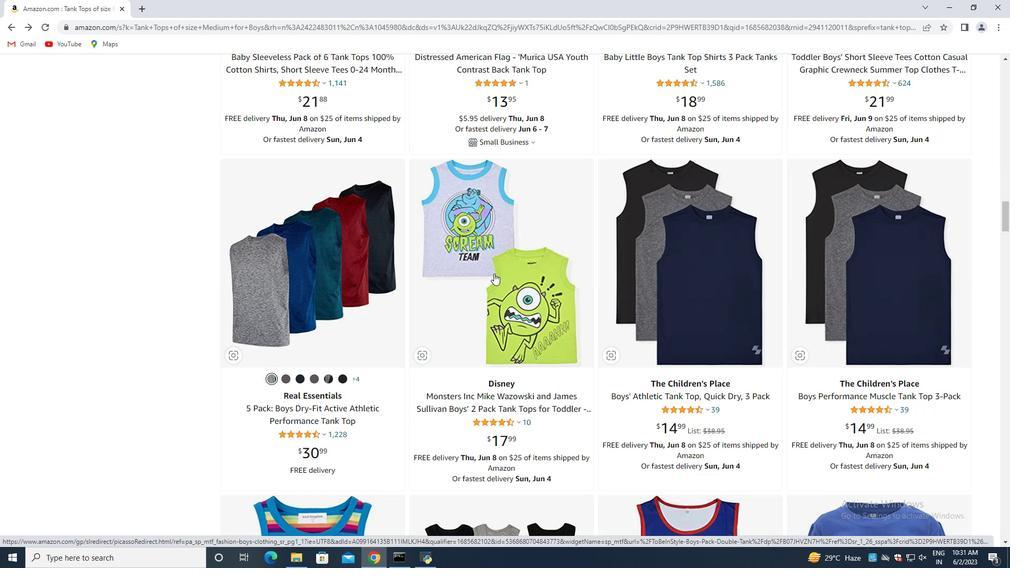 
Action: Mouse scrolled (494, 274) with delta (0, 0)
Screenshot: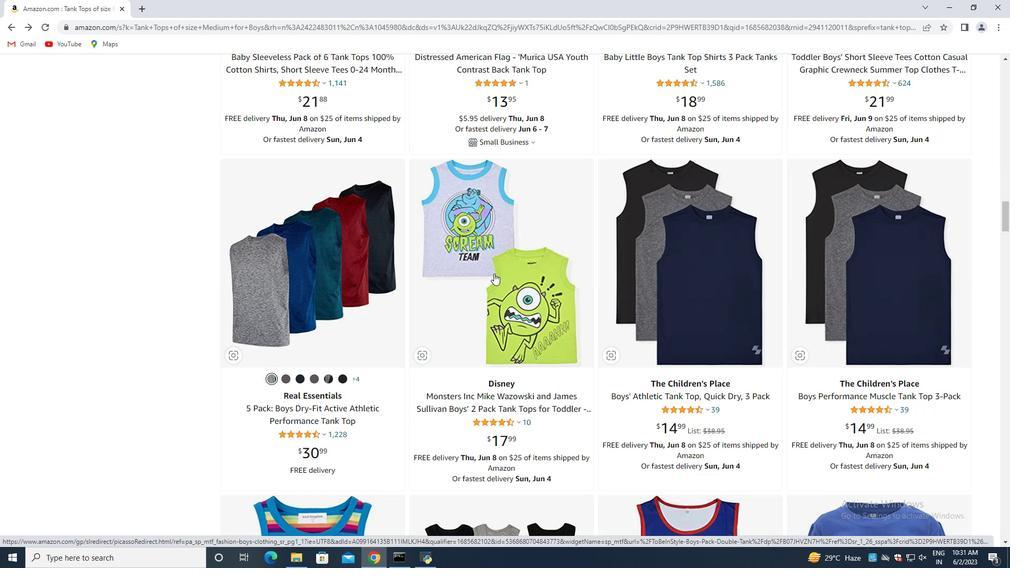 
Action: Mouse scrolled (494, 274) with delta (0, 0)
Screenshot: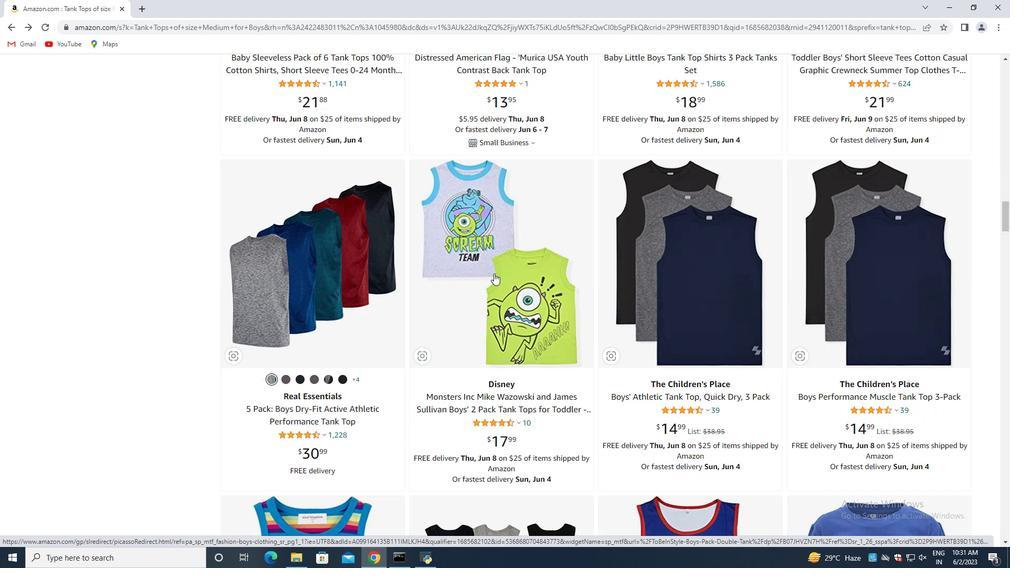 
Action: Mouse scrolled (494, 274) with delta (0, 0)
Screenshot: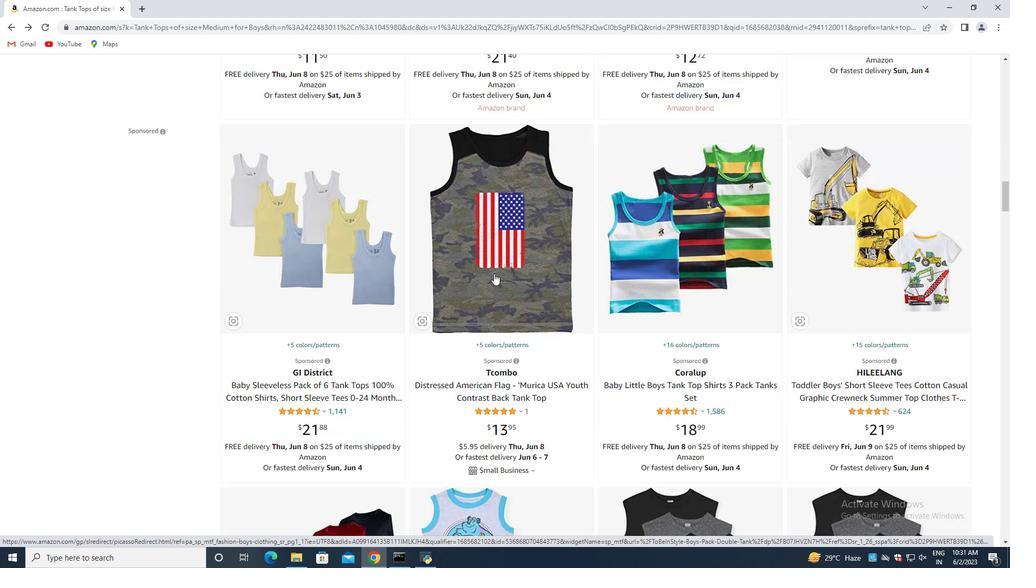 
Action: Mouse scrolled (494, 274) with delta (0, 0)
Screenshot: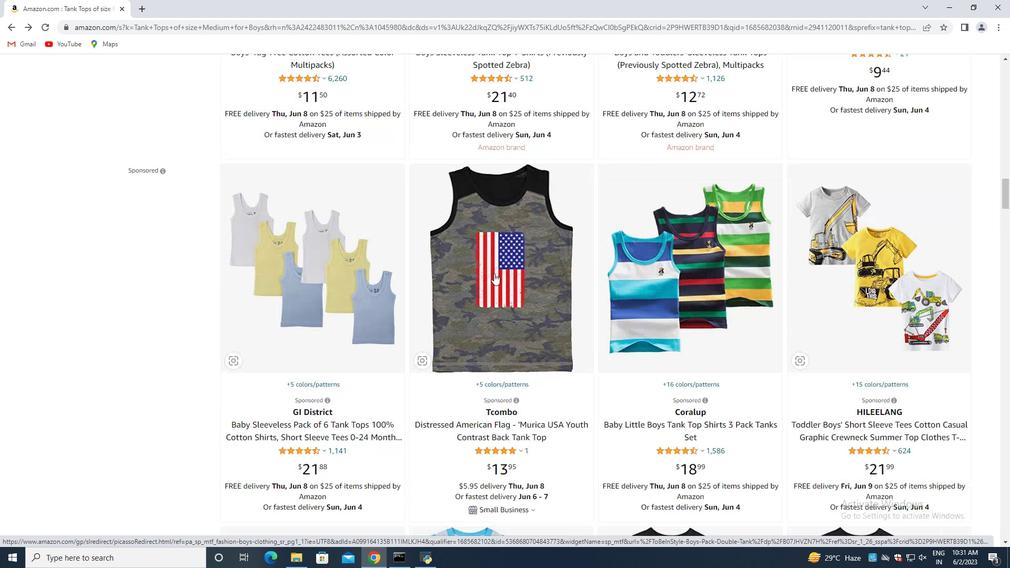 
Action: Mouse scrolled (494, 274) with delta (0, 0)
Screenshot: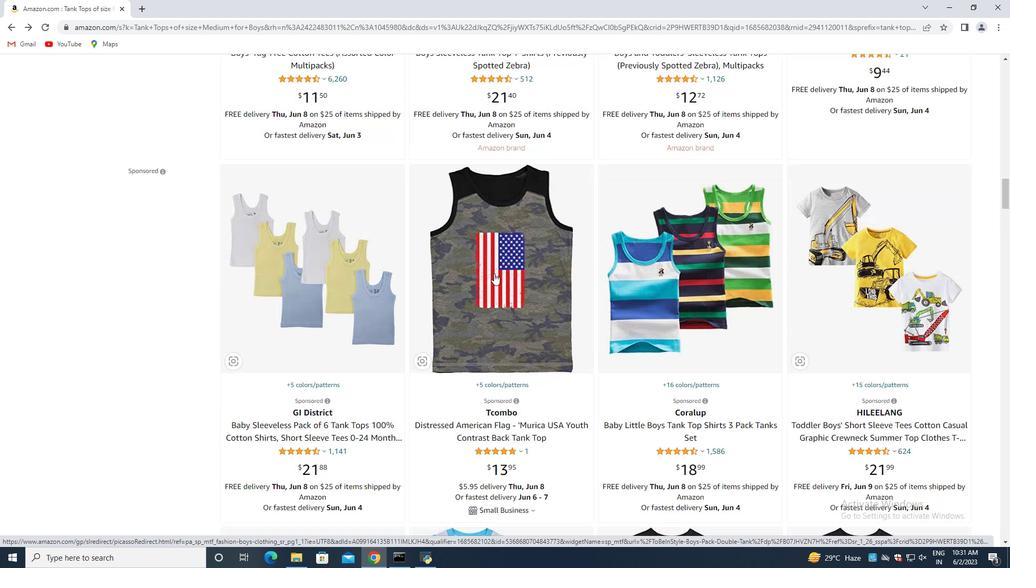 
Action: Mouse scrolled (494, 274) with delta (0, 0)
Screenshot: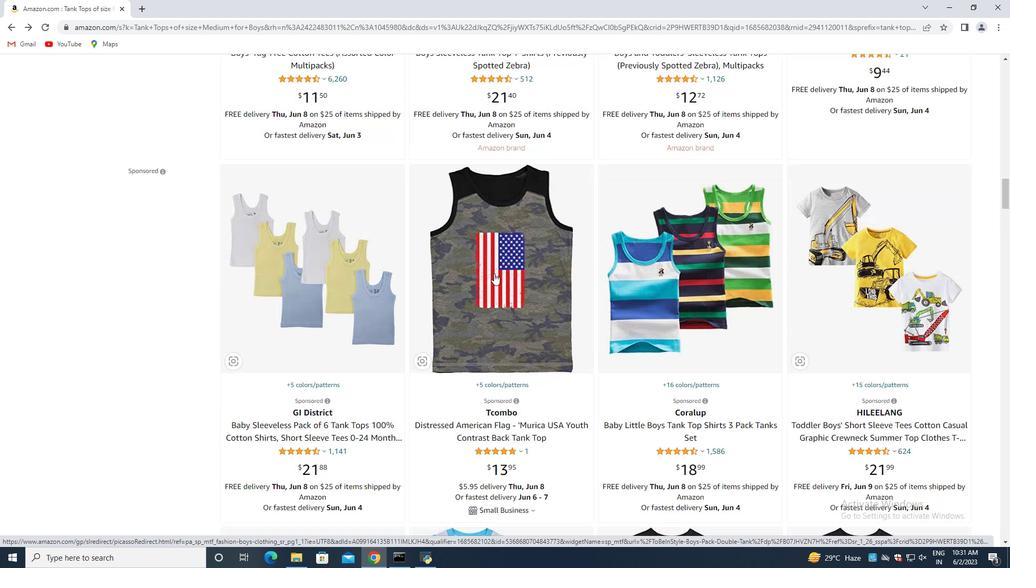 
Action: Mouse scrolled (494, 274) with delta (0, 0)
Screenshot: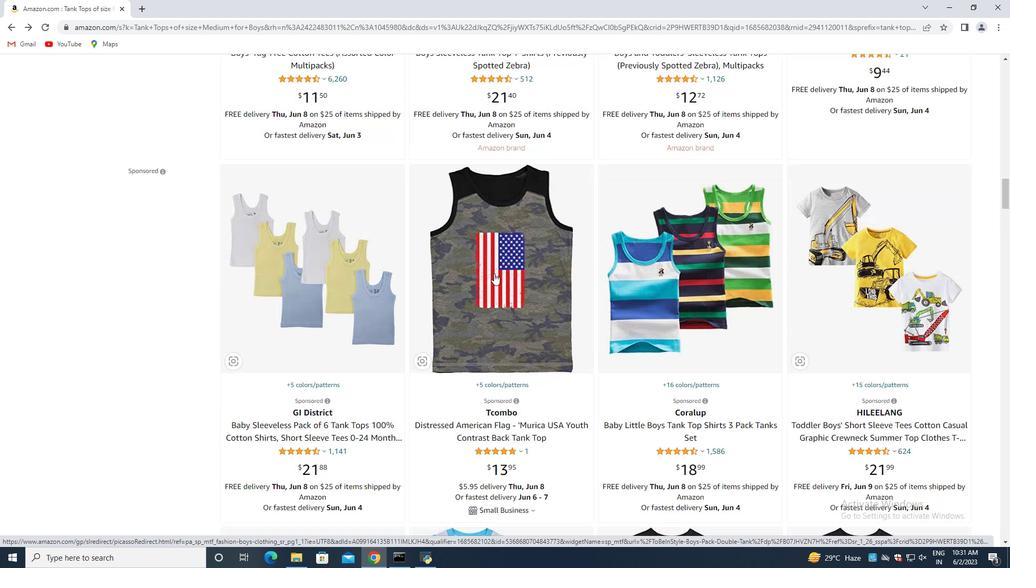 
Action: Mouse scrolled (494, 274) with delta (0, 0)
Screenshot: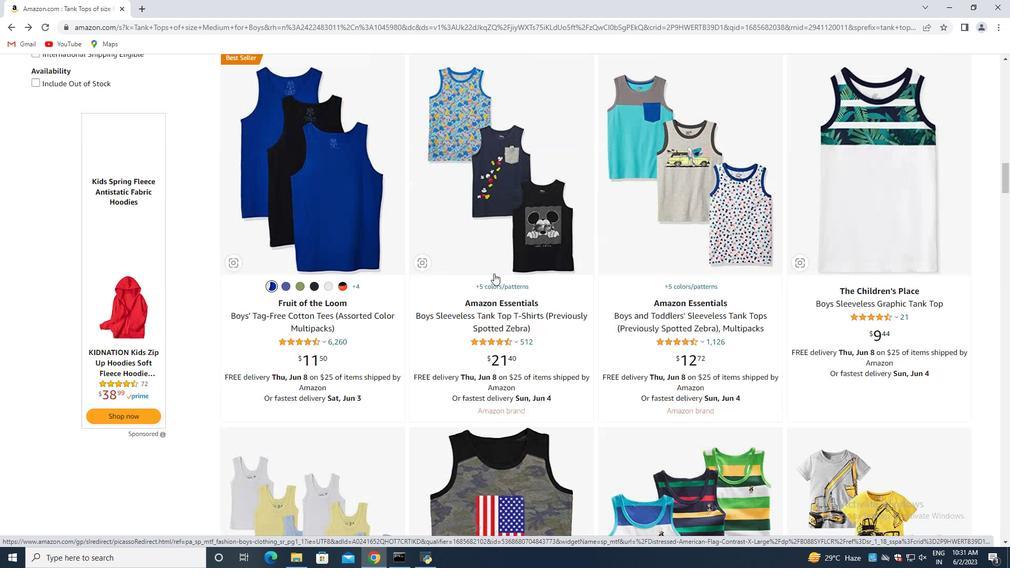 
Action: Mouse scrolled (494, 274) with delta (0, 0)
Screenshot: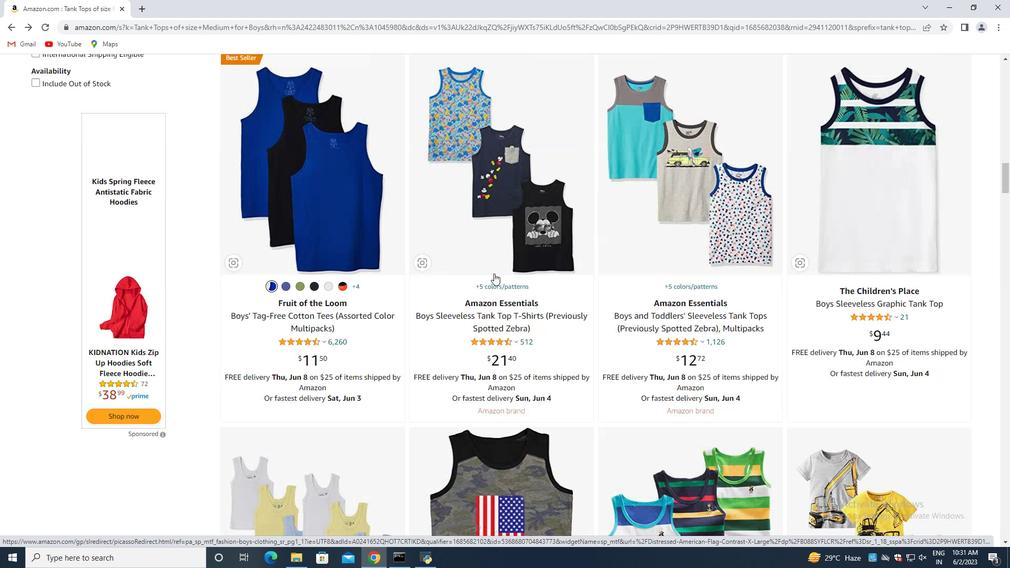 
Action: Mouse scrolled (494, 274) with delta (0, 0)
Screenshot: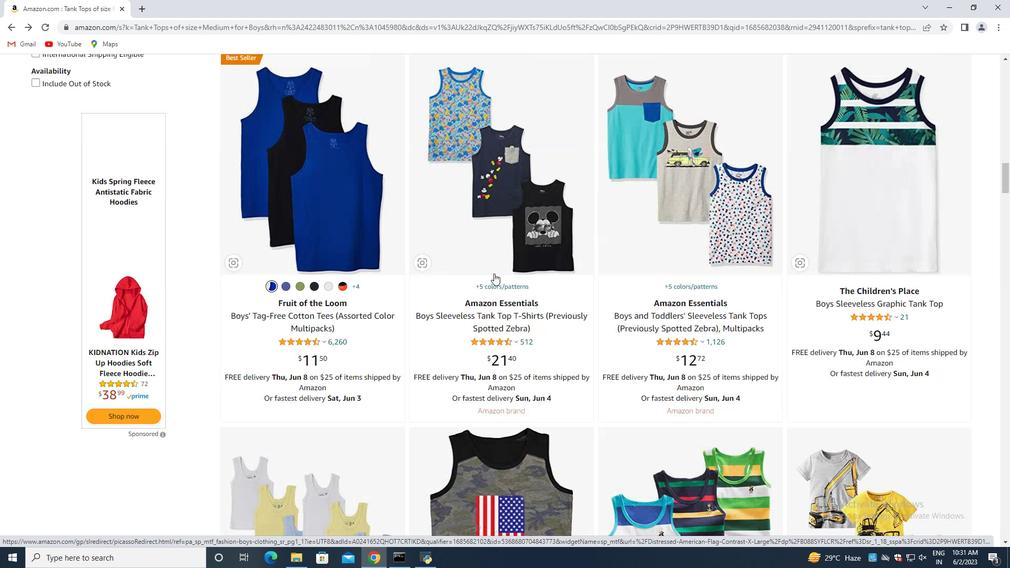 
Action: Mouse scrolled (494, 274) with delta (0, 0)
Screenshot: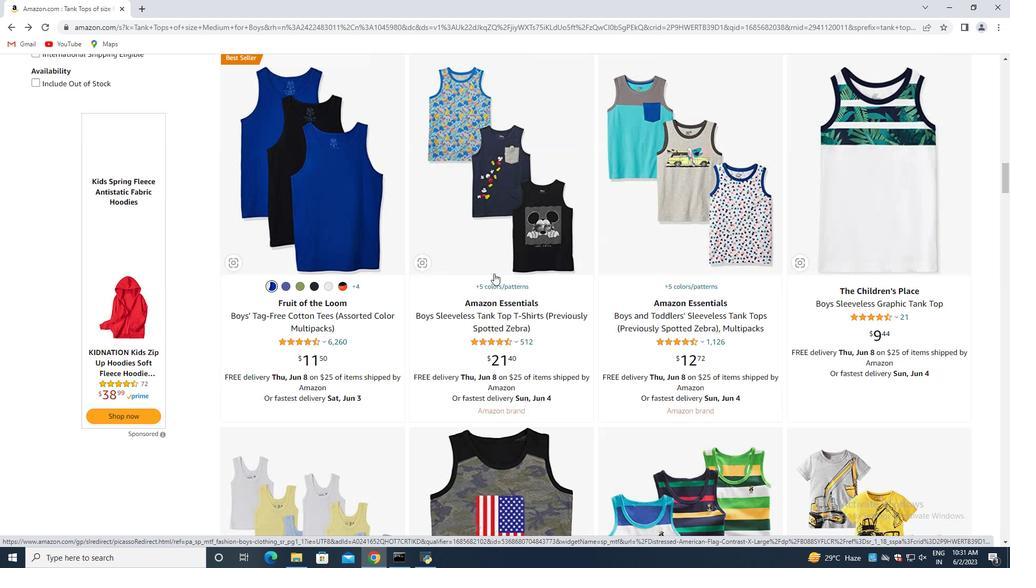 
Action: Mouse scrolled (494, 274) with delta (0, 0)
Screenshot: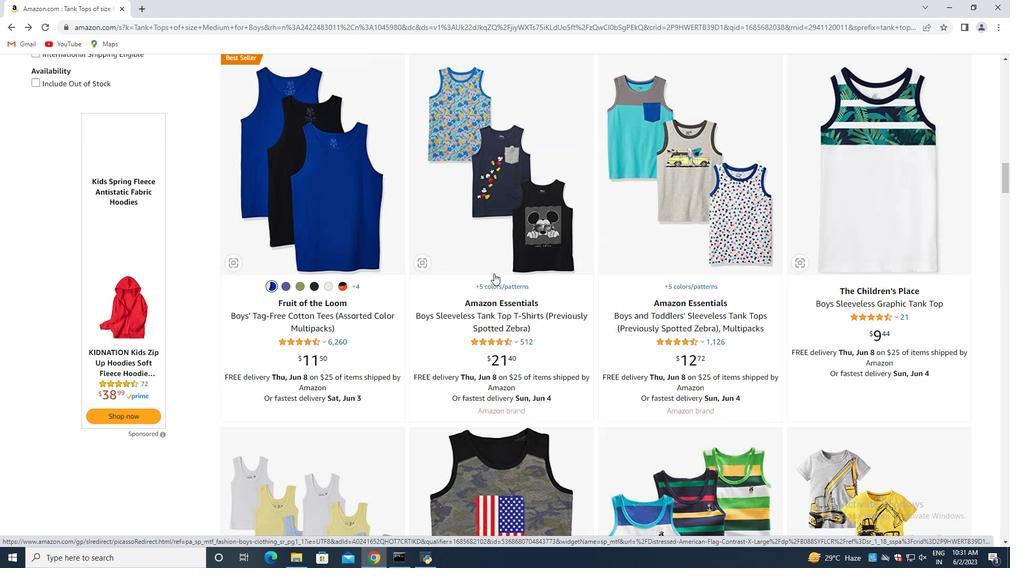 
Action: Mouse scrolled (494, 274) with delta (0, 0)
Screenshot: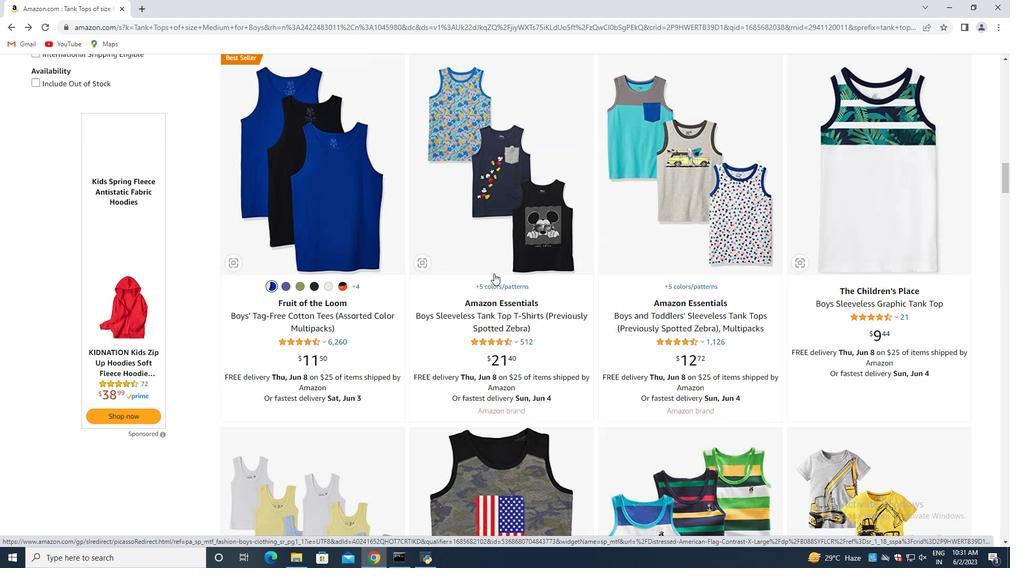 
Action: Mouse scrolled (494, 274) with delta (0, 0)
Screenshot: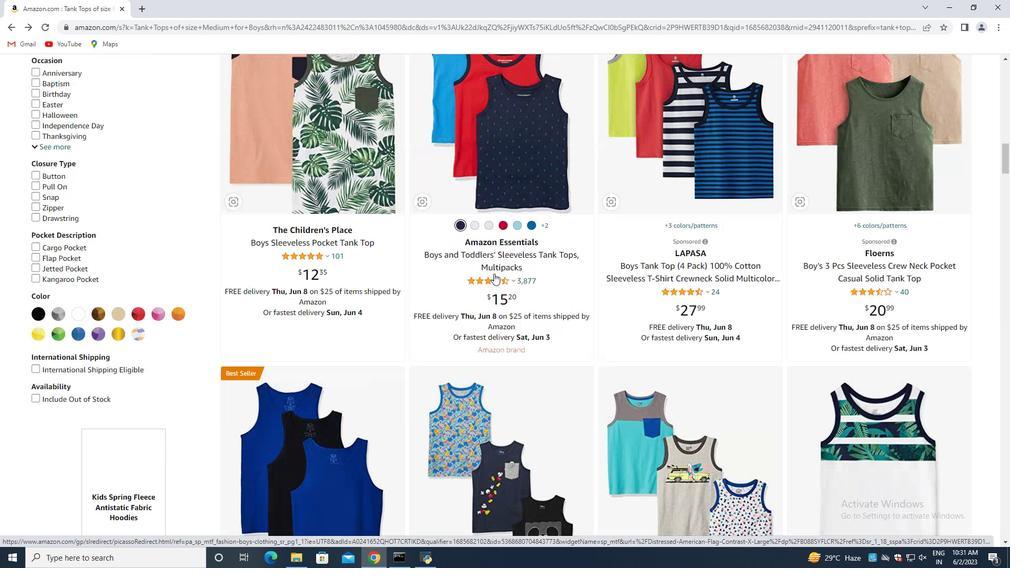 
Action: Mouse scrolled (494, 274) with delta (0, 0)
Screenshot: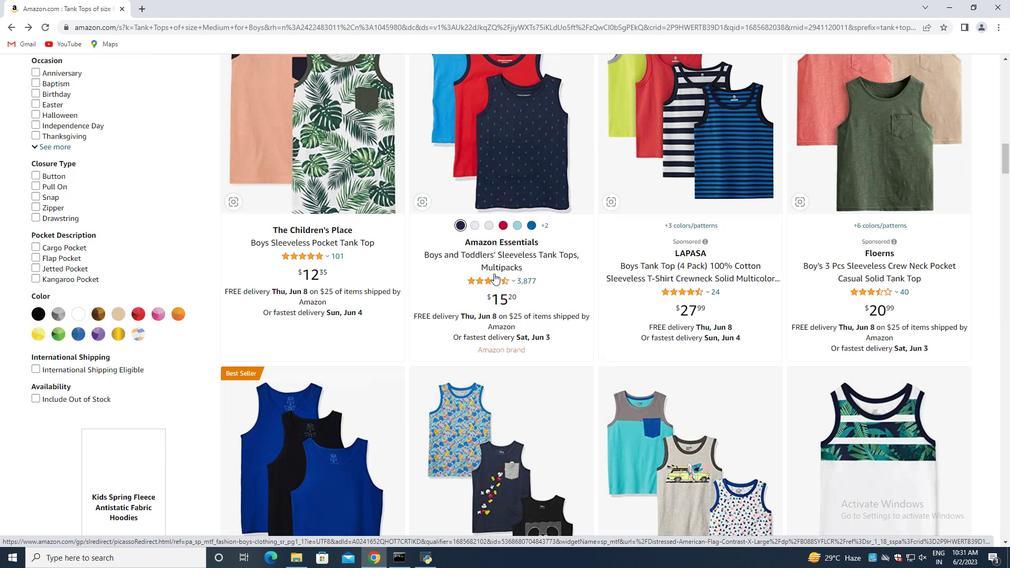 
Action: Mouse scrolled (494, 274) with delta (0, 0)
Screenshot: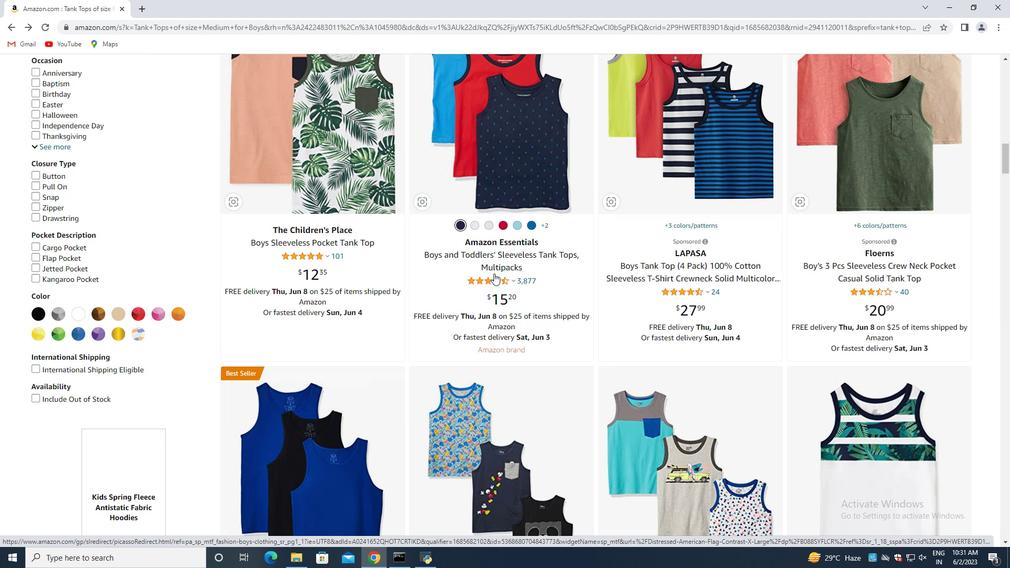 
Action: Mouse scrolled (494, 274) with delta (0, 0)
Screenshot: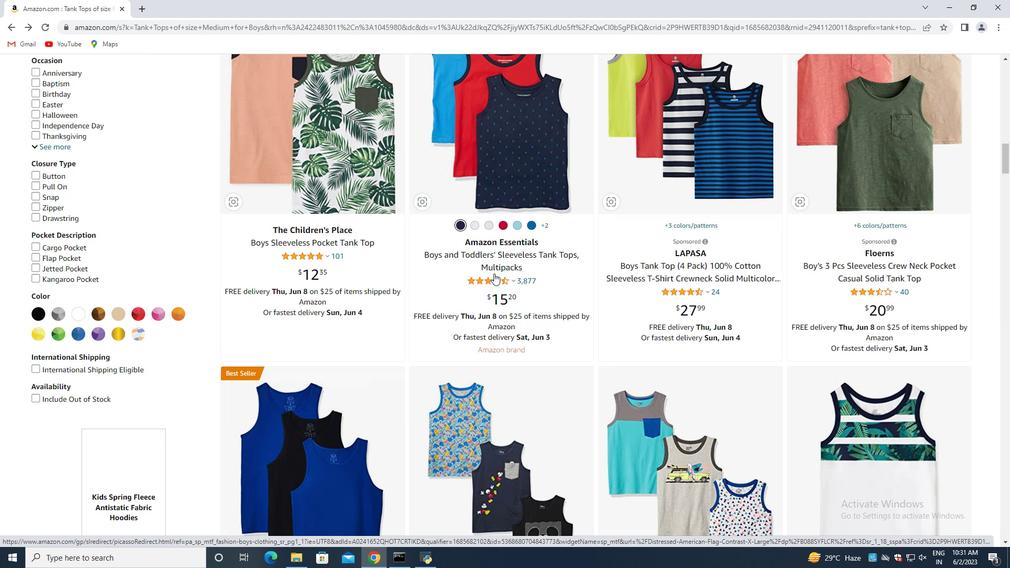 
Action: Mouse scrolled (494, 274) with delta (0, 0)
Screenshot: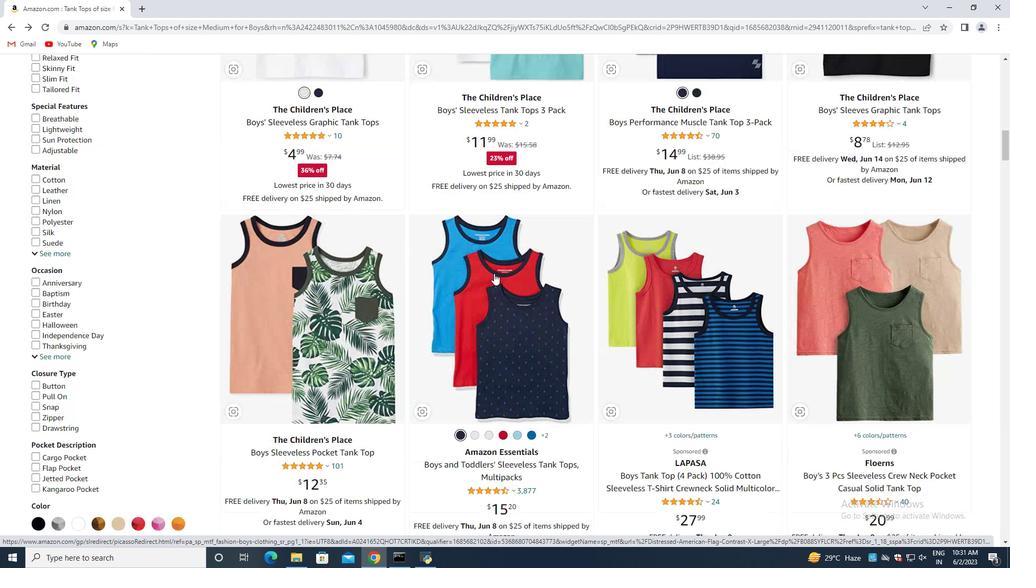 
Action: Mouse scrolled (494, 274) with delta (0, 0)
Screenshot: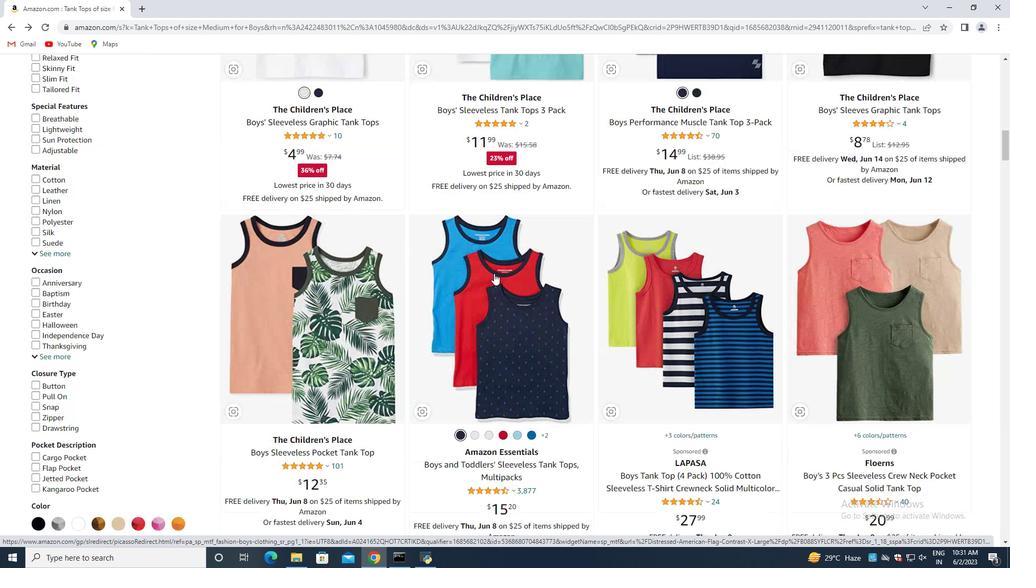 
Action: Mouse scrolled (494, 274) with delta (0, 0)
Screenshot: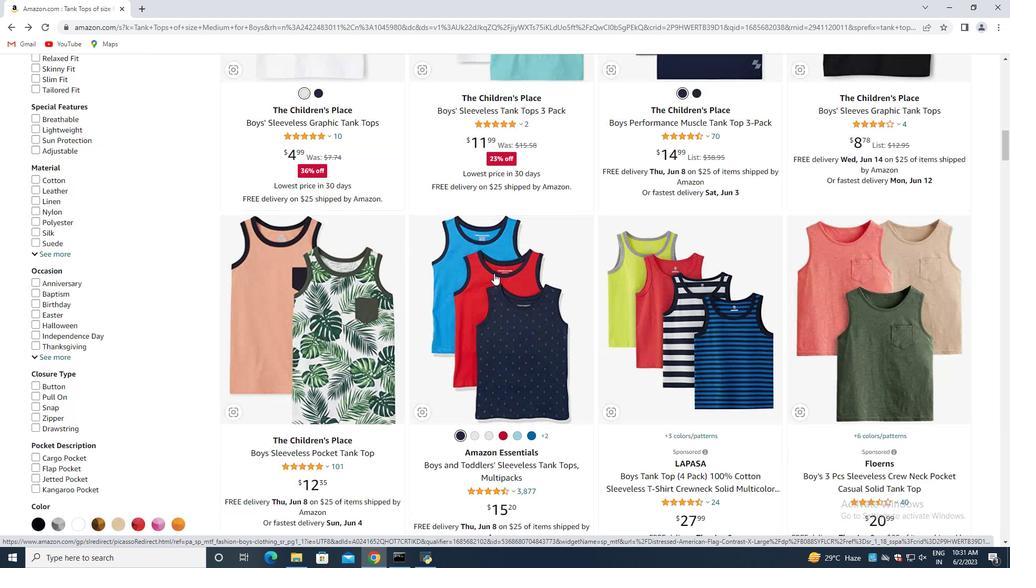 
Action: Mouse scrolled (494, 274) with delta (0, 0)
